 Task: Open a blank google sheet and write heading  Valor SalesZenith Sales. Add 10 people name  'William Wilson, Isabella Robinson, James Taylor, Charlotte Clark, Michael Walker, Amelia Wright, Matthew Turner, Harper Hall, Joseph Phillips, Abigail Adams'Item code in between  450-900. Product range in between  1000-10000. Add Products  Nike shoe, Adidas shoe, Gucci T-shirt, Louis Vuitton bag, Zara Shirt, H&M jeans, Chanel perfume, Versace perfume, Ralph Lauren, Prada ShirtChoose quantity  5 to 10 commission 2 percent Total Add Amount. Save page  Valor SalesZenith Sales templetes   book
Action: Mouse moved to (282, 187)
Screenshot: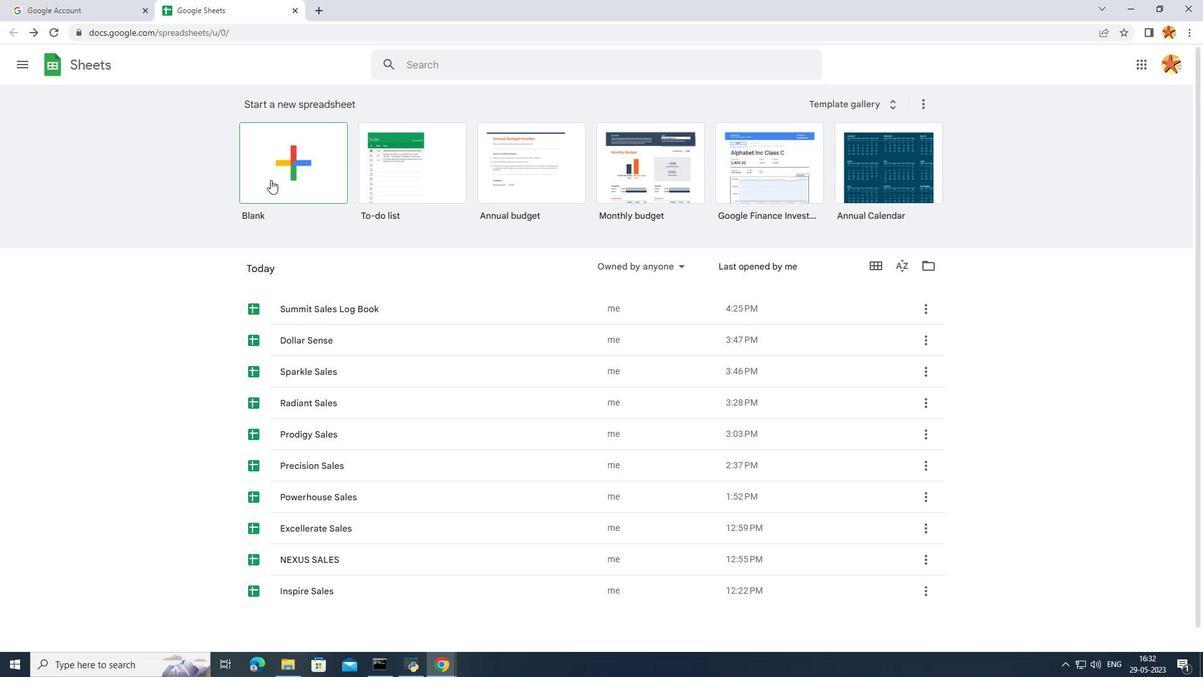 
Action: Mouse pressed left at (282, 187)
Screenshot: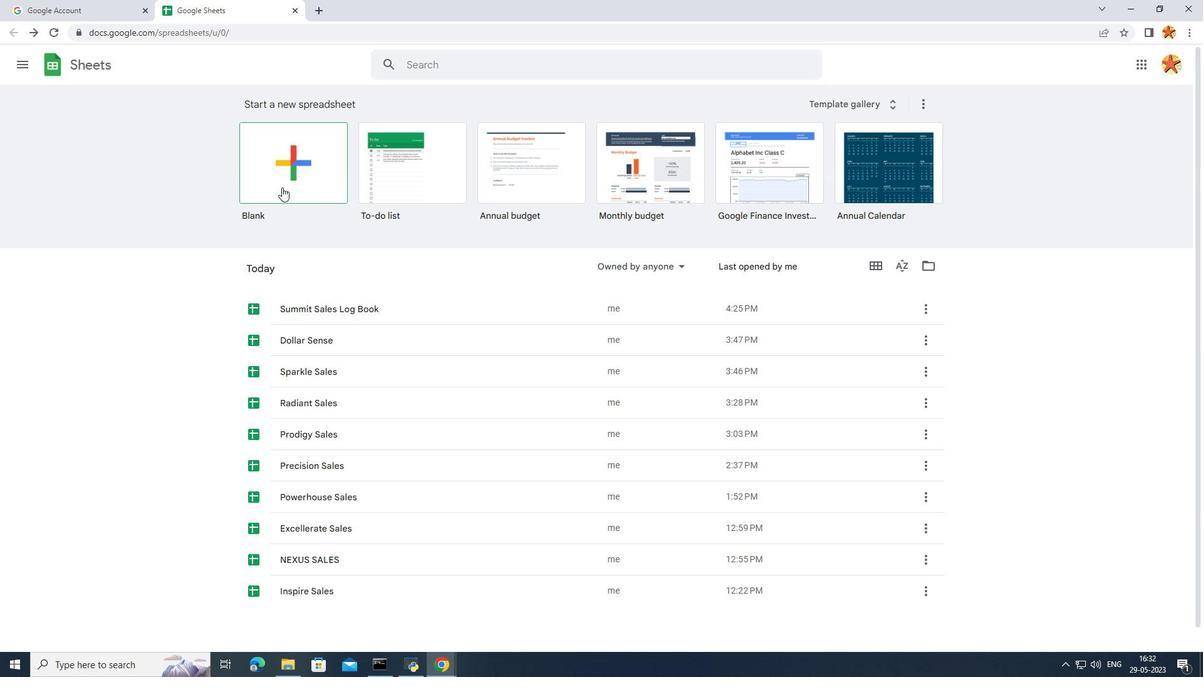 
Action: Mouse moved to (96, 52)
Screenshot: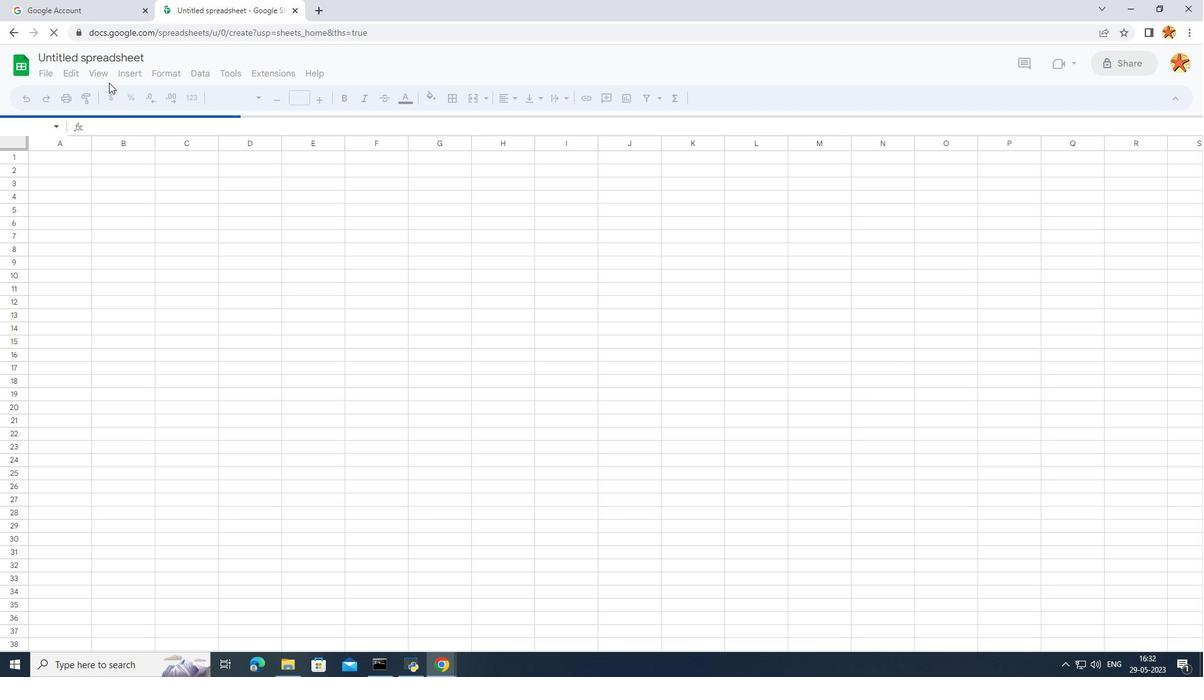 
Action: Mouse pressed left at (96, 52)
Screenshot: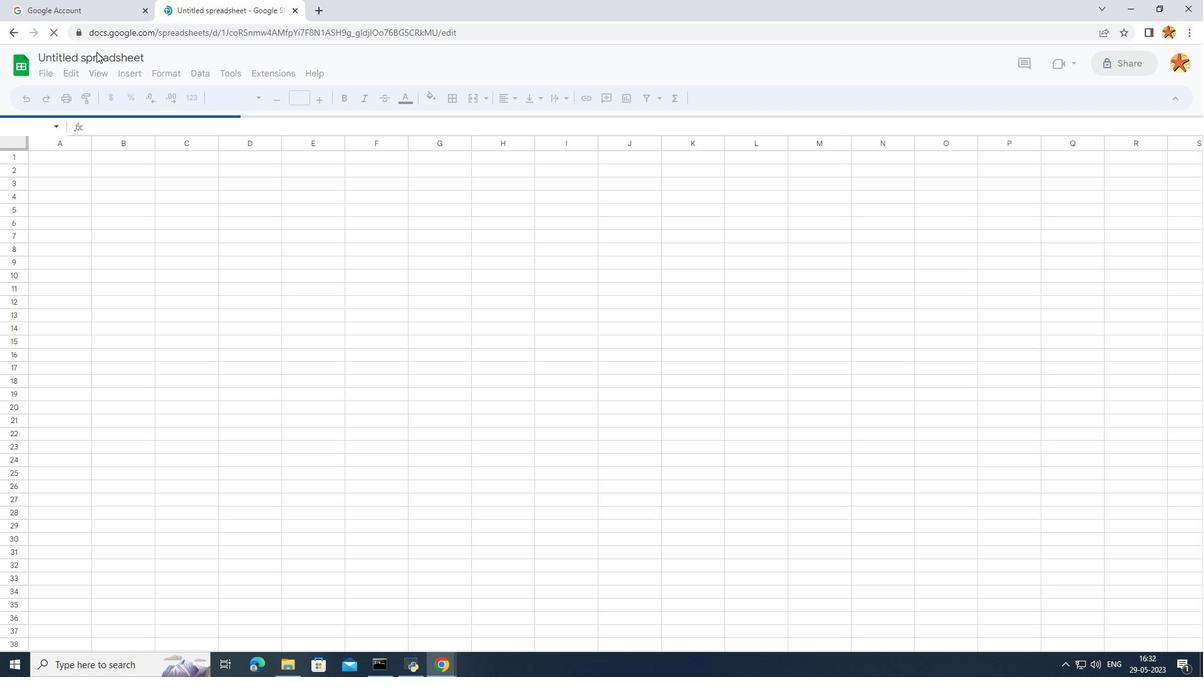 
Action: Mouse moved to (96, 51)
Screenshot: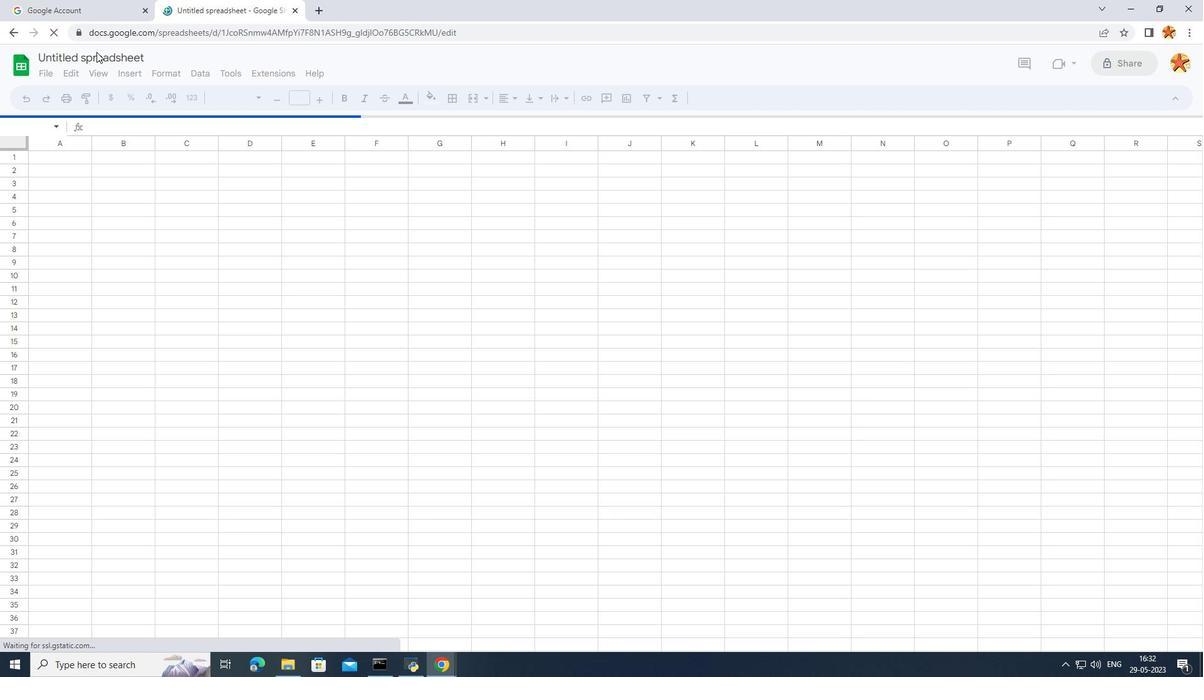 
Action: Mouse pressed left at (96, 51)
Screenshot: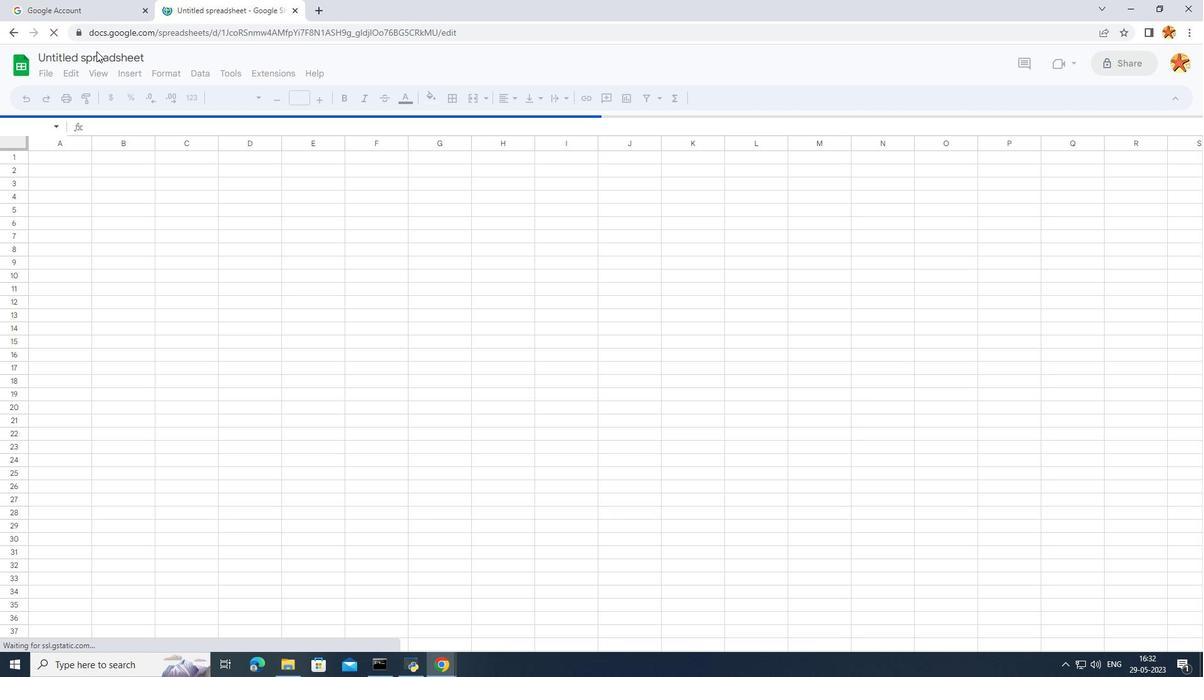 
Action: Mouse moved to (90, 71)
Screenshot: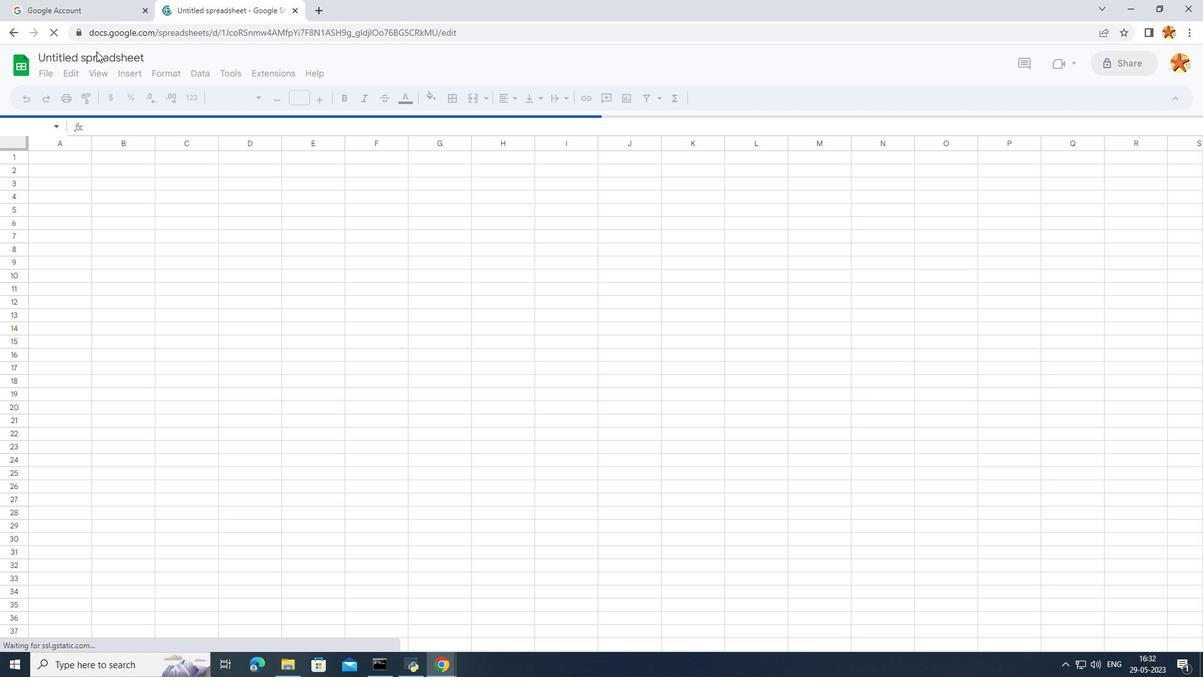 
Action: Mouse pressed left at (90, 71)
Screenshot: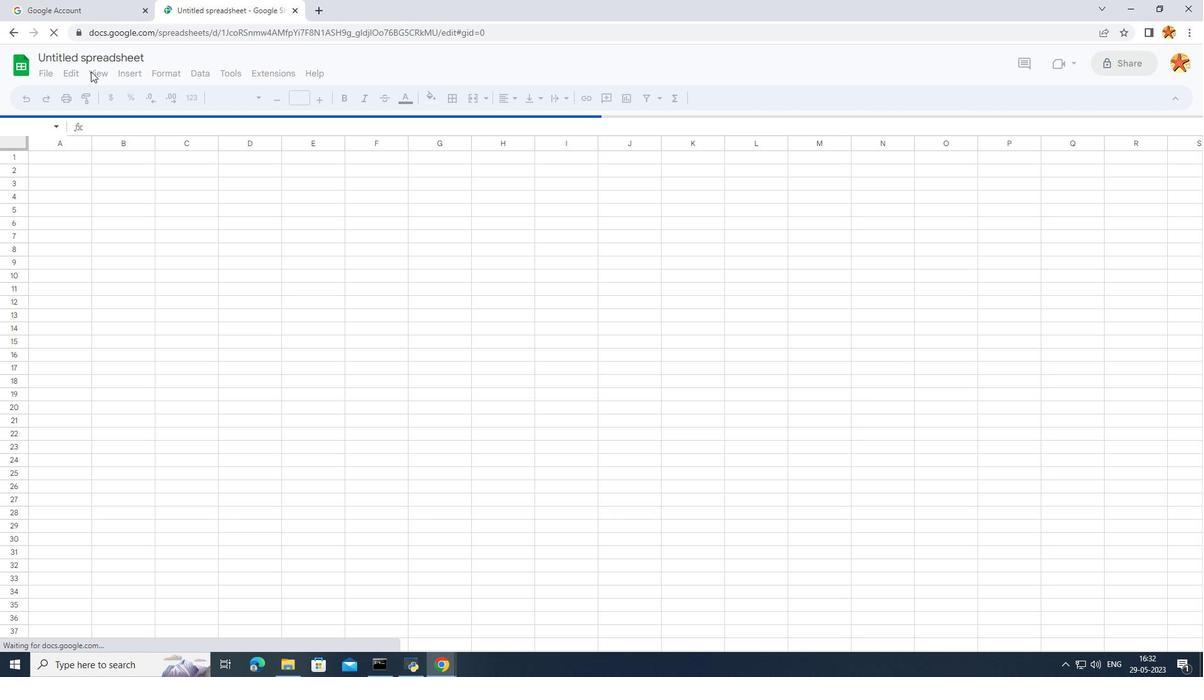 
Action: Mouse moved to (92, 53)
Screenshot: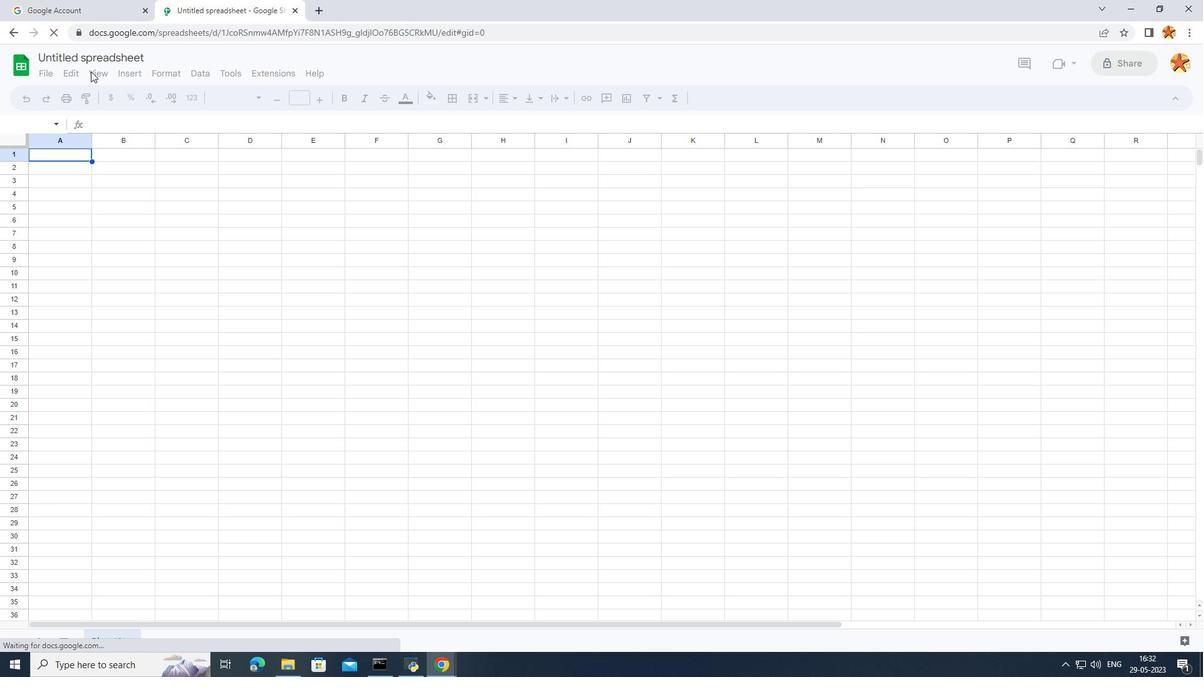 
Action: Mouse pressed left at (92, 53)
Screenshot: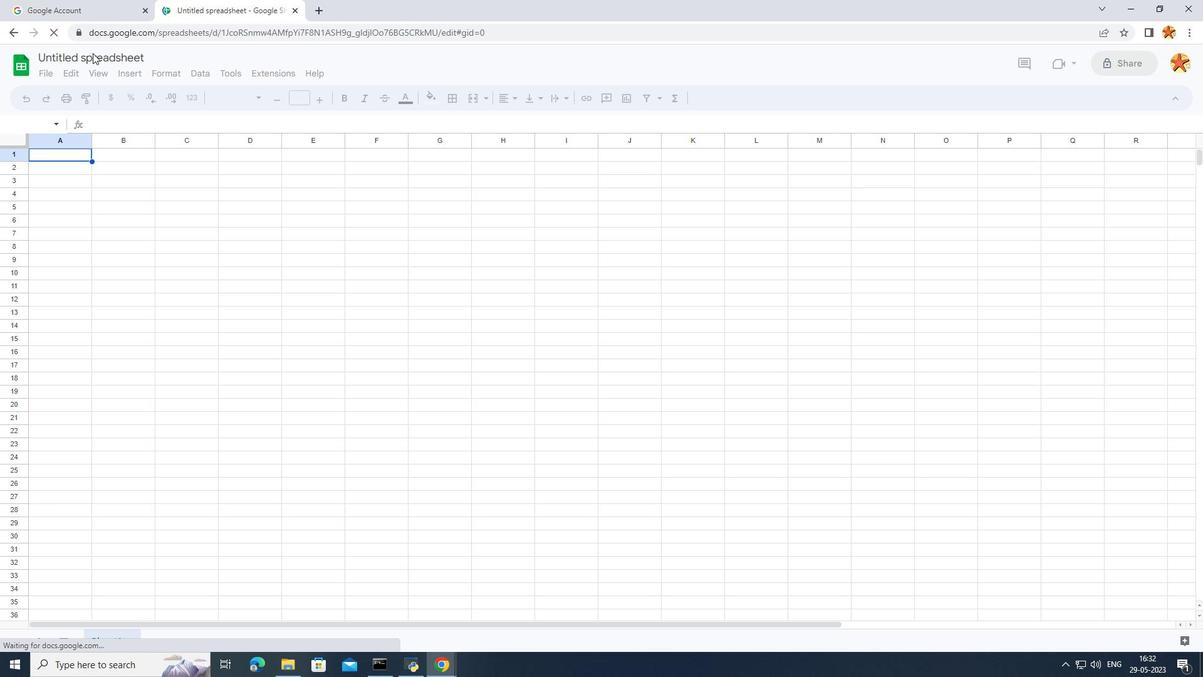 
Action: Mouse pressed left at (92, 53)
Screenshot: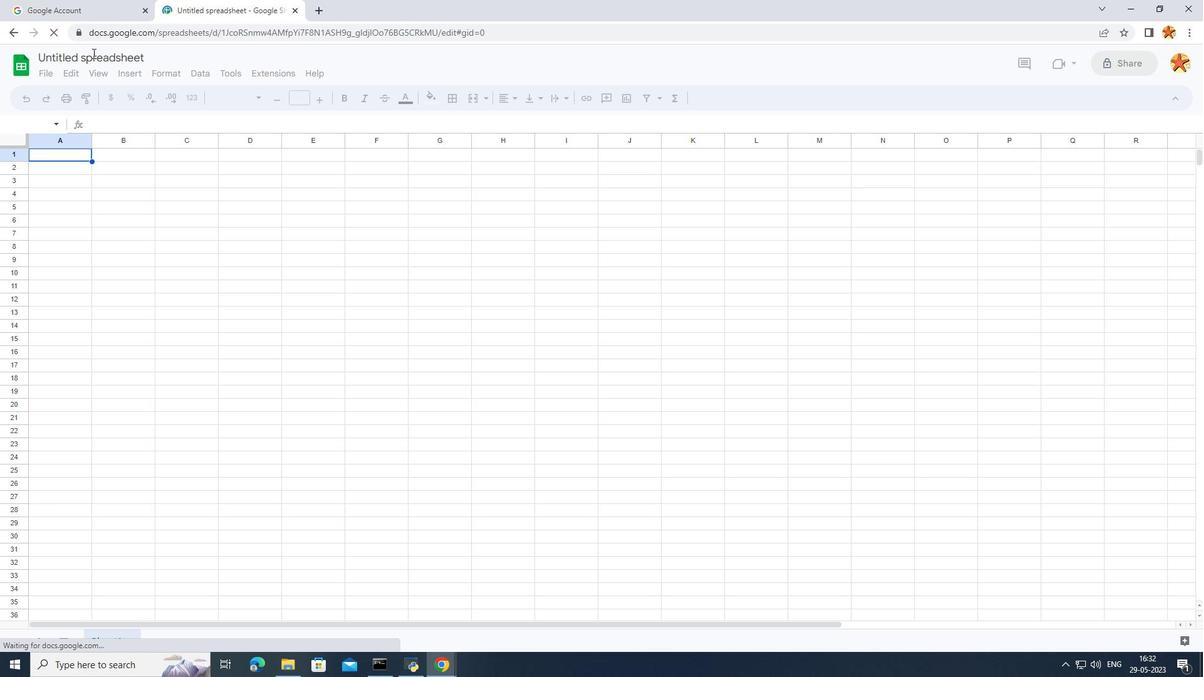 
Action: Key pressed <Key.caps_lock>V<Key.caps_lock>alo<Key.backspace>or<Key.space><Key.caps_lock>S<Key.caps_lock>ales<Key.space><Key.caps_lock>Z<Key.caps_lock>enith<Key.space><Key.caps_lock>S<Key.caps_lock>ales<Key.enter>
Screenshot: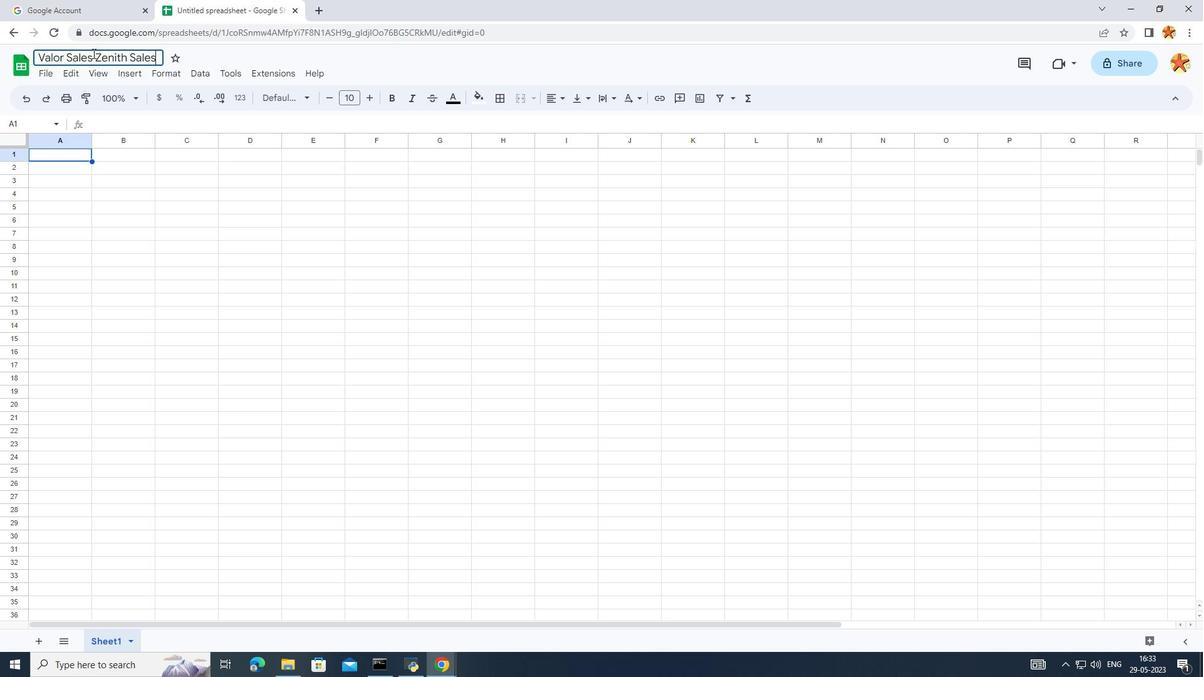 
Action: Mouse moved to (318, 189)
Screenshot: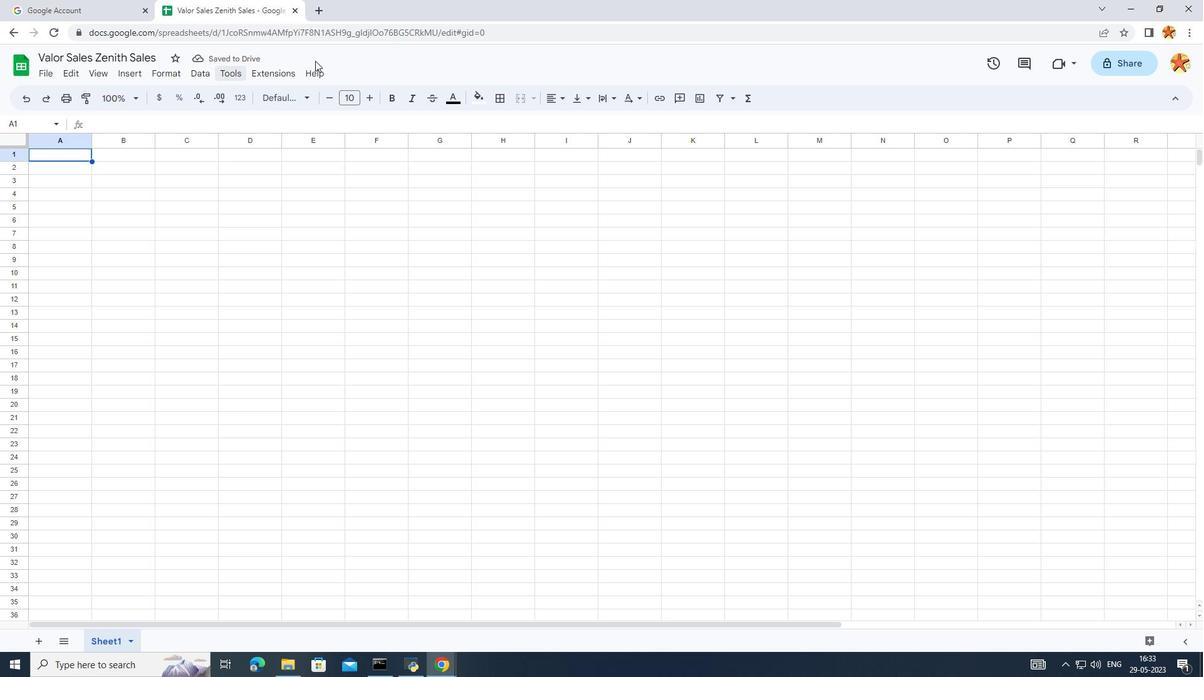 
Action: Mouse pressed left at (318, 189)
Screenshot: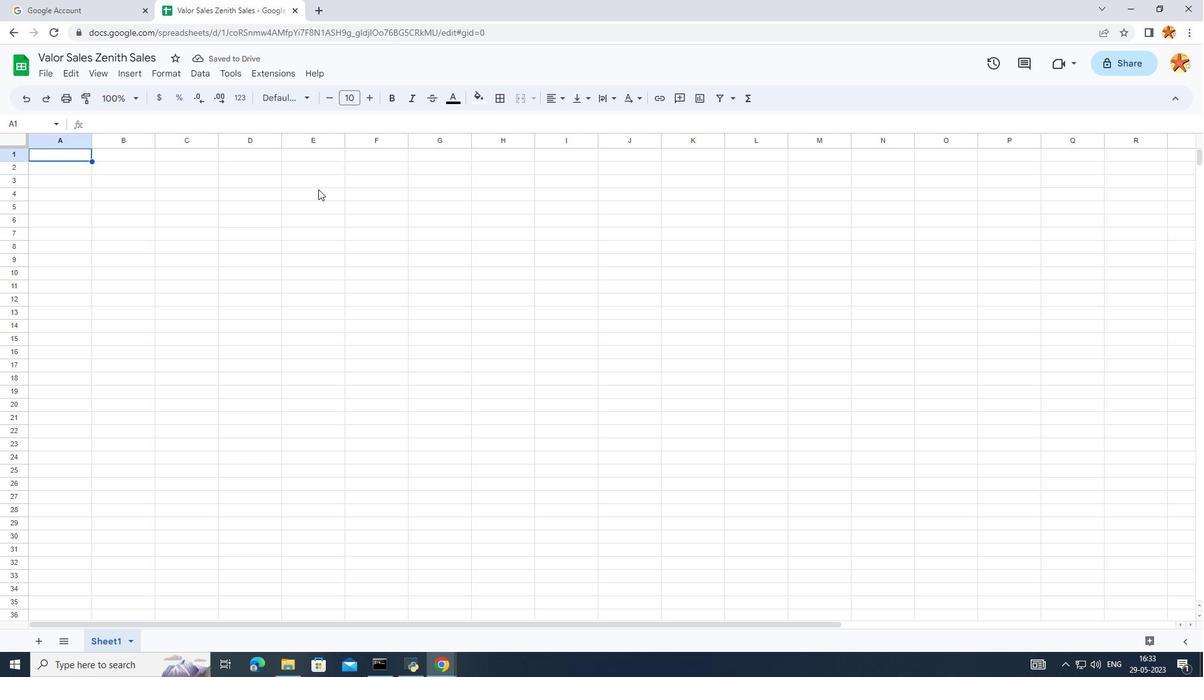 
Action: Mouse moved to (198, 152)
Screenshot: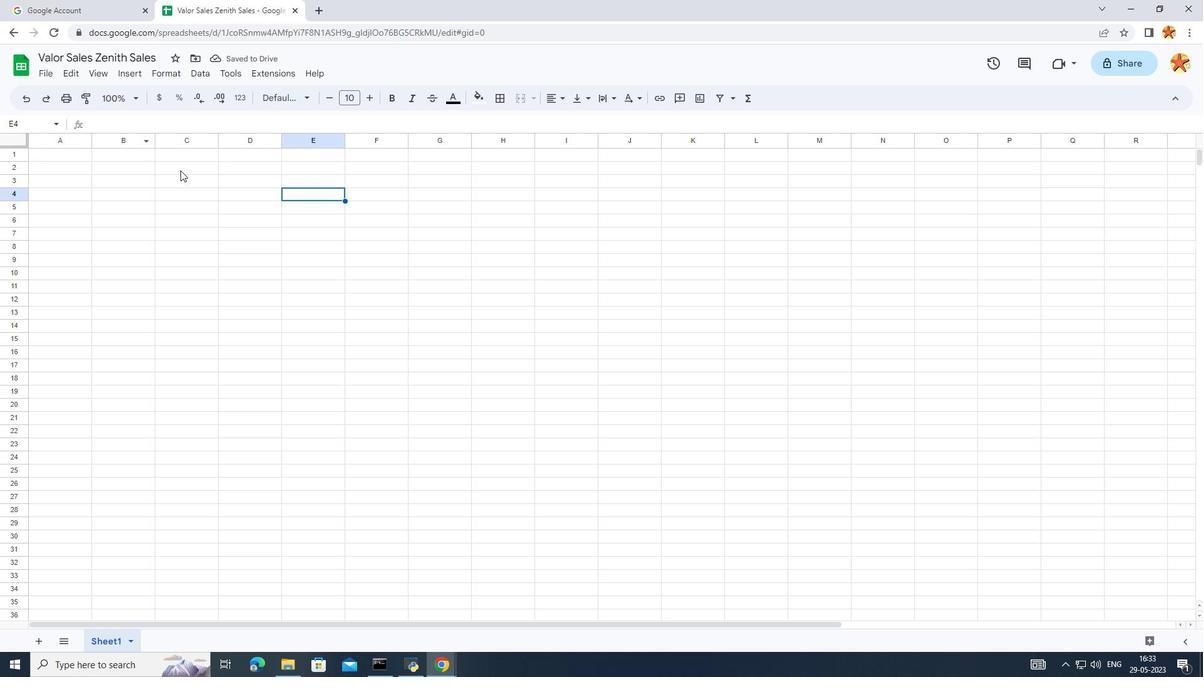 
Action: Mouse pressed left at (198, 152)
Screenshot: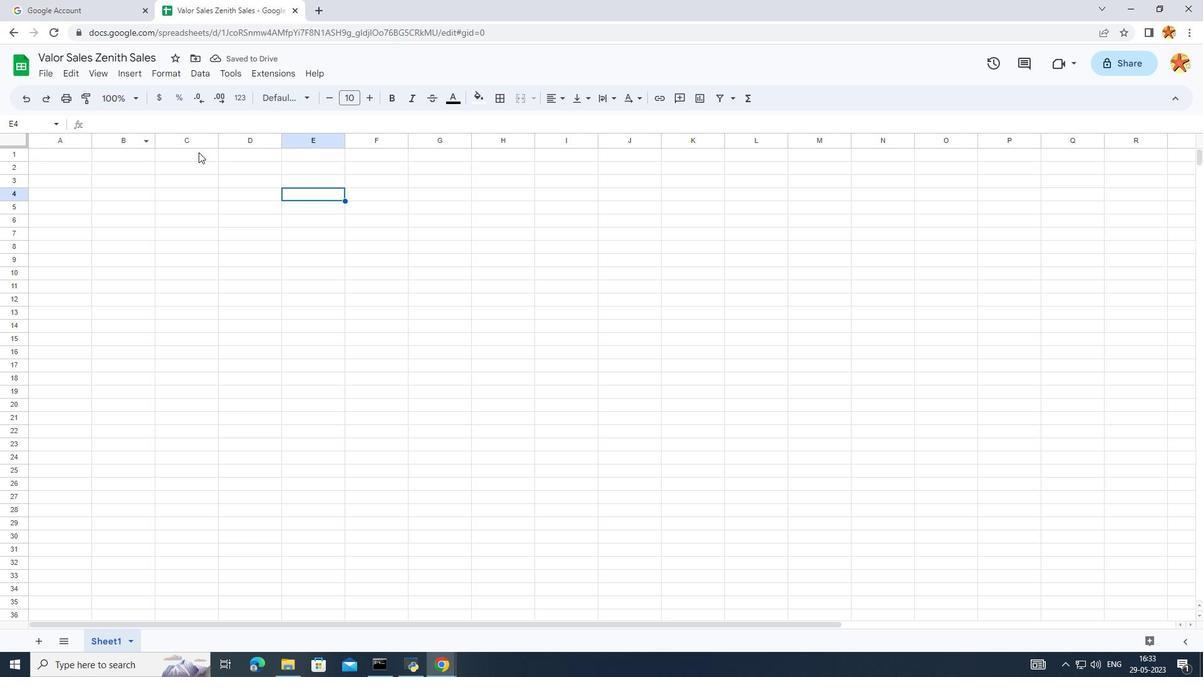 
Action: Mouse pressed left at (198, 152)
Screenshot: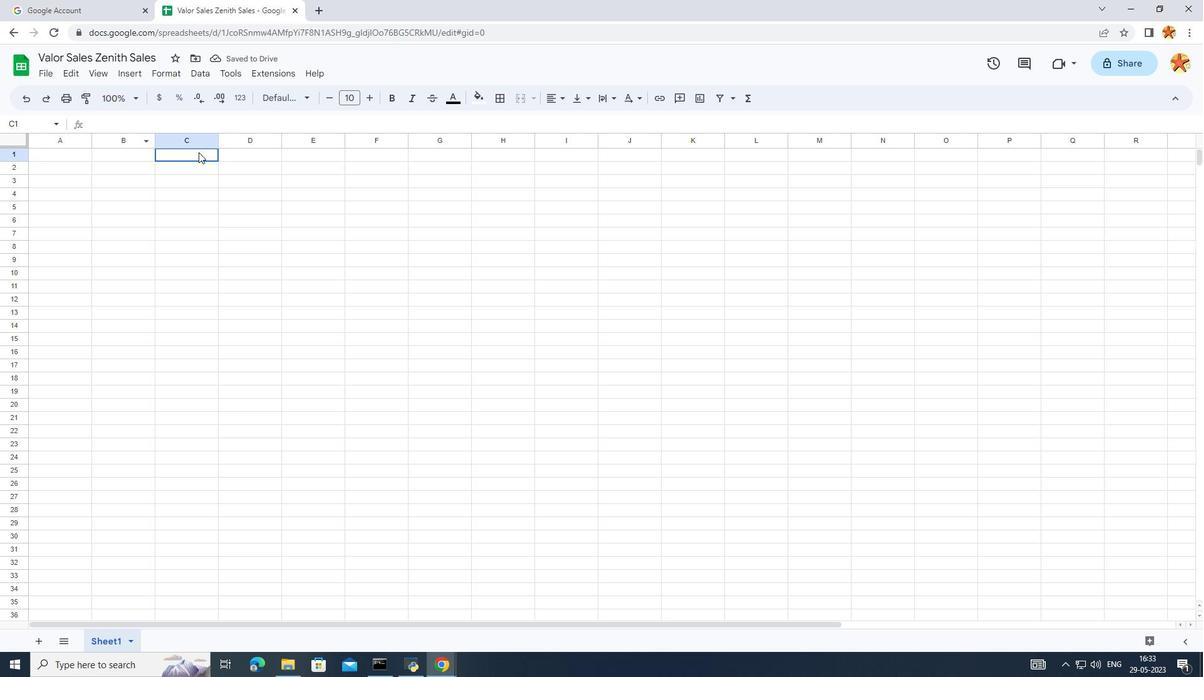 
Action: Key pressed <Key.caps_lock>VA<Key.caps_lock>a<Key.backspace><Key.backspace><Key.backspace>v<Key.backspace><Key.caps_lock>V<Key.caps_lock>ak<Key.backspace>lor<Key.space><Key.caps_lock>SA<Key.caps_lock><Key.backspace>ales<Key.space><Key.caps_lock>Z<Key.caps_lock>enithy<Key.space><Key.caps_lock>S<Key.caps_lock>ales\<Key.backspace><Key.backspace><Key.backspace><Key.backspace><Key.backspace><Key.backspace><Key.backspace><Key.backspace><Key.space><Key.caps_lock>S<Key.caps_lock>ales
Screenshot: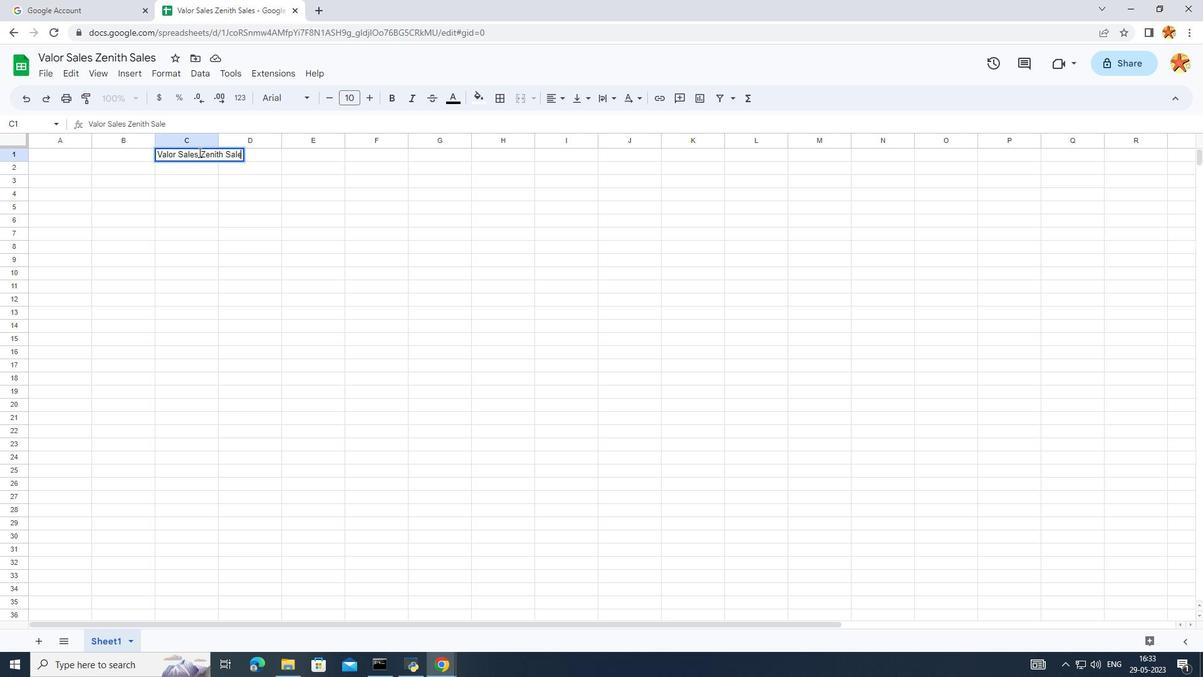 
Action: Mouse moved to (179, 262)
Screenshot: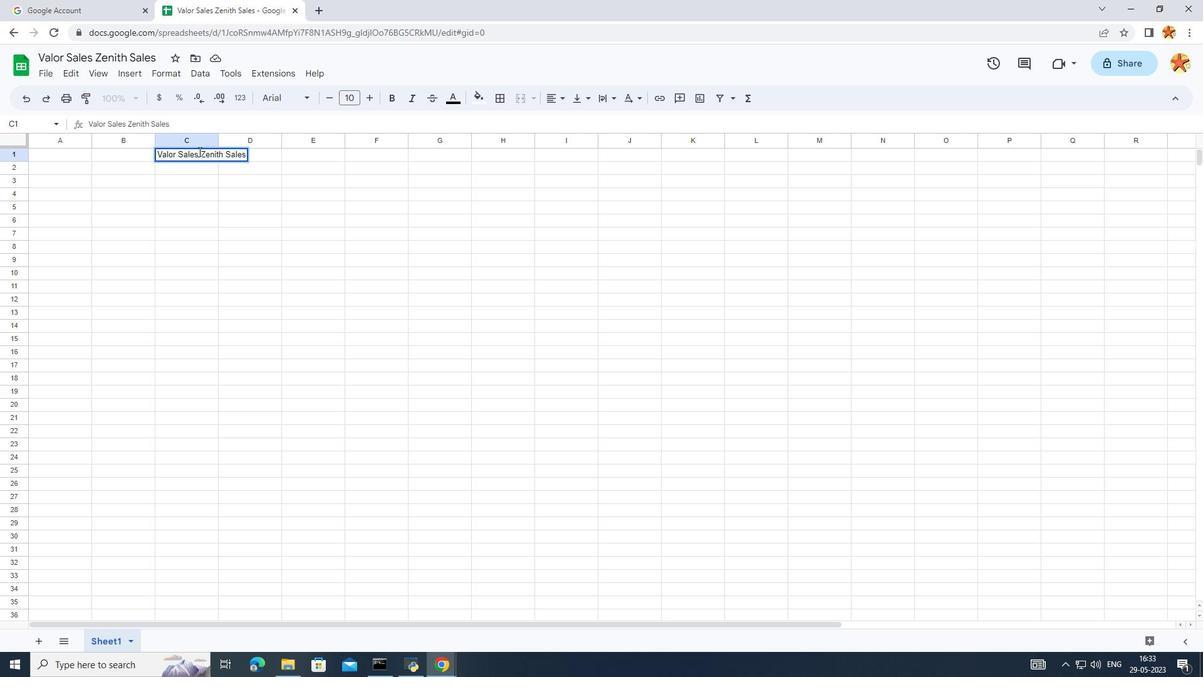 
Action: Mouse pressed left at (179, 262)
Screenshot: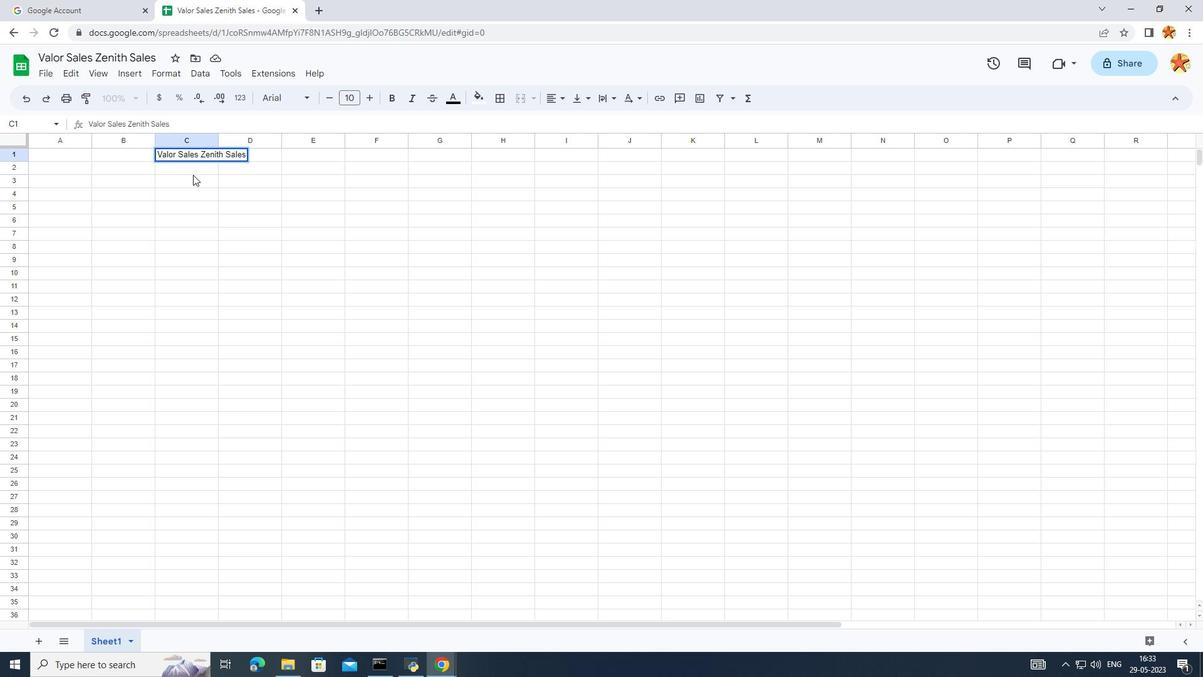 
Action: Mouse moved to (89, 166)
Screenshot: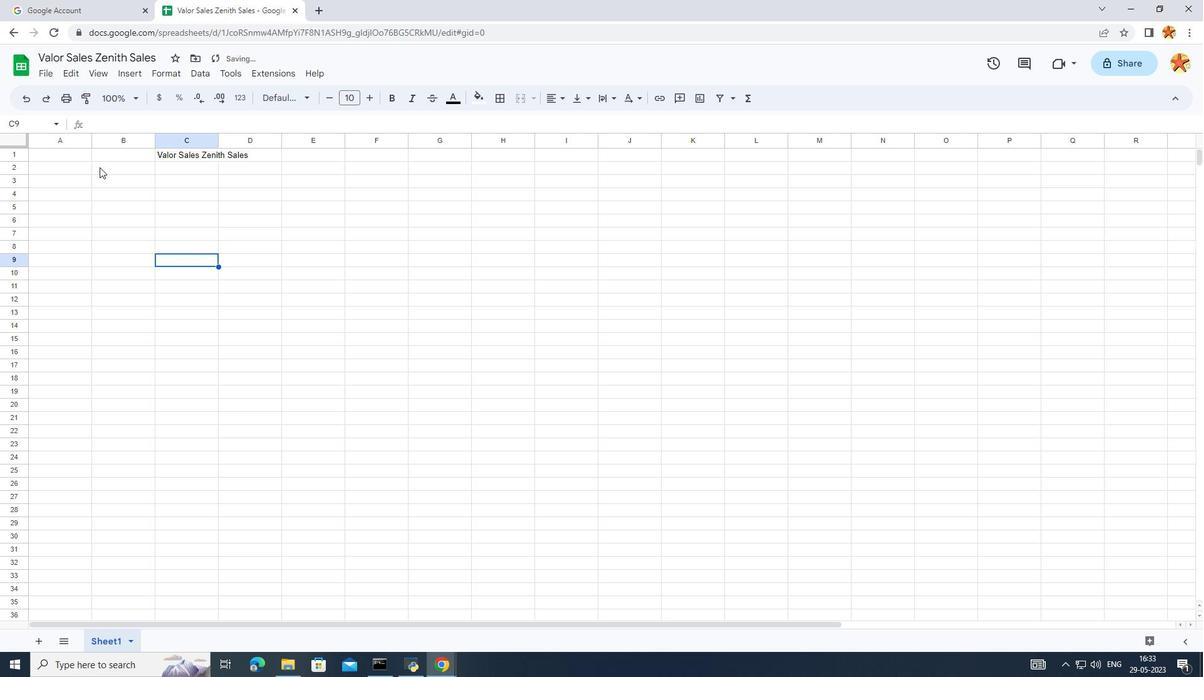 
Action: Mouse pressed left at (89, 166)
Screenshot: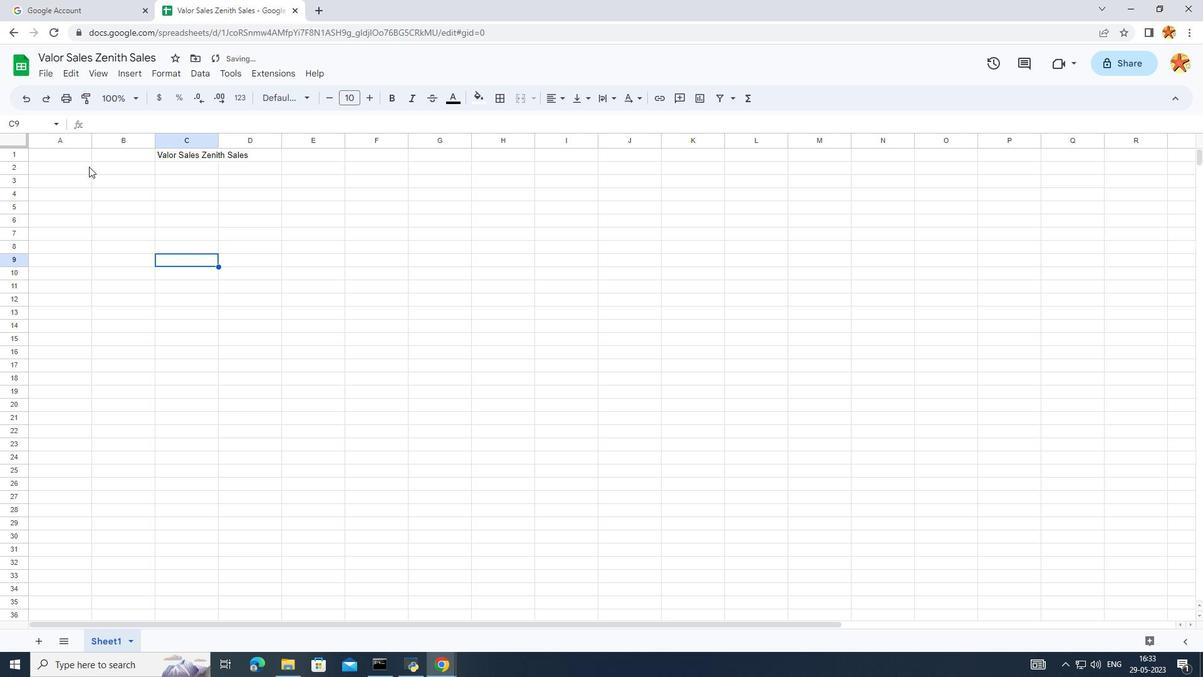 
Action: Mouse pressed left at (89, 166)
Screenshot: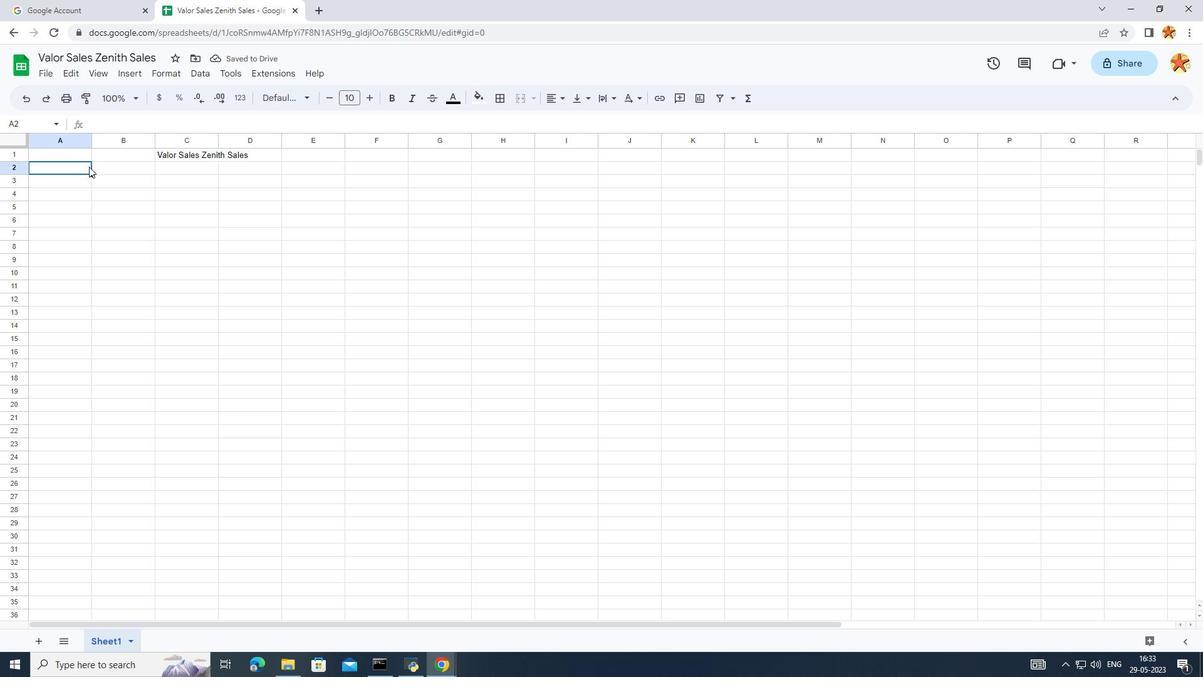 
Action: Mouse pressed left at (89, 166)
Screenshot: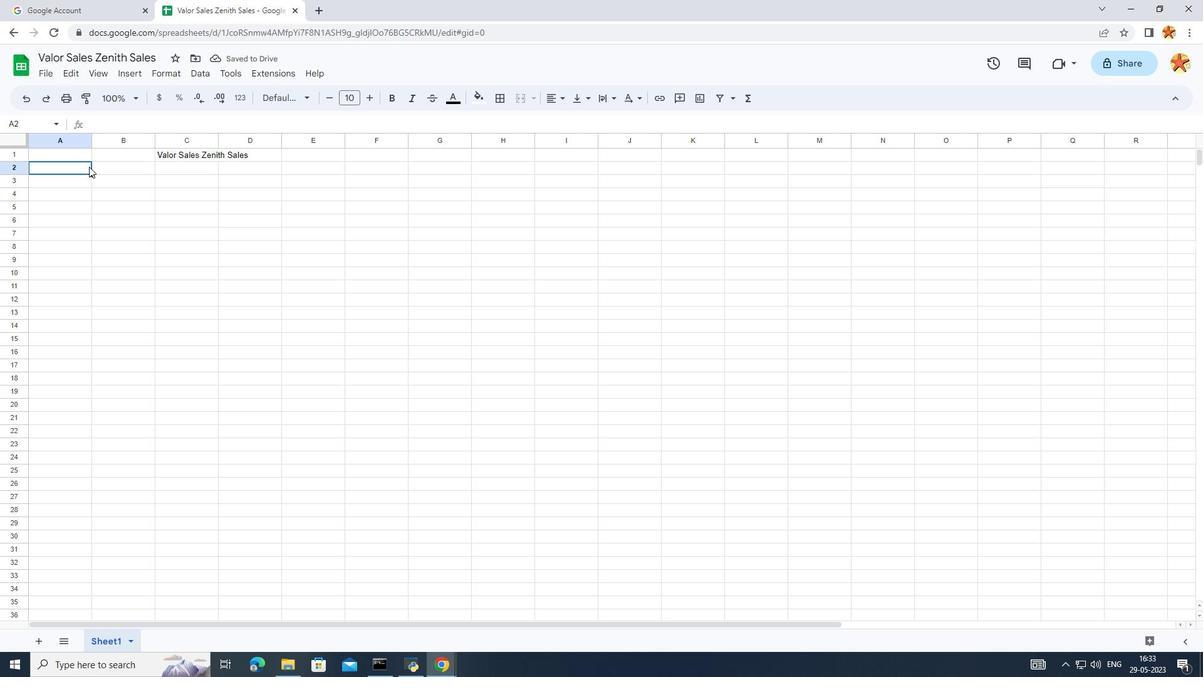 
Action: Key pressed <Key.caps_lock>N<Key.caps_lock>ame
Screenshot: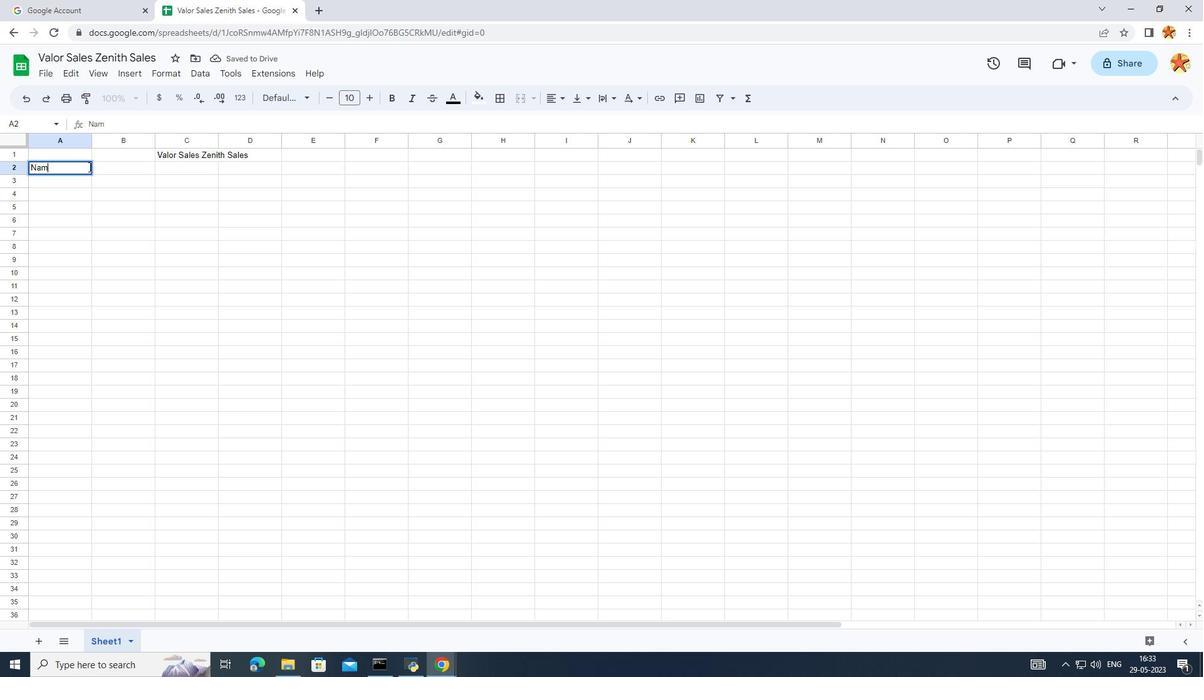 
Action: Mouse moved to (55, 245)
Screenshot: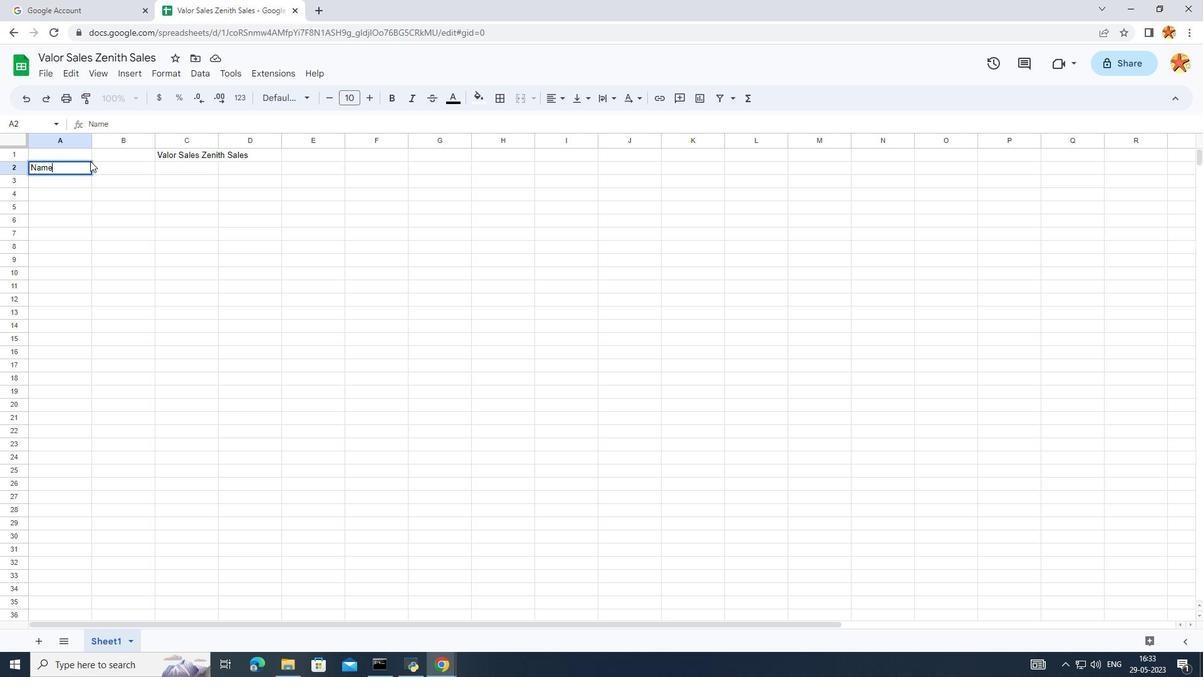 
Action: Mouse pressed left at (55, 245)
Screenshot: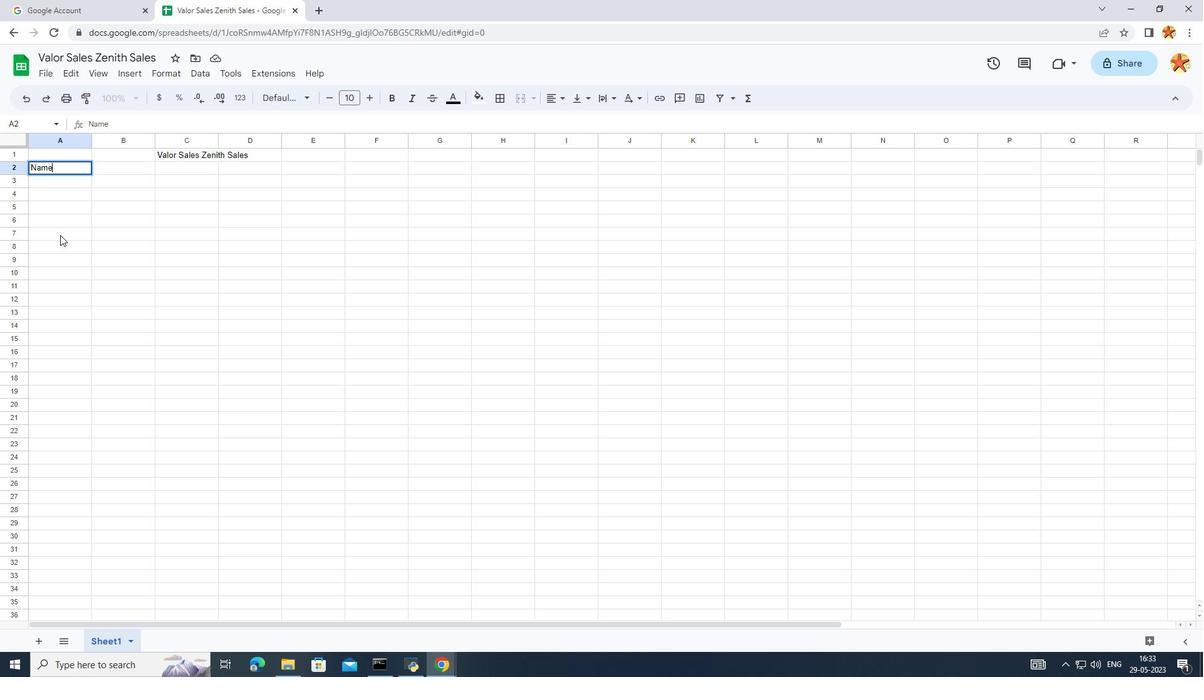 
Action: Mouse moved to (30, 183)
Screenshot: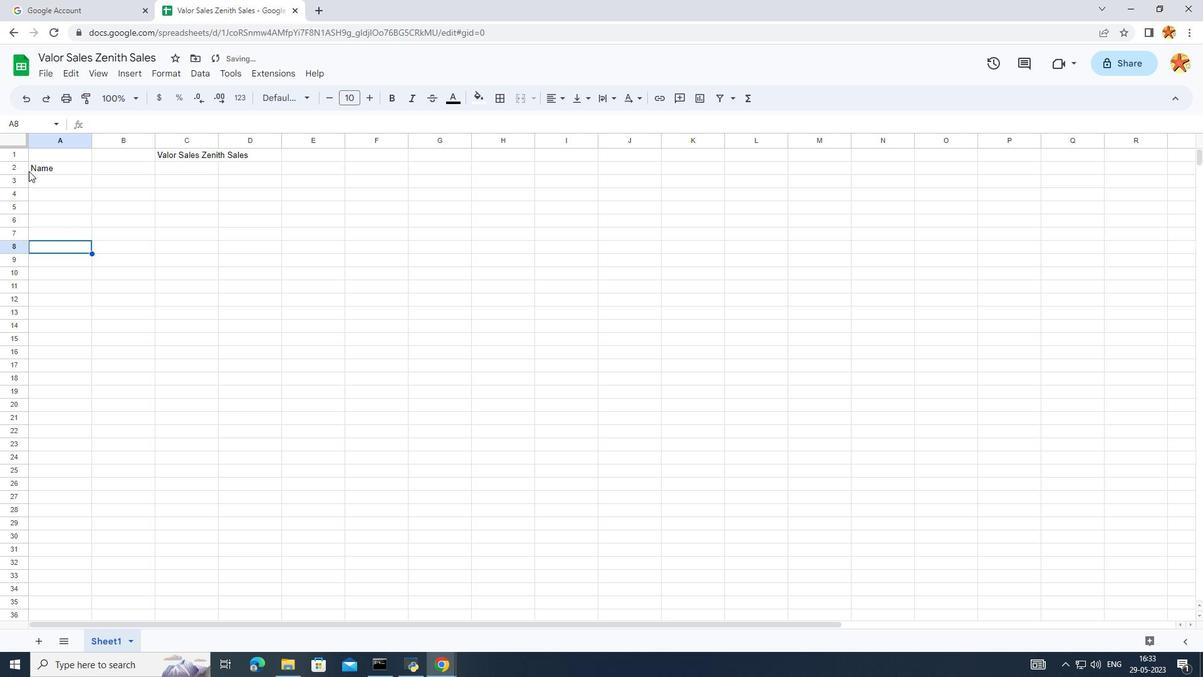 
Action: Mouse pressed left at (30, 183)
Screenshot: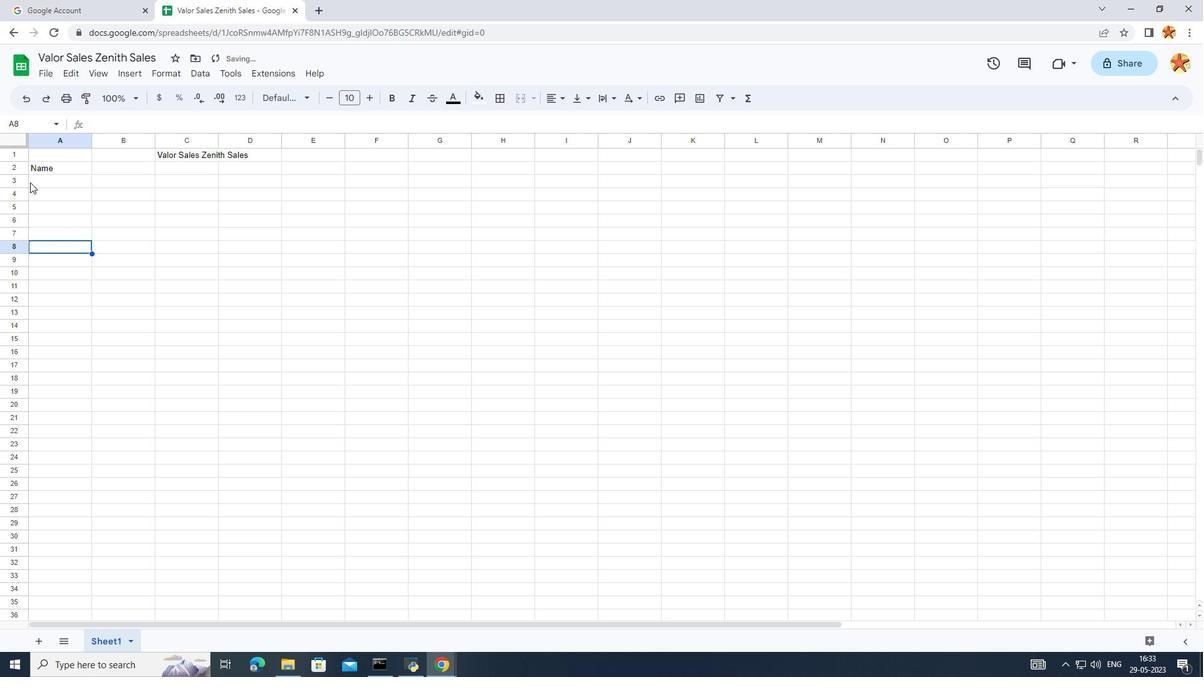 
Action: Mouse pressed left at (30, 183)
Screenshot: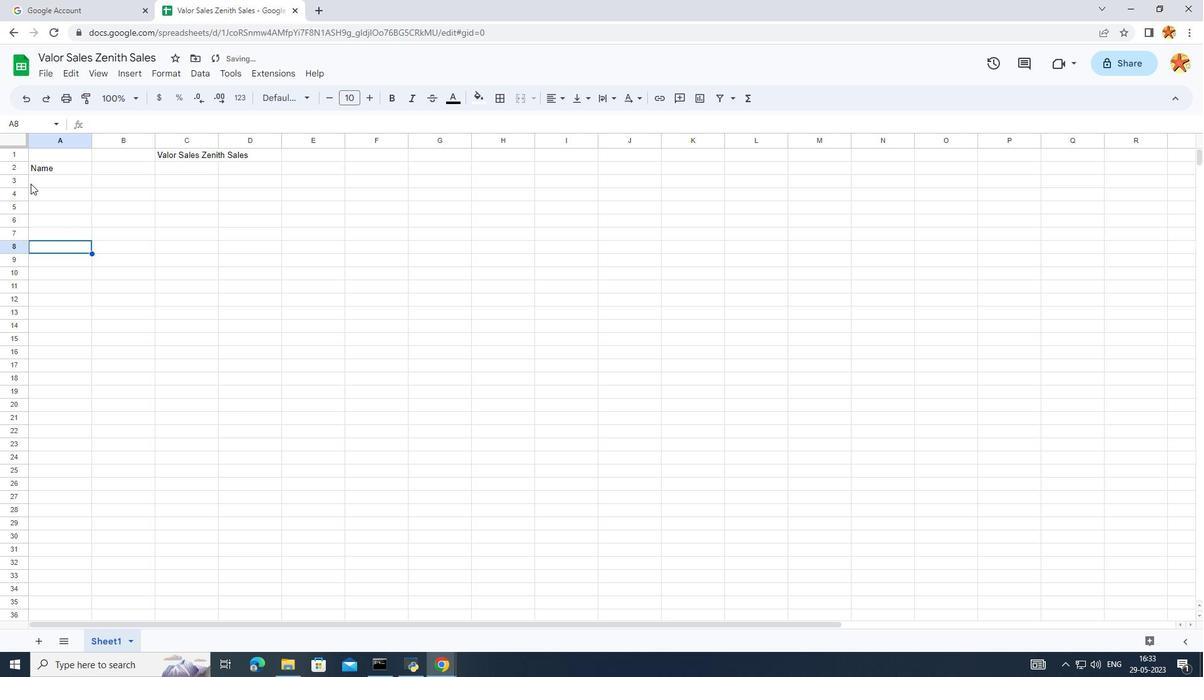 
Action: Key pressed <Key.caps_lock>W<Key.caps_lock>illiam<Key.space><Key.caps_lock>W<Key.caps_lock>ilson<Key.enter><Key.caps_lock>I<Key.caps_lock>sabella<Key.space><Key.caps_lock>ER<Key.caps_lock>obinson<Key.enter>
Screenshot: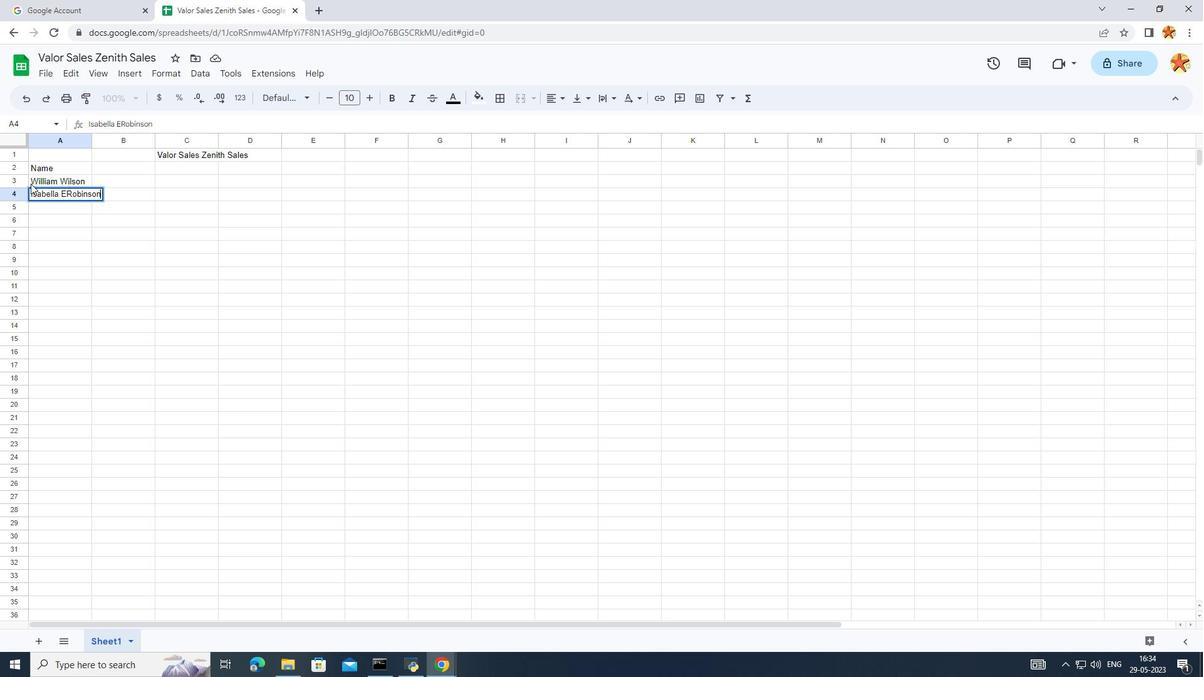 
Action: Mouse moved to (40, 189)
Screenshot: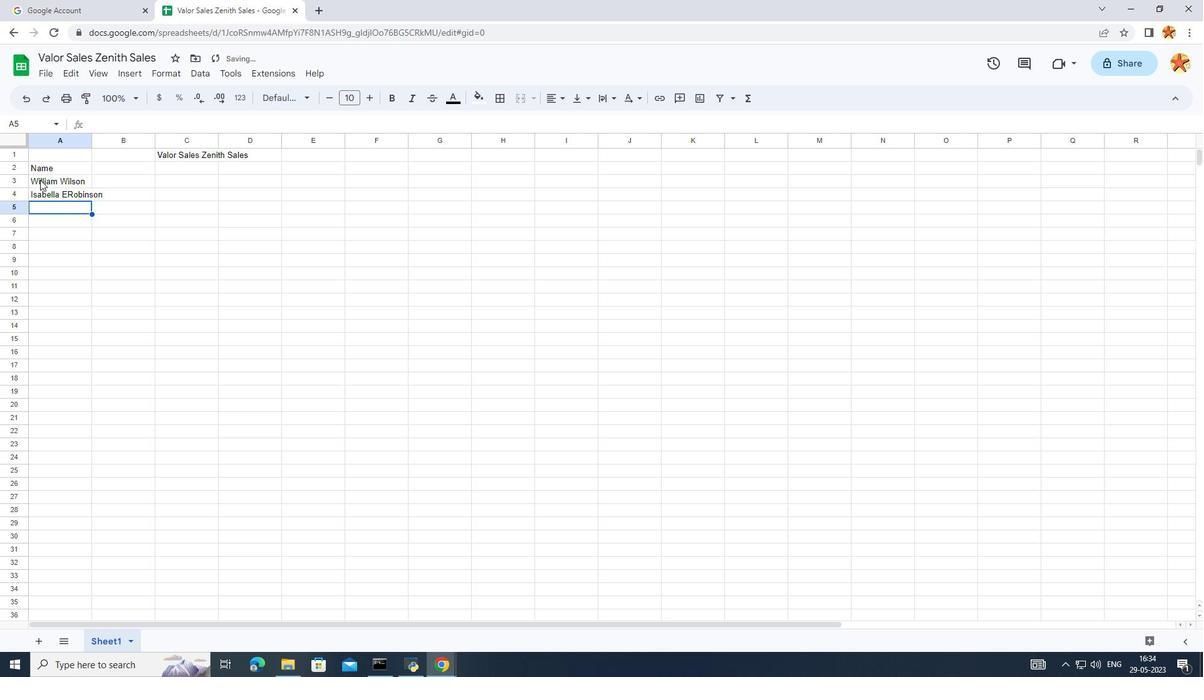 
Action: Mouse pressed left at (40, 189)
Screenshot: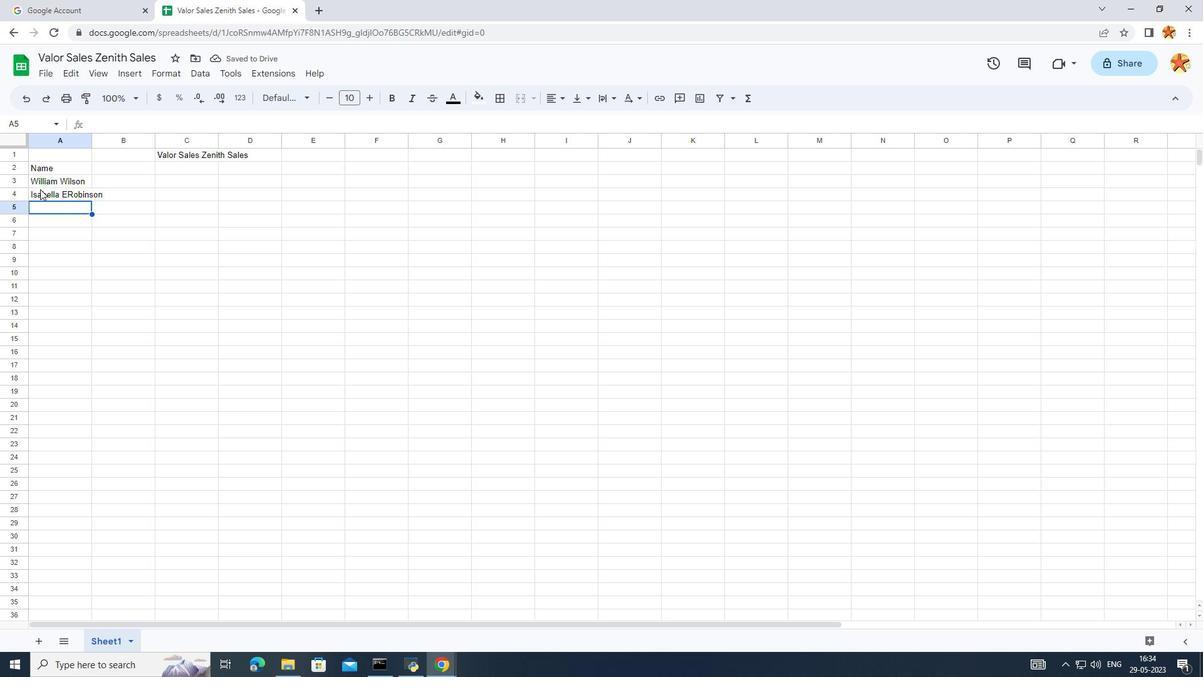 
Action: Mouse pressed left at (40, 189)
Screenshot: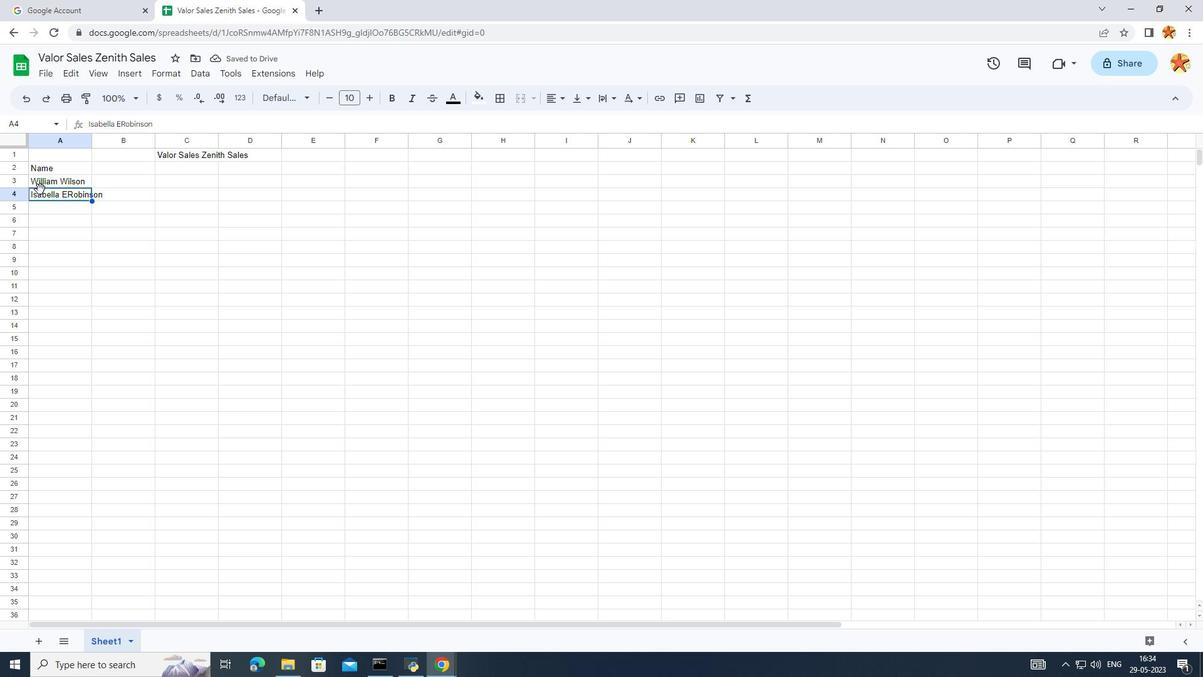 
Action: Mouse moved to (66, 194)
Screenshot: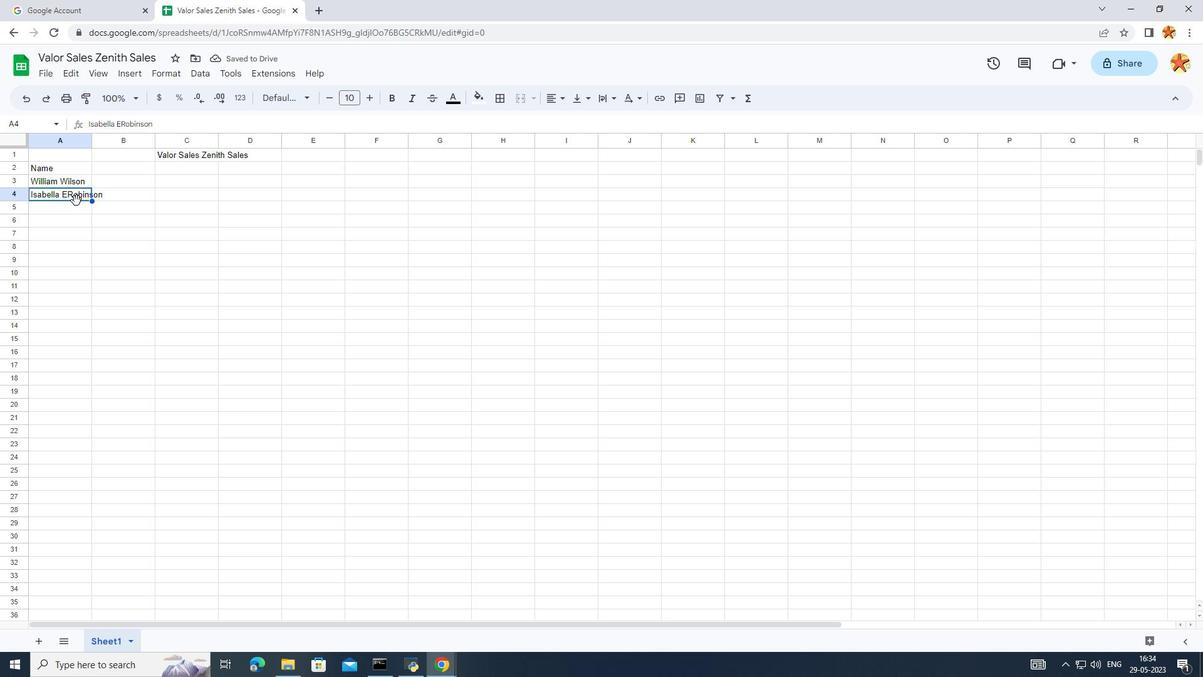 
Action: Mouse pressed left at (66, 194)
Screenshot: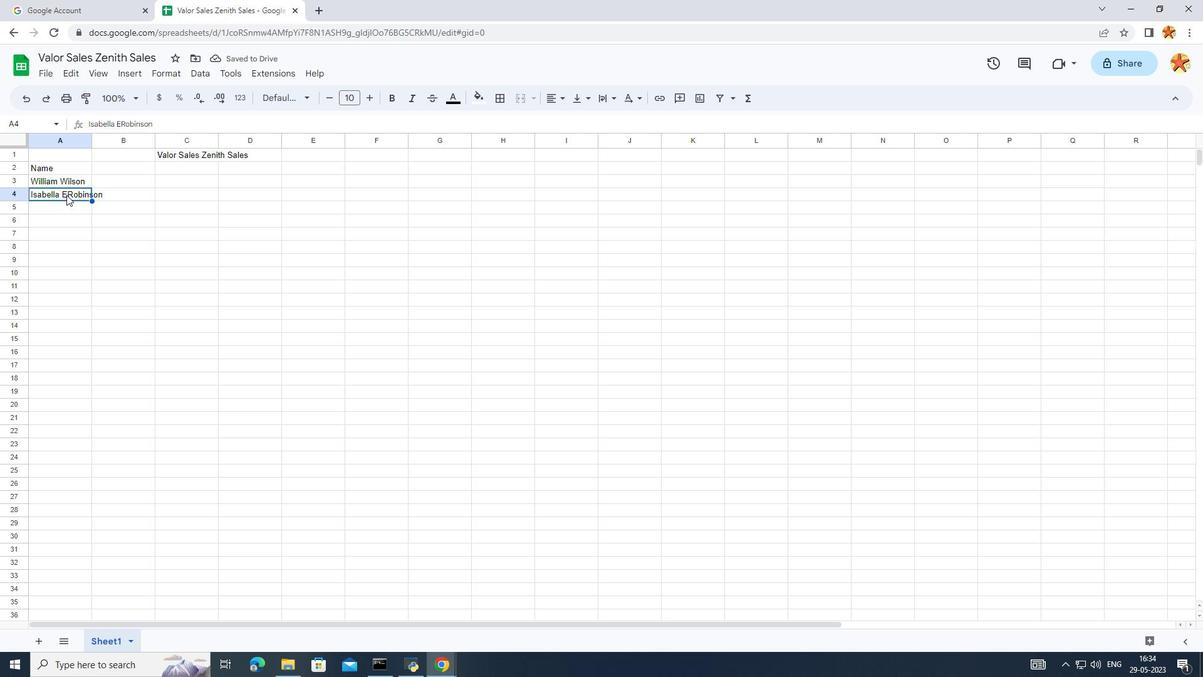 
Action: Mouse pressed left at (66, 194)
Screenshot: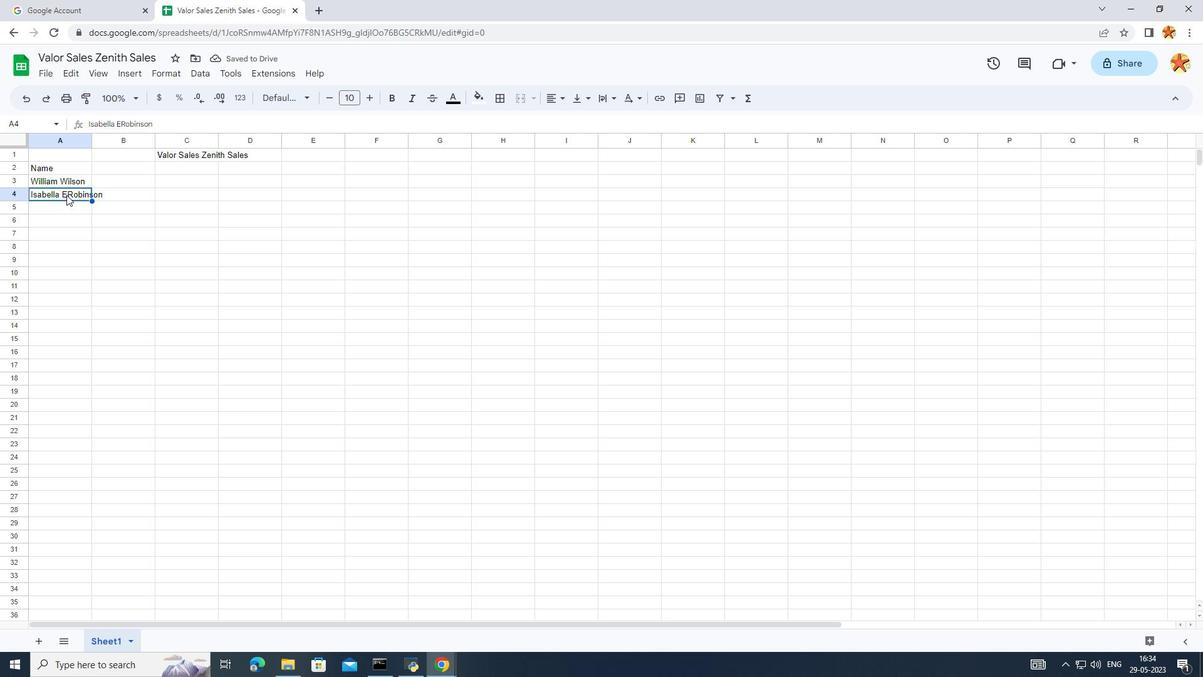 
Action: Mouse pressed left at (66, 194)
Screenshot: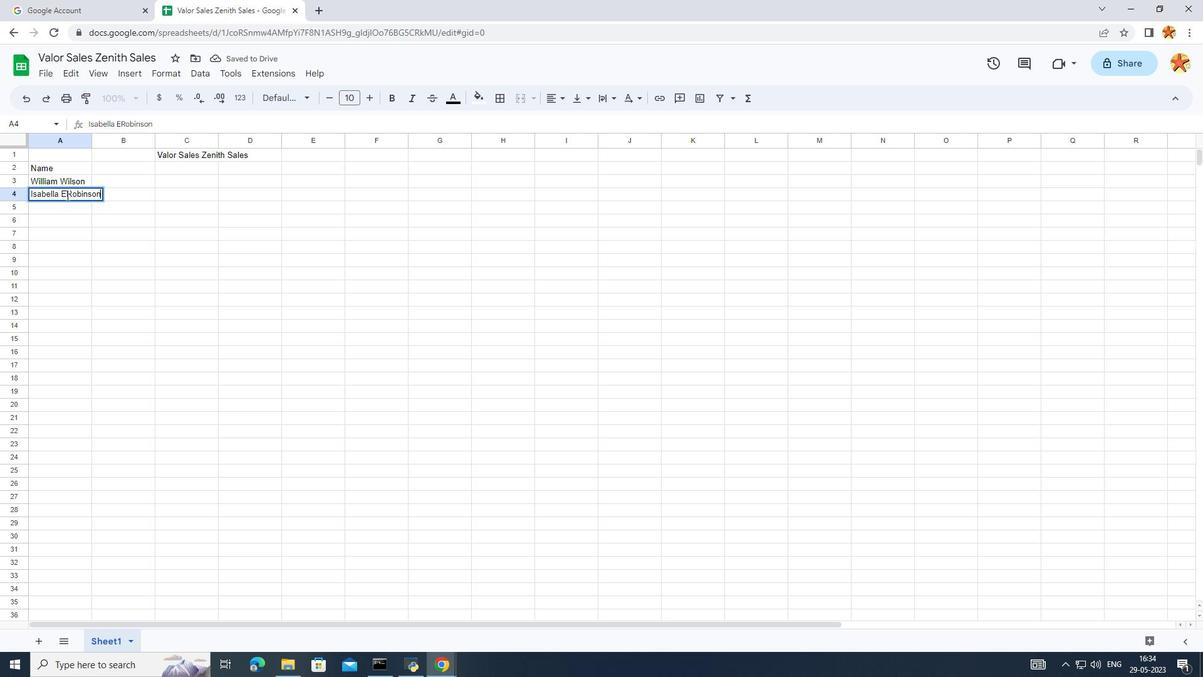 
Action: Mouse pressed left at (66, 194)
Screenshot: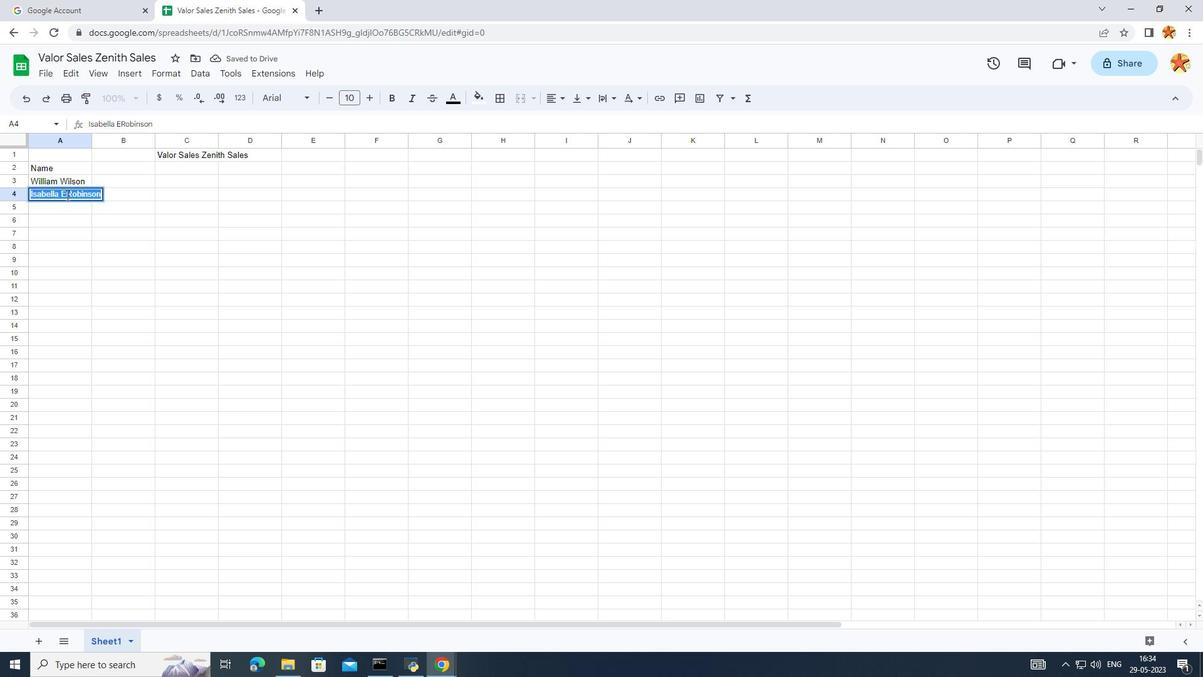 
Action: Mouse pressed left at (66, 194)
Screenshot: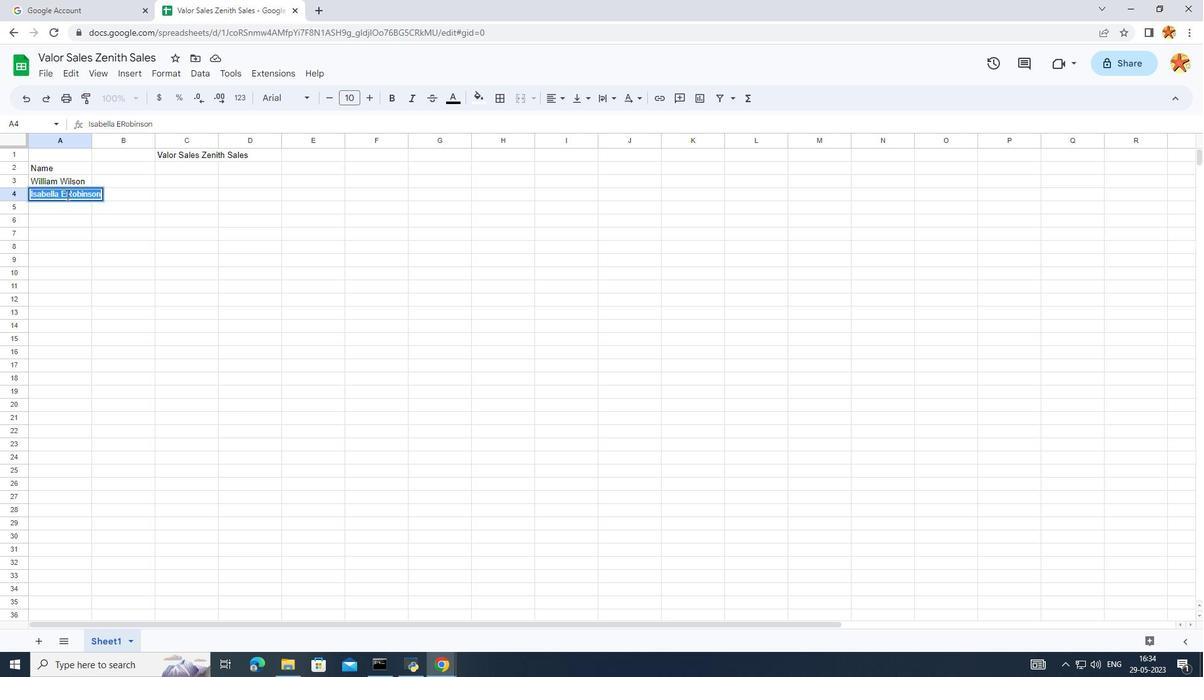 
Action: Mouse moved to (65, 194)
Screenshot: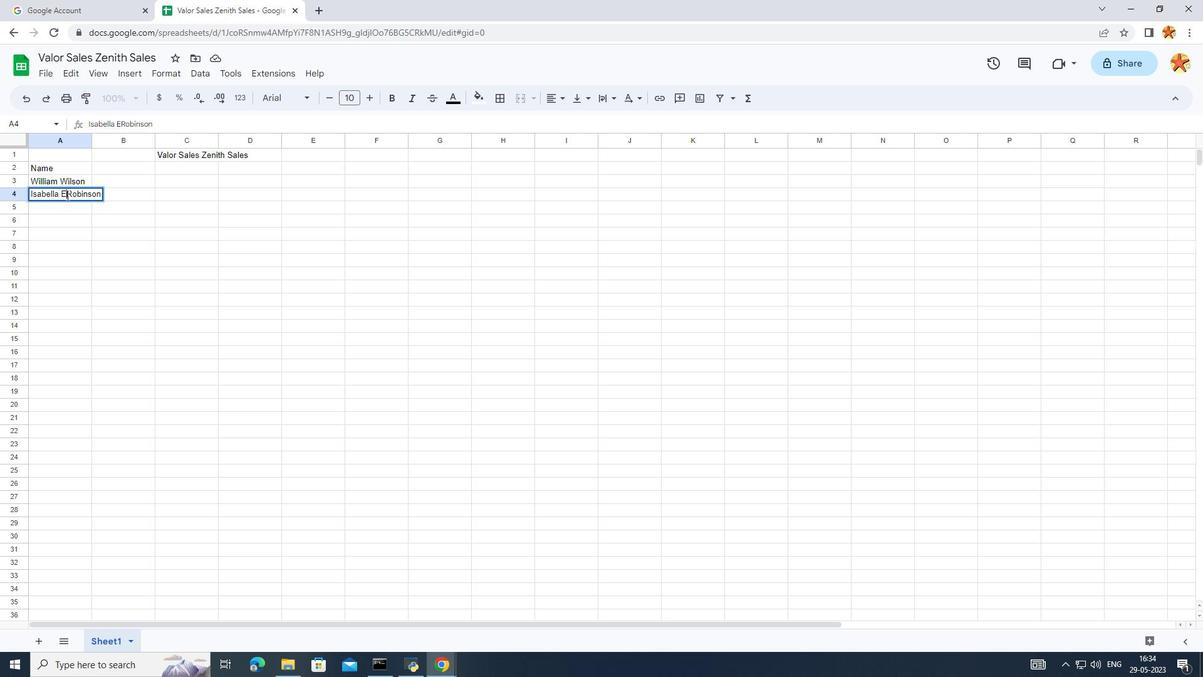 
Action: Mouse pressed left at (65, 194)
Screenshot: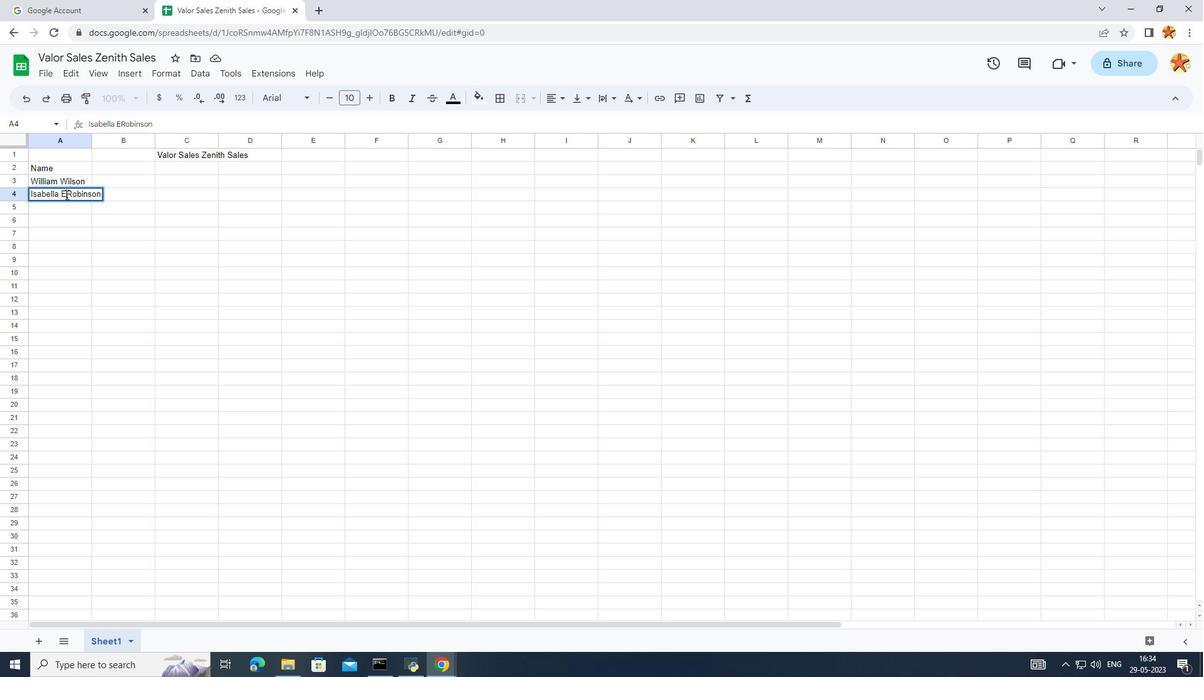 
Action: Key pressed <Key.backspace><Key.backspace><Key.space>
Screenshot: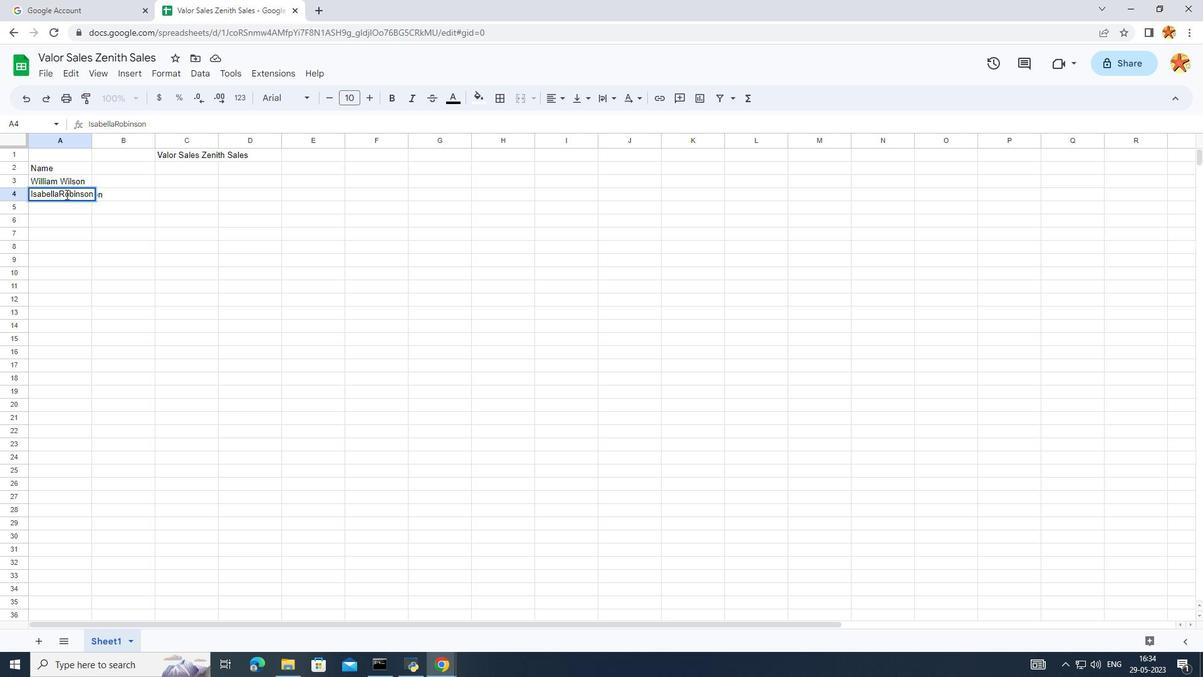 
Action: Mouse scrolled (65, 194) with delta (0, 0)
Screenshot: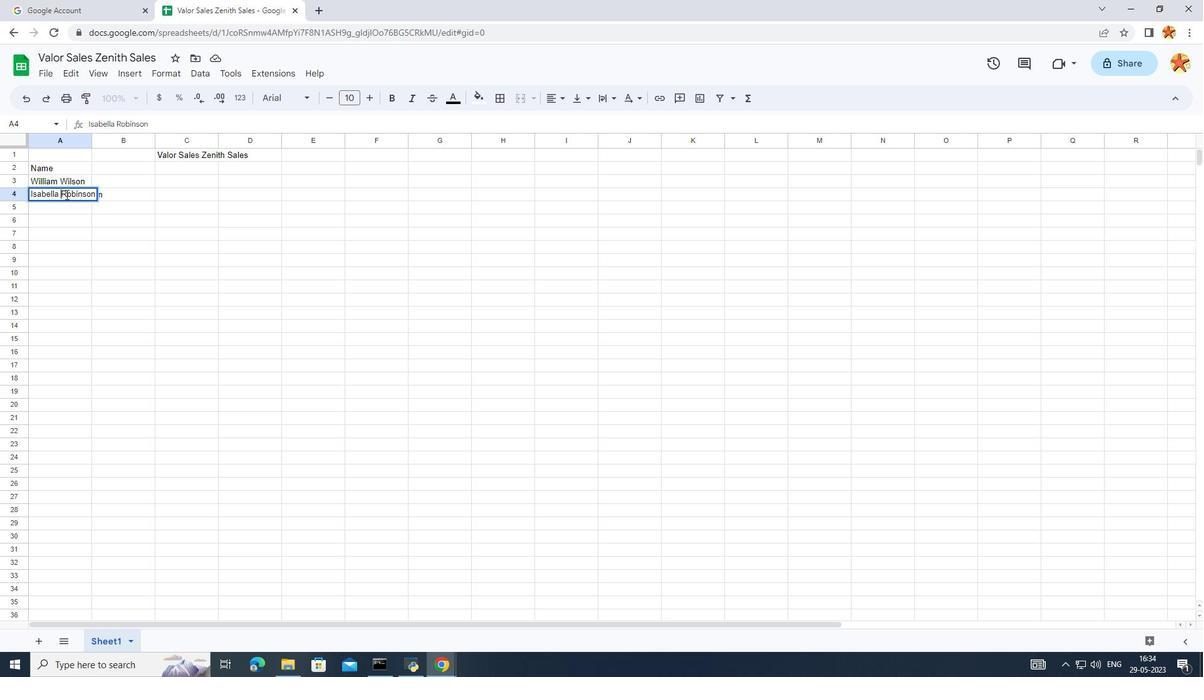 
Action: Mouse moved to (63, 211)
Screenshot: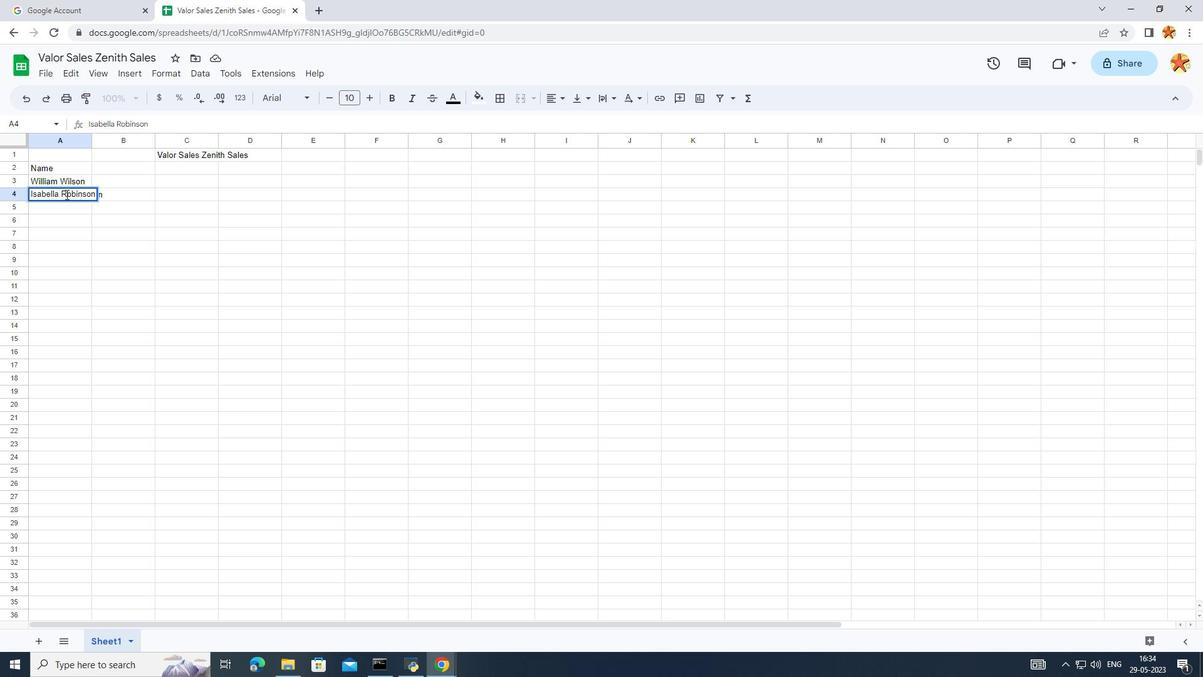 
Action: Mouse pressed left at (63, 211)
Screenshot: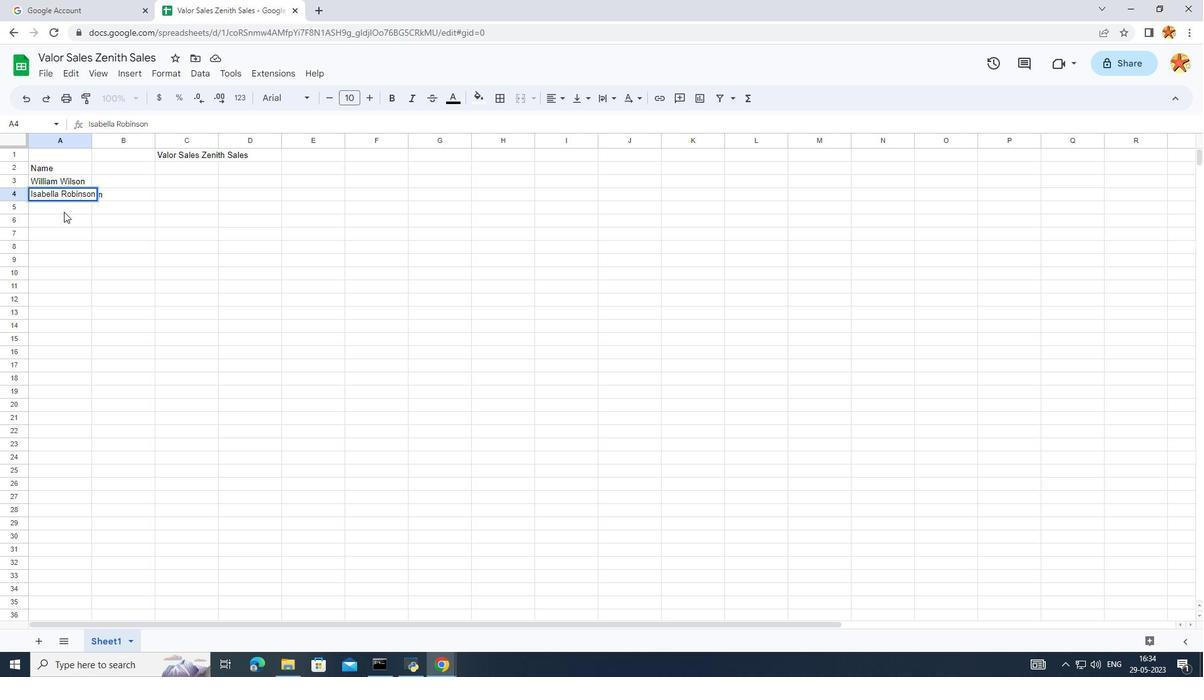 
Action: Mouse pressed left at (63, 211)
Screenshot: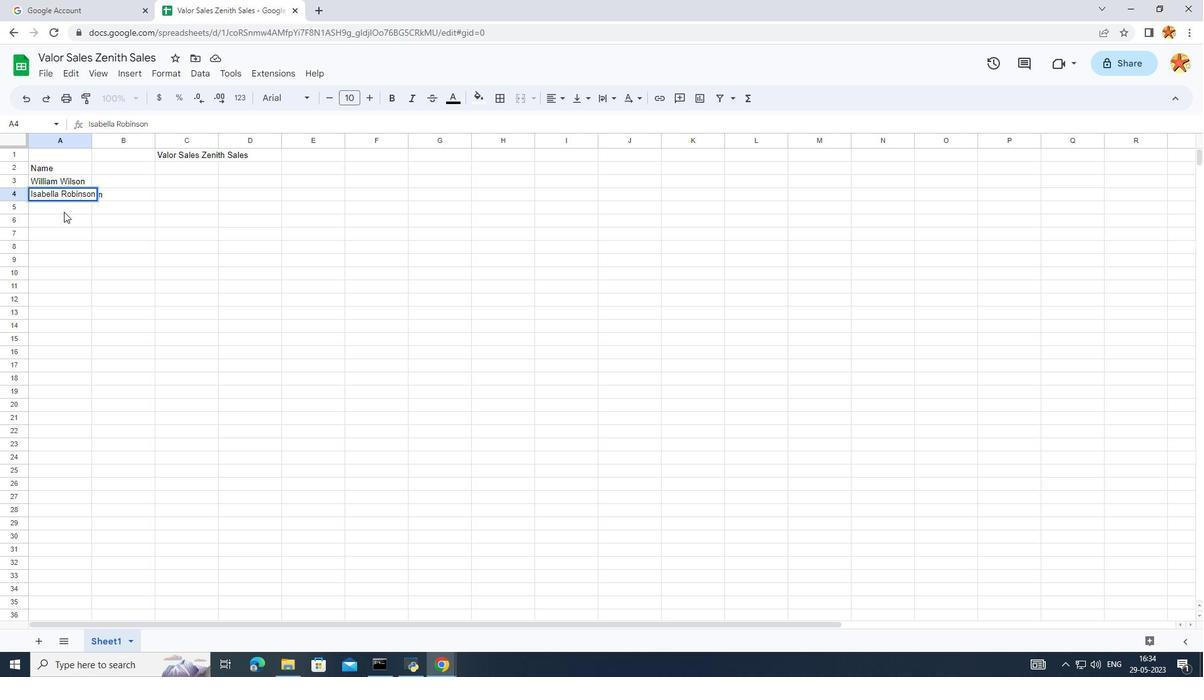 
Action: Mouse pressed left at (63, 211)
Screenshot: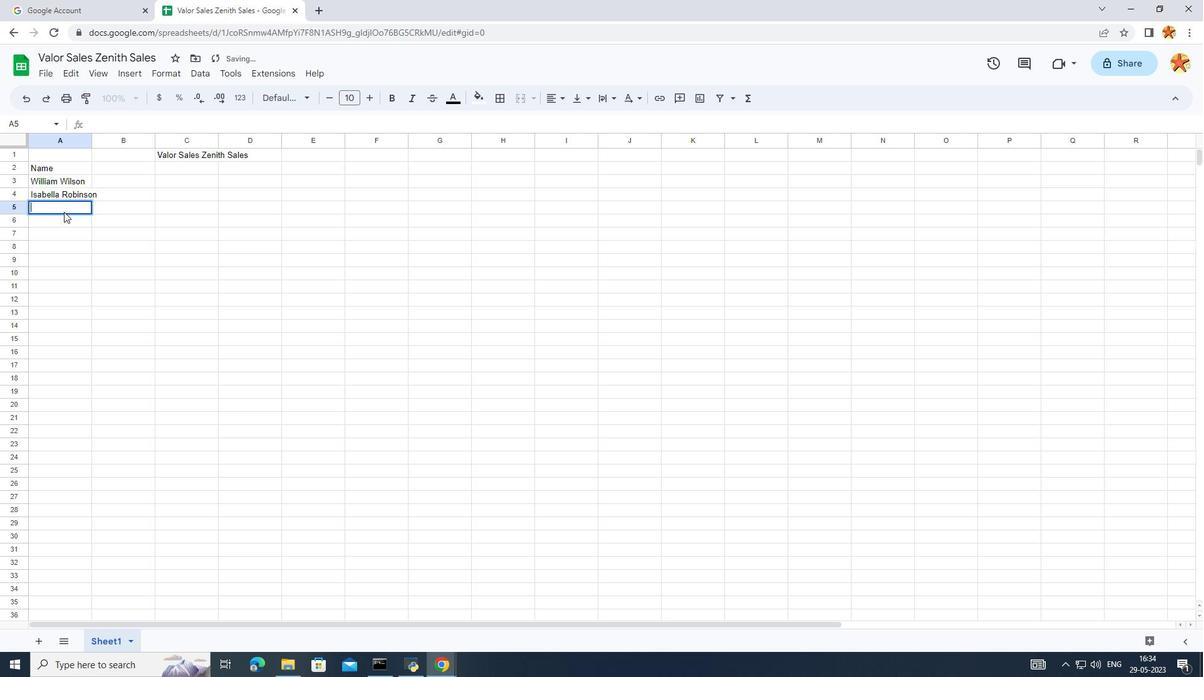 
Action: Mouse moved to (64, 205)
Screenshot: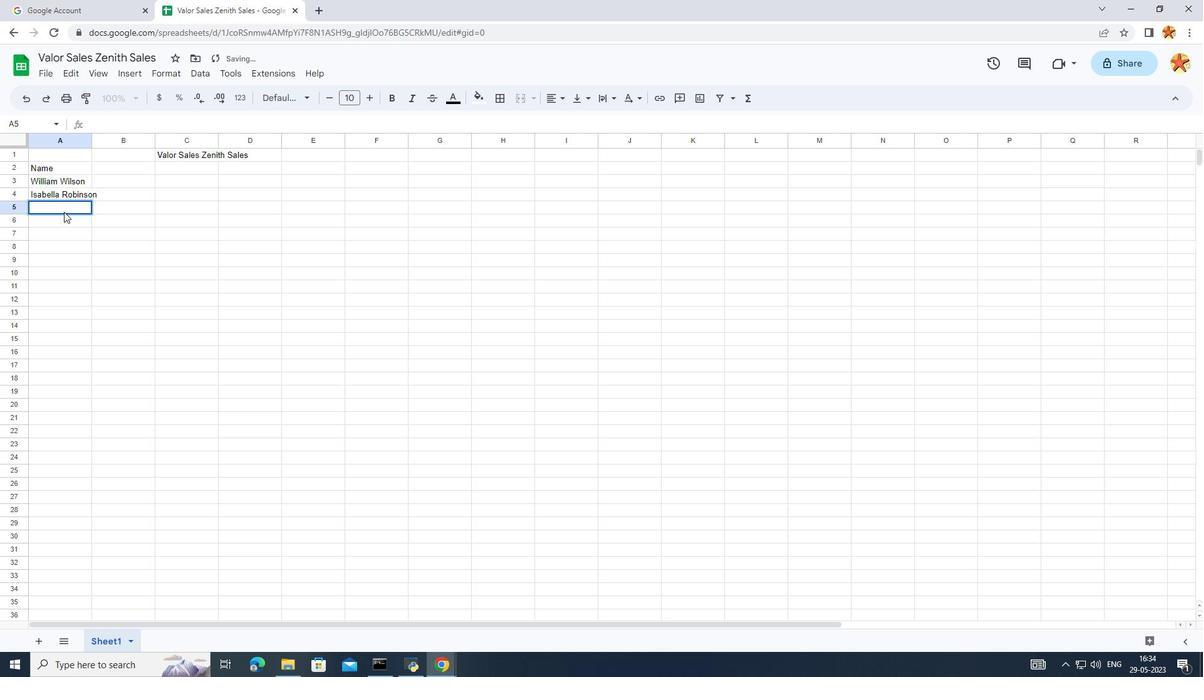 
Action: Mouse pressed left at (64, 205)
Screenshot: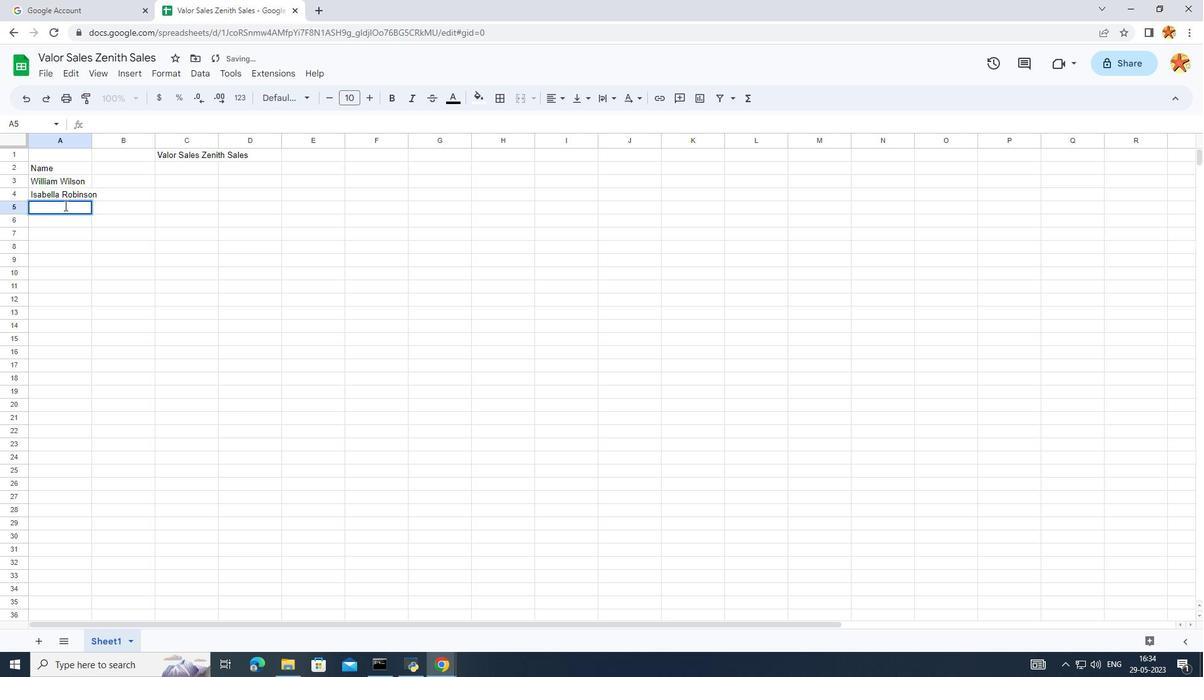 
Action: Mouse pressed left at (64, 205)
Screenshot: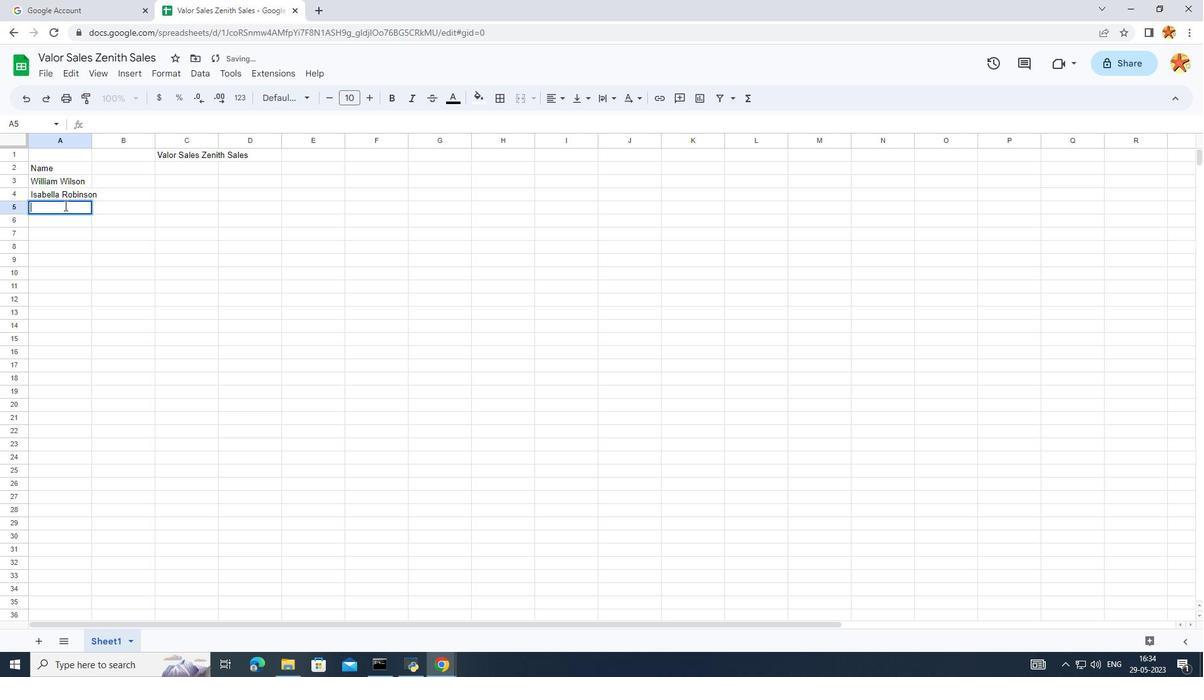 
Action: Key pressed <Key.caps_lock>J<Key.caps_lock>ames<Key.space><Key.caps_lock>TA<Key.backspace><Key.caps_lock>aylor\<Key.enter>
Screenshot: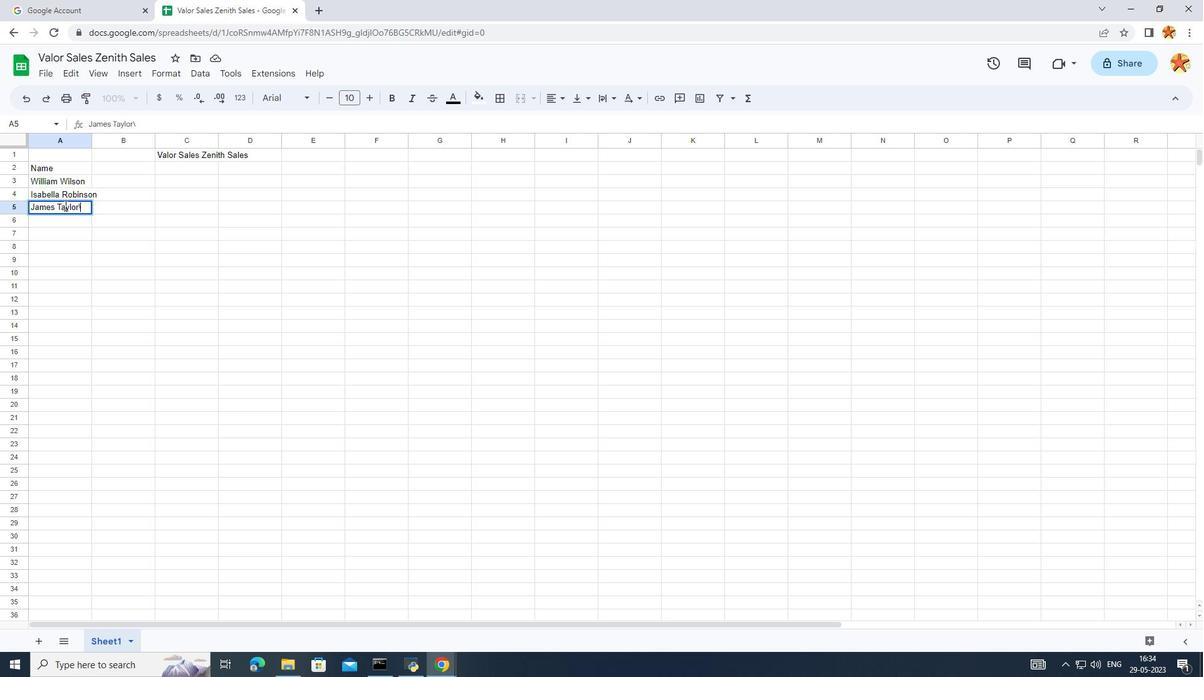 
Action: Mouse scrolled (64, 206) with delta (0, 0)
Screenshot: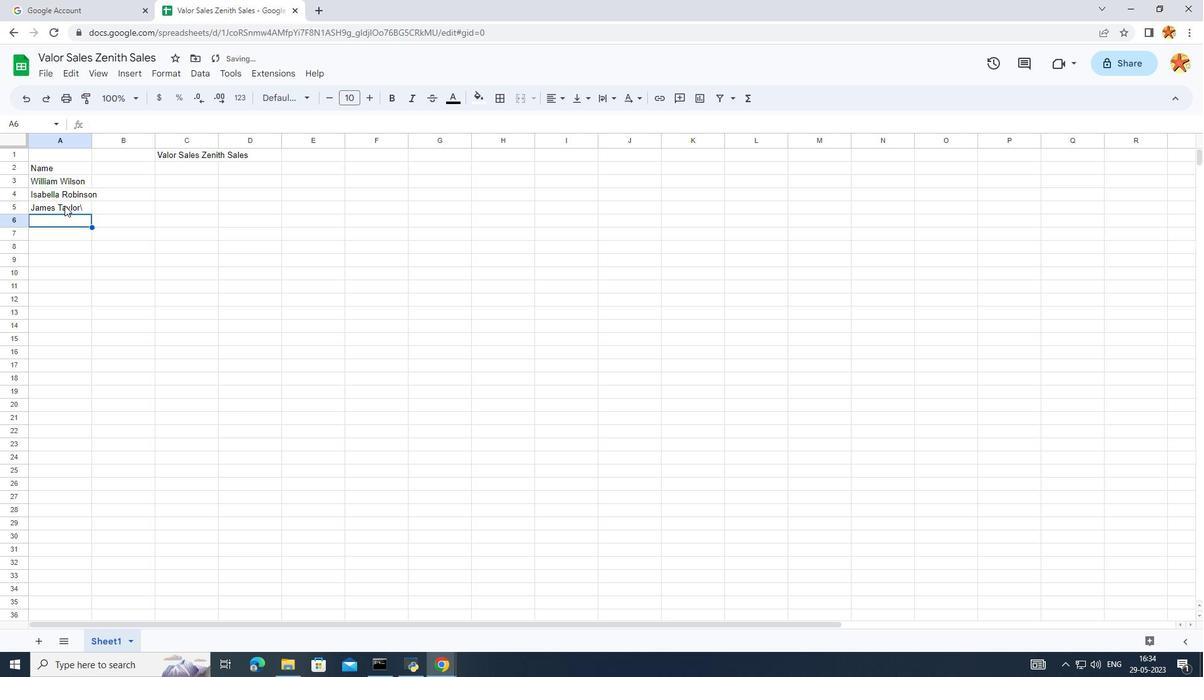 
Action: Mouse pressed left at (64, 205)
Screenshot: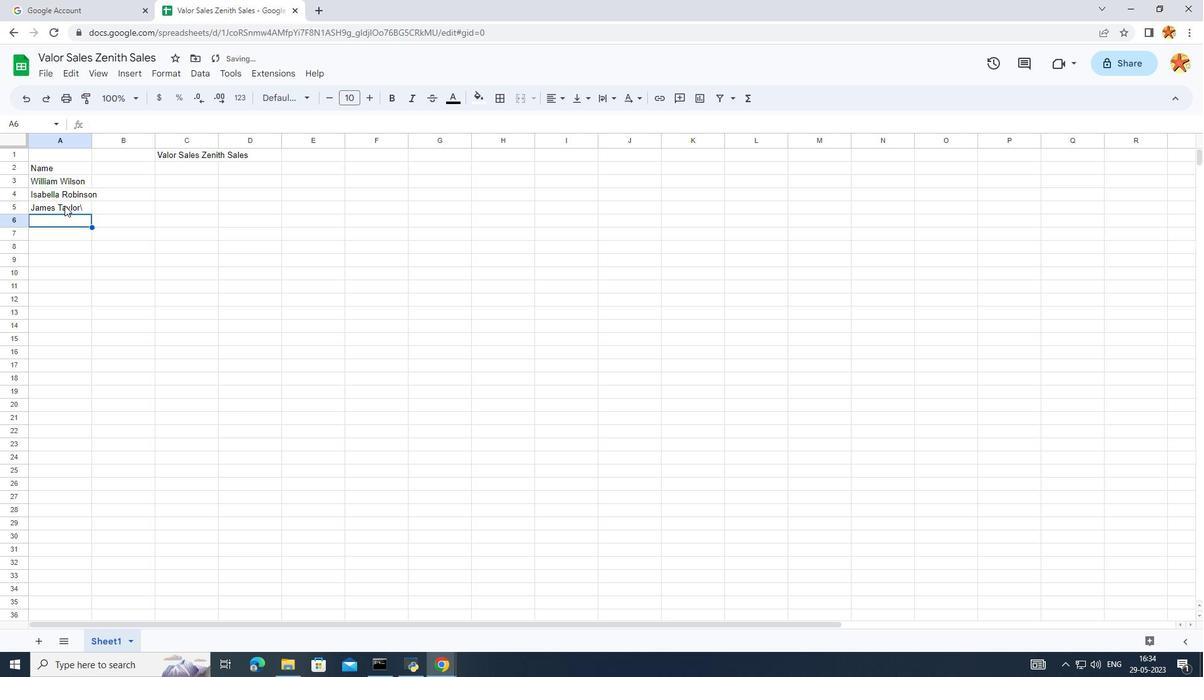 
Action: Mouse pressed left at (64, 205)
Screenshot: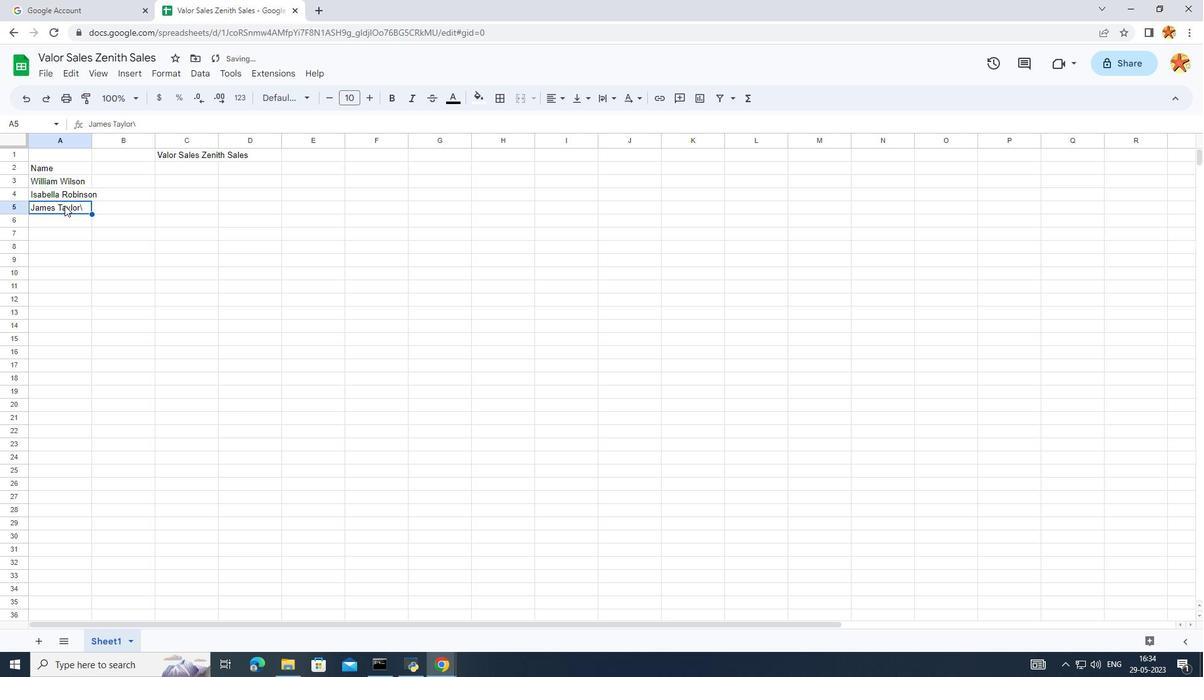 
Action: Mouse moved to (87, 205)
Screenshot: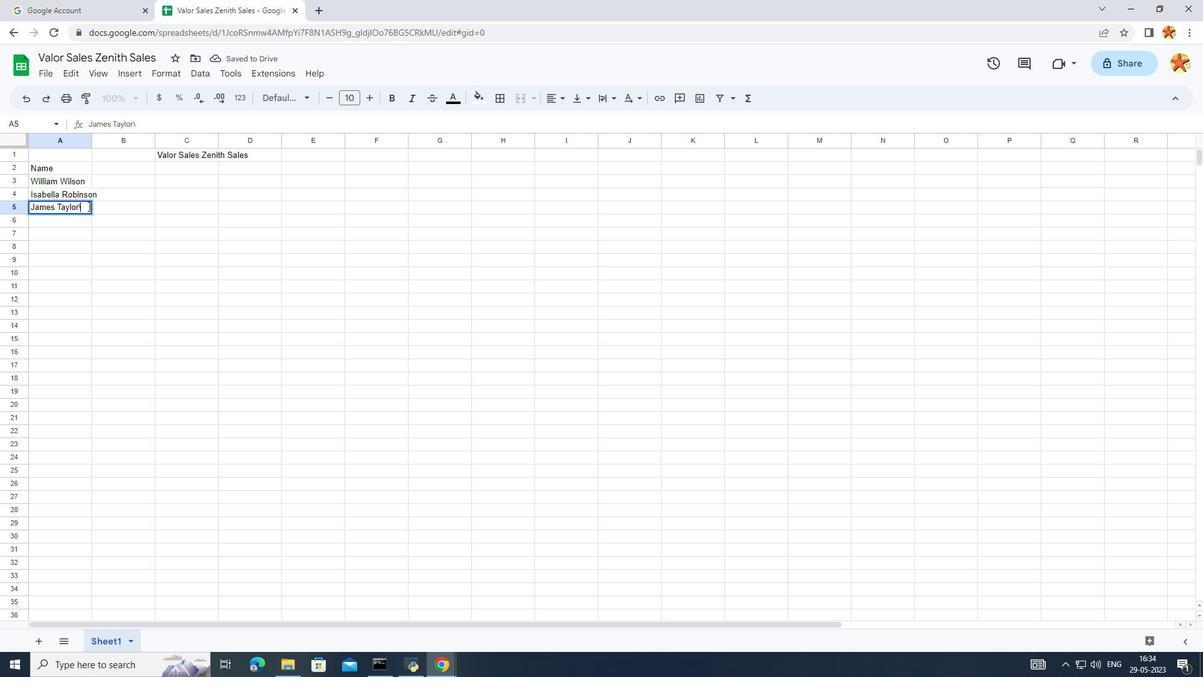 
Action: Mouse pressed left at (87, 205)
Screenshot: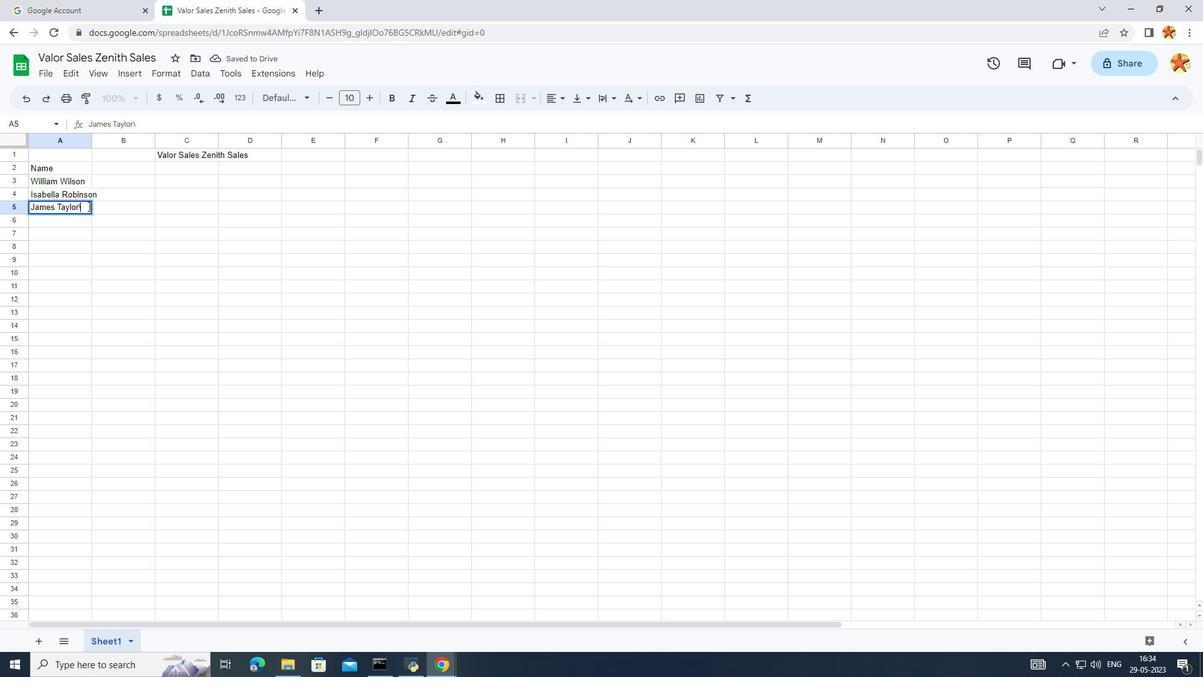 
Action: Mouse moved to (88, 203)
Screenshot: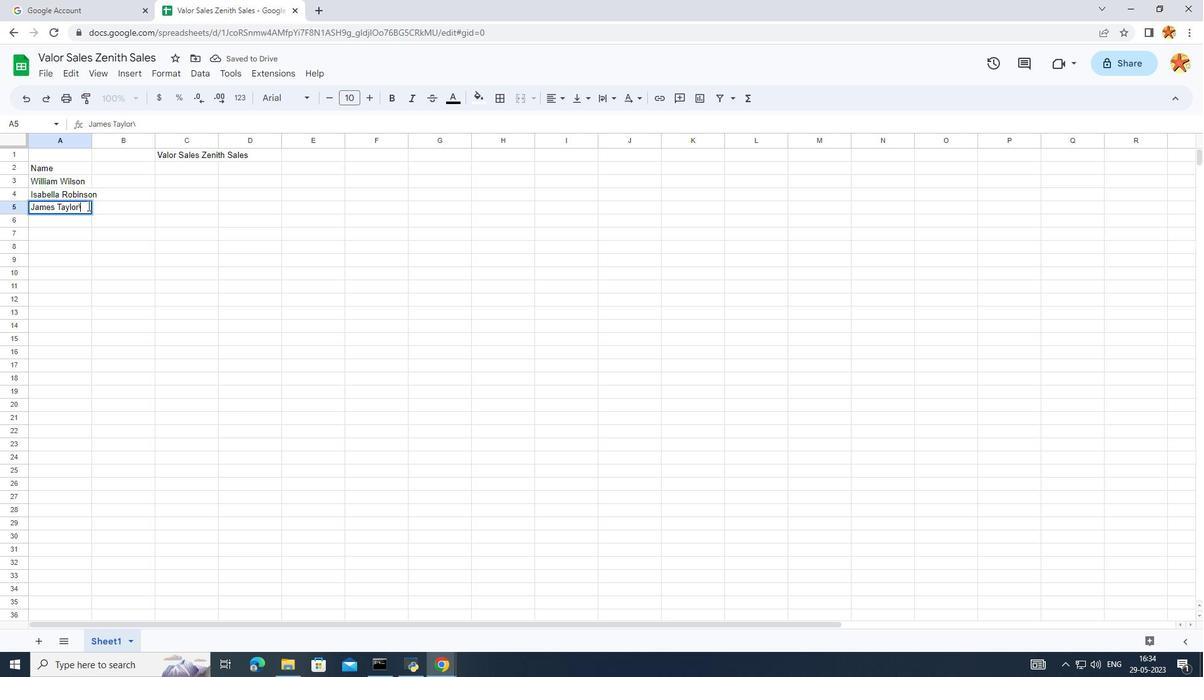 
Action: Key pressed <Key.backspace>
Screenshot: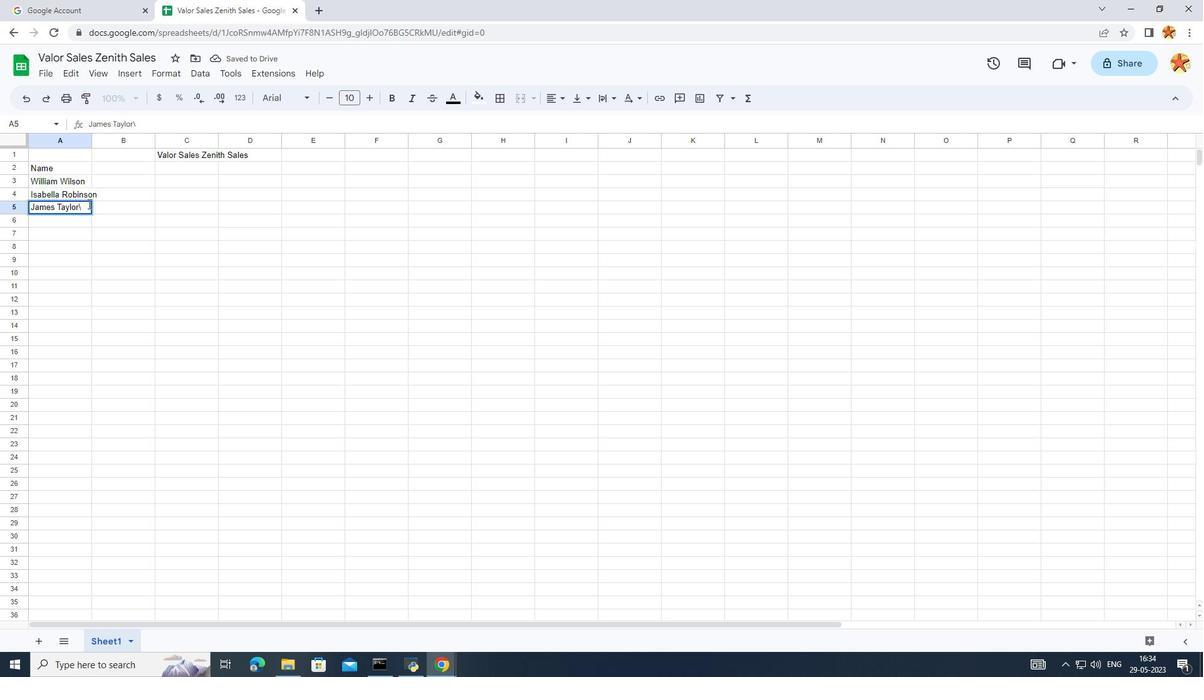 
Action: Mouse moved to (74, 219)
Screenshot: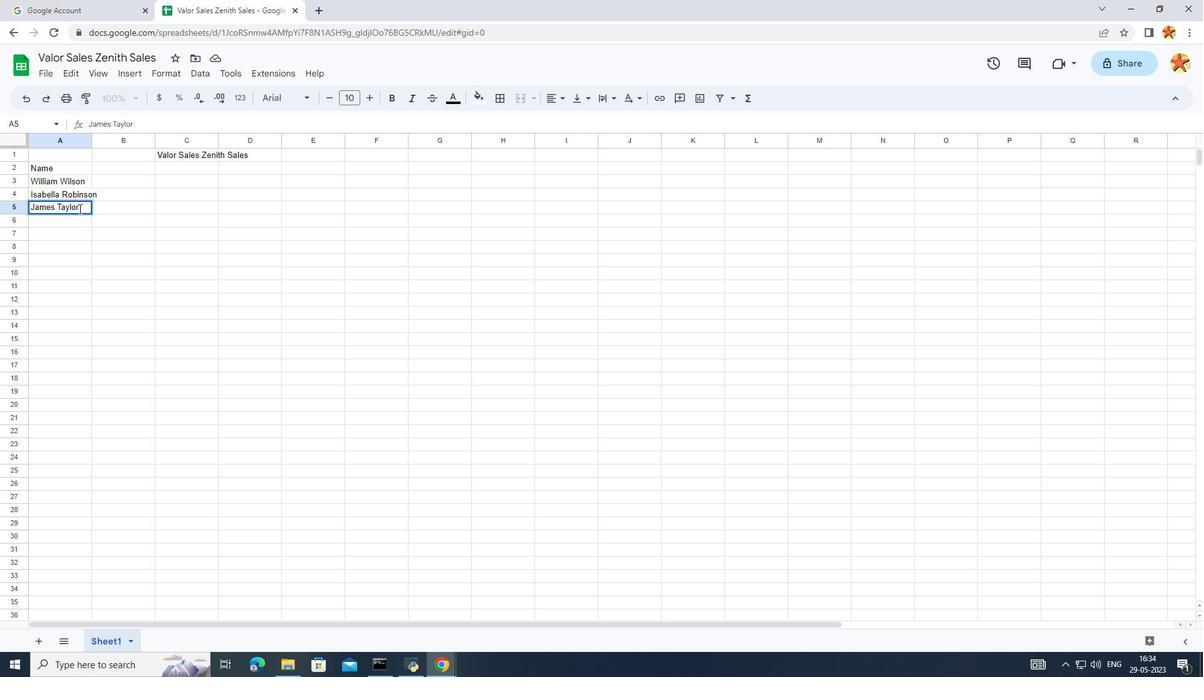 
Action: Mouse pressed left at (74, 219)
Screenshot: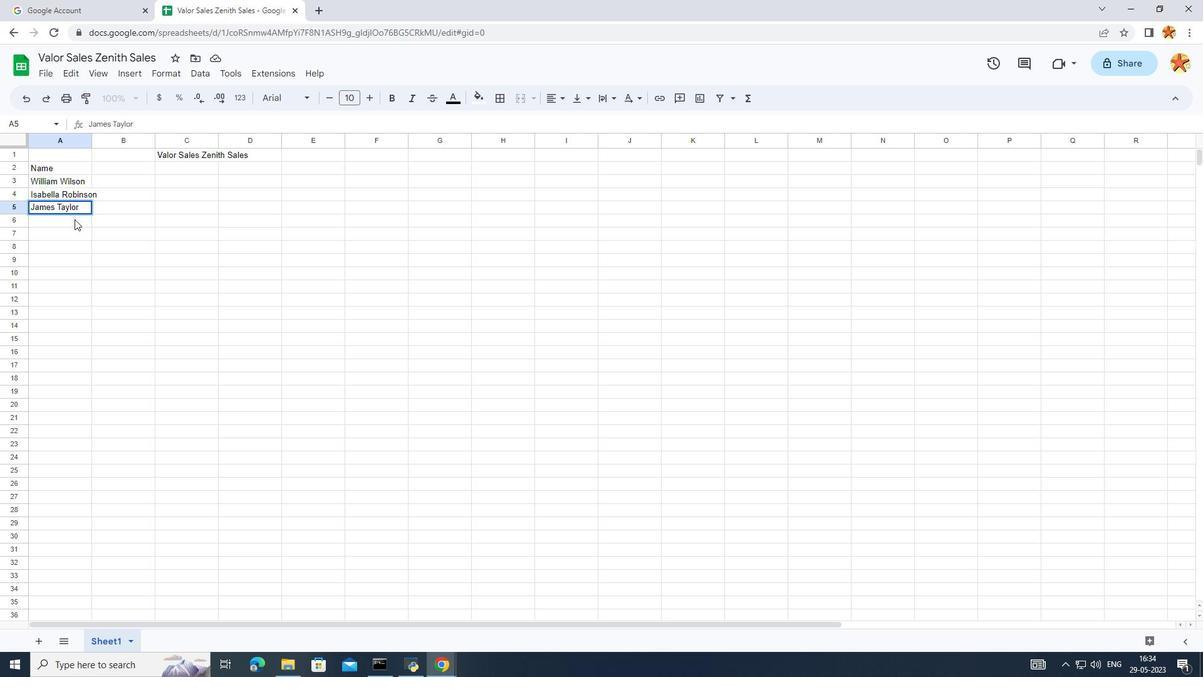 
Action: Mouse pressed left at (74, 219)
Screenshot: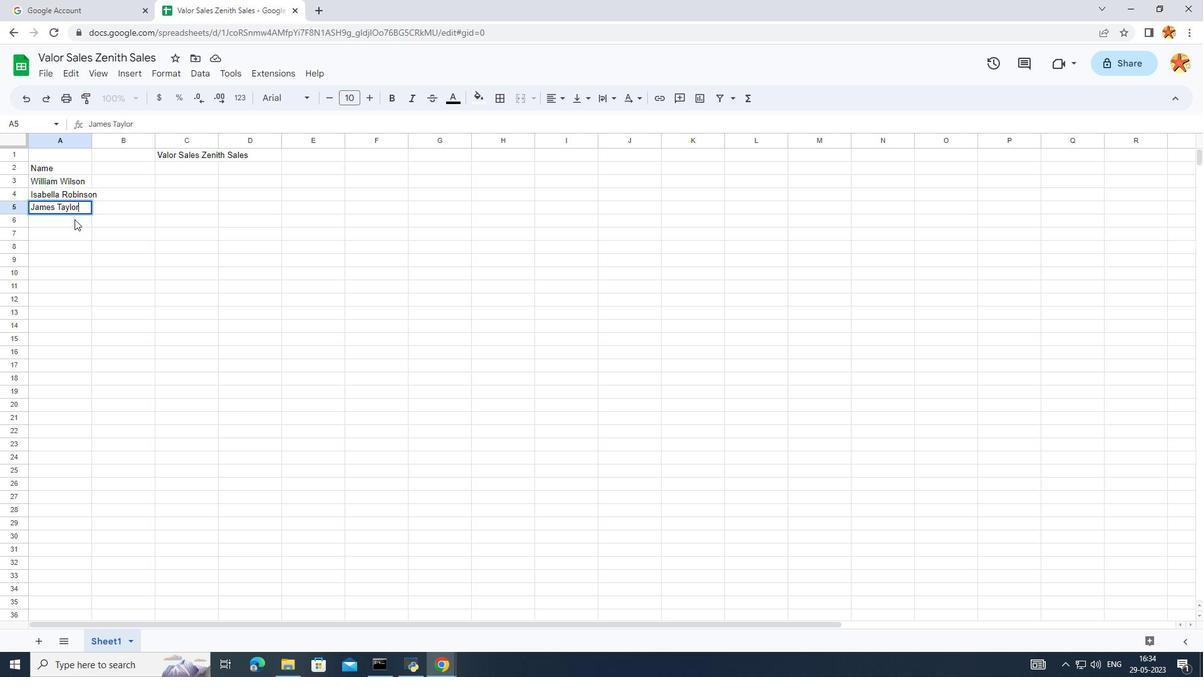 
Action: Mouse pressed left at (74, 219)
Screenshot: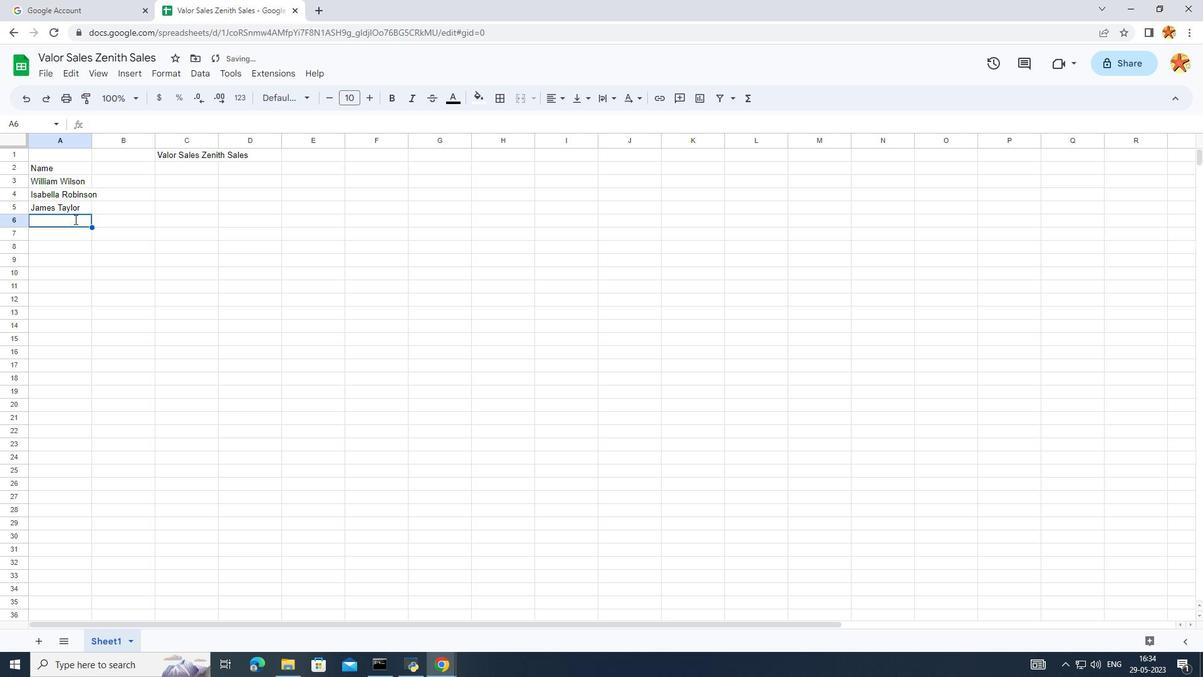 
Action: Key pressed <Key.caps_lock>C<Key.caps_lock>harlote<Key.space><Key.caps_lock>C<Key.caps_lock>lark<Key.enter><Key.caps_lock>M<Key.caps_lock>iche<Key.backspace>ael<Key.space><Key.caps_lock>W<Key.caps_lock>alker<Key.enter><Key.caps_lock>AMELIA<Key.space><Key.caps_lock>w<Key.caps_lock>RIGHT<Key.backspace><Key.backspace><Key.backspace><Key.backspace><Key.backspace><Key.backspace><Key.backspace><Key.backspace><Key.backspace><Key.backspace><Key.backspace><Key.backspace><Key.caps_lock>meliaa<Key.backspace><Key.space><Key.caps_lock>W<Key.caps_lock>right<Key.enter><Key.caps_lock>M<Key.caps_lock>atthew<Key.space><Key.caps_lock>T<Key.caps_lock>urner<Key.enter><Key.caps_lock>H<Key.caps_lock>arper<Key.space><Key.caps_lock>H<Key.caps_lock>all<Key.enter><Key.caps_lock>J<Key.caps_lock>p=<Key.backspace><Key.backspace>i<Key.backspace>oseph<Key.space><Key.caps_lock>P<Key.caps_lock>hillips<Key.enter><Key.caps_lock>A<Key.caps_lock>bigaio<Key.backspace><Key.backspace>il<Key.space><Key.caps_lock>A<Key.caps_lock>das=<Key.backspace><Key.backspace>ms
Screenshot: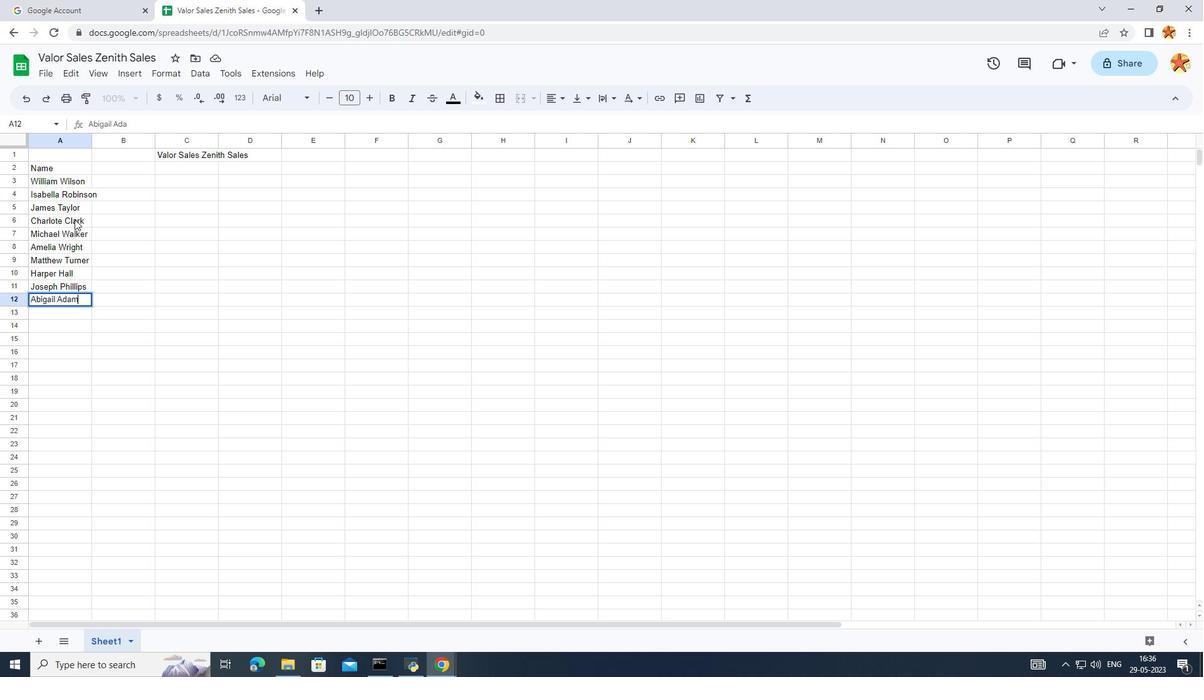 
Action: Mouse moved to (433, 414)
Screenshot: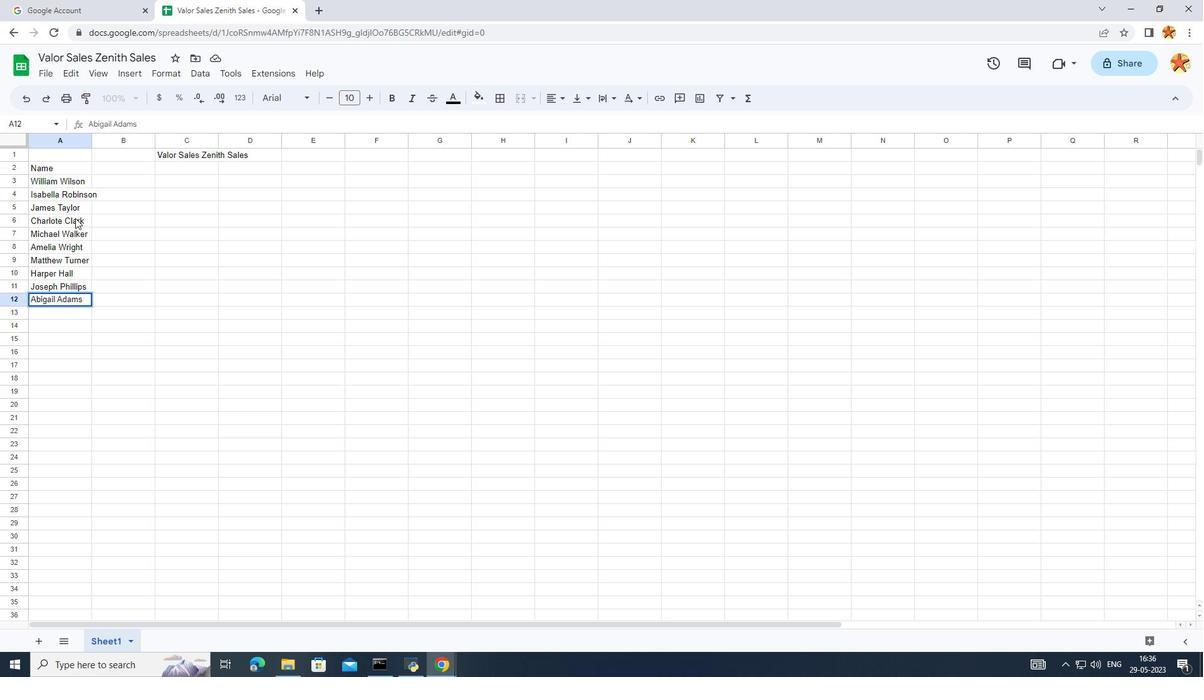 
Action: Mouse pressed left at (433, 414)
Screenshot: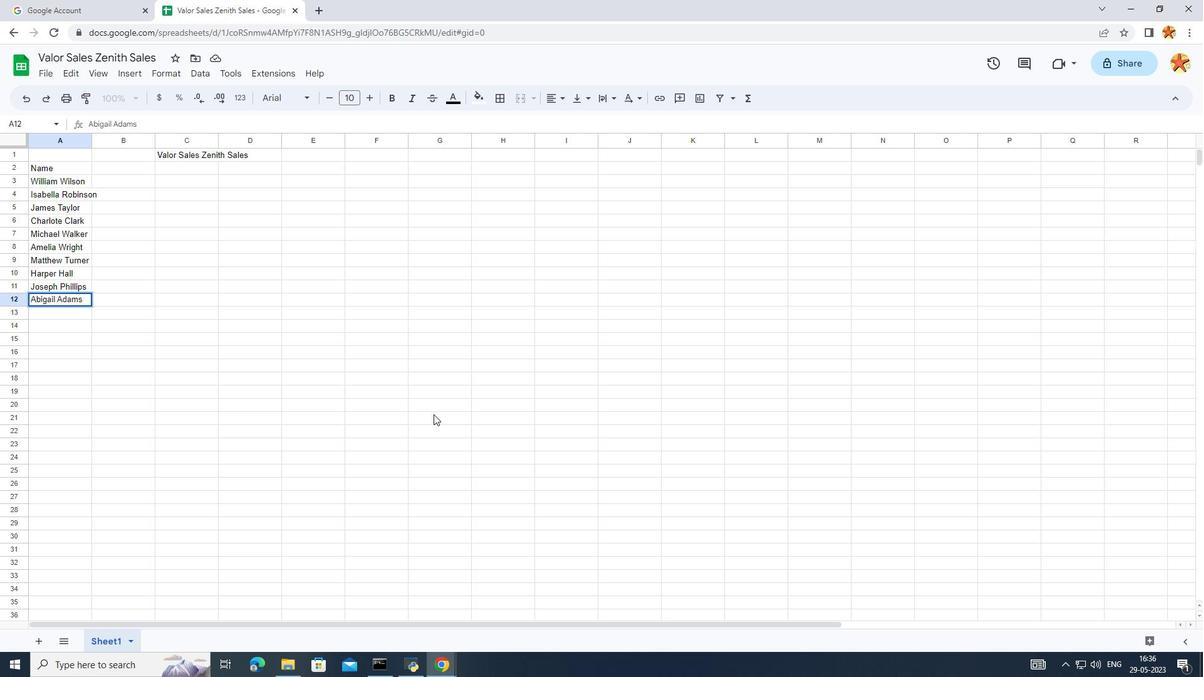 
Action: Mouse moved to (176, 169)
Screenshot: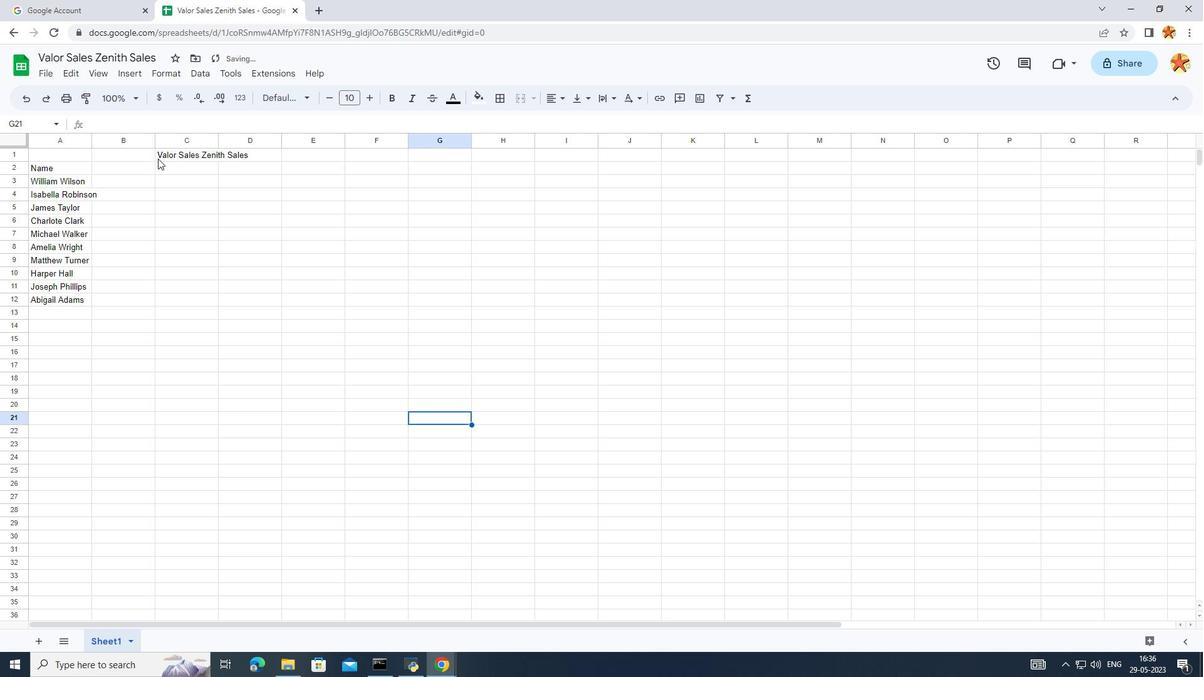 
Action: Mouse pressed left at (176, 169)
Screenshot: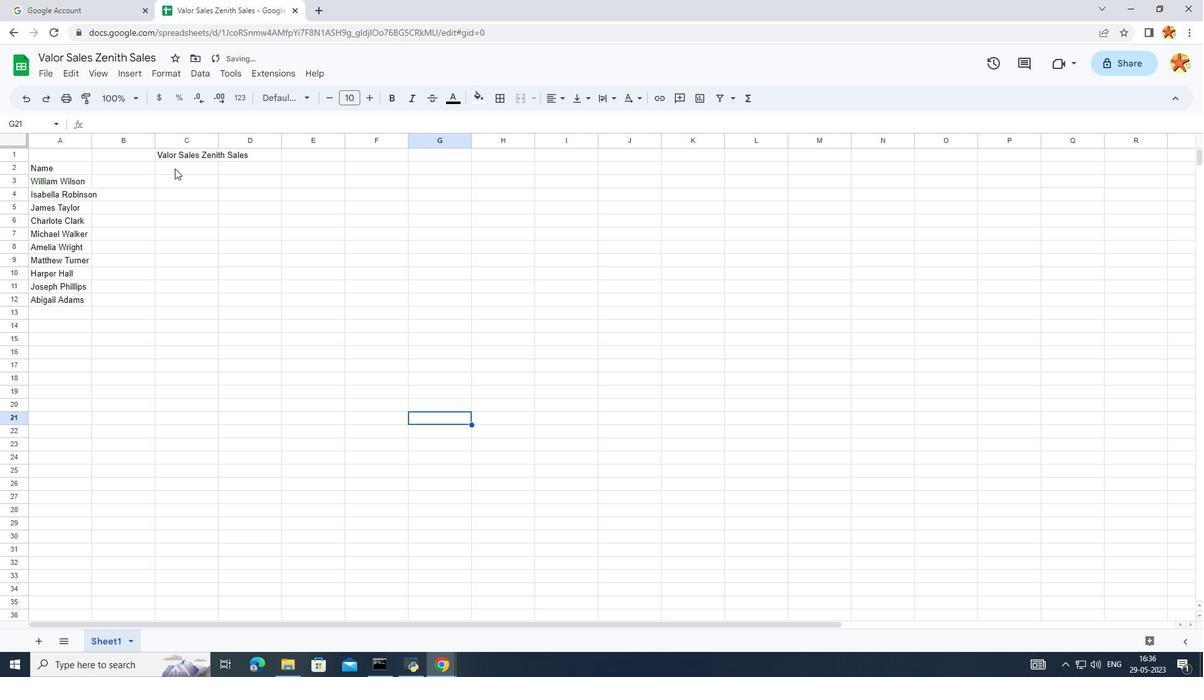 
Action: Mouse pressed left at (176, 169)
Screenshot: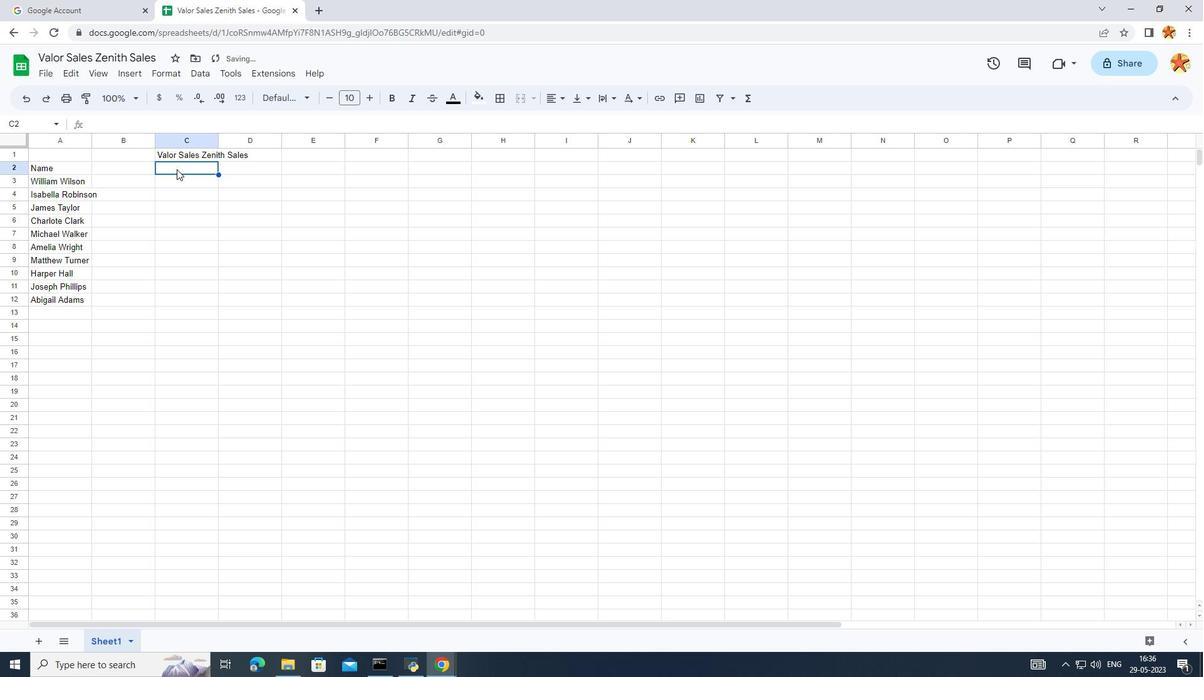 
Action: Key pressed <Key.caps_lock>I<Key.caps_lock>tem<Key.space><Key.caps_lock>C<Key.caps_lock>ode
Screenshot: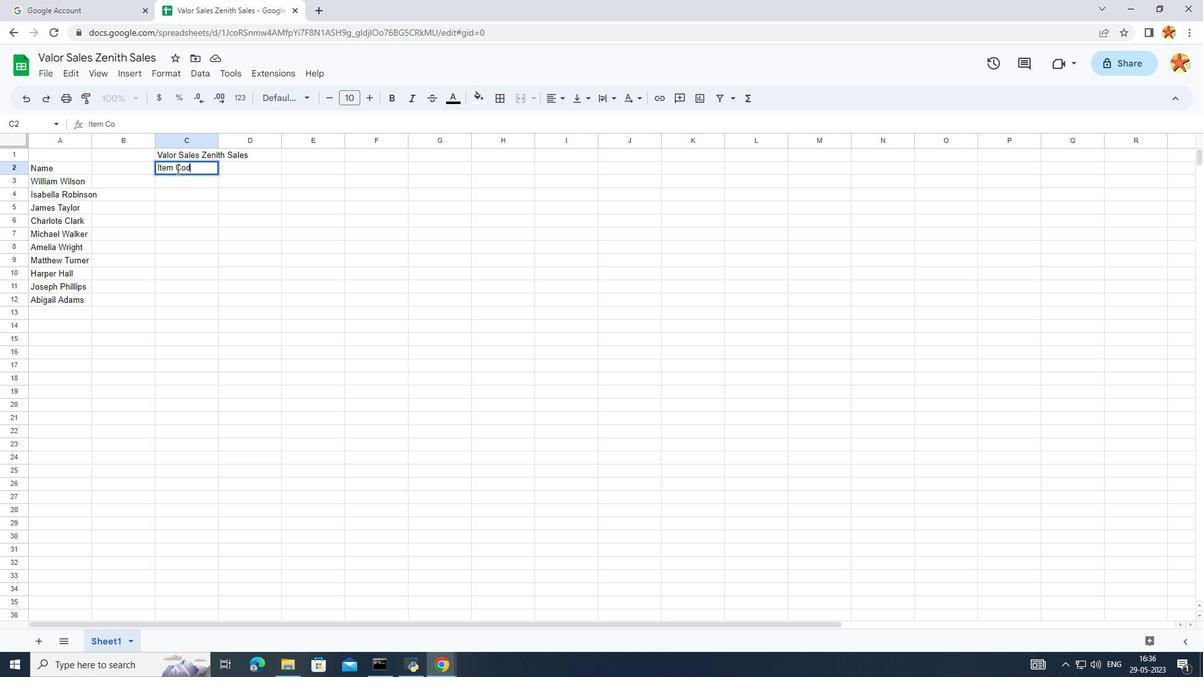
Action: Mouse moved to (201, 159)
Screenshot: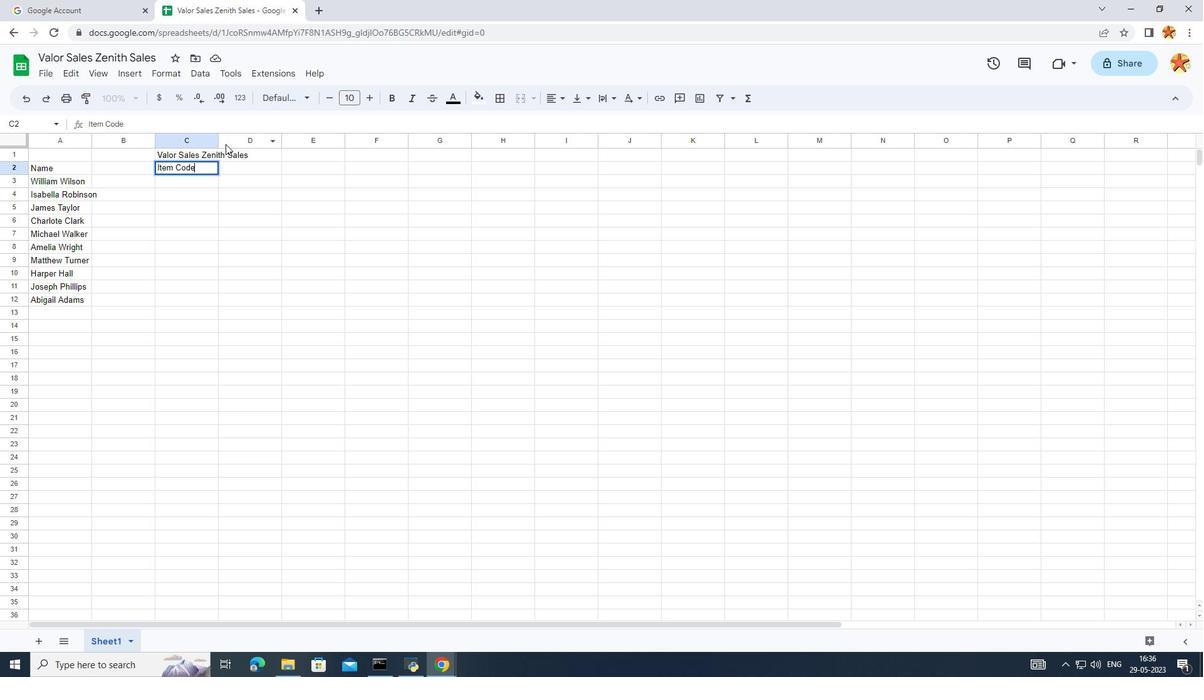 
Action: Mouse pressed left at (201, 159)
Screenshot: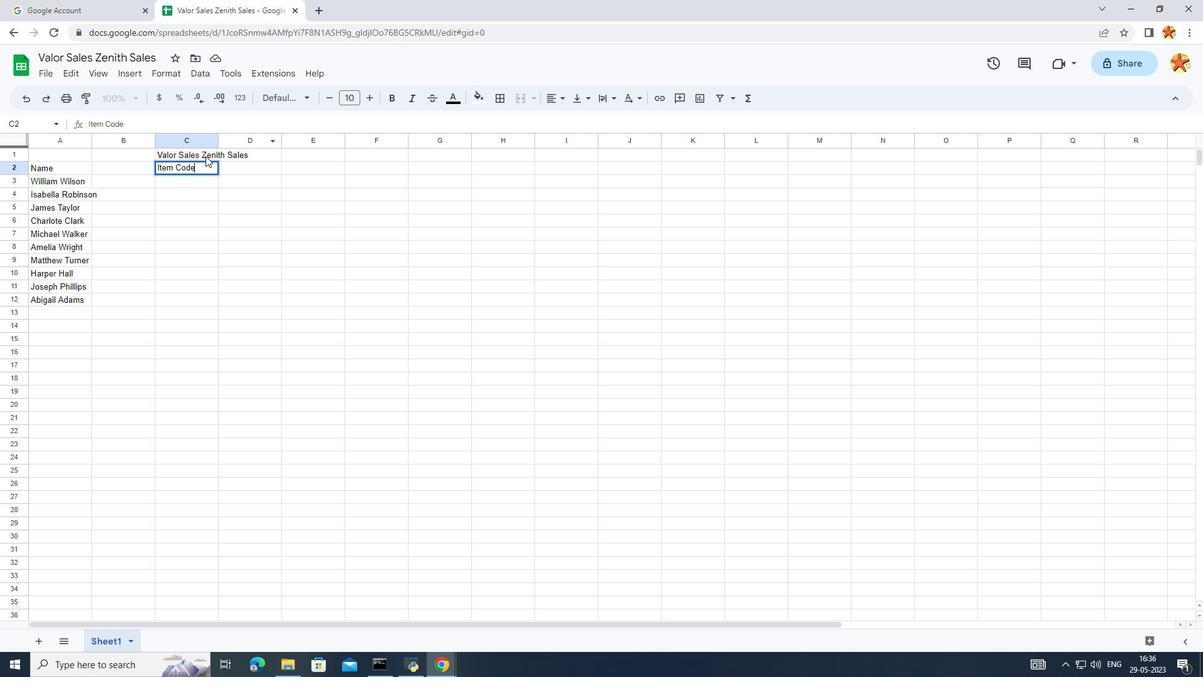 
Action: Mouse moved to (161, 161)
Screenshot: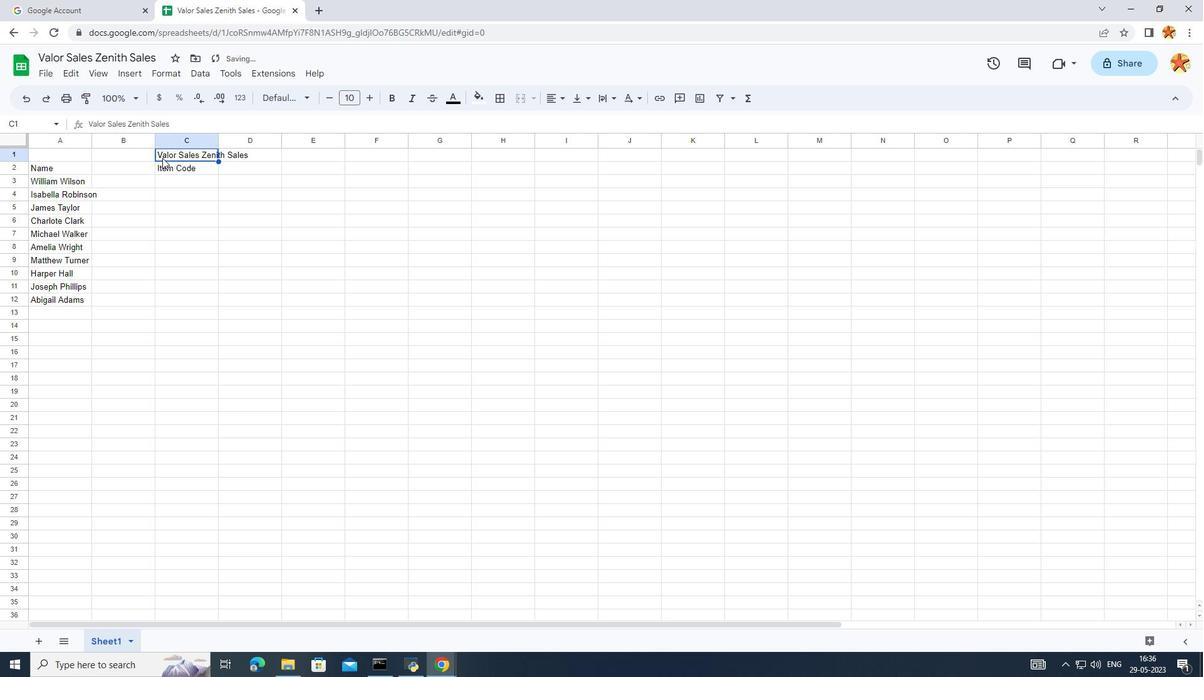 
Action: Mouse pressed left at (161, 161)
Screenshot: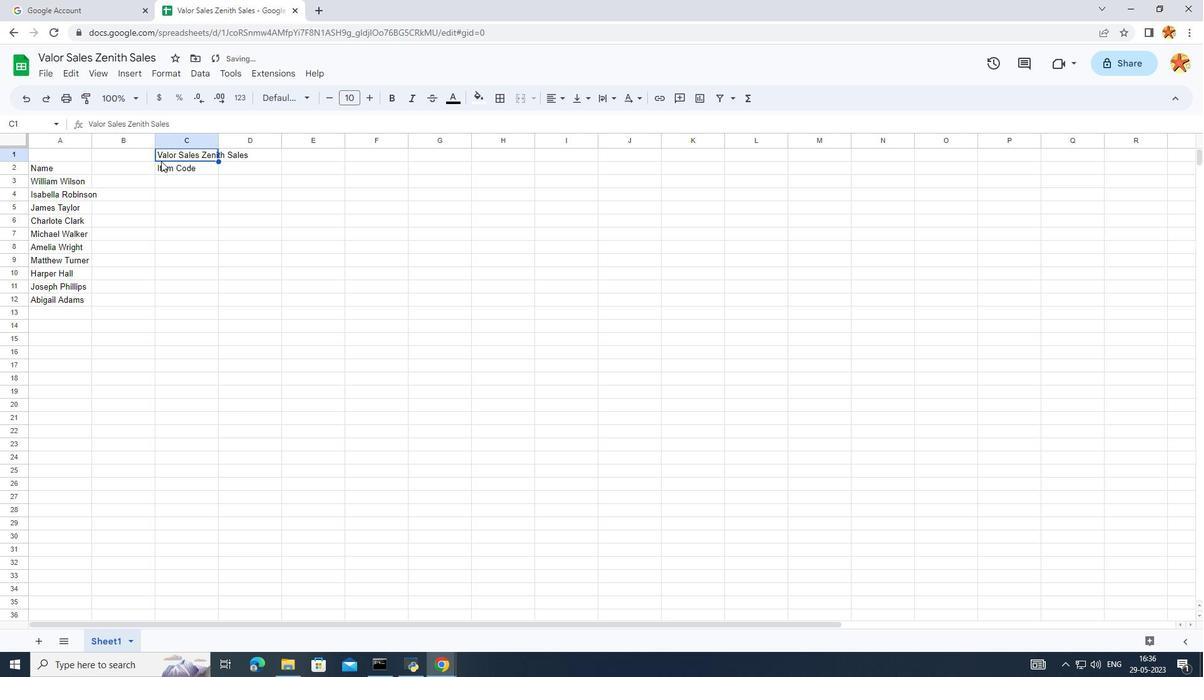 
Action: Mouse moved to (157, 170)
Screenshot: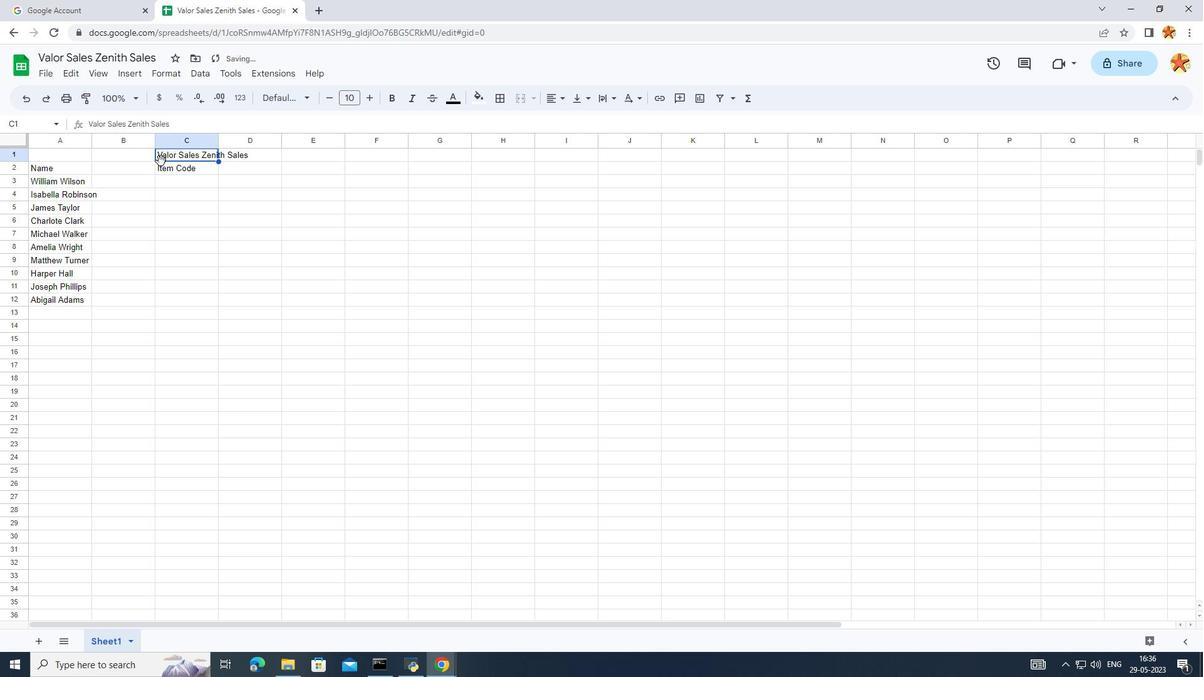 
Action: Mouse pressed left at (157, 170)
Screenshot: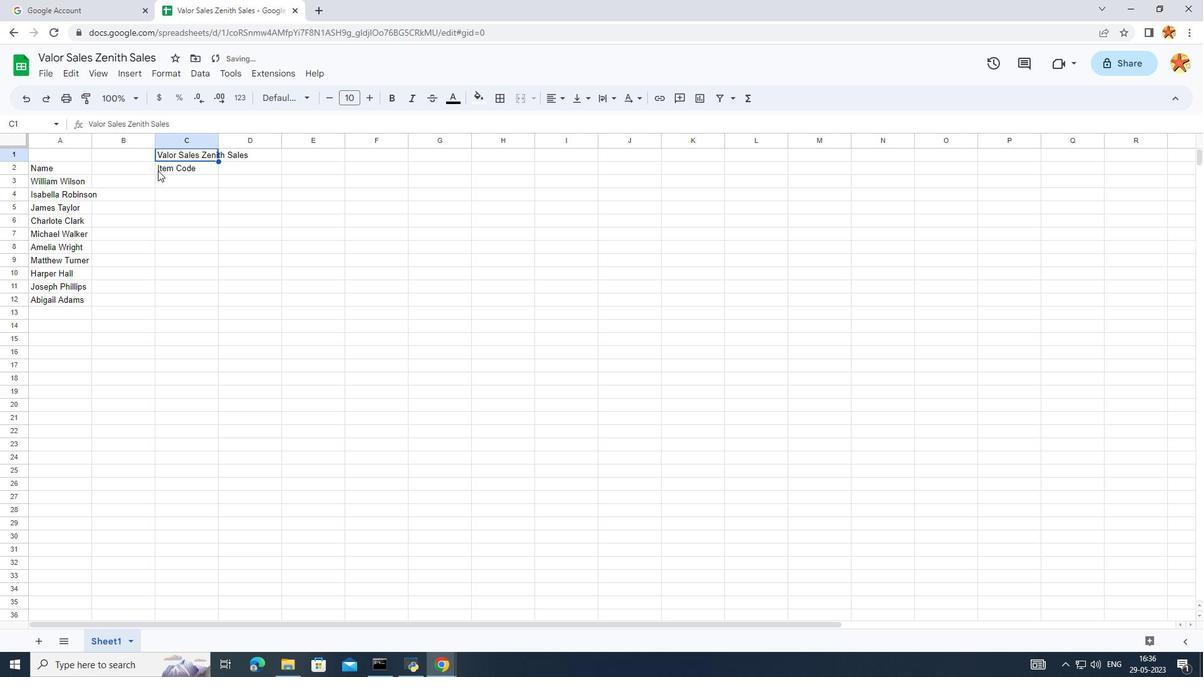 
Action: Mouse moved to (162, 168)
Screenshot: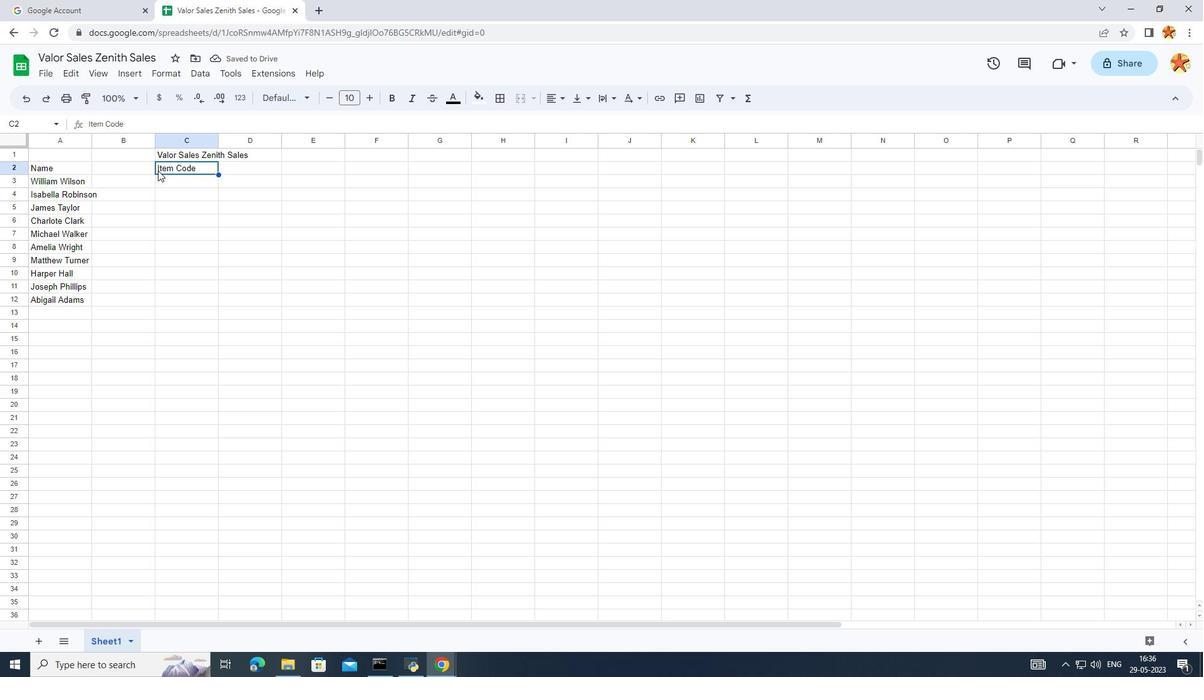 
Action: Mouse pressed left at (162, 168)
Screenshot: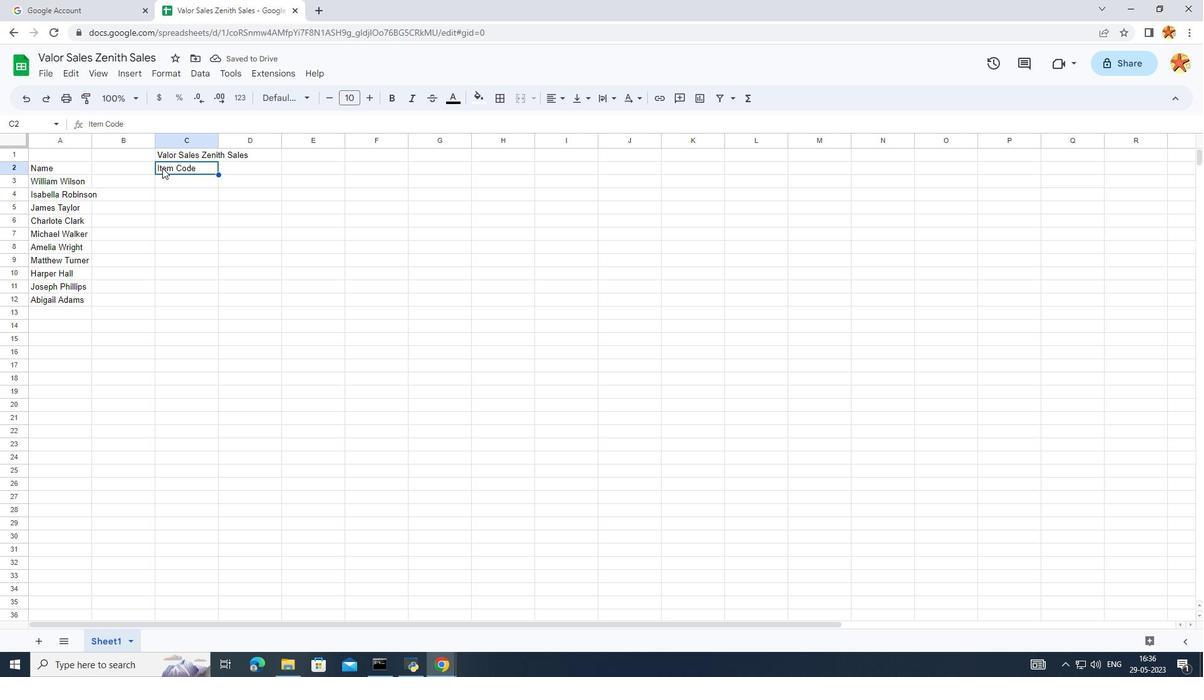 
Action: Mouse pressed right at (162, 168)
Screenshot: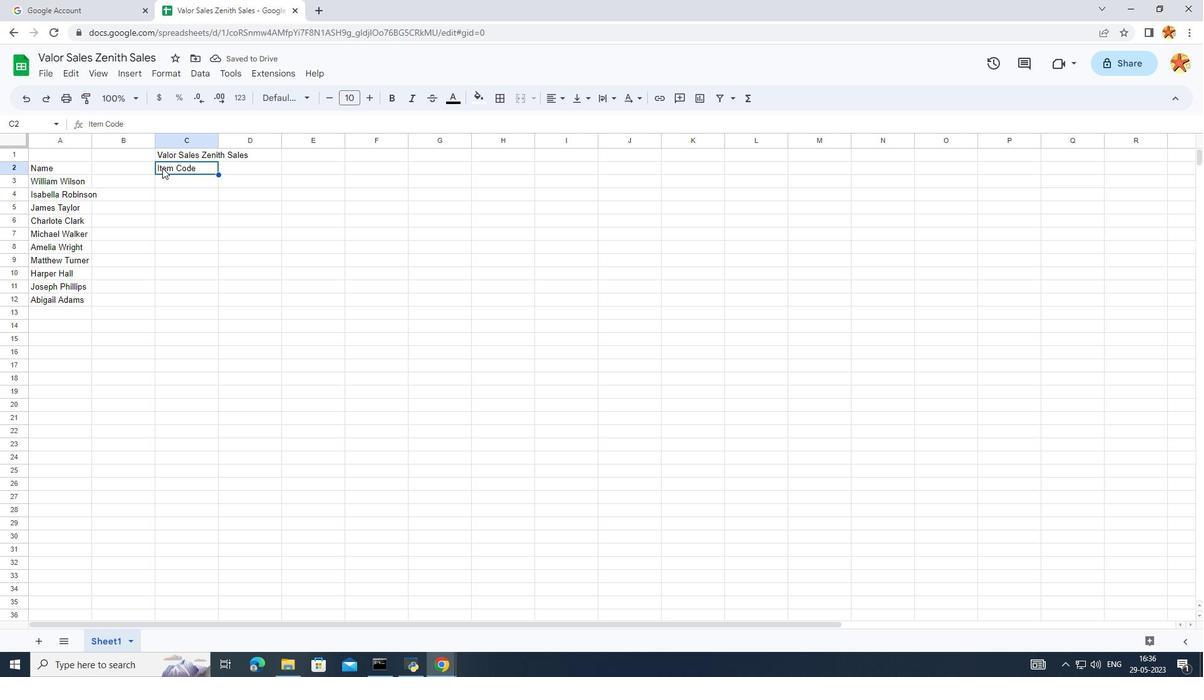 
Action: Mouse moved to (176, 183)
Screenshot: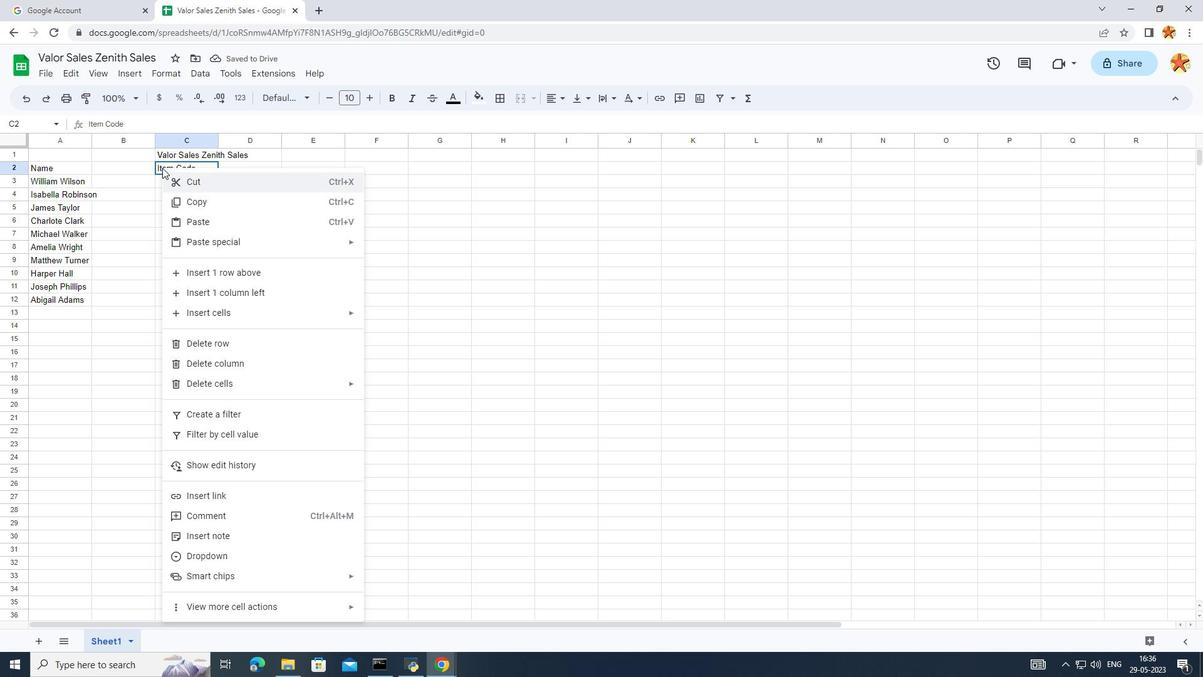 
Action: Mouse pressed left at (176, 183)
Screenshot: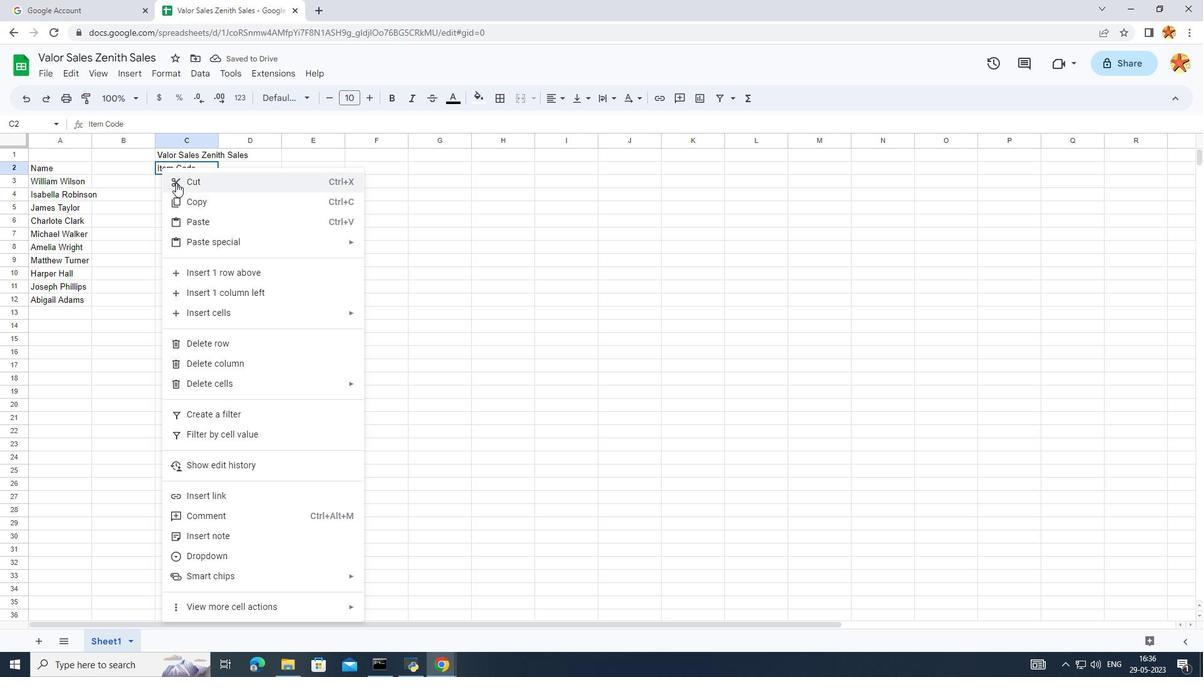 
Action: Mouse moved to (109, 161)
Screenshot: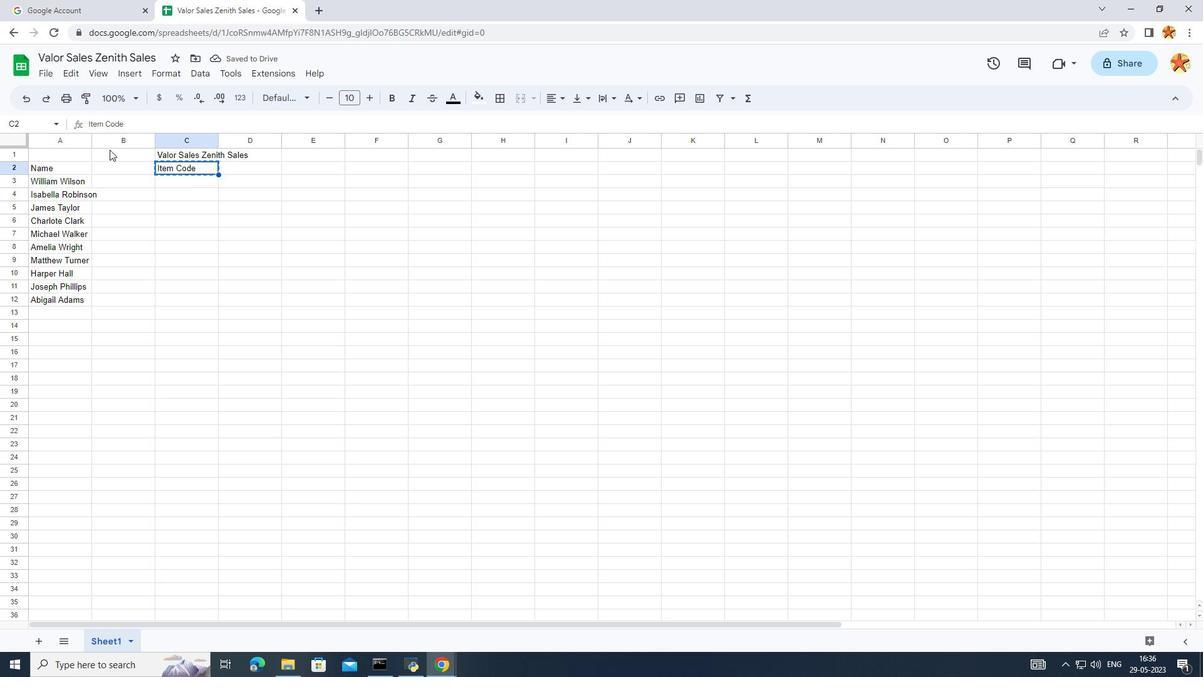 
Action: Mouse pressed left at (109, 161)
Screenshot: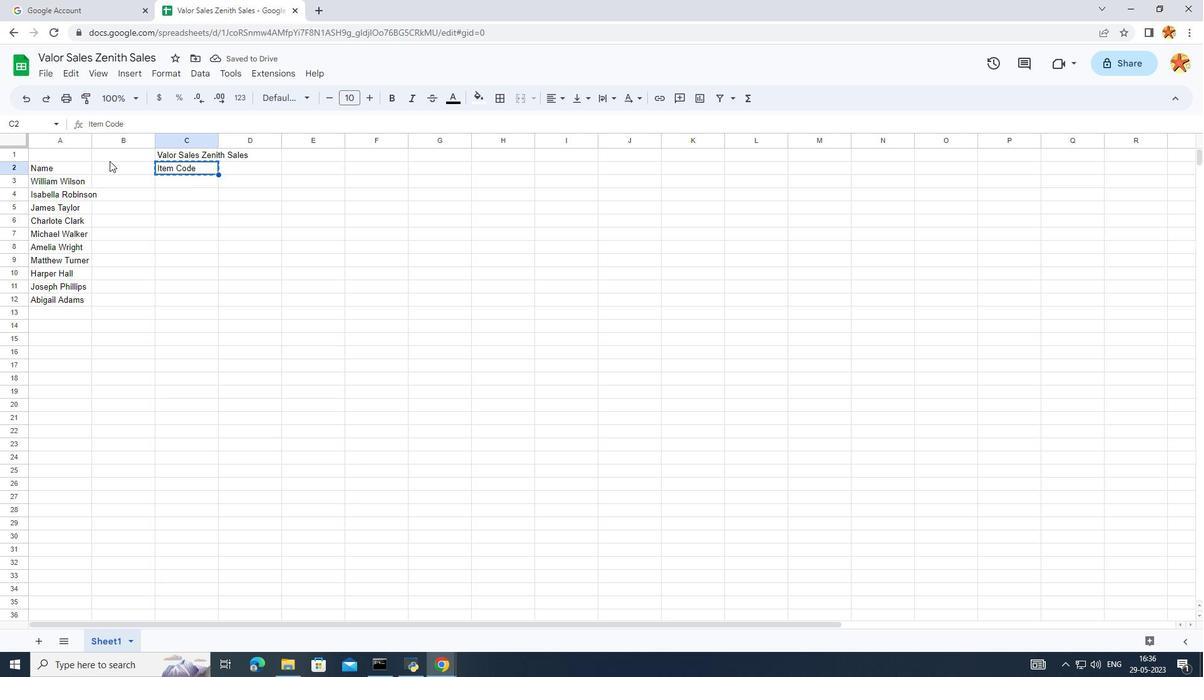 
Action: Mouse moved to (107, 174)
Screenshot: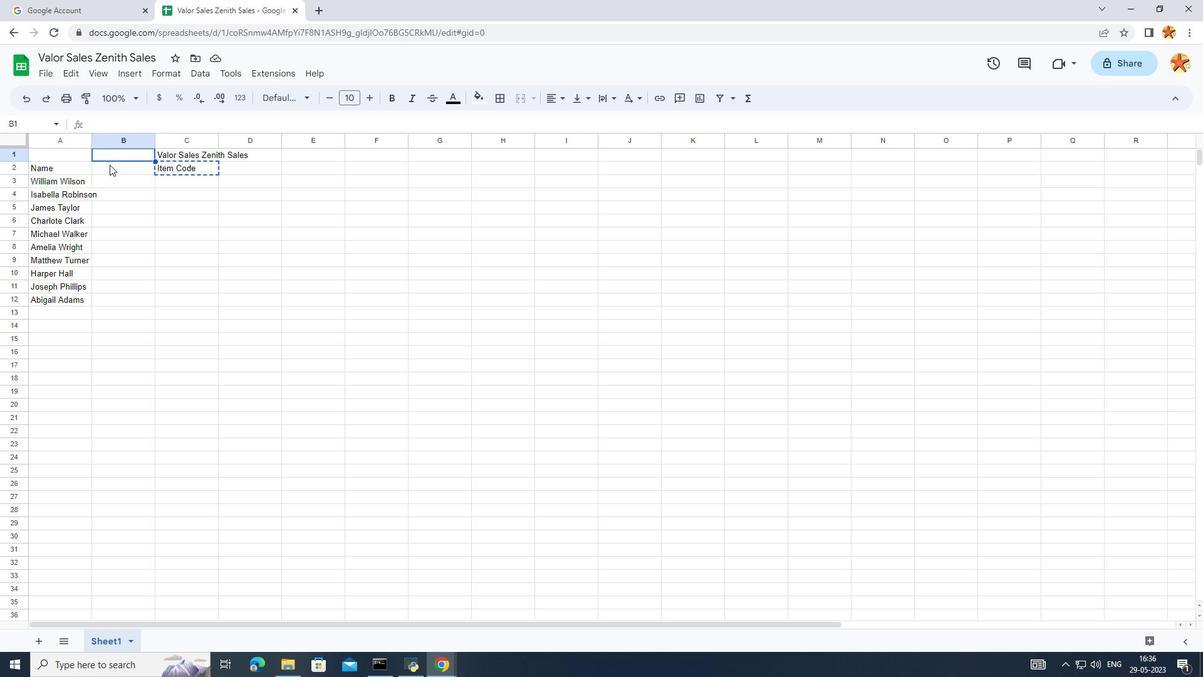 
Action: Mouse pressed left at (107, 174)
Screenshot: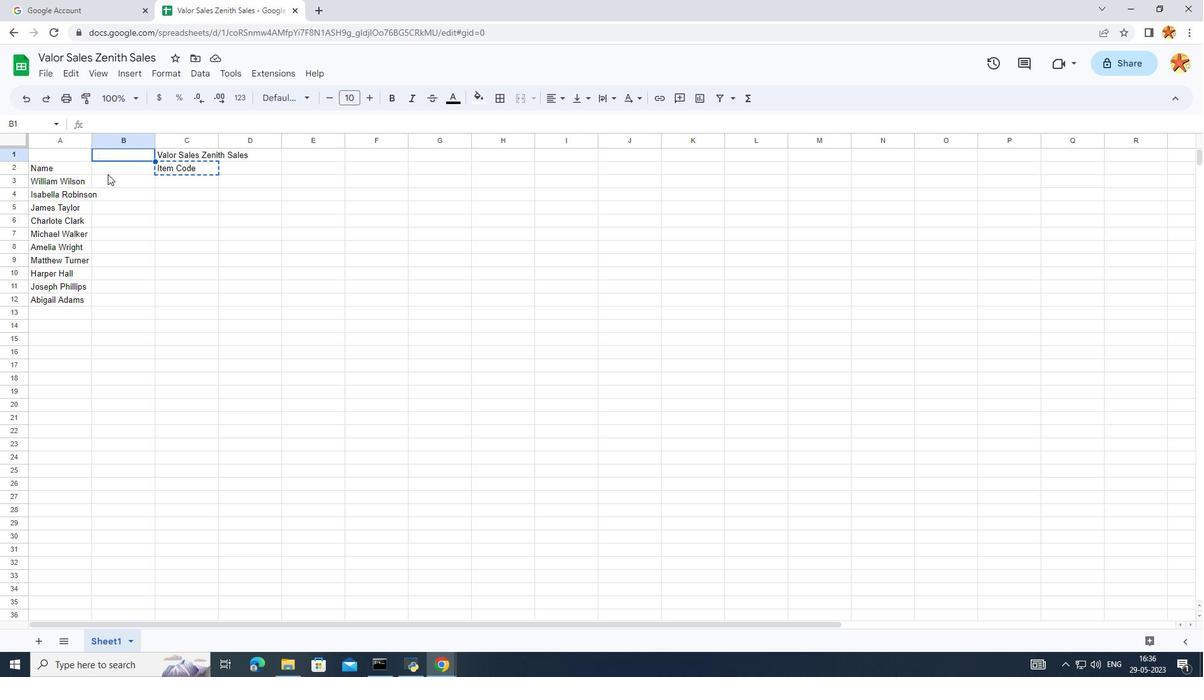 
Action: Mouse moved to (107, 174)
Screenshot: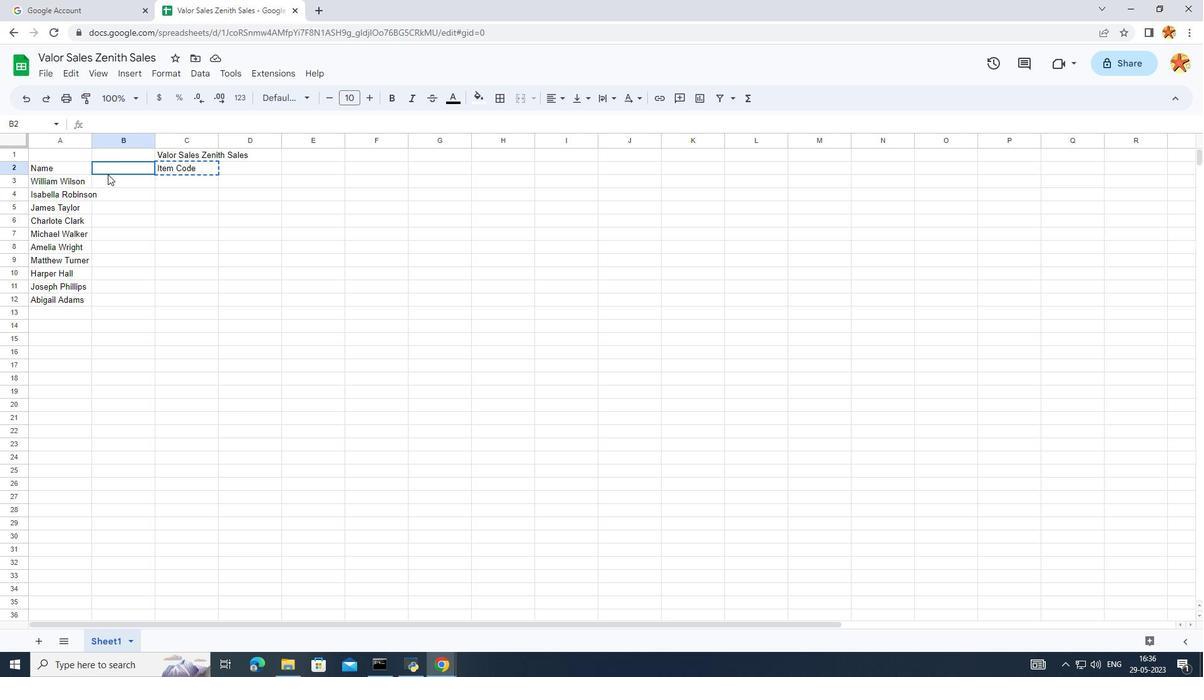 
Action: Mouse pressed right at (107, 174)
Screenshot: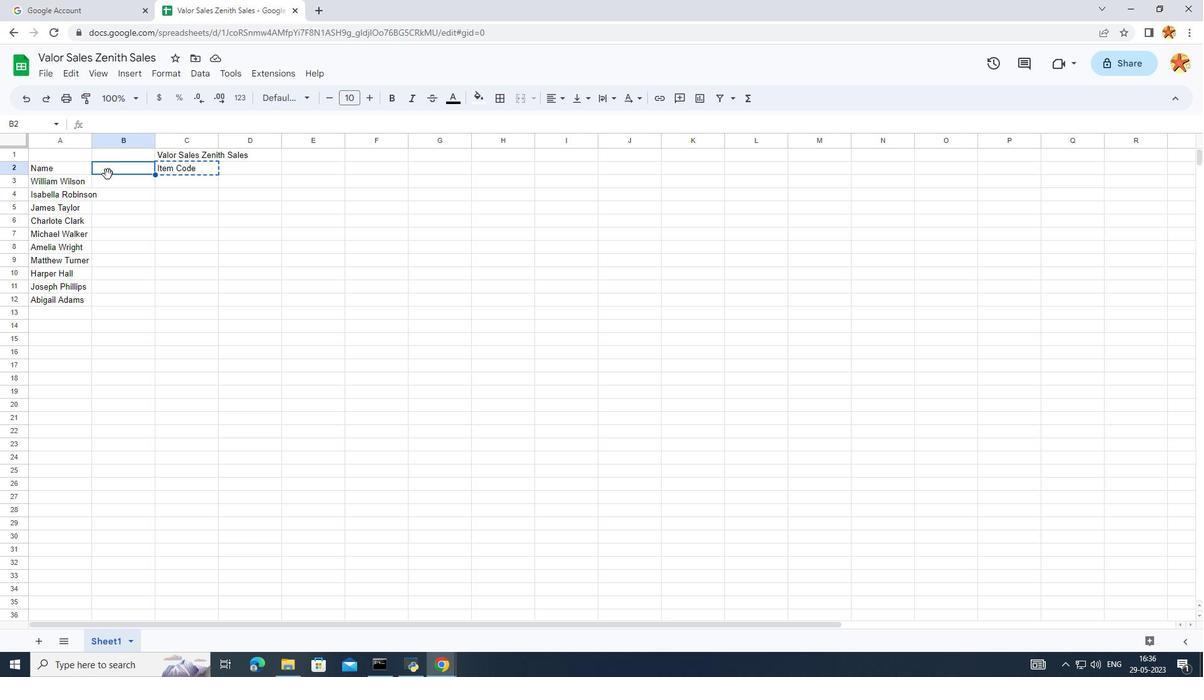 
Action: Mouse moved to (133, 220)
Screenshot: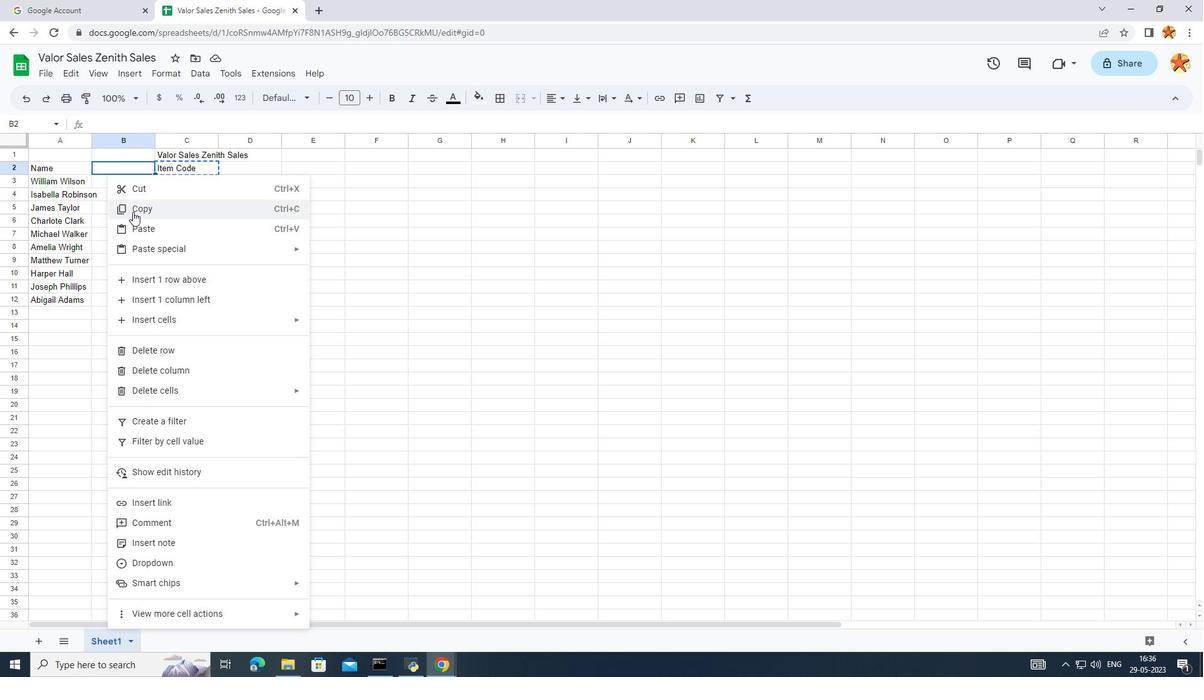 
Action: Mouse pressed left at (133, 220)
Screenshot: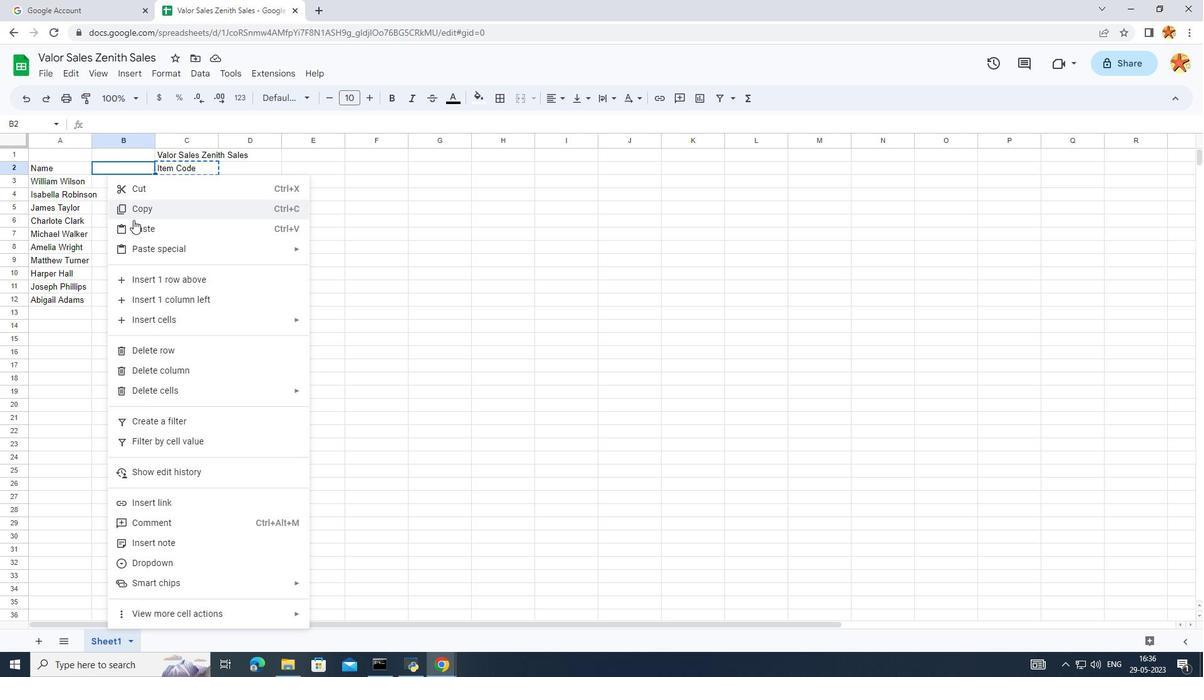 
Action: Mouse moved to (181, 199)
Screenshot: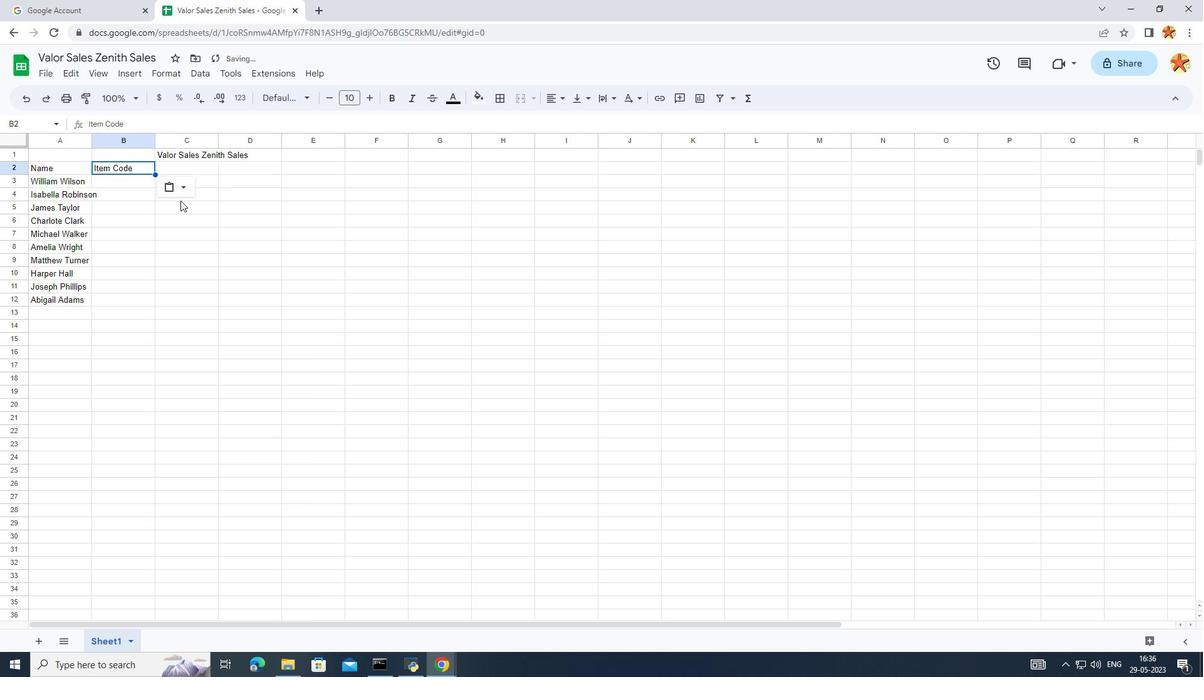 
Action: Mouse pressed left at (181, 199)
Screenshot: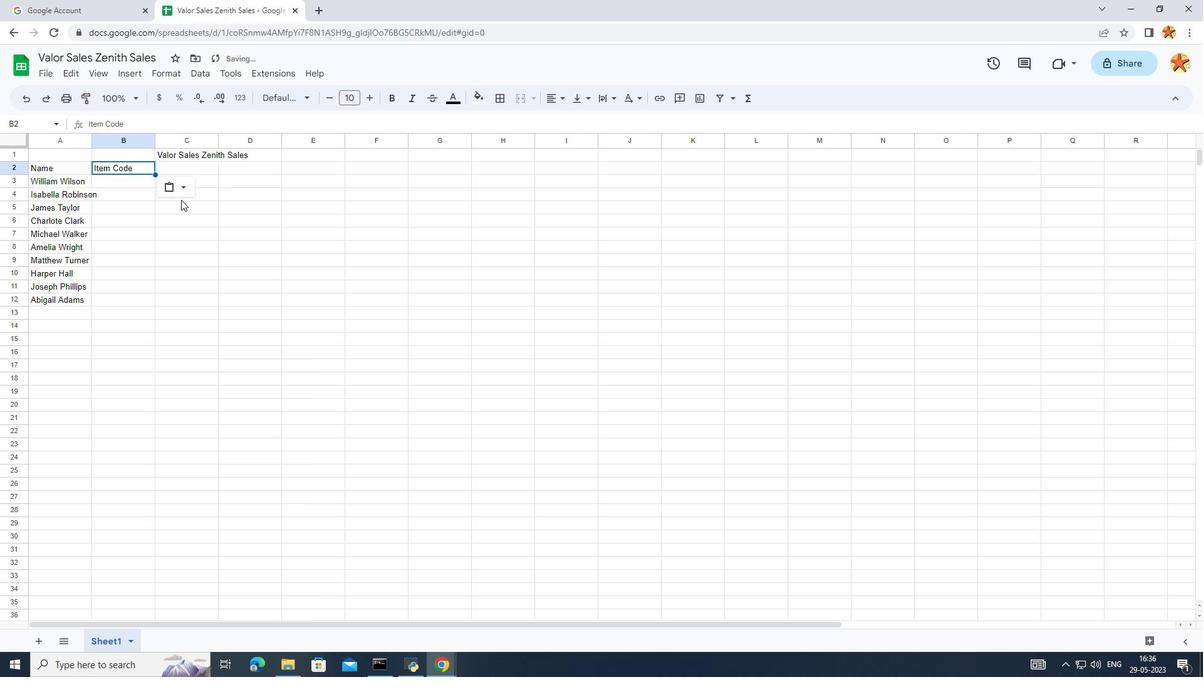 
Action: Mouse moved to (187, 172)
Screenshot: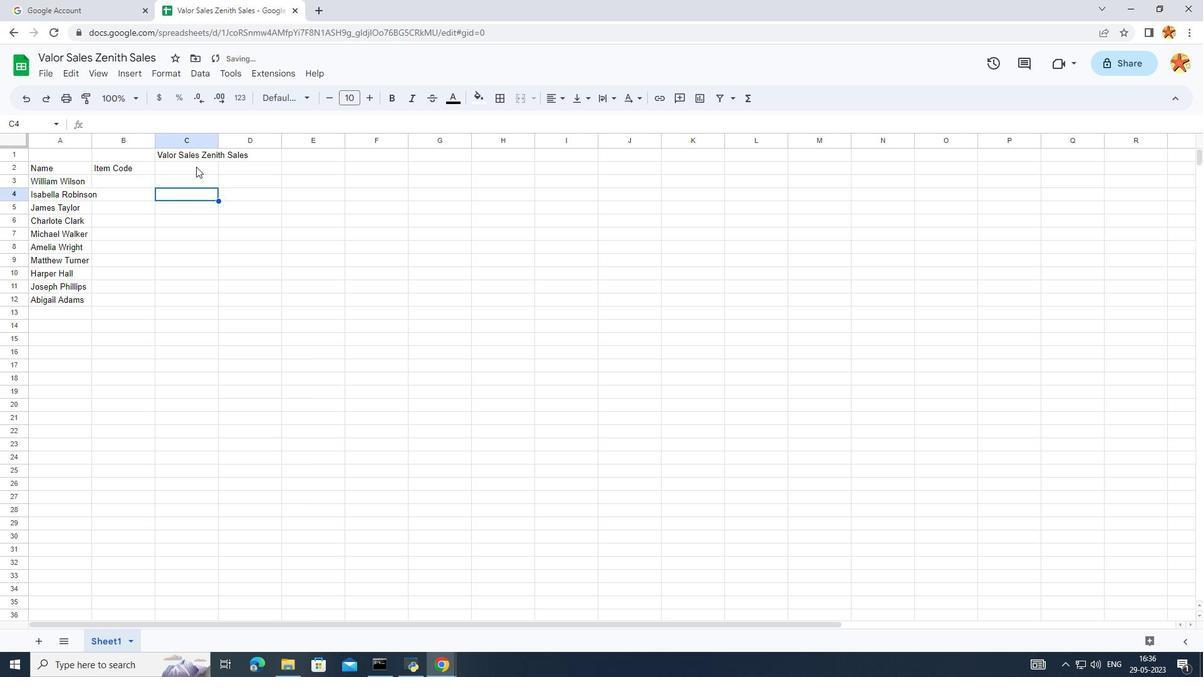 
Action: Mouse pressed left at (187, 172)
Screenshot: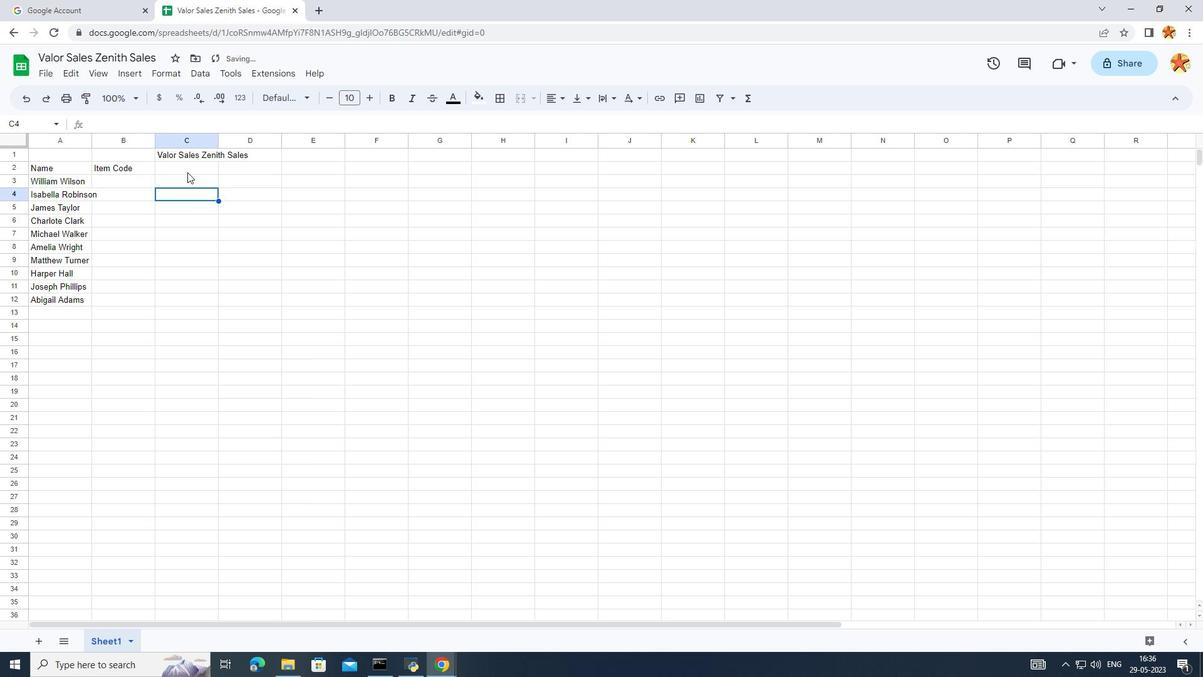 
Action: Mouse moved to (193, 169)
Screenshot: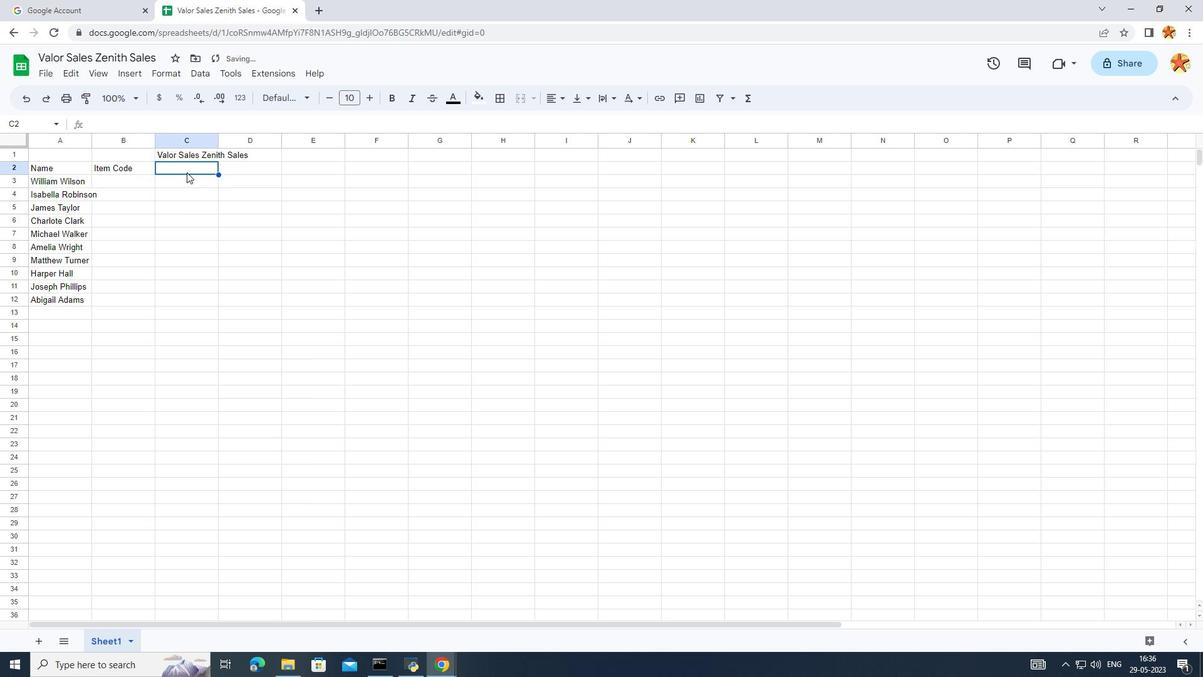 
Action: Mouse pressed left at (193, 169)
Screenshot: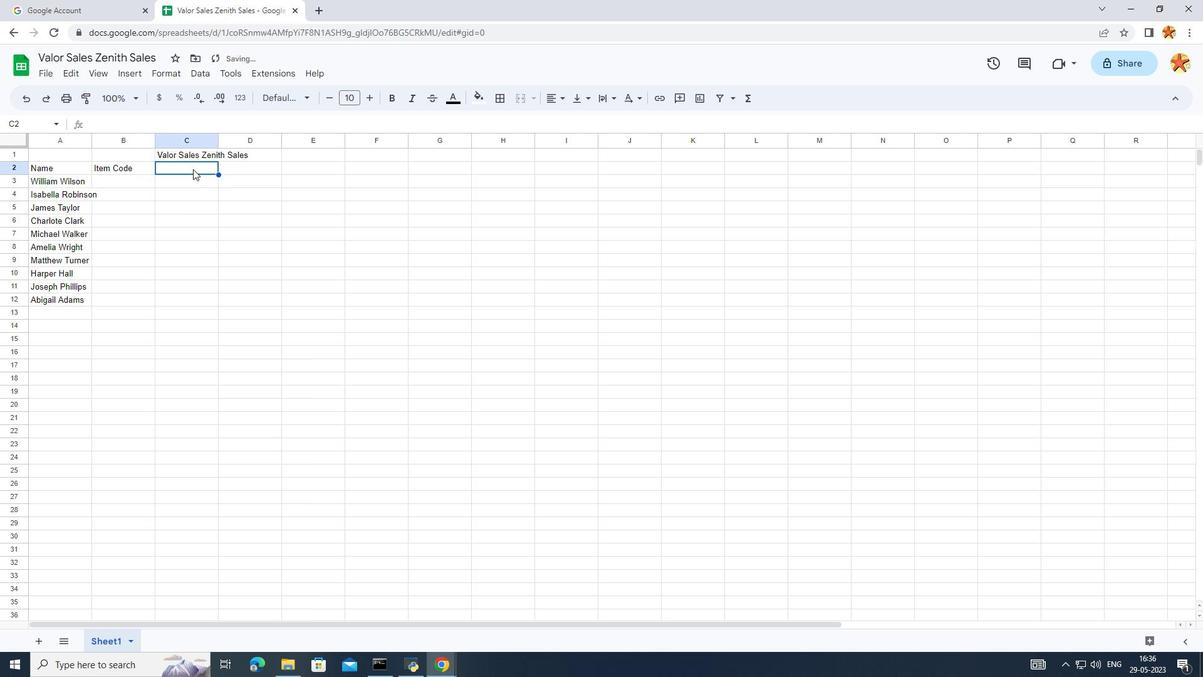 
Action: Mouse pressed left at (193, 169)
Screenshot: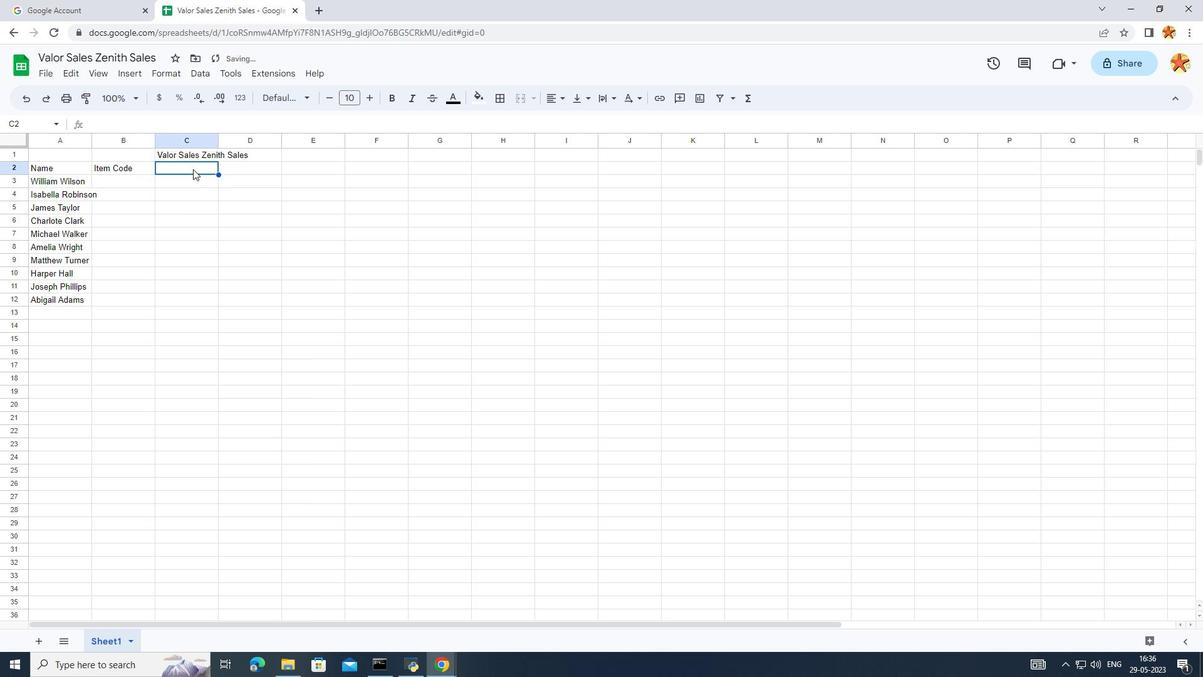 
Action: Mouse moved to (198, 166)
Screenshot: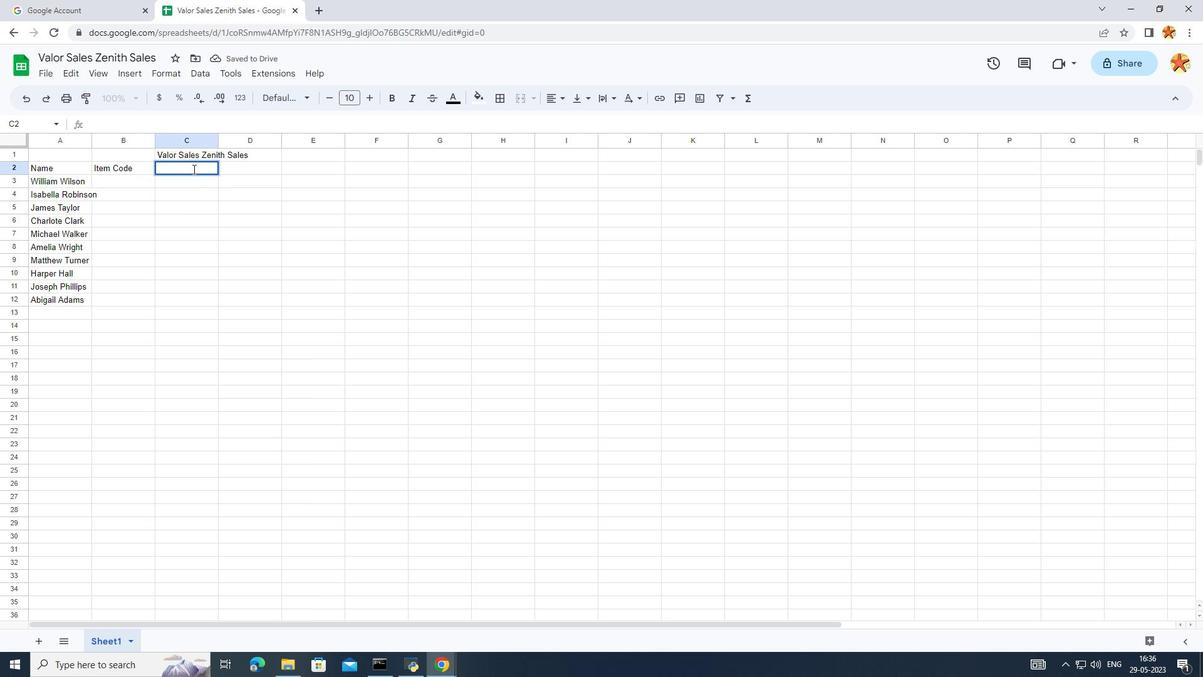 
Action: Key pressed <Key.caps_lock>P<Key.caps_lock>roduct<Key.space><Key.caps_lock>R<Key.caps_lock>ange
Screenshot: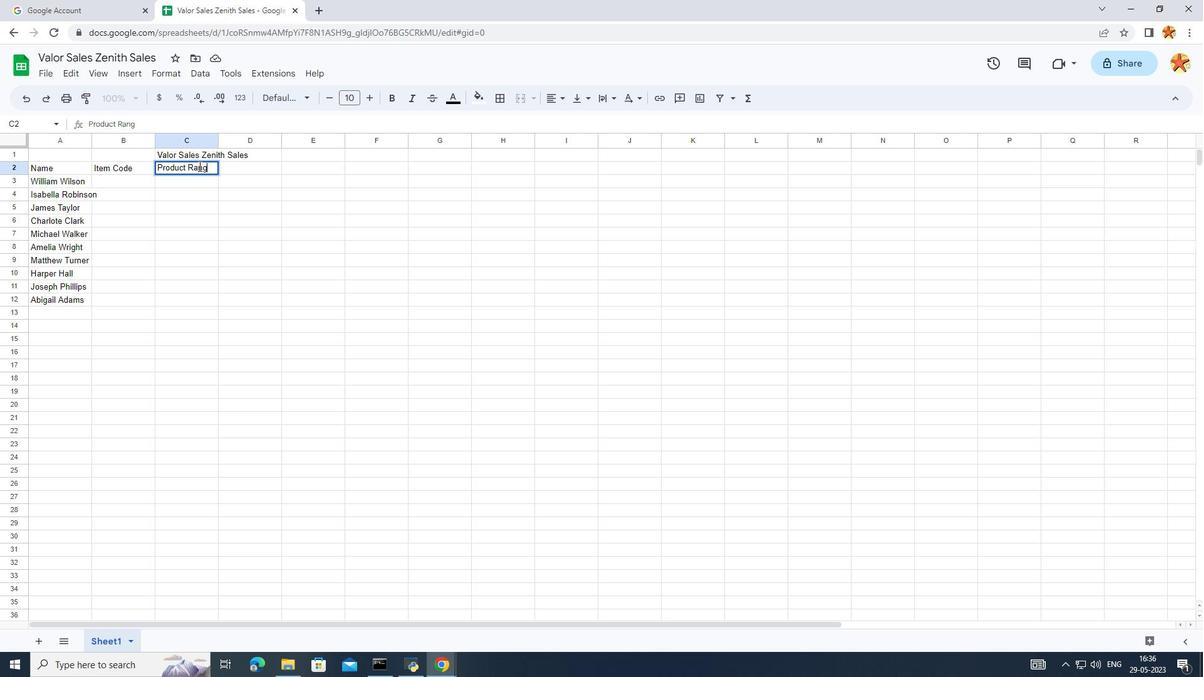 
Action: Mouse moved to (229, 162)
Screenshot: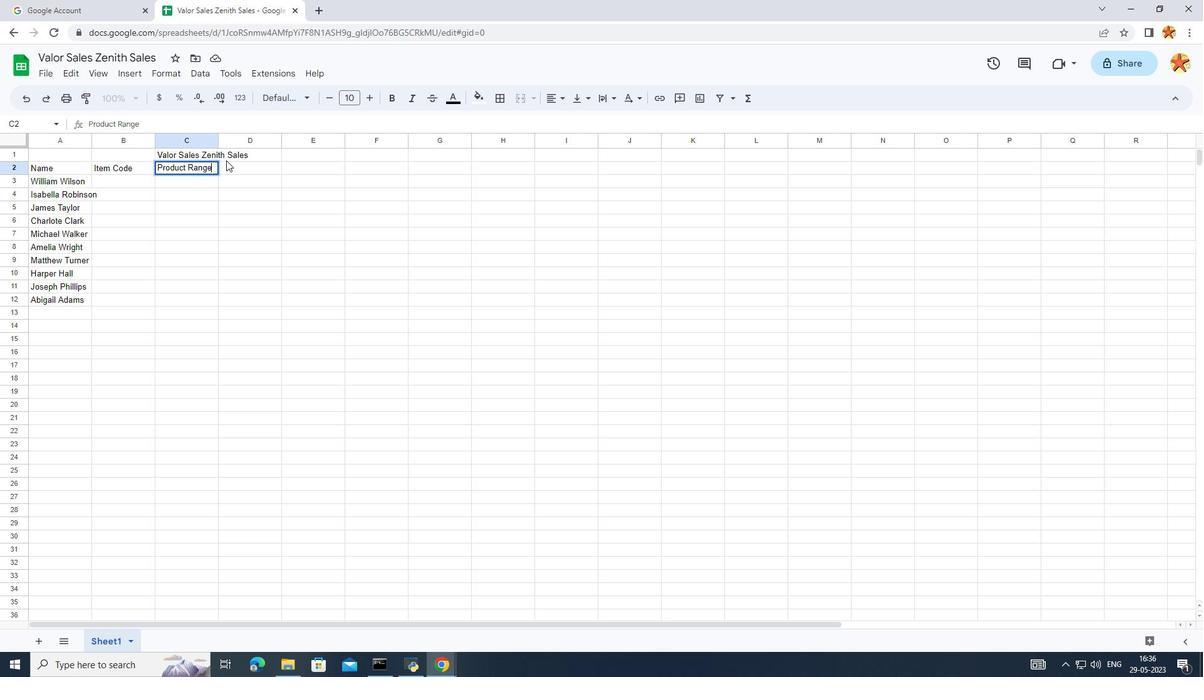 
Action: Mouse pressed left at (229, 162)
Screenshot: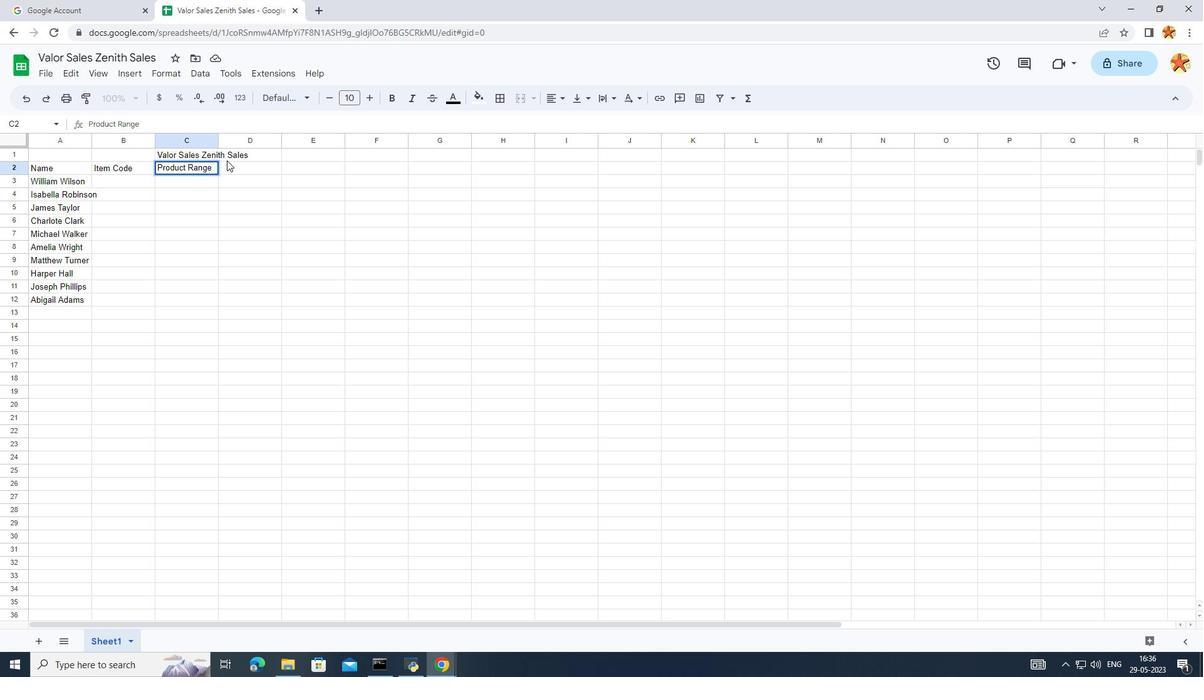 
Action: Mouse moved to (236, 166)
Screenshot: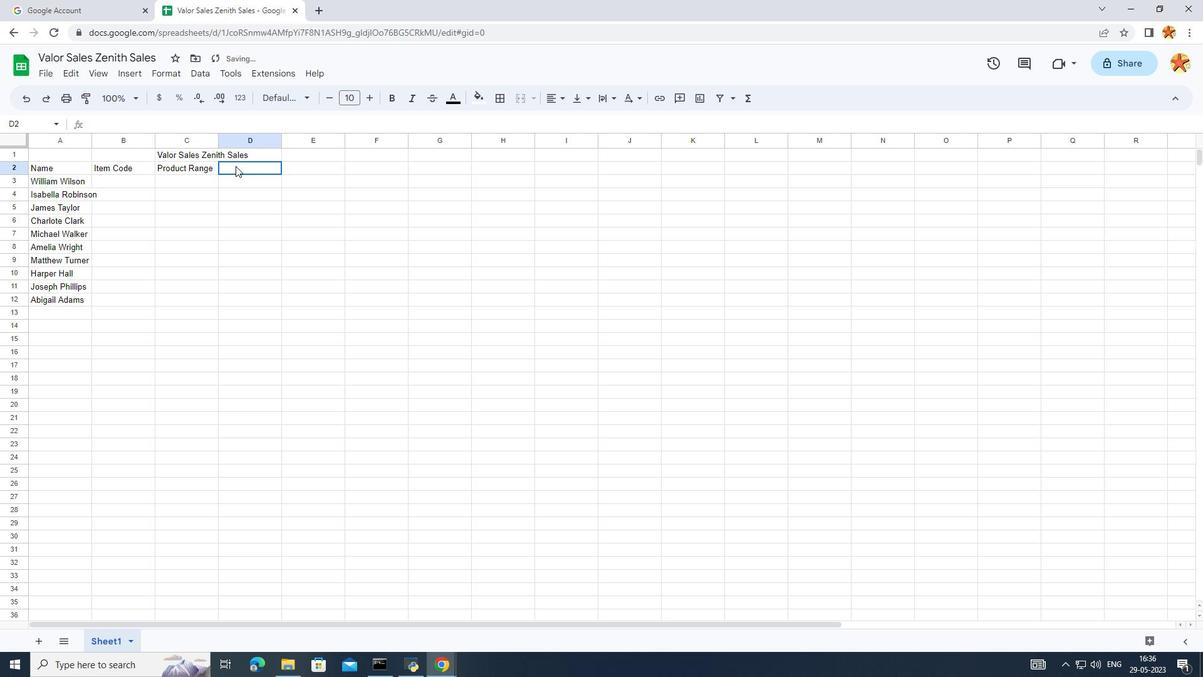 
Action: Mouse pressed left at (236, 166)
Screenshot: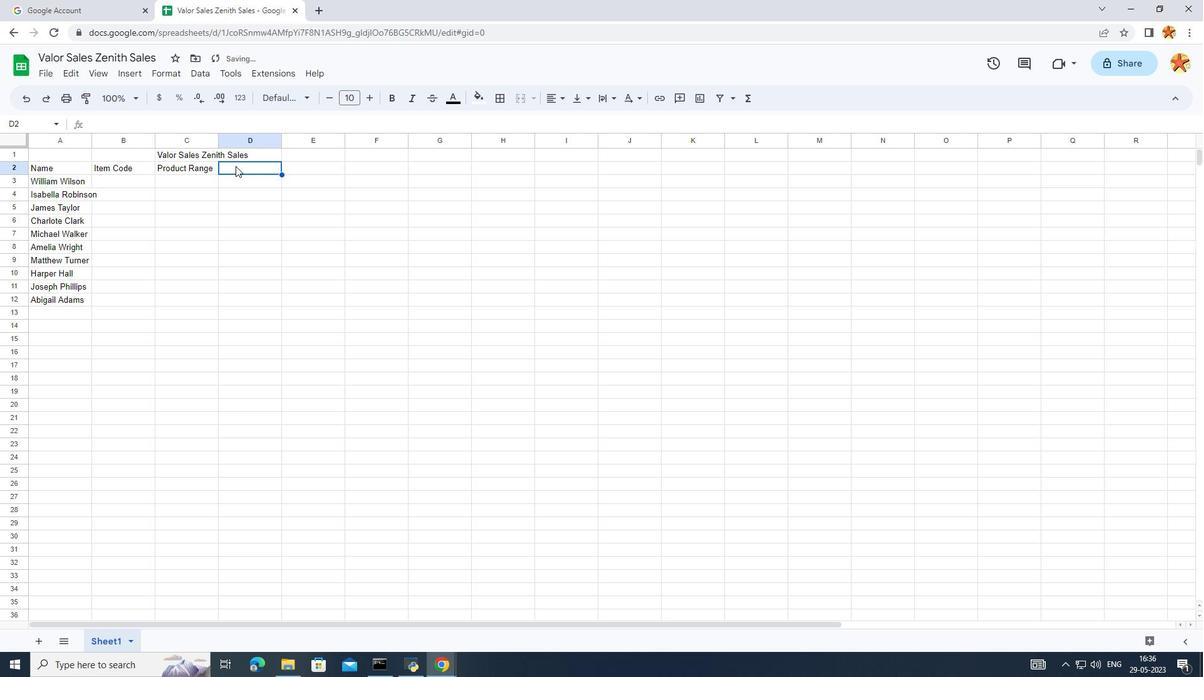 
Action: Mouse pressed left at (236, 166)
Screenshot: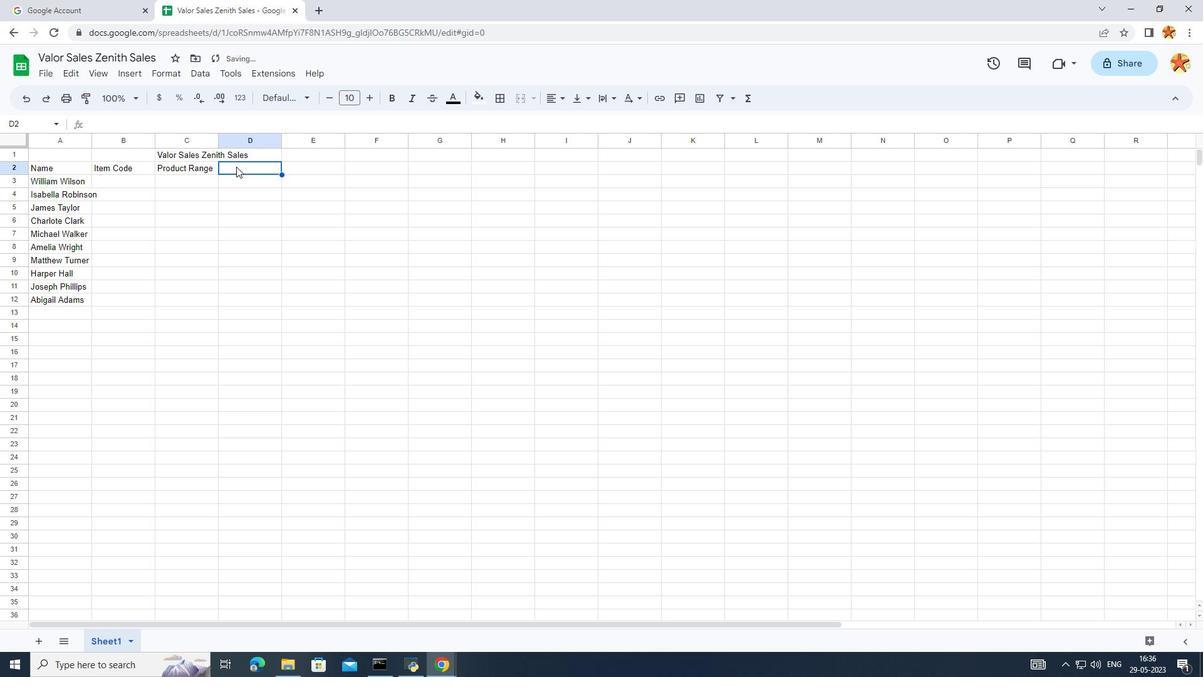 
Action: Mouse pressed left at (236, 166)
Screenshot: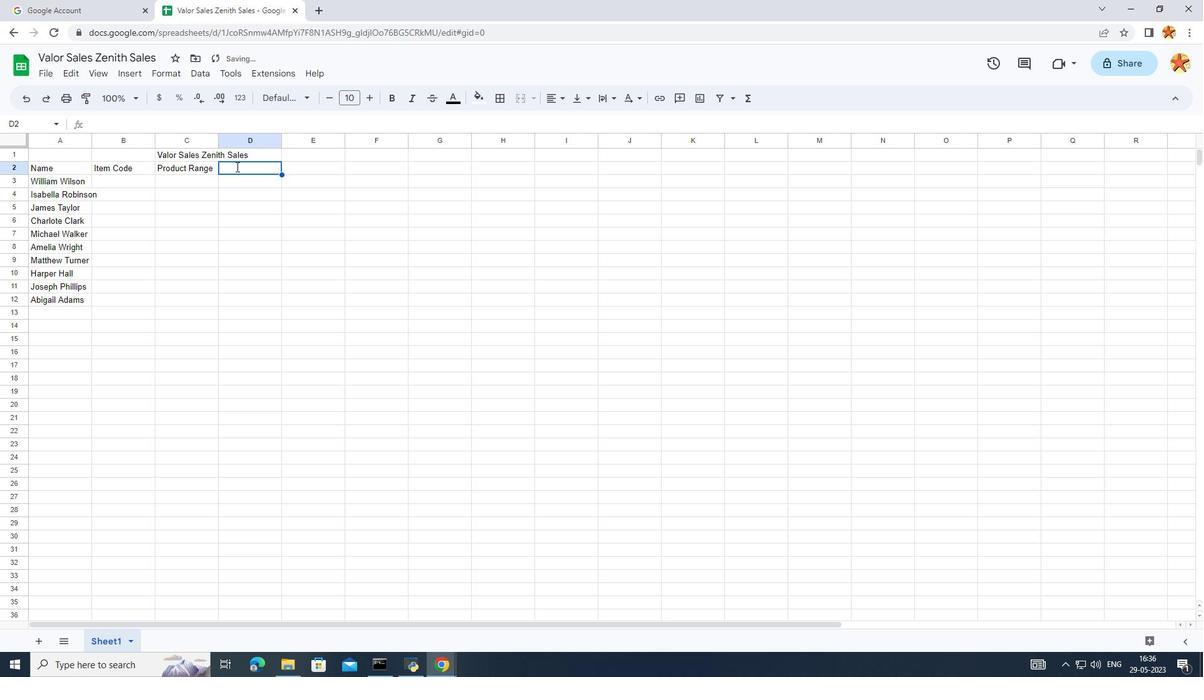 
Action: Key pressed <Key.caps_lock>P<Key.caps_lock>roducts
Screenshot: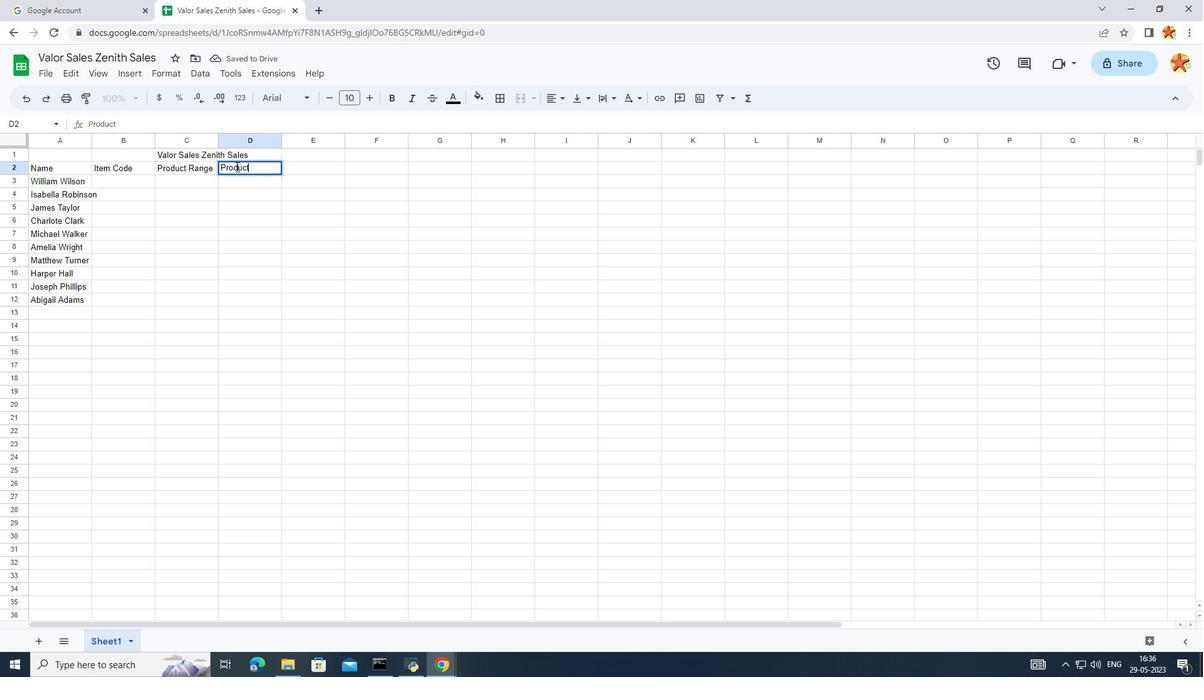 
Action: Mouse moved to (309, 177)
Screenshot: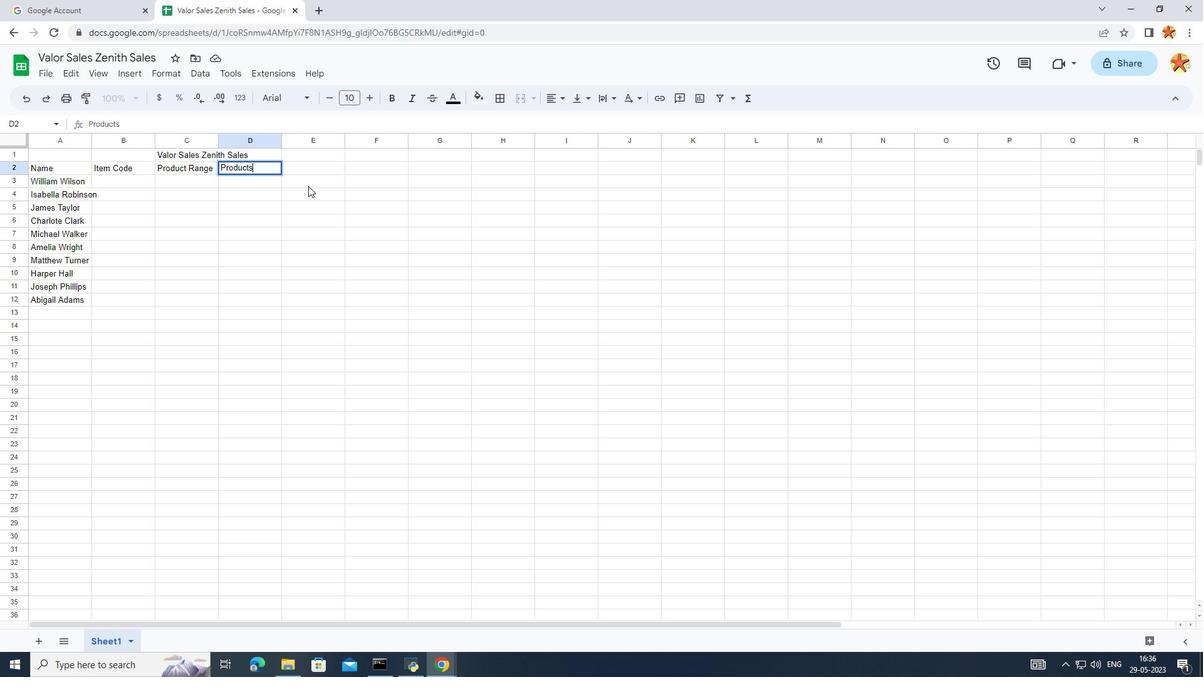
Action: Mouse pressed left at (309, 177)
Screenshot: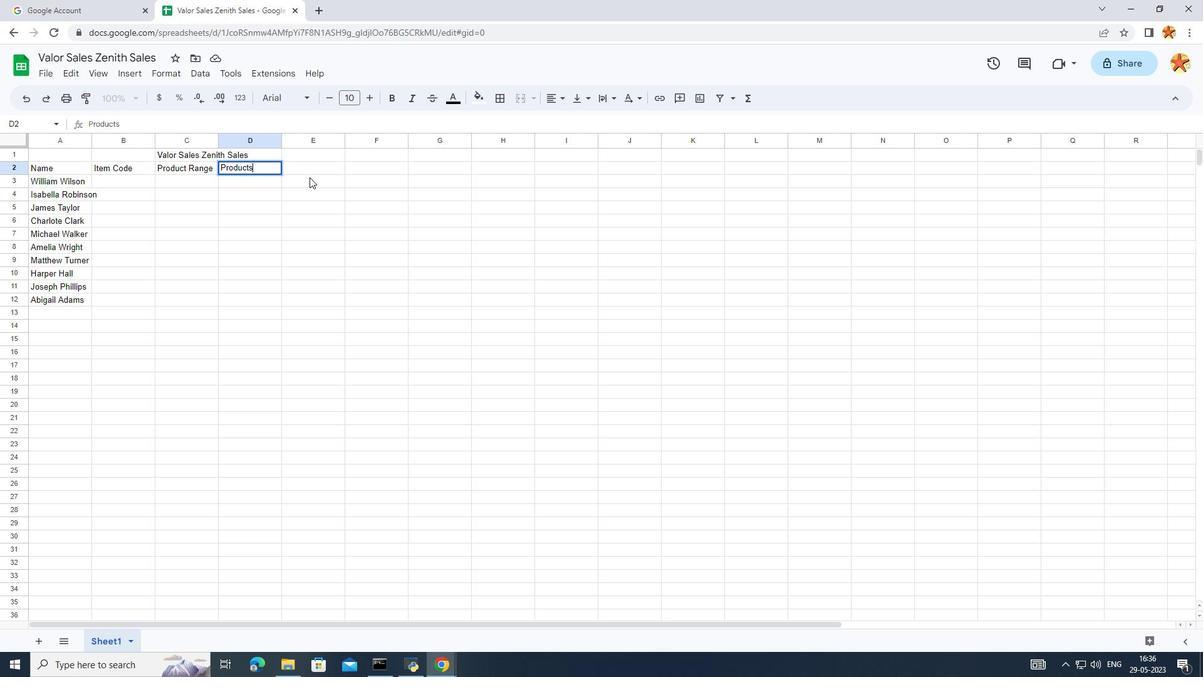 
Action: Mouse moved to (310, 168)
Screenshot: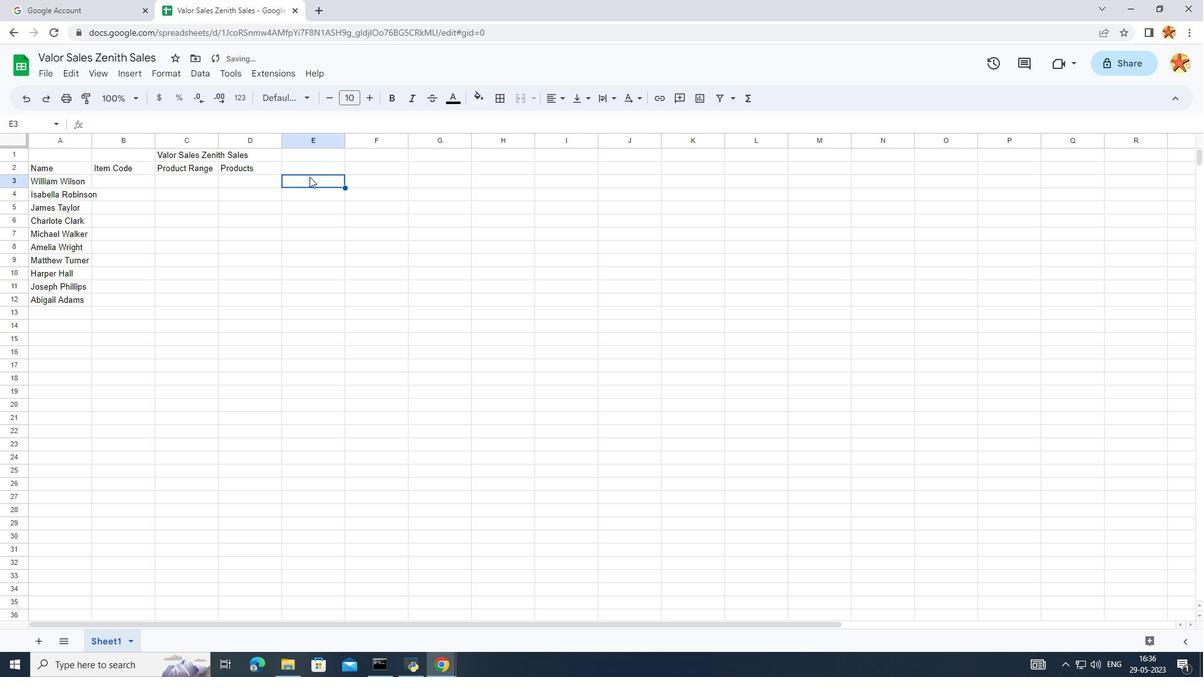 
Action: Mouse pressed left at (310, 168)
Screenshot: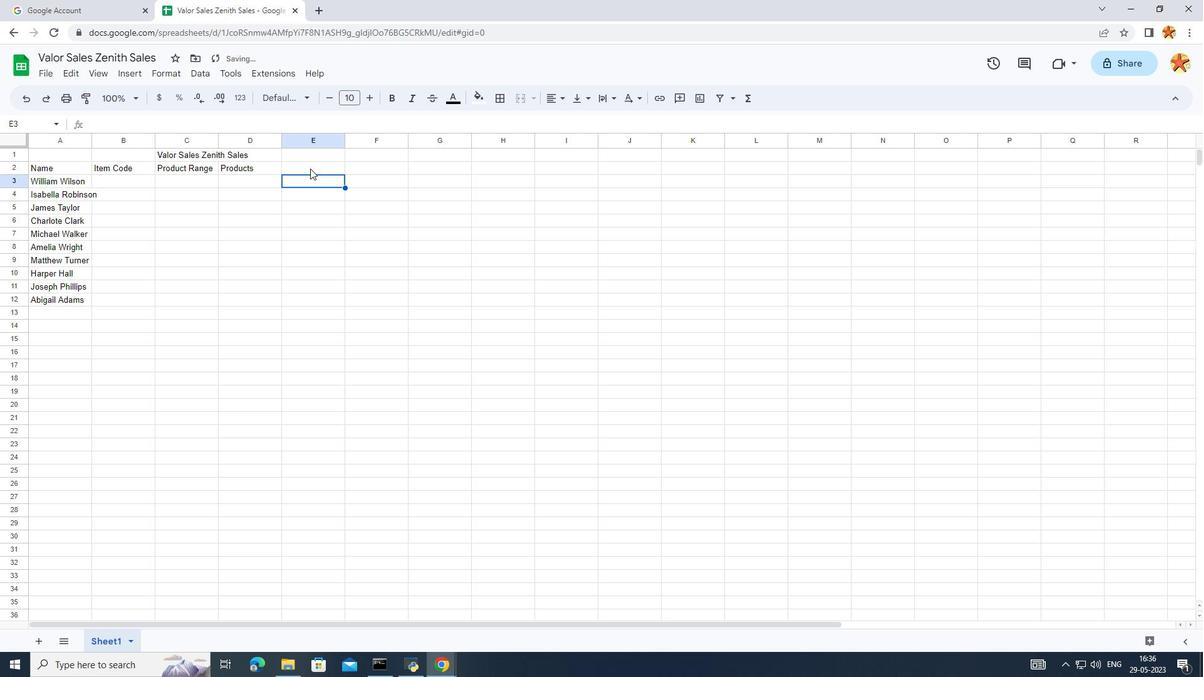 
Action: Mouse pressed left at (310, 168)
Screenshot: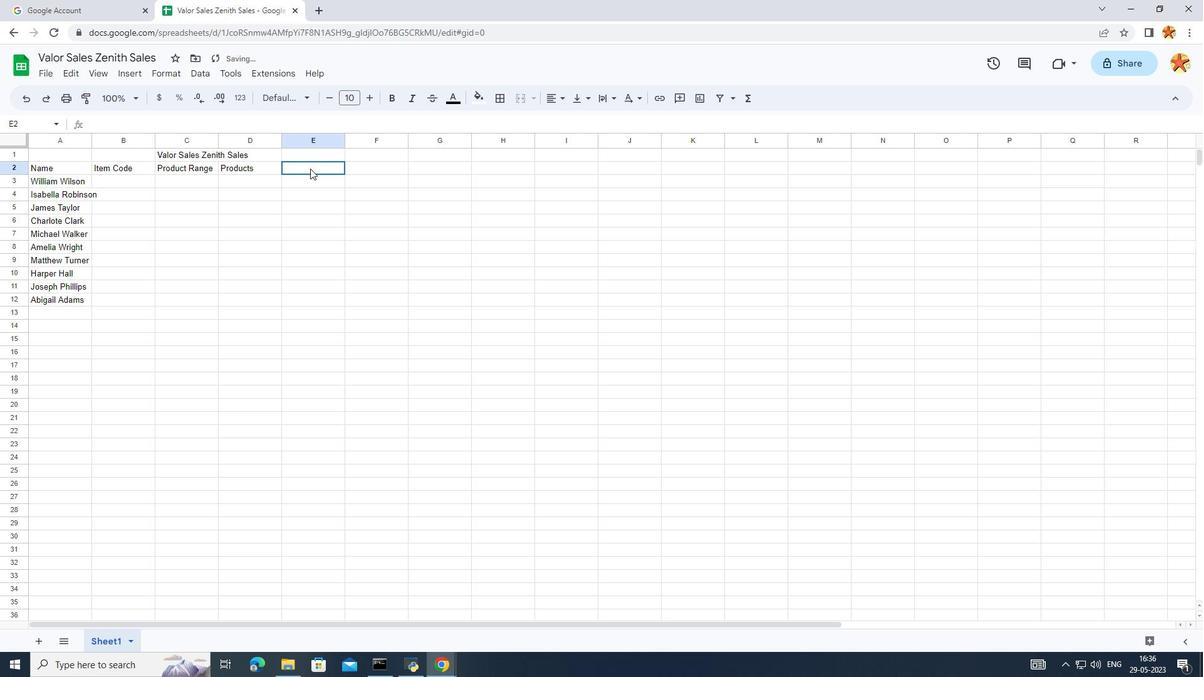 
Action: Key pressed <Key.tab><Key.caps_lock>
Screenshot: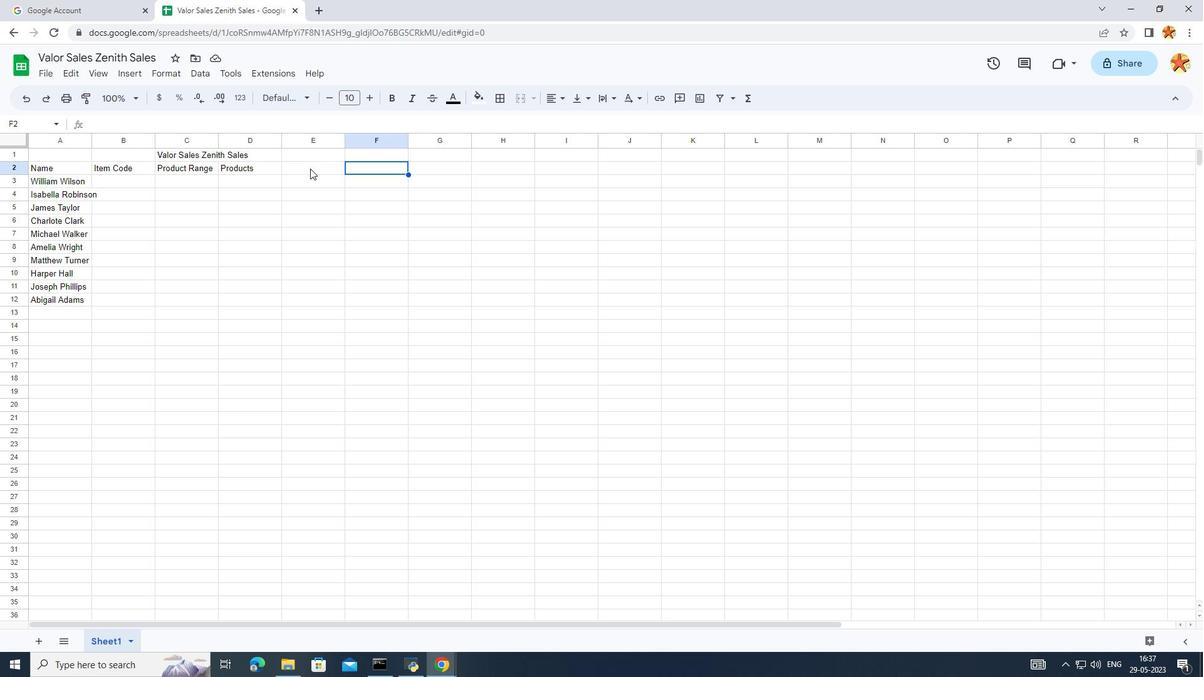 
Action: Mouse pressed left at (310, 168)
Screenshot: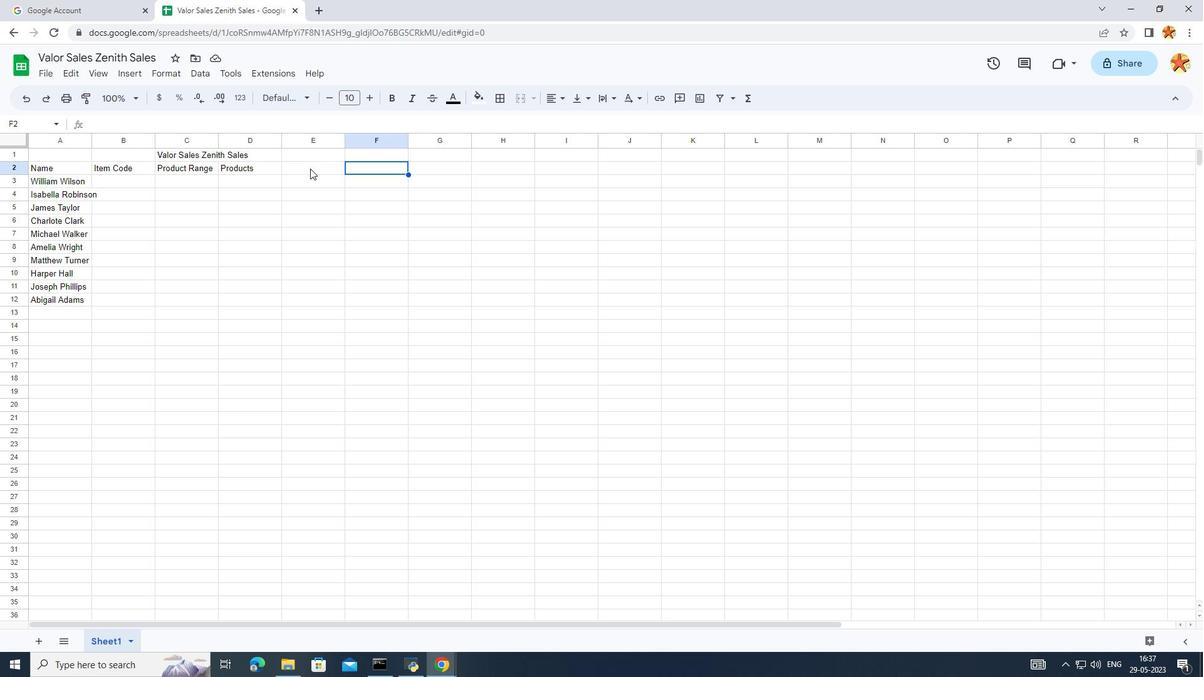 
Action: Mouse pressed left at (310, 168)
Screenshot: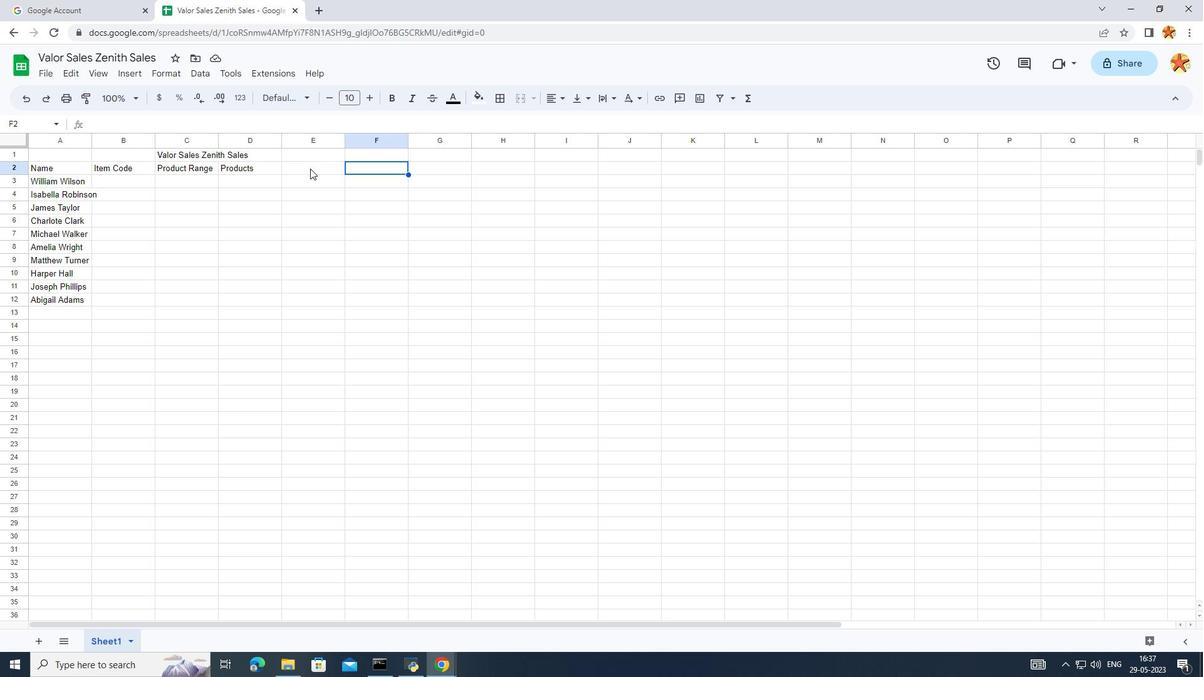 
Action: Mouse pressed left at (310, 168)
Screenshot: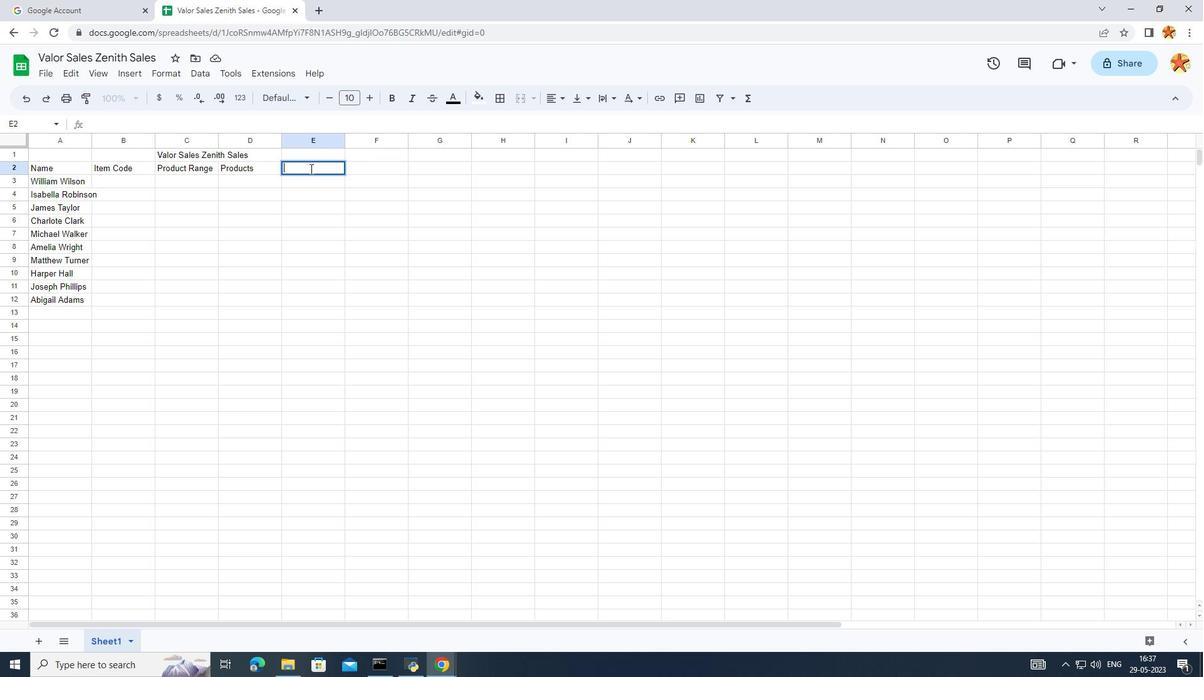 
Action: Key pressed <Key.caps_lock>q<Key.caps_lock>TY.
Screenshot: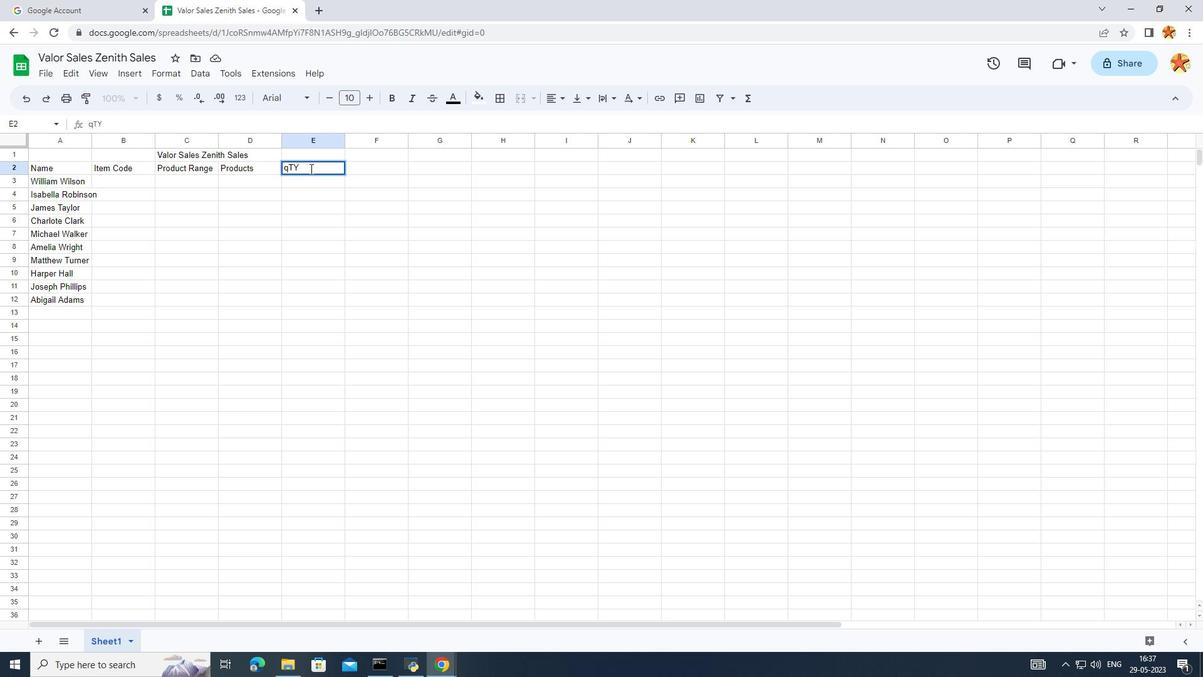 
Action: Mouse pressed left at (310, 168)
Screenshot: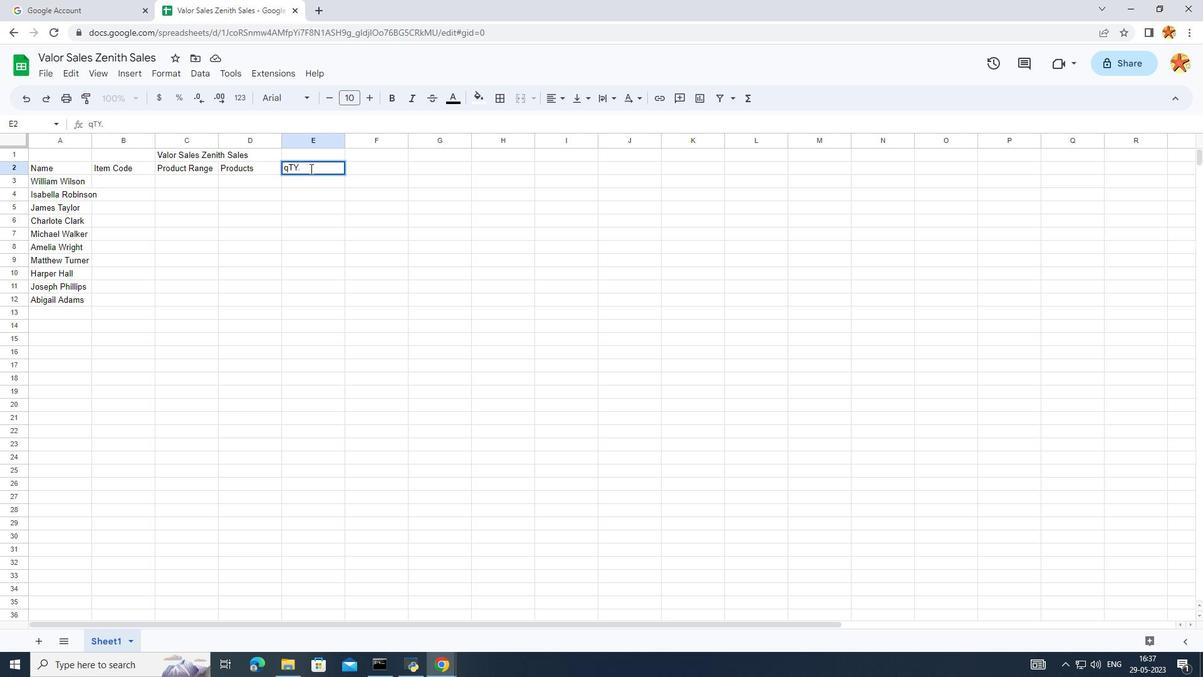 
Action: Mouse moved to (247, 196)
Screenshot: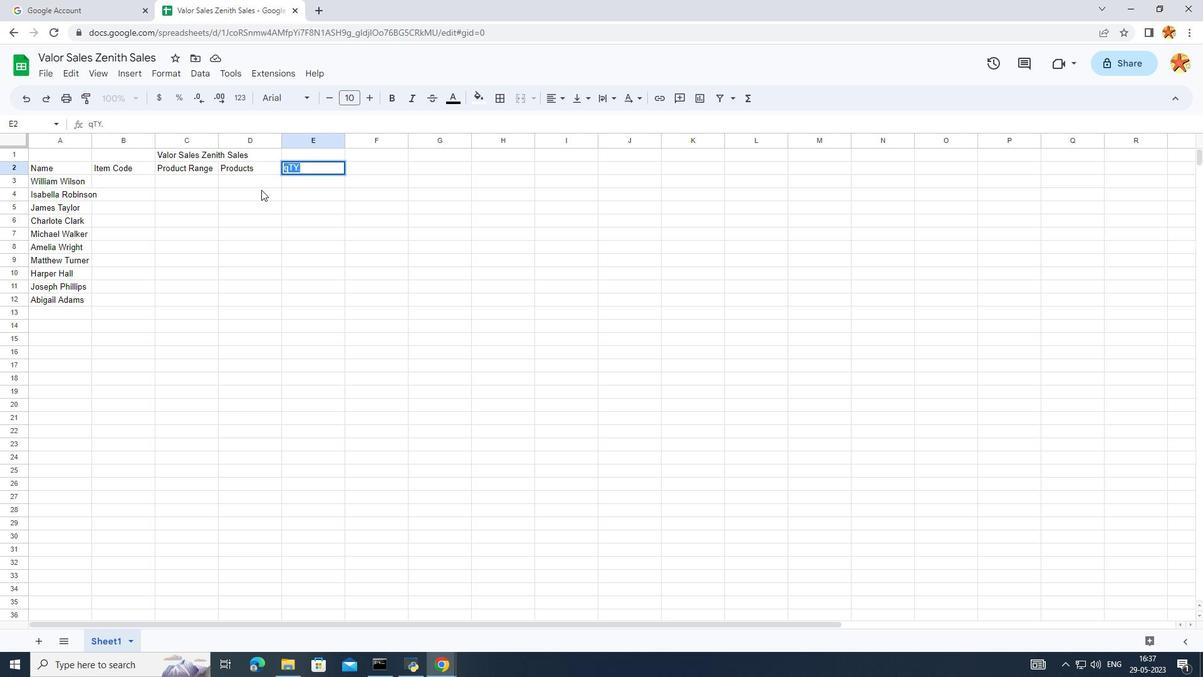 
Action: Key pressed Q<Key.caps_lock>
Screenshot: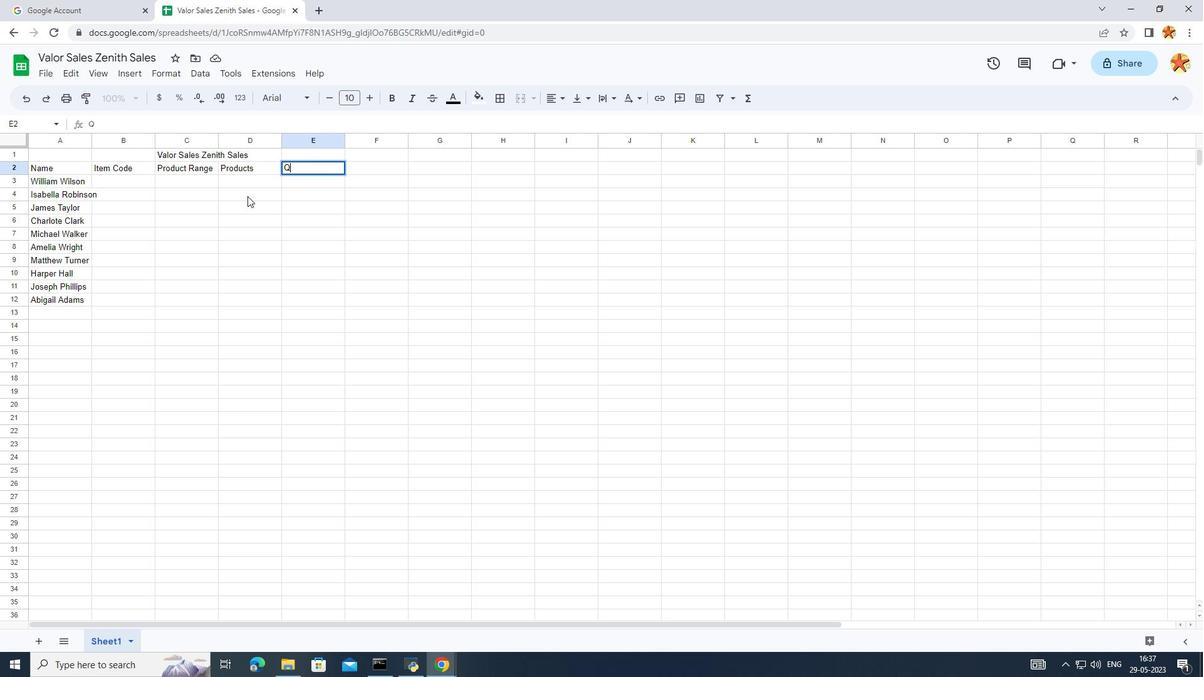 
Action: Mouse moved to (246, 196)
Screenshot: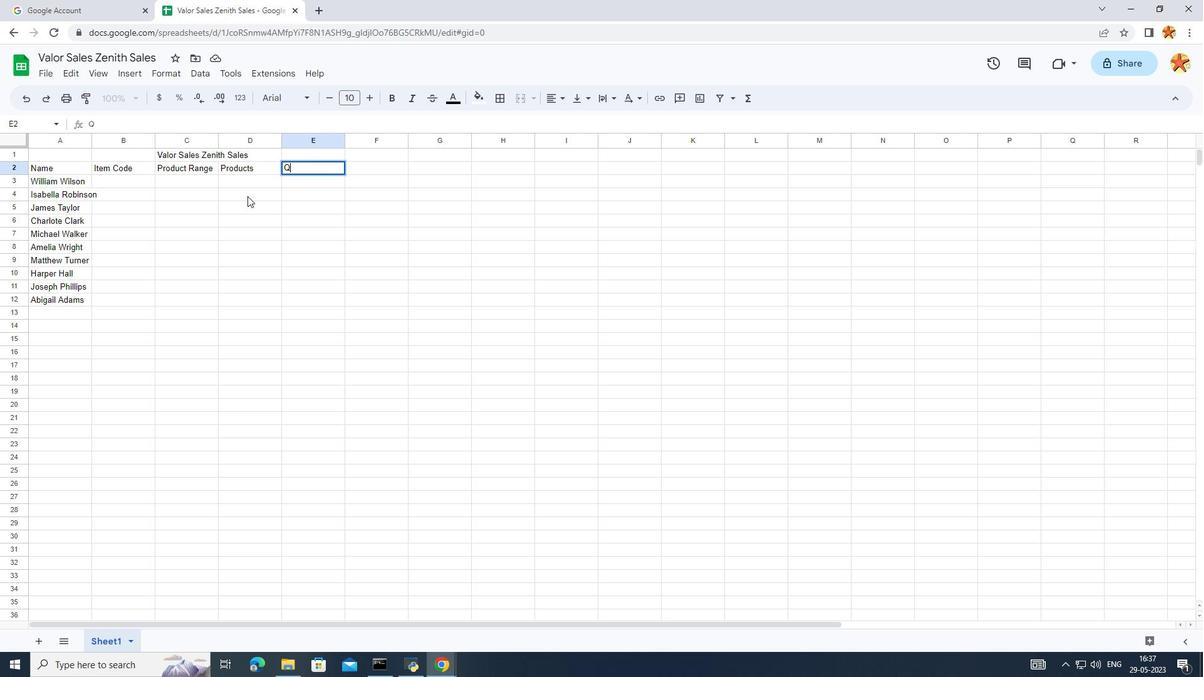 
Action: Key pressed ty.
Screenshot: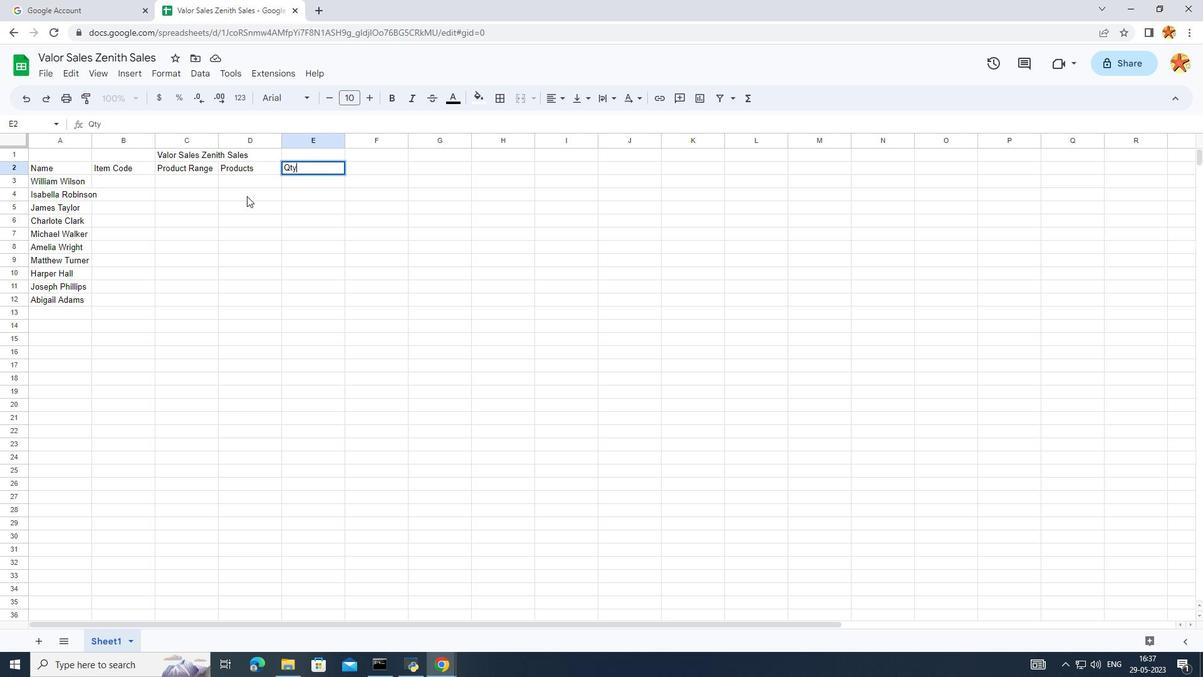 
Action: Mouse moved to (378, 168)
Screenshot: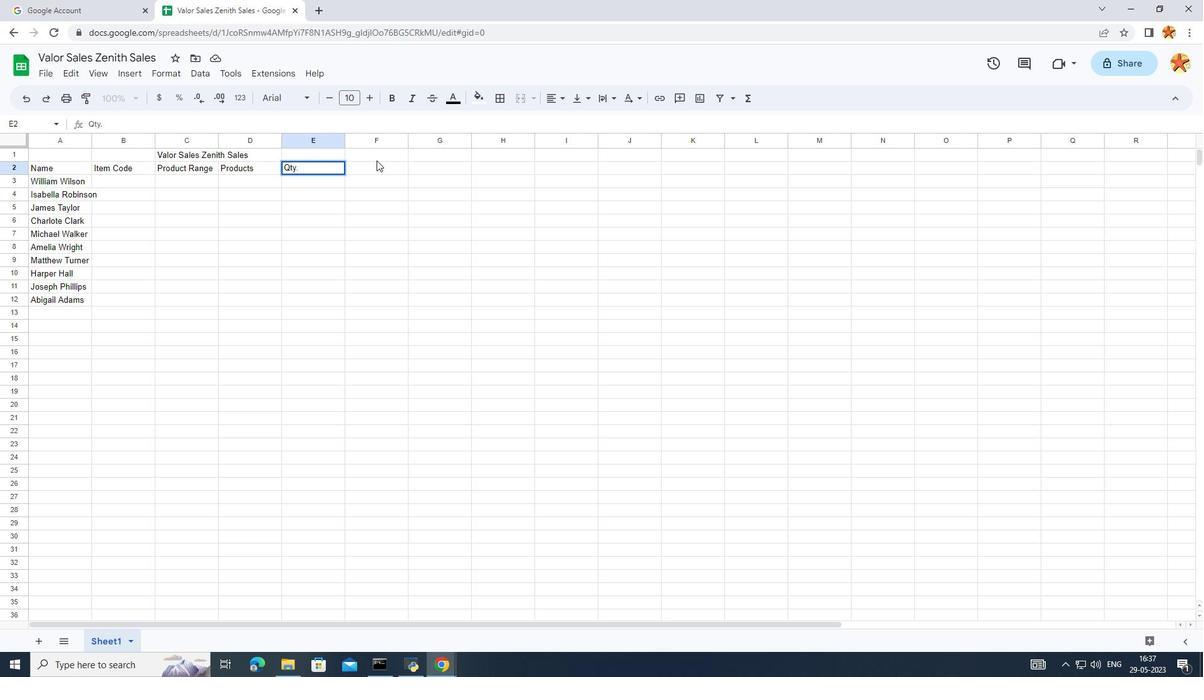 
Action: Mouse pressed left at (378, 168)
Screenshot: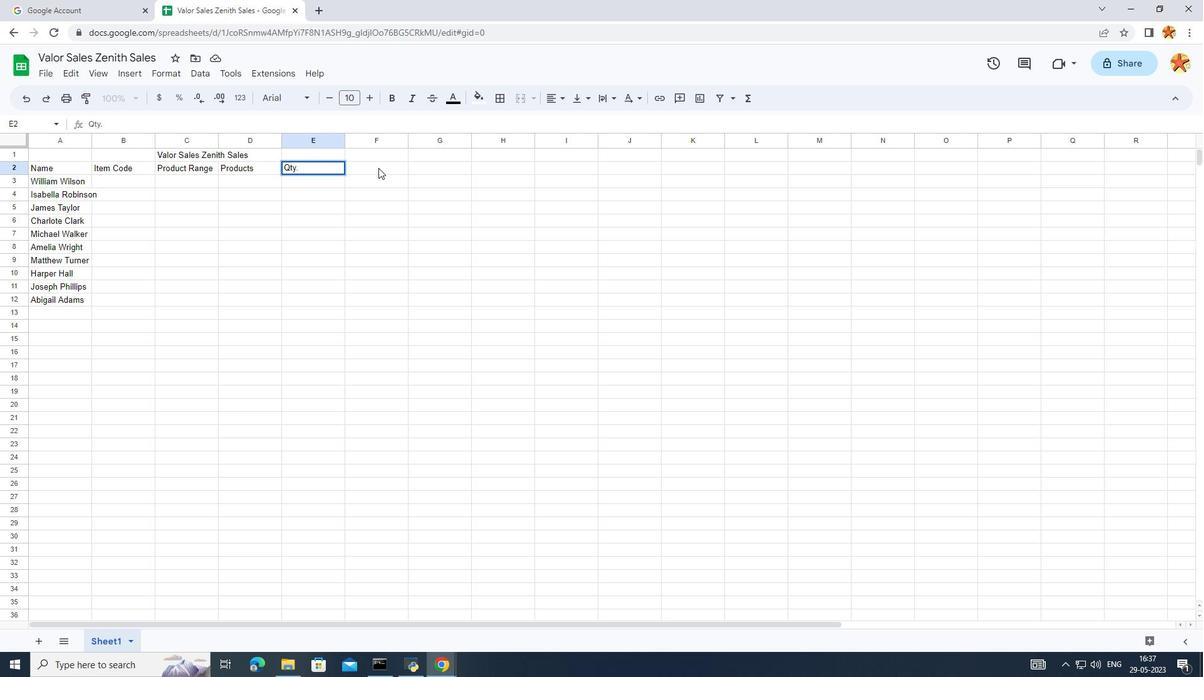 
Action: Mouse moved to (381, 171)
Screenshot: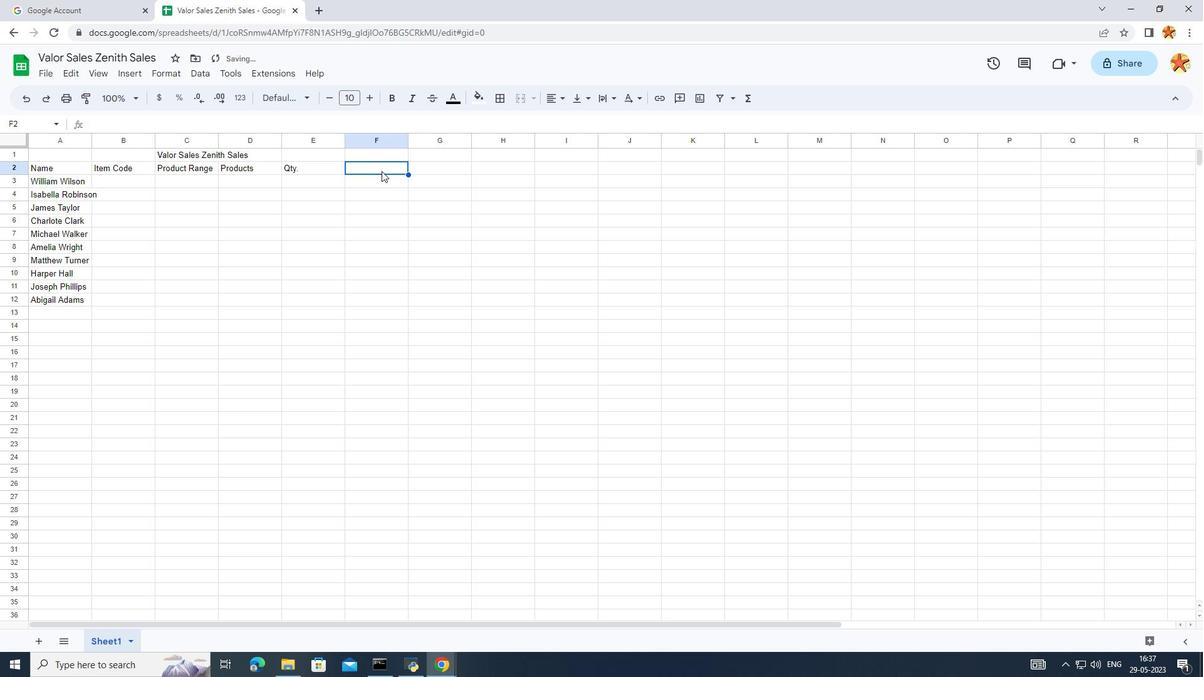 
Action: Key pressed <Key.caps_lock>C<Key.caps_lock>ommision<Key.space>
Screenshot: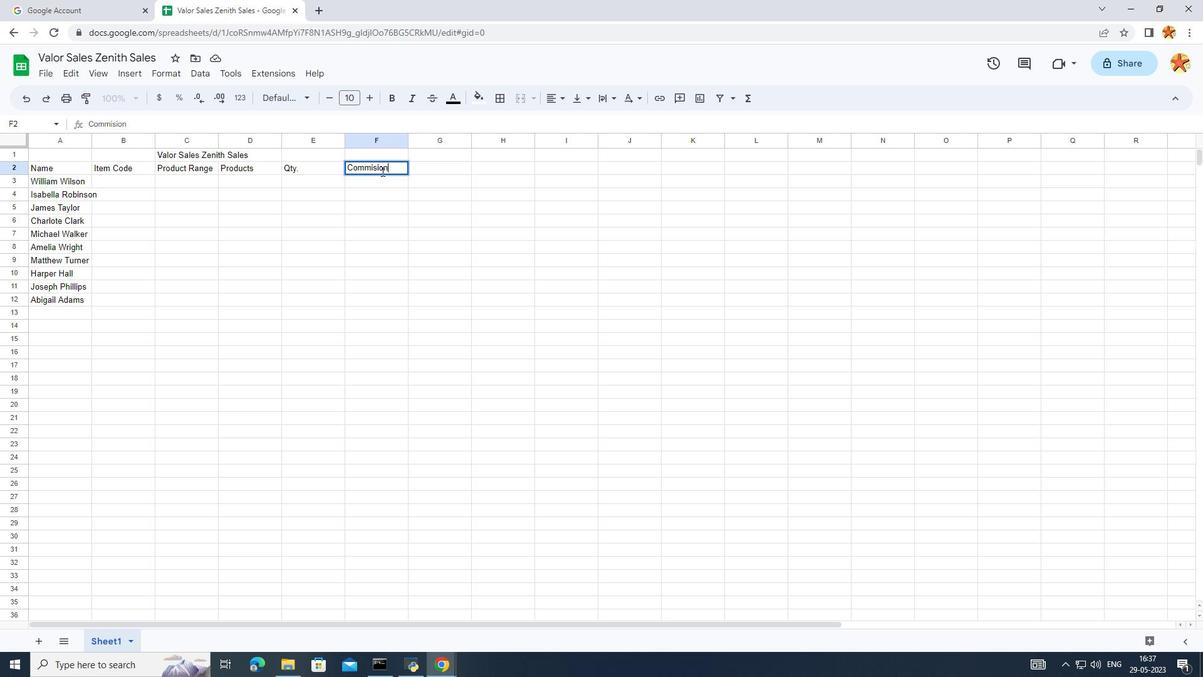 
Action: Mouse moved to (450, 167)
Screenshot: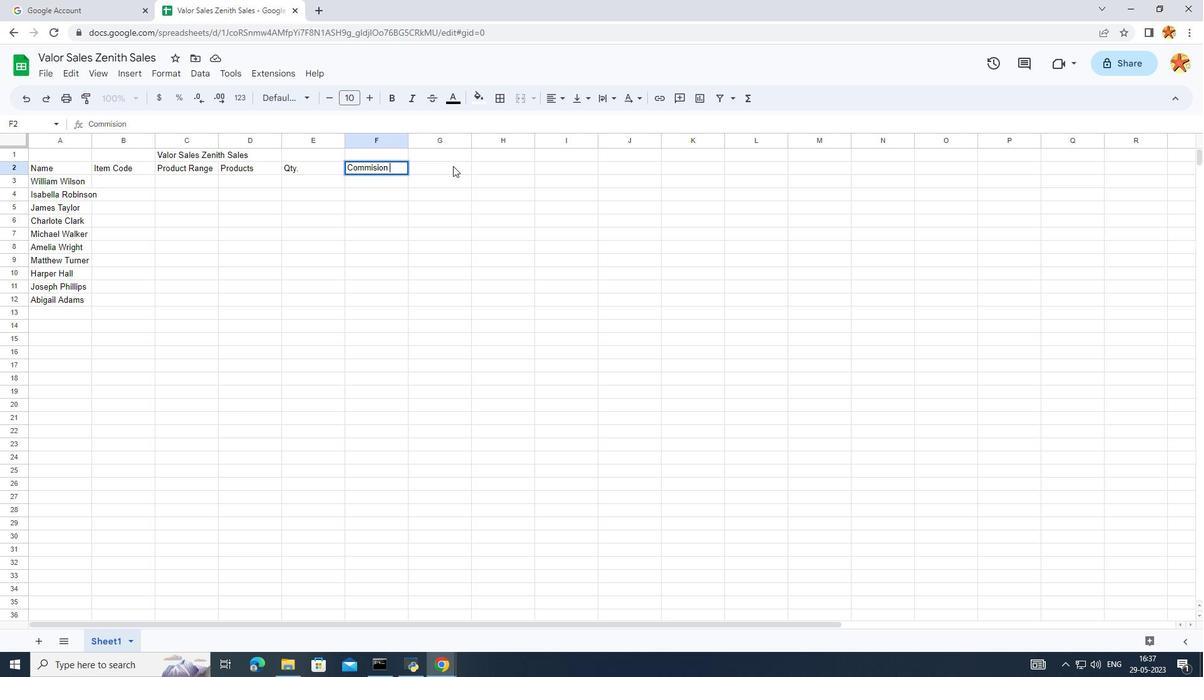 
Action: Mouse pressed left at (451, 166)
Screenshot: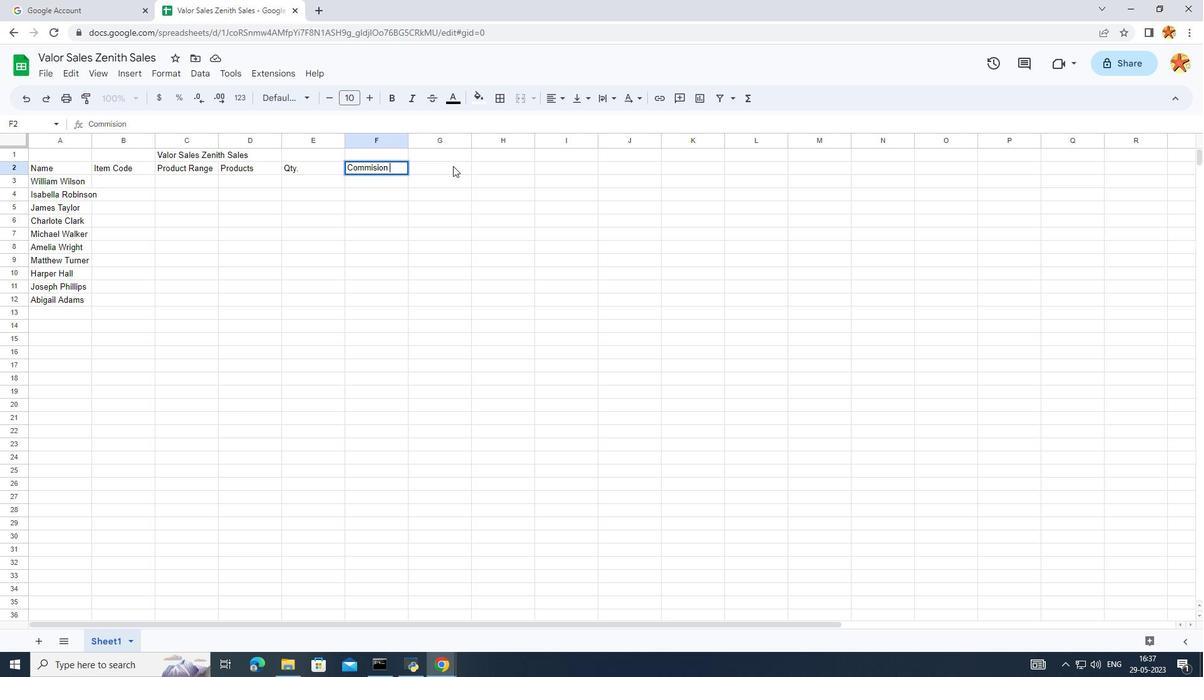 
Action: Mouse pressed left at (450, 167)
Screenshot: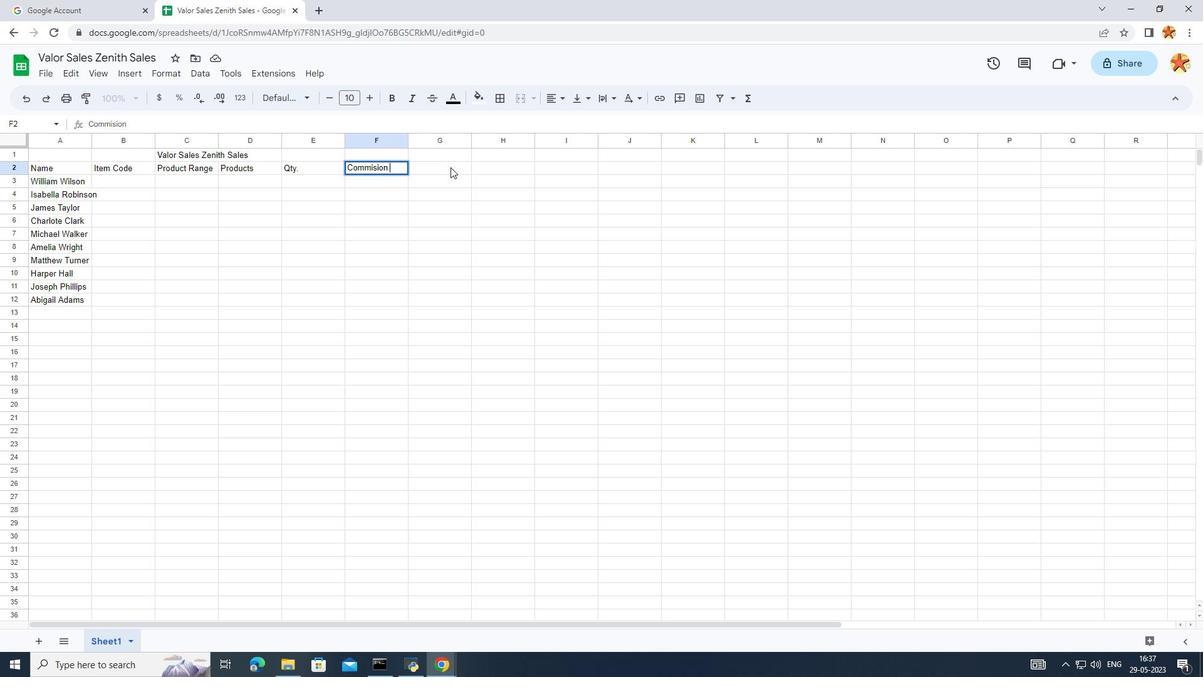 
Action: Mouse moved to (378, 170)
Screenshot: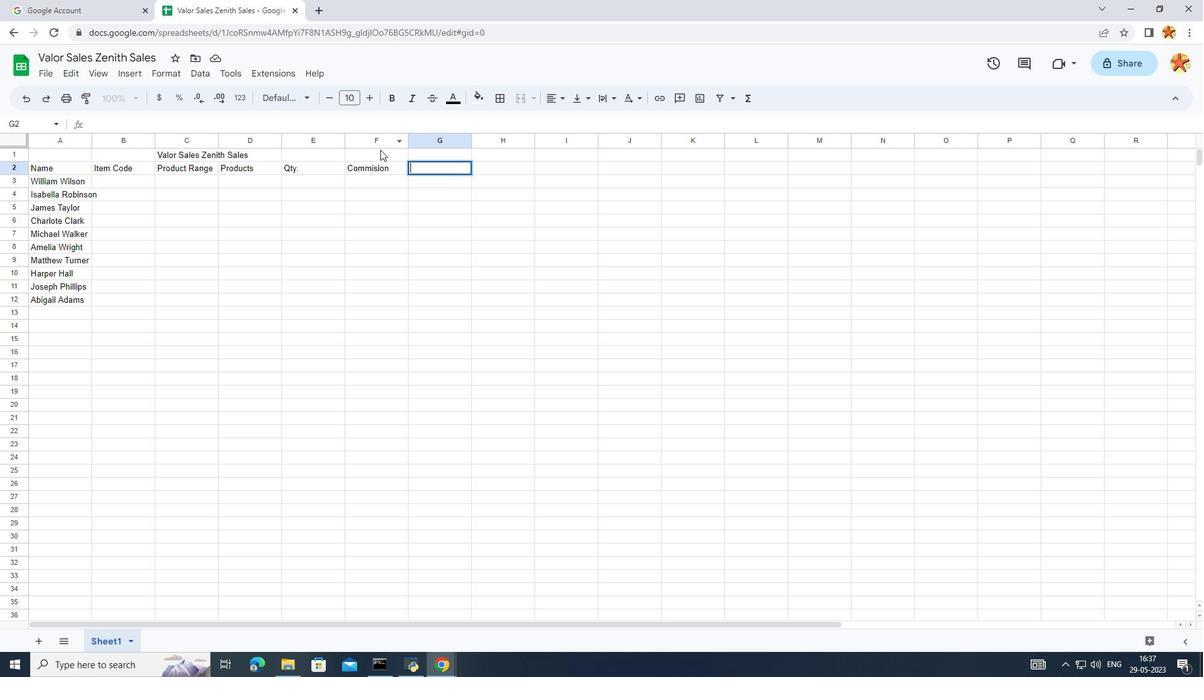 
Action: Mouse pressed left at (378, 170)
Screenshot: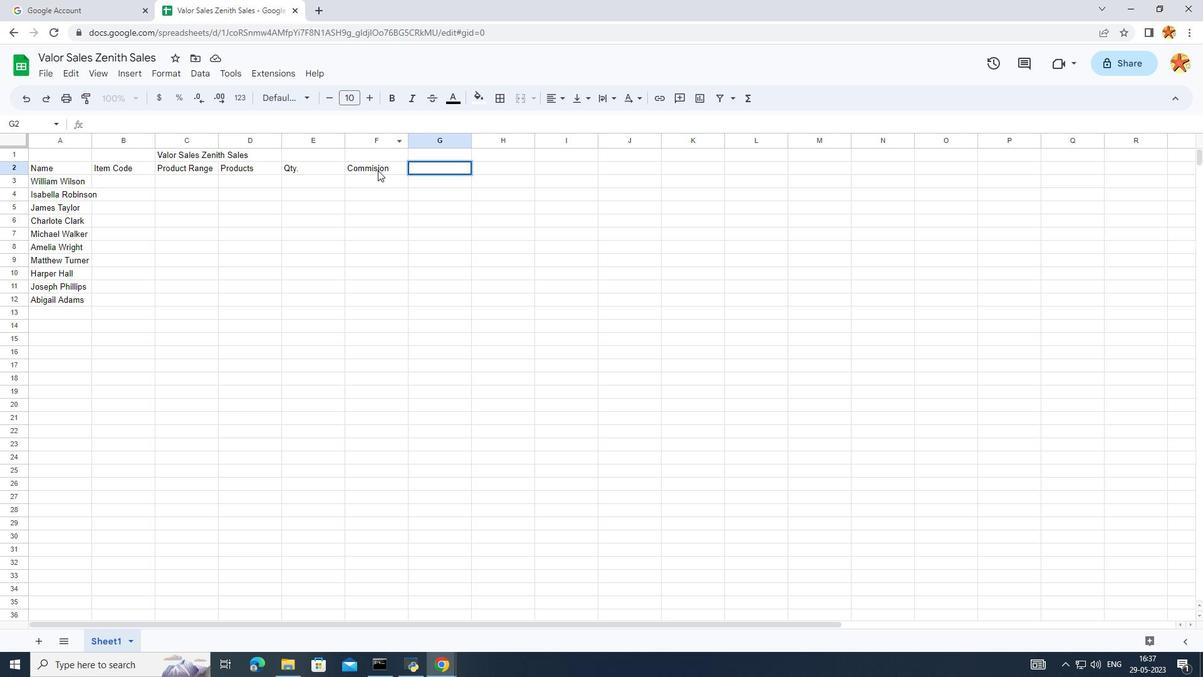 
Action: Key pressed <Key.backspace><Key.caps_lock>A<Key.caps_lock>mount
Screenshot: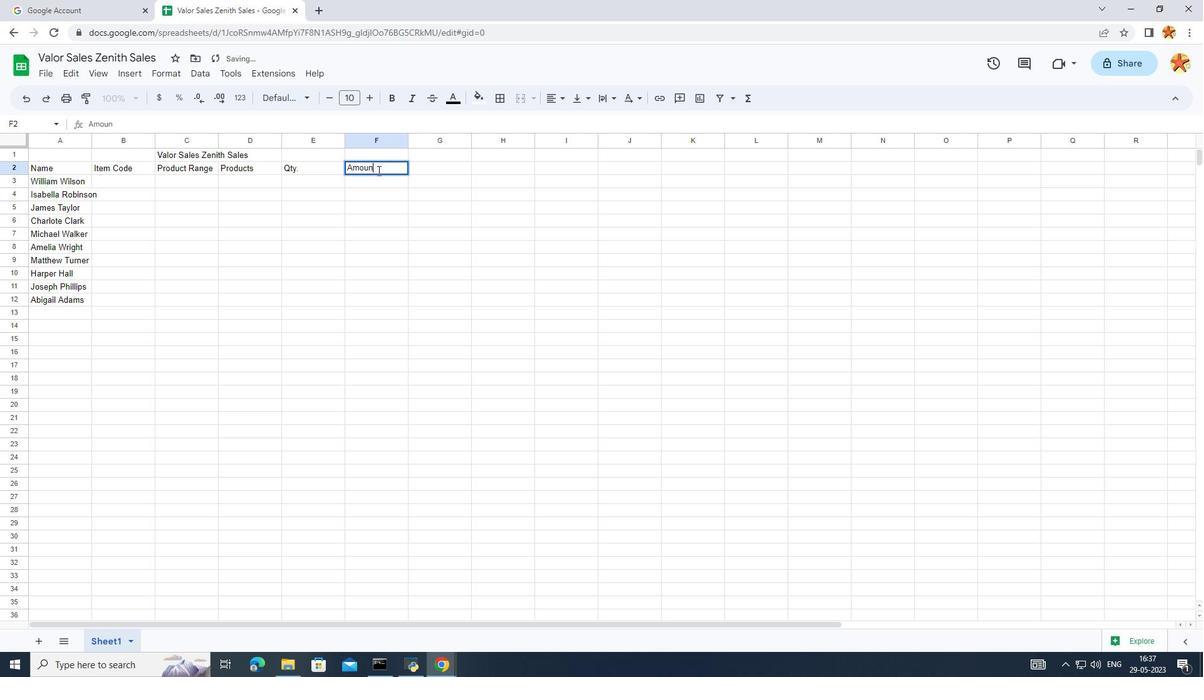 
Action: Mouse moved to (419, 169)
Screenshot: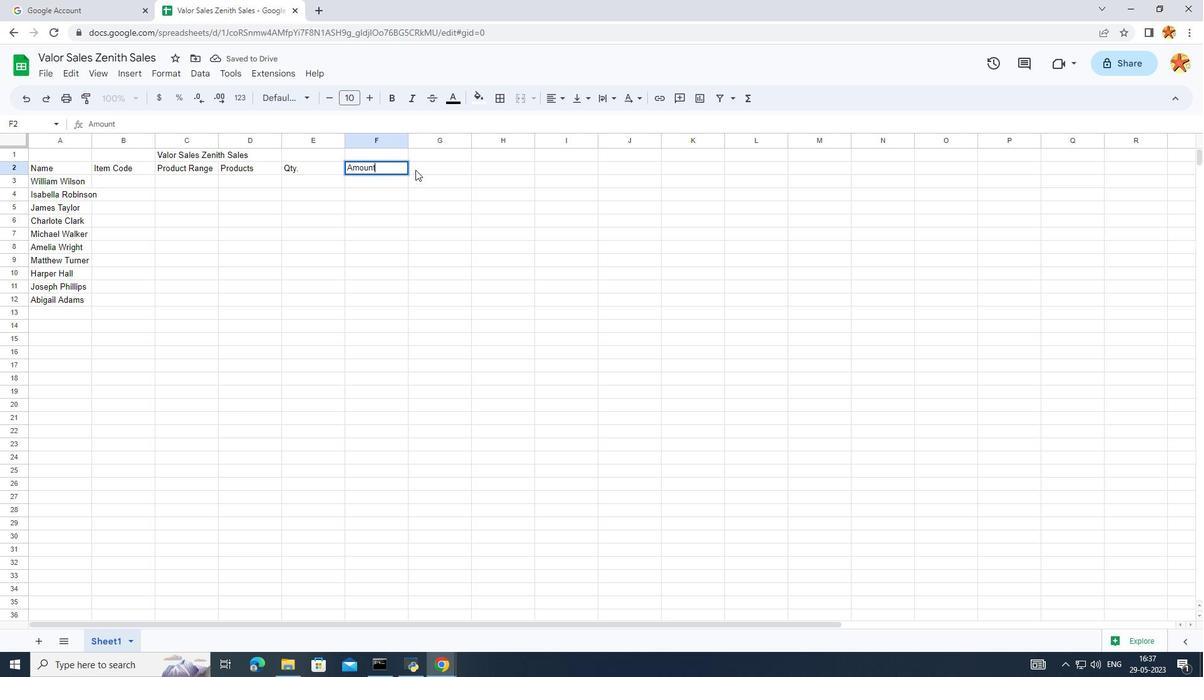 
Action: Mouse pressed left at (419, 169)
Screenshot: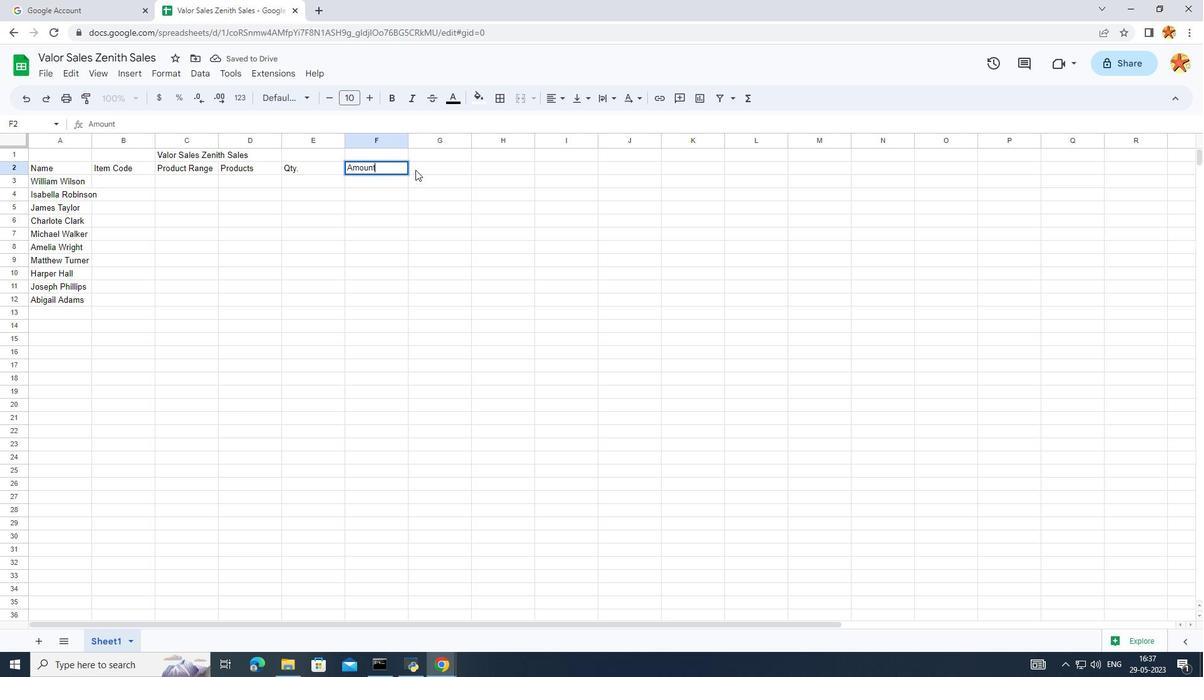
Action: Mouse pressed left at (419, 169)
Screenshot: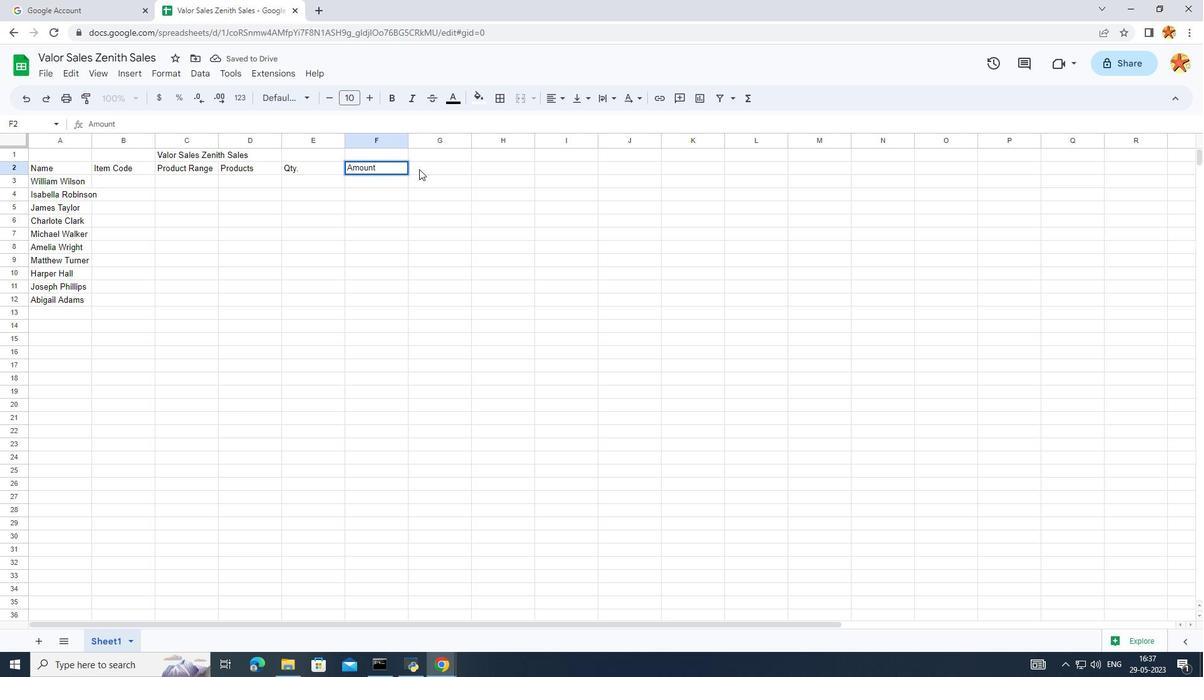 
Action: Mouse moved to (423, 166)
Screenshot: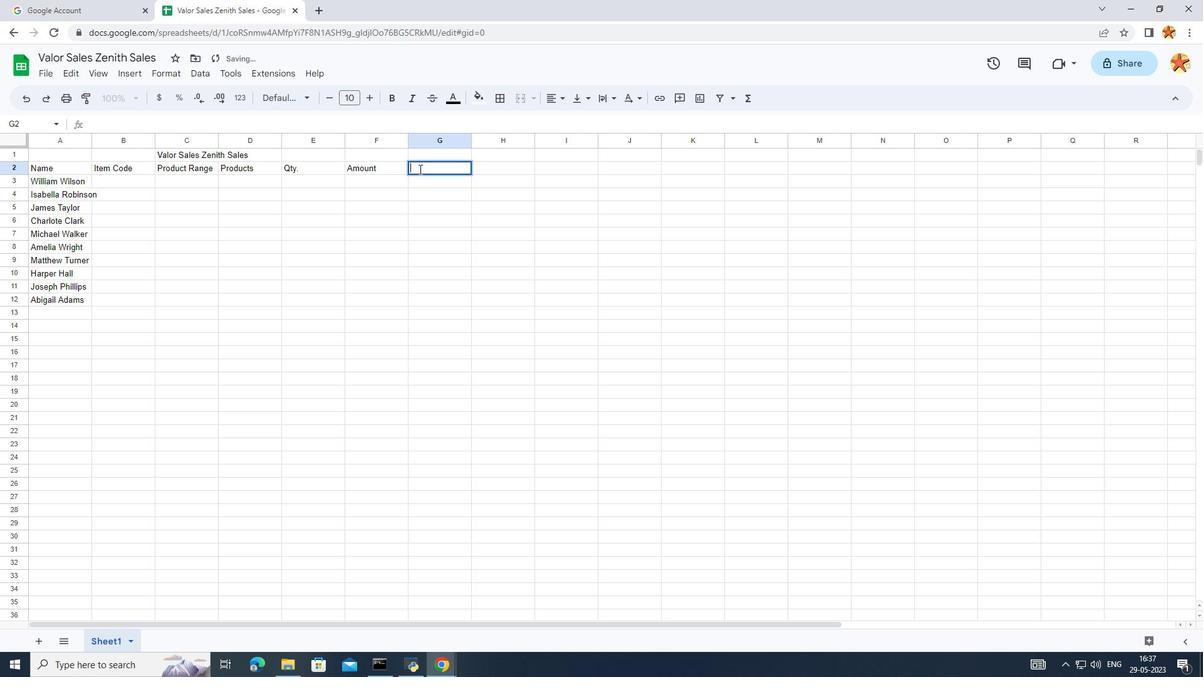 
Action: Key pressed <Key.caps_lock>C<Key.caps_lock>ommision
Screenshot: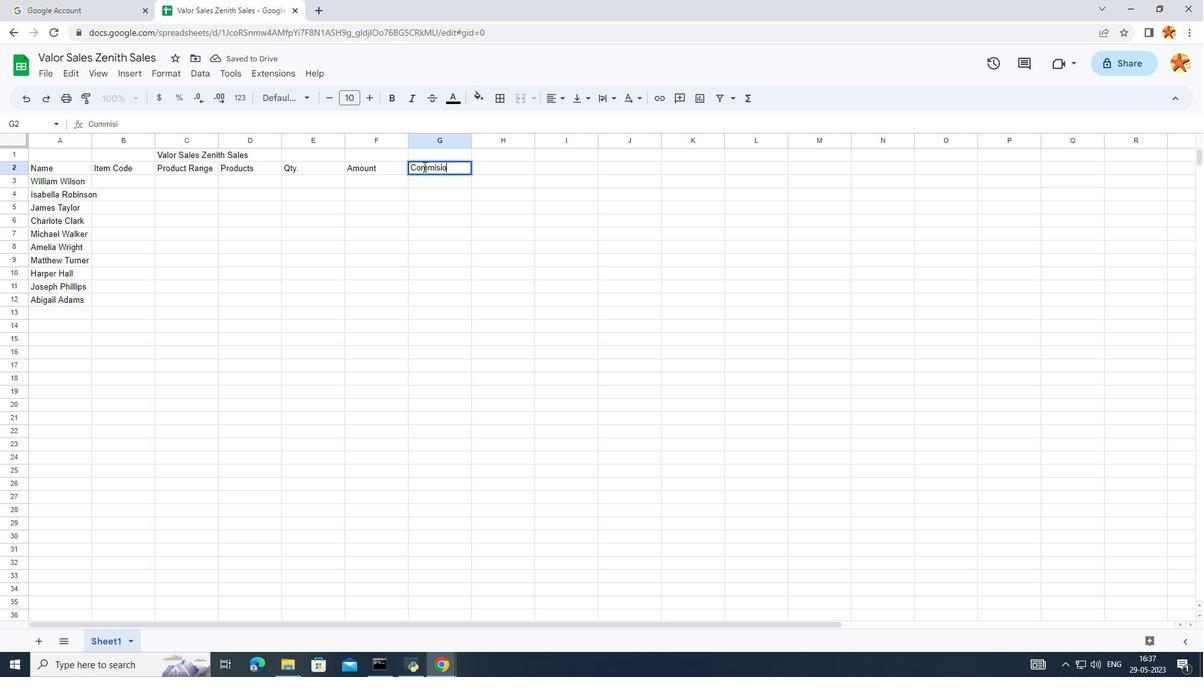 
Action: Mouse moved to (503, 163)
Screenshot: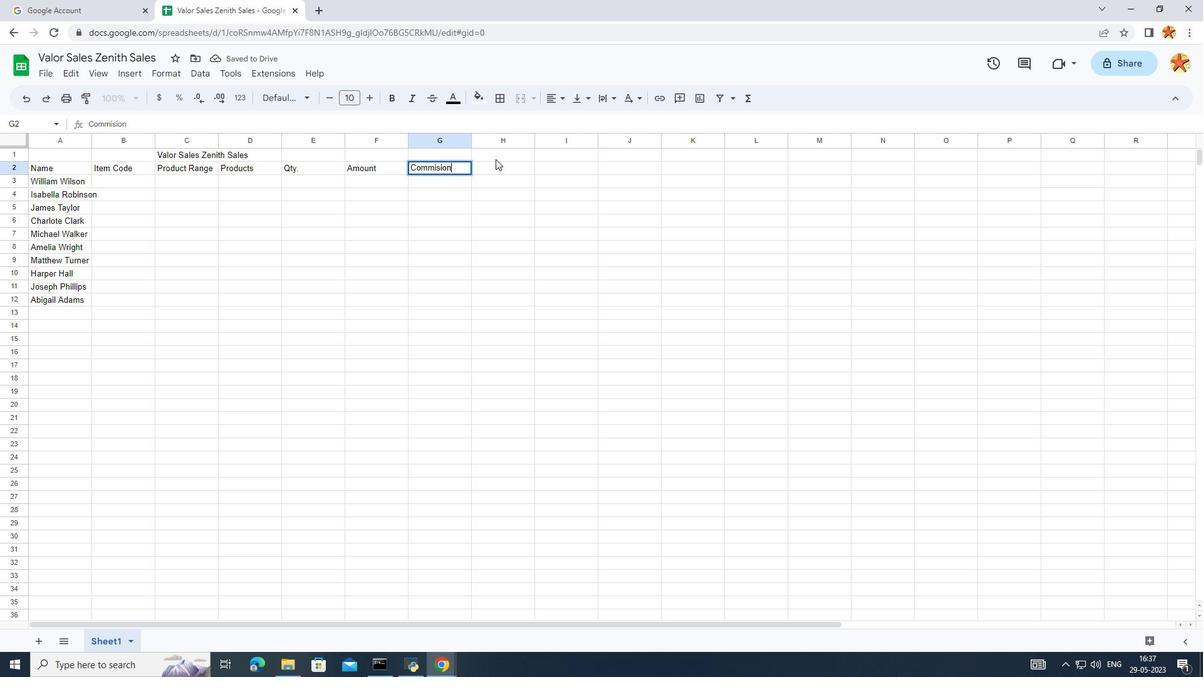 
Action: Mouse pressed left at (503, 163)
Screenshot: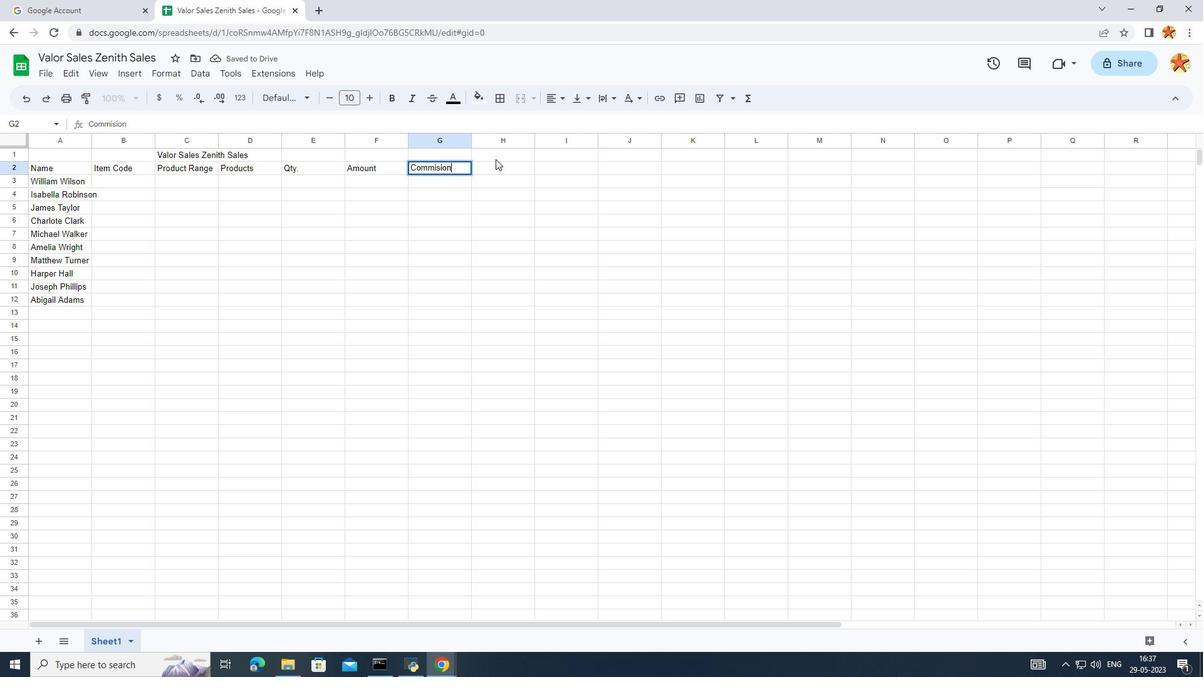 
Action: Mouse pressed left at (503, 163)
Screenshot: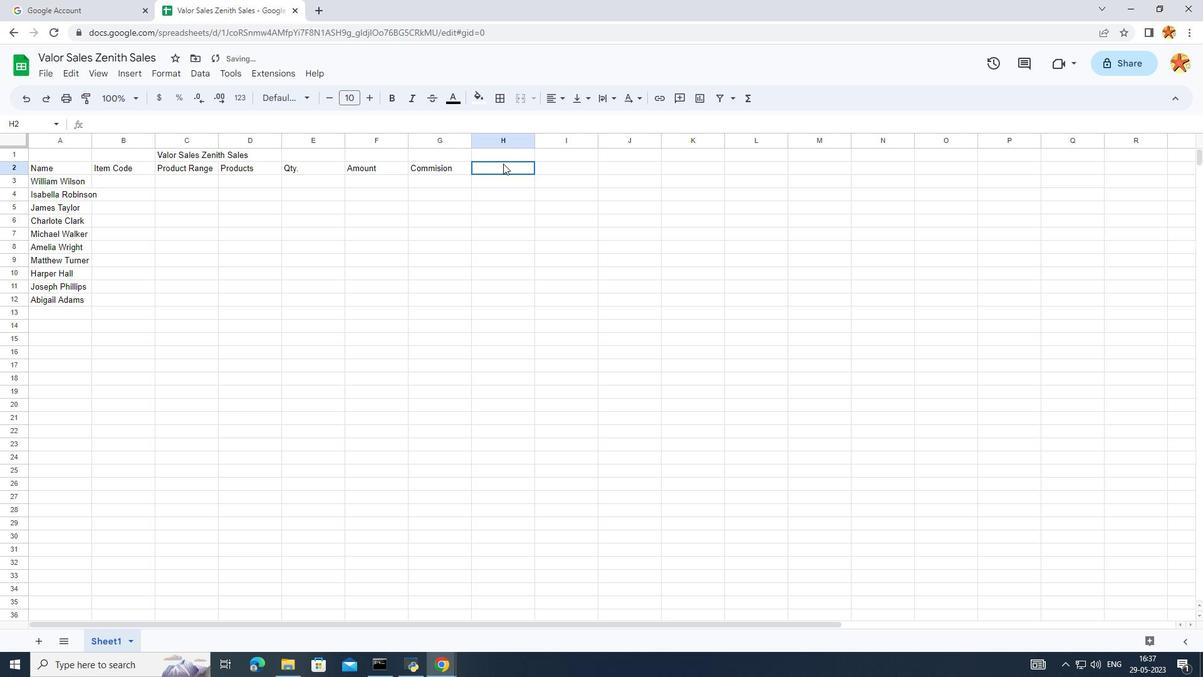 
Action: Key pressed <Key.caps_lock>TR<Key.caps_lock>otal
Screenshot: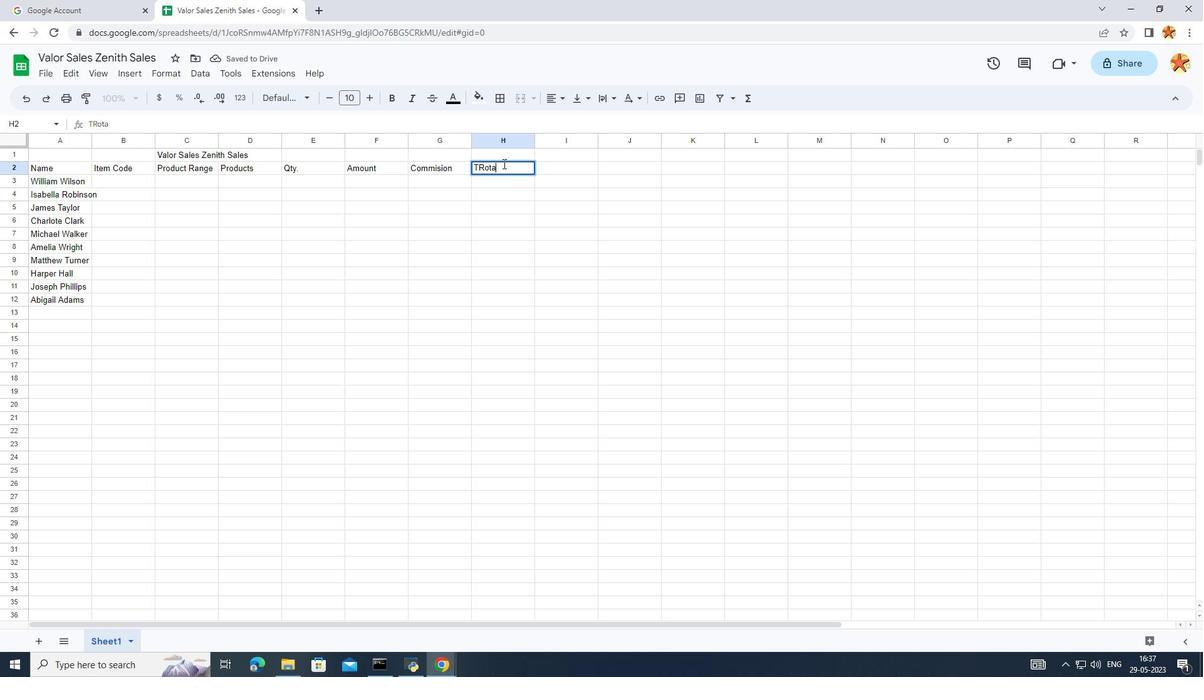 
Action: Mouse moved to (466, 286)
Screenshot: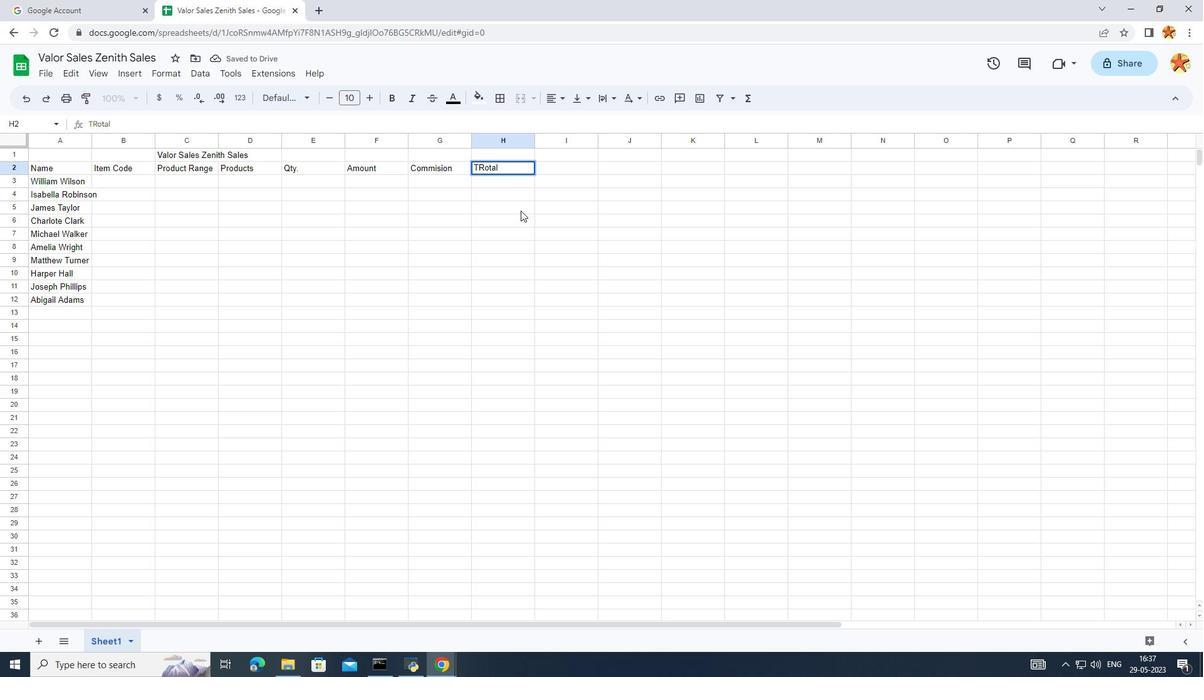 
Action: Mouse pressed left at (466, 286)
Screenshot: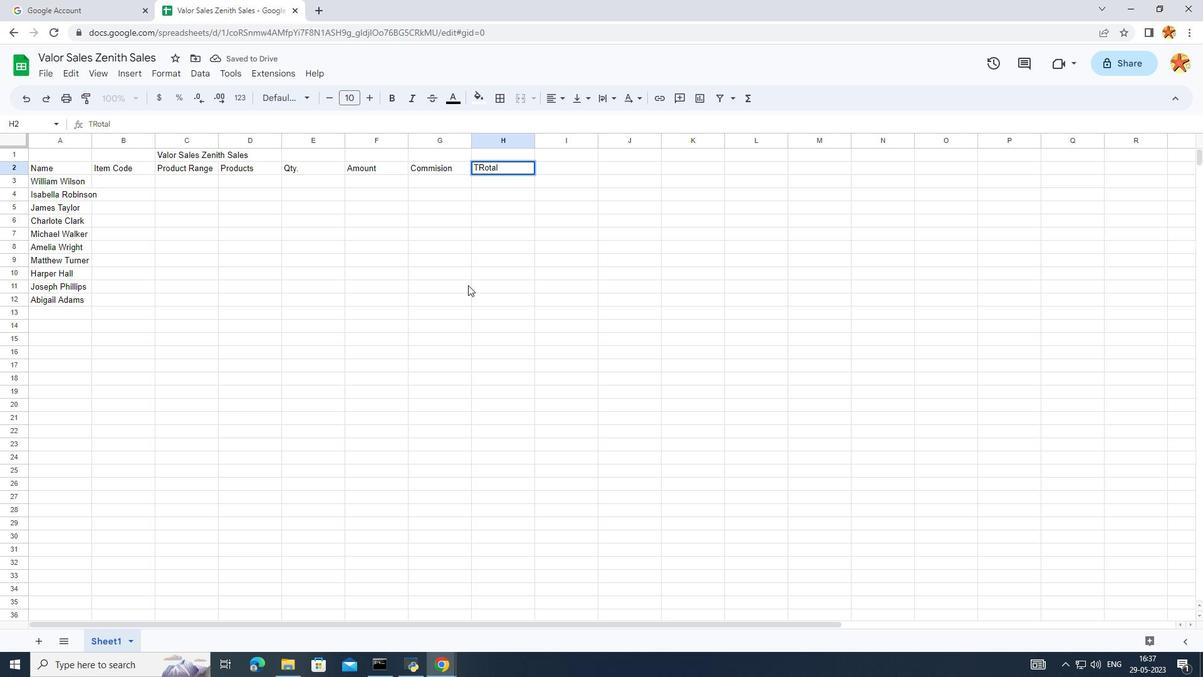 
Action: Mouse moved to (453, 143)
Screenshot: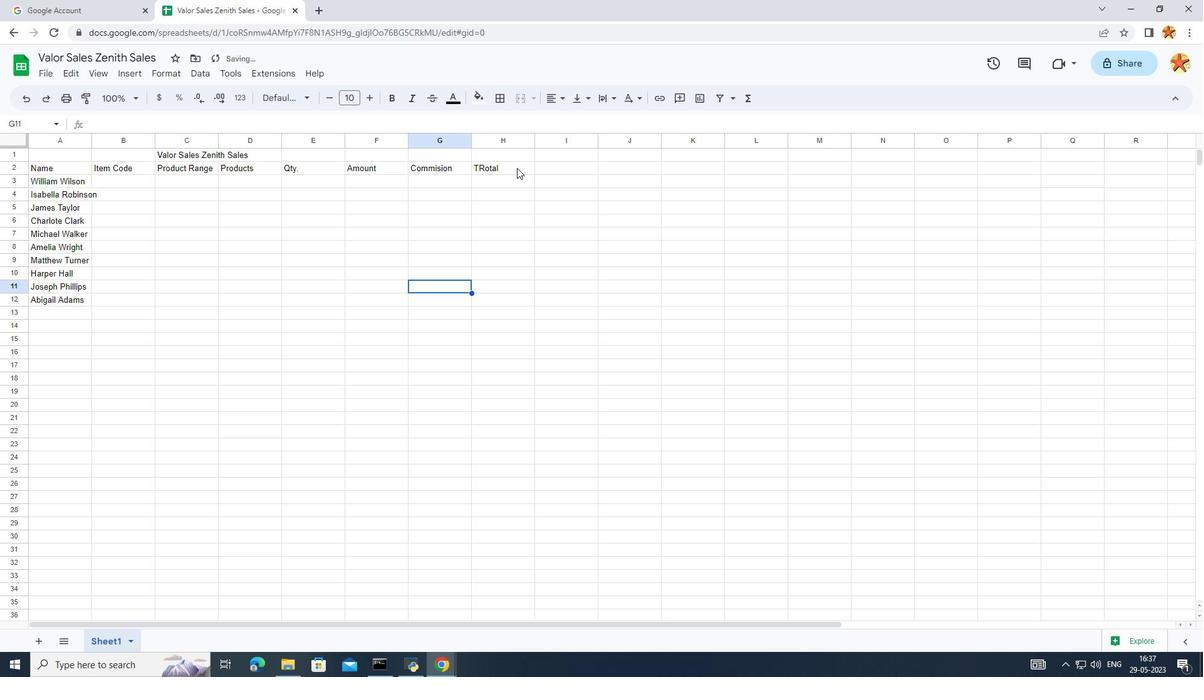
Action: Mouse pressed left at (453, 143)
Screenshot: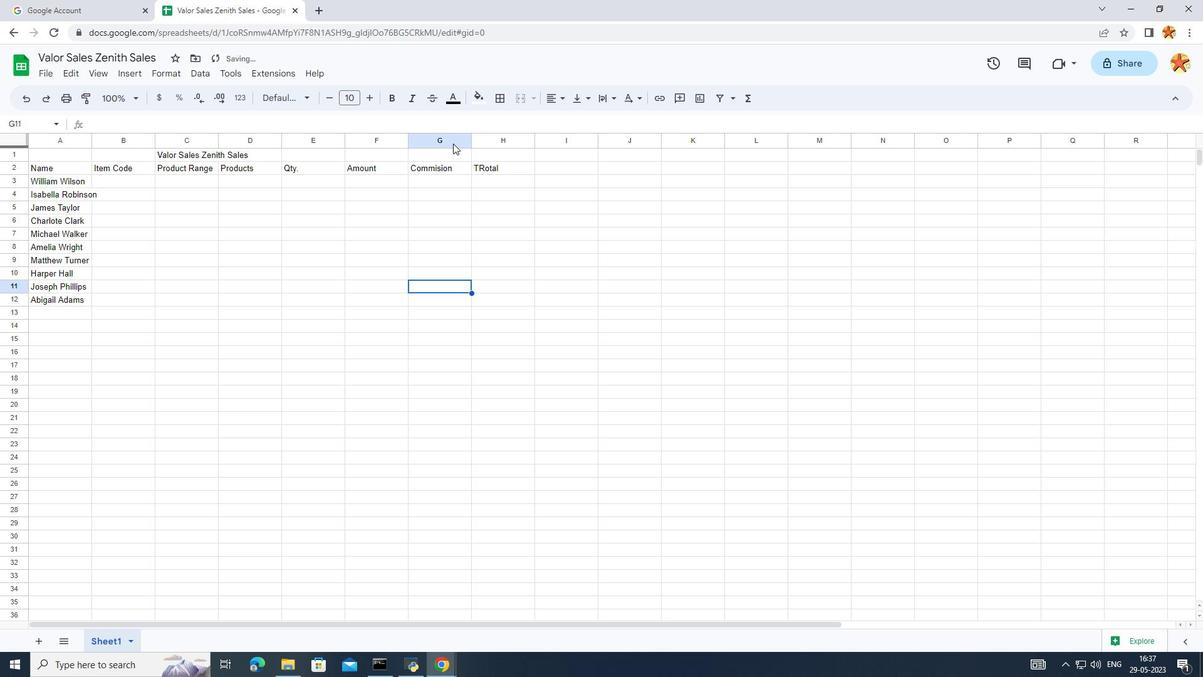 
Action: Mouse moved to (485, 164)
Screenshot: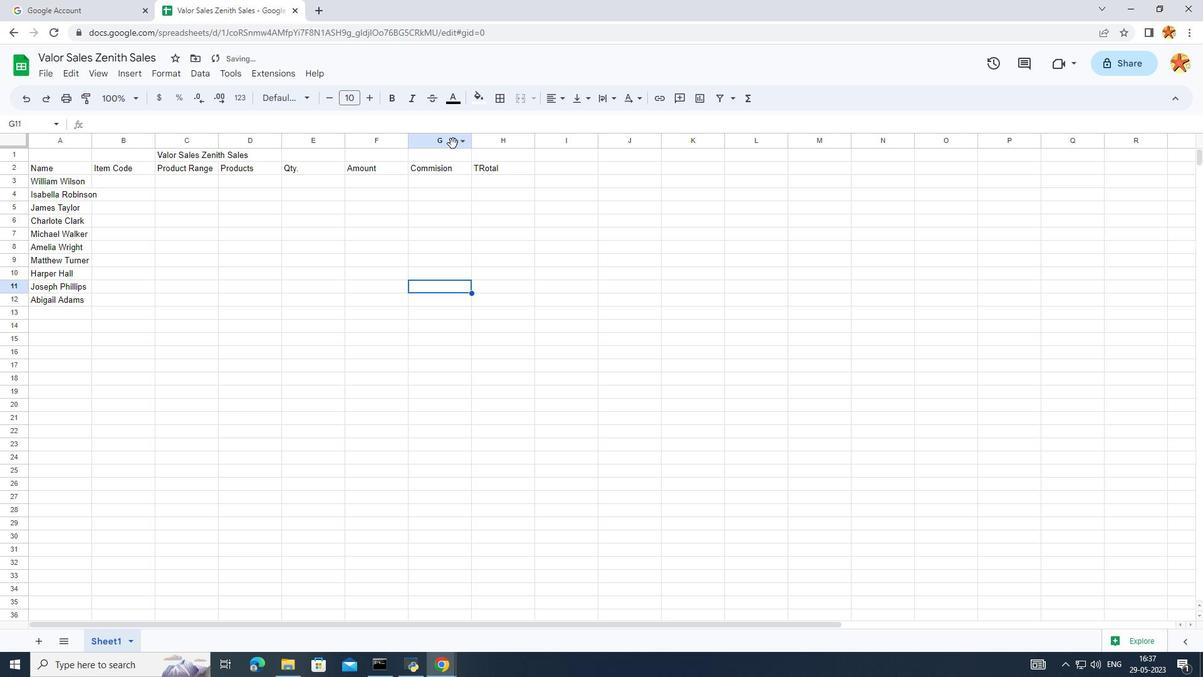 
Action: Mouse pressed left at (485, 164)
Screenshot: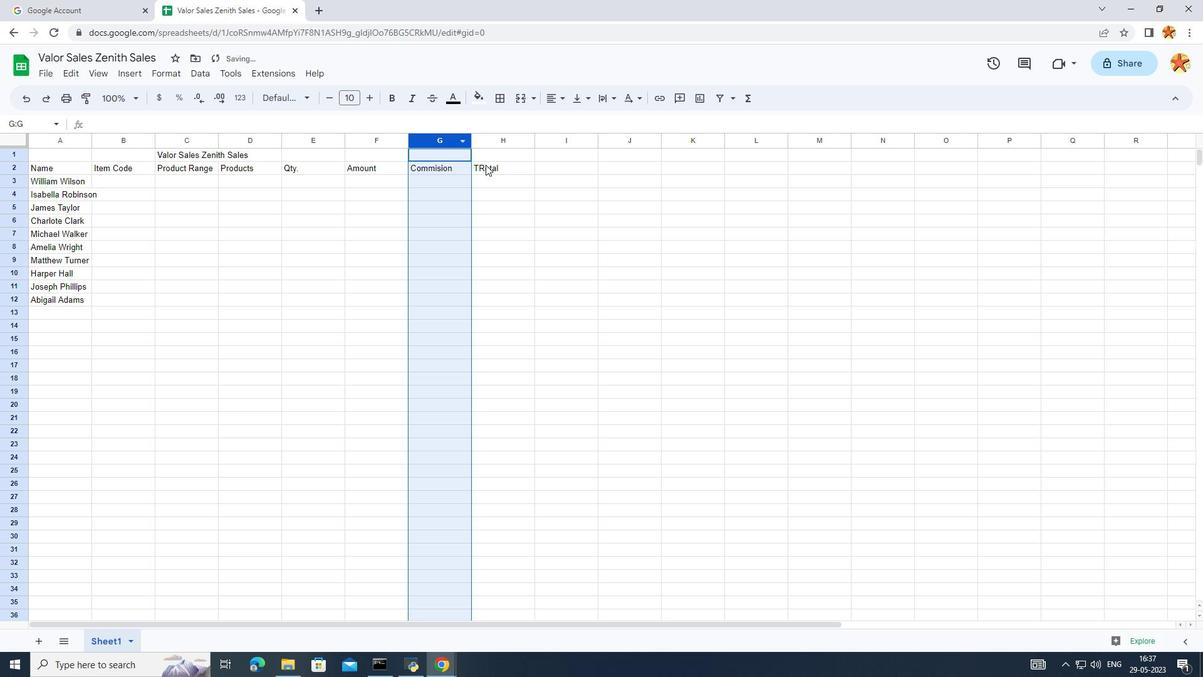 
Action: Mouse pressed left at (485, 164)
Screenshot: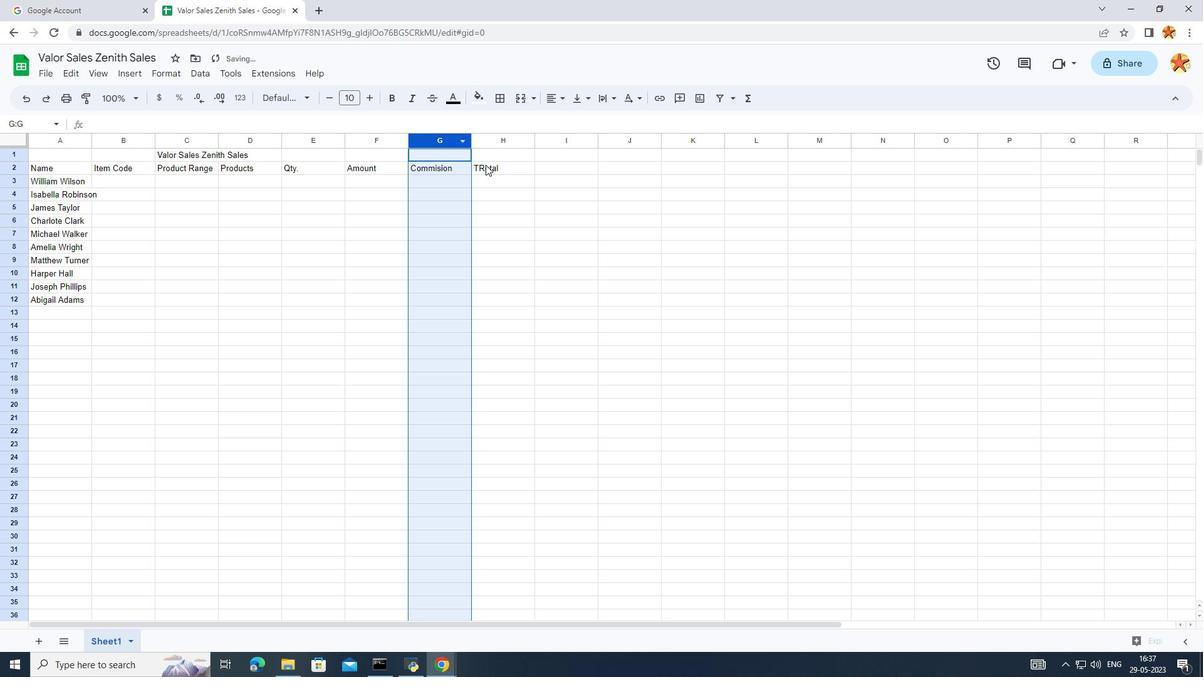 
Action: Mouse pressed left at (485, 164)
Screenshot: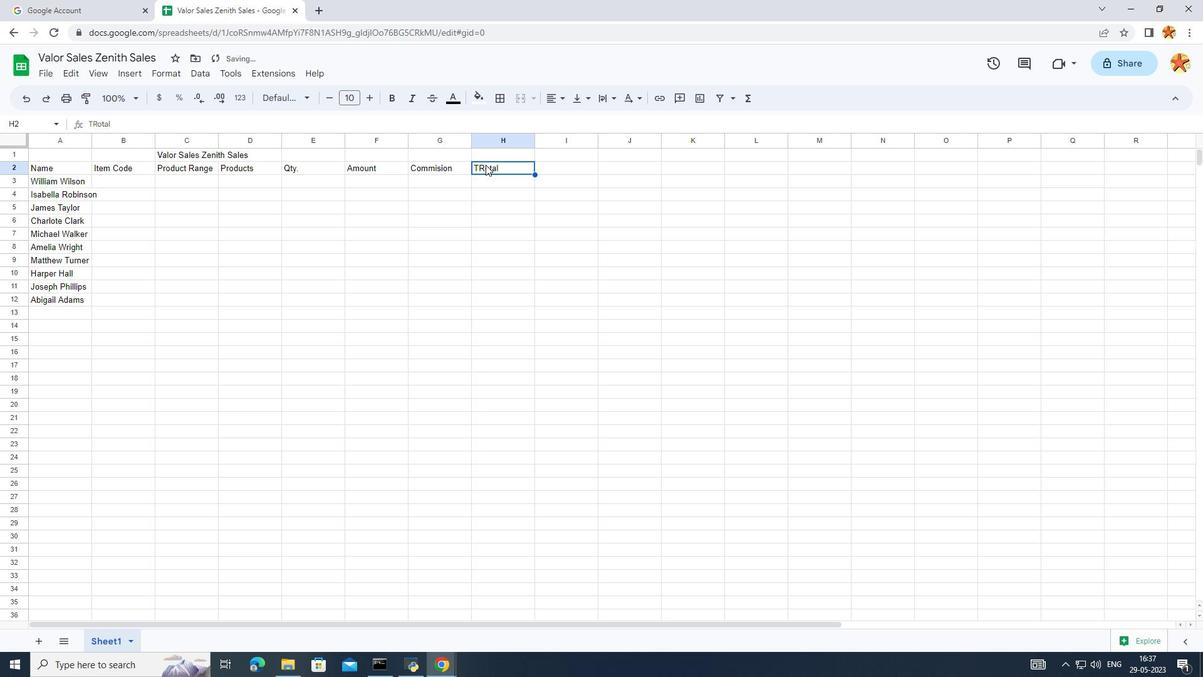 
Action: Mouse pressed left at (485, 164)
Screenshot: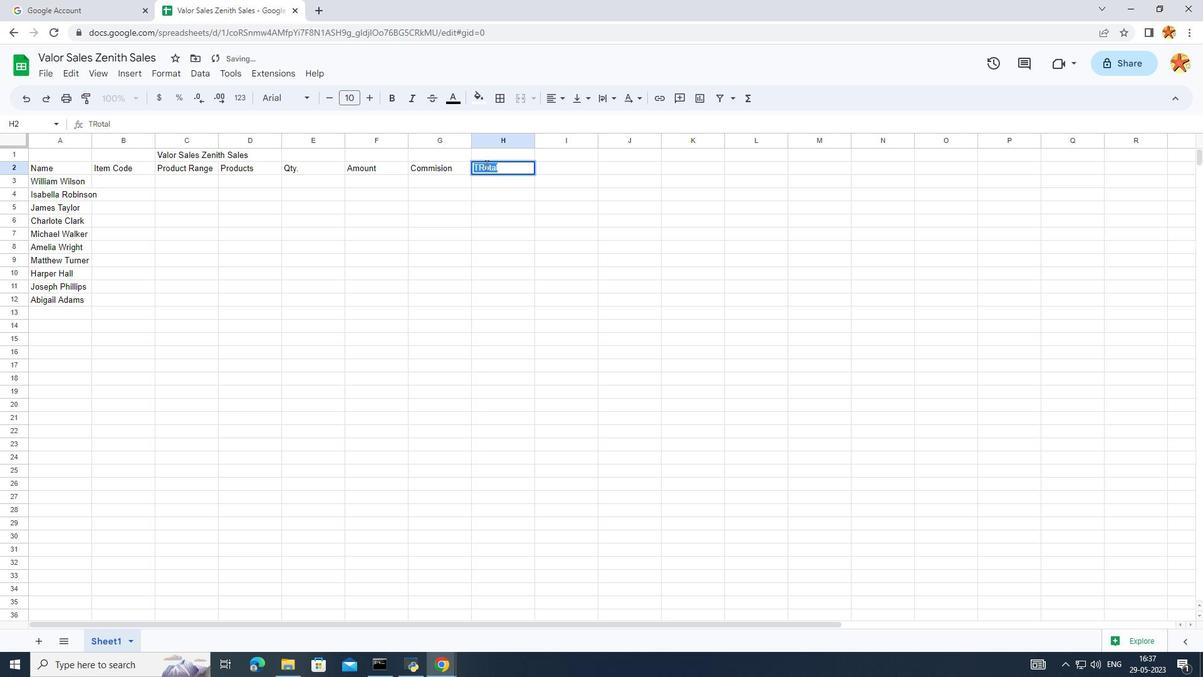 
Action: Mouse moved to (480, 176)
Screenshot: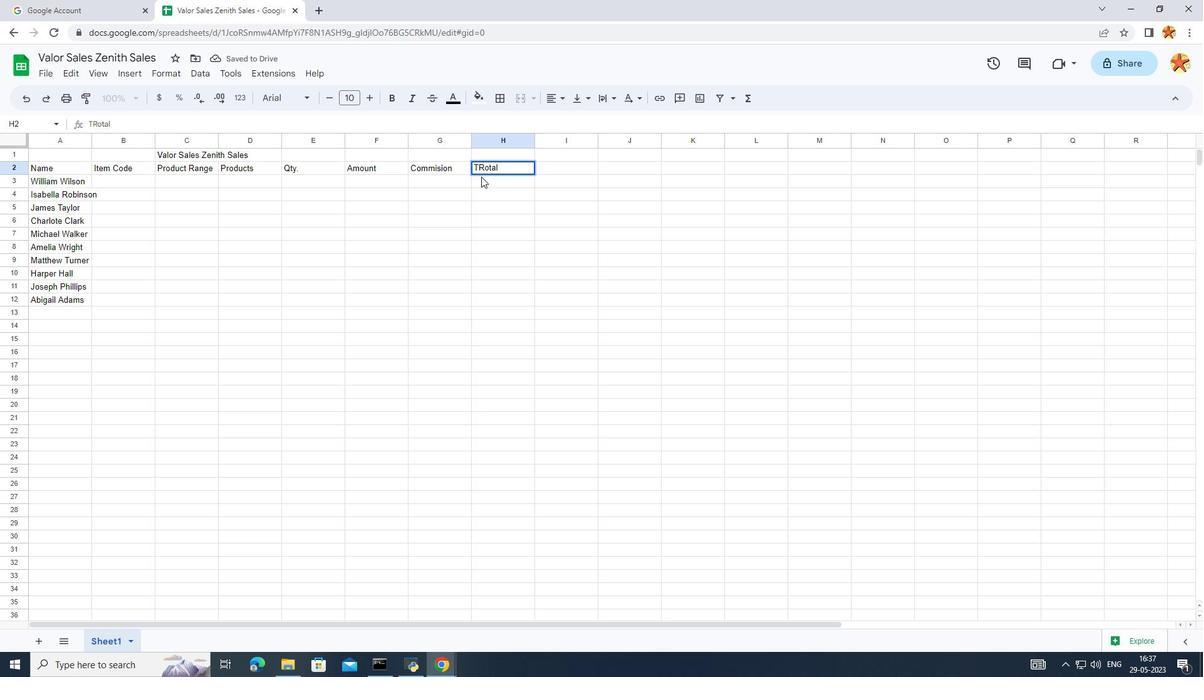 
Action: Key pressed <Key.backspace><Key.backspace><Key.caps_lock>T
Screenshot: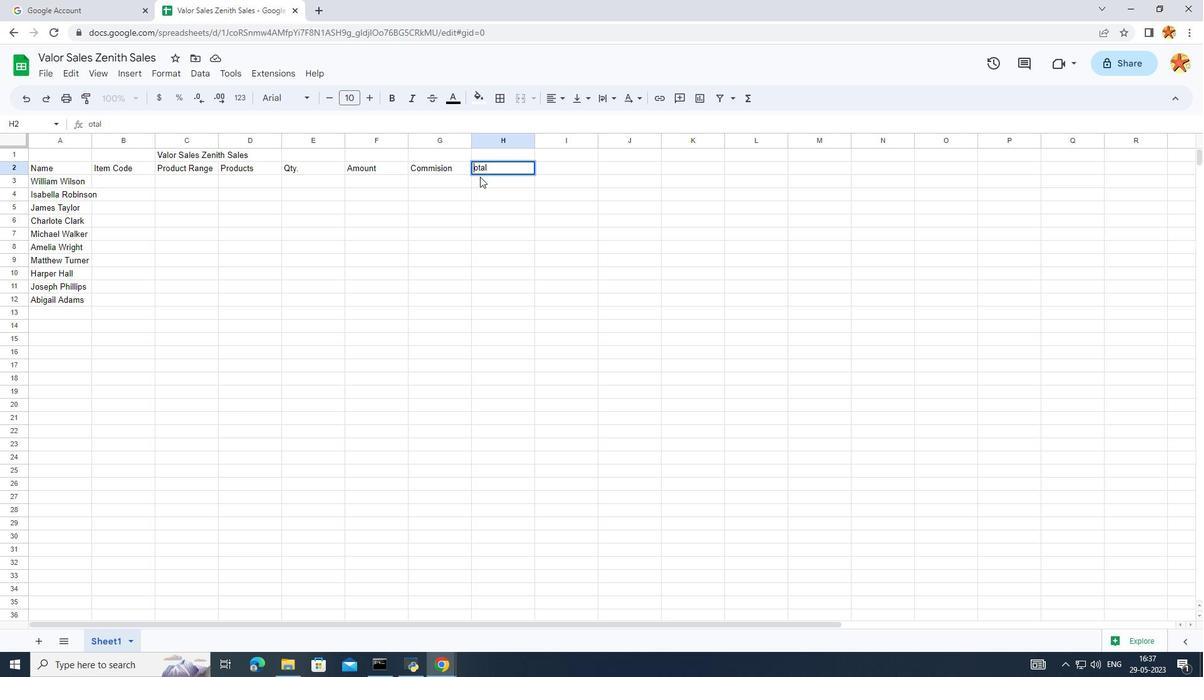 
Action: Mouse moved to (455, 230)
Screenshot: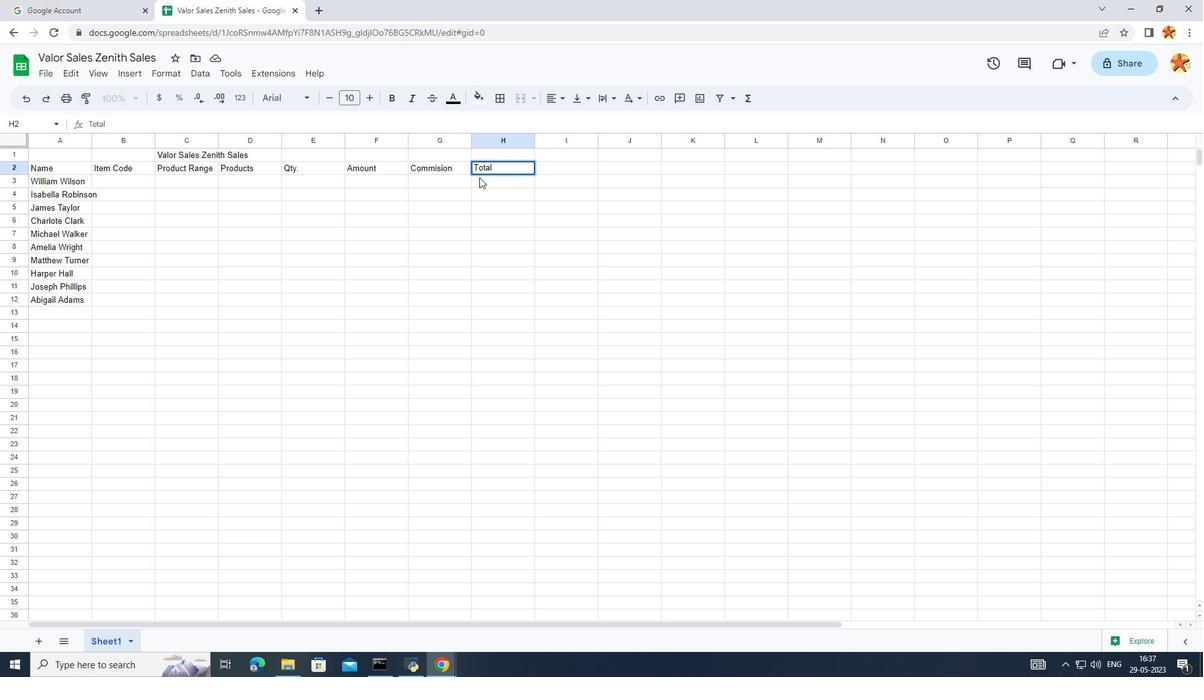 
Action: Mouse pressed left at (455, 230)
Screenshot: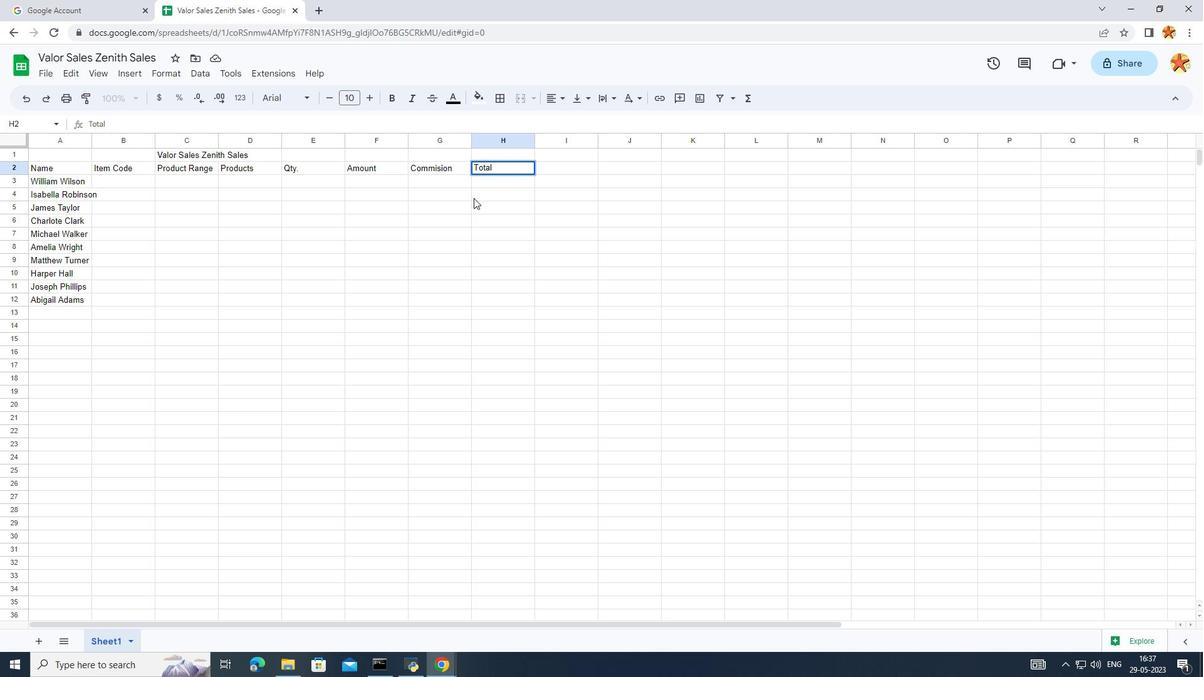 
Action: Mouse moved to (116, 178)
Screenshot: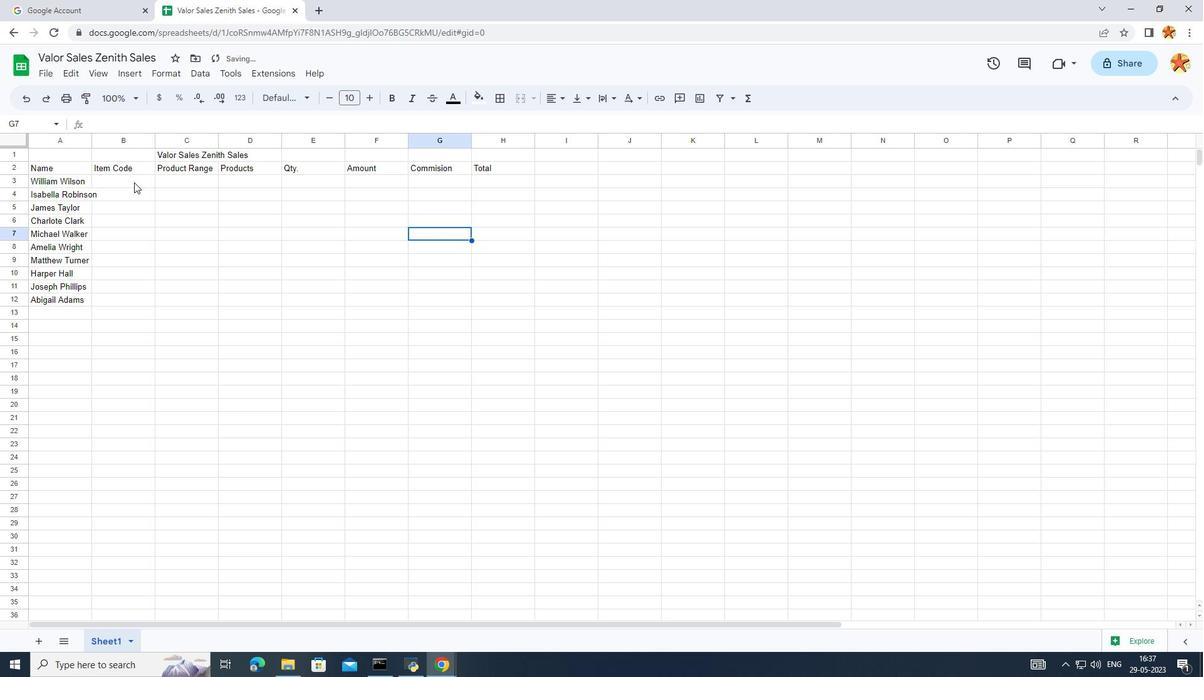 
Action: Mouse pressed left at (116, 178)
Screenshot: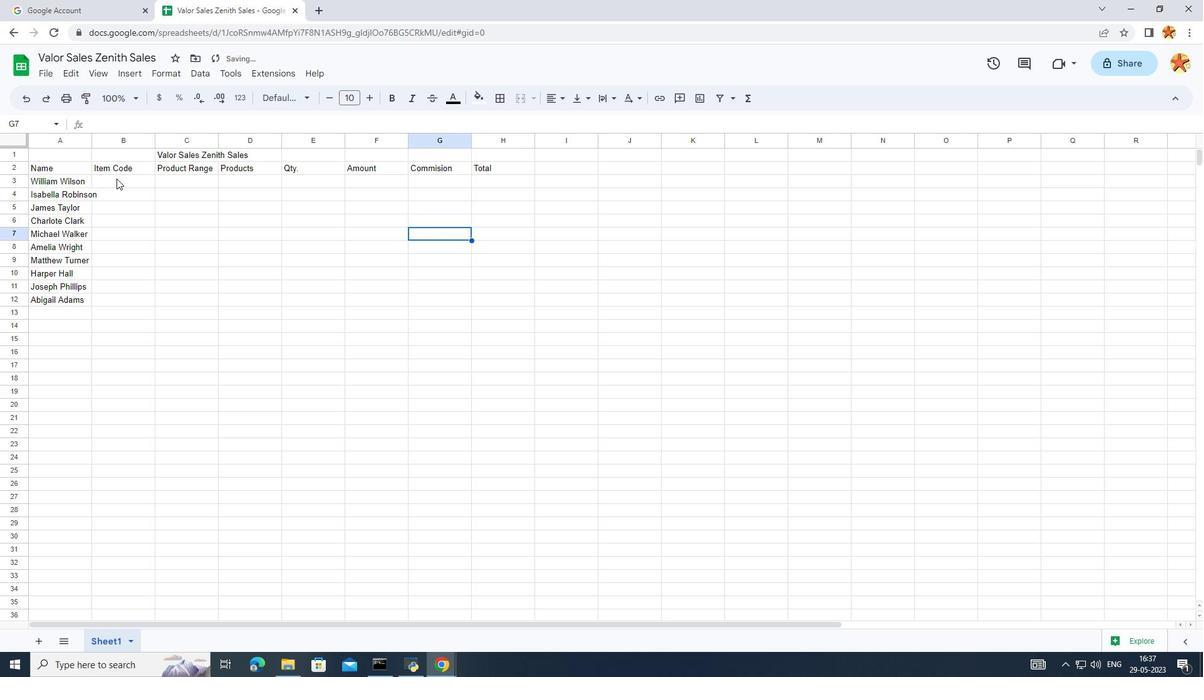 
Action: Mouse pressed left at (116, 178)
Screenshot: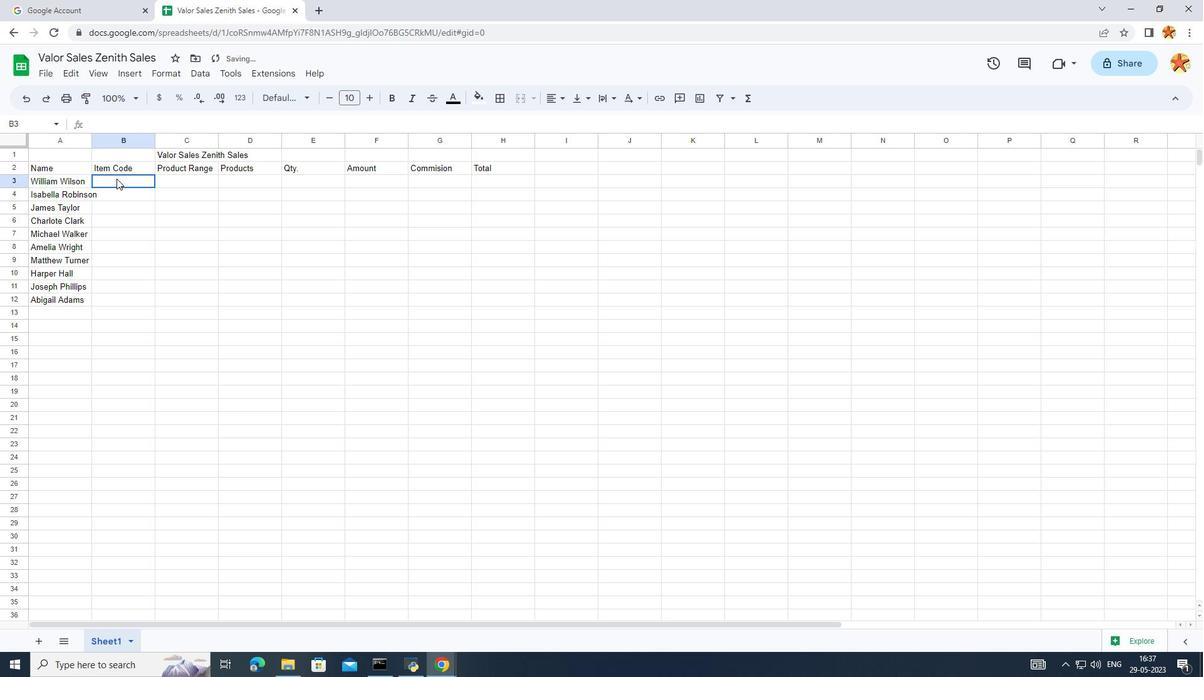 
Action: Key pressed 450
Screenshot: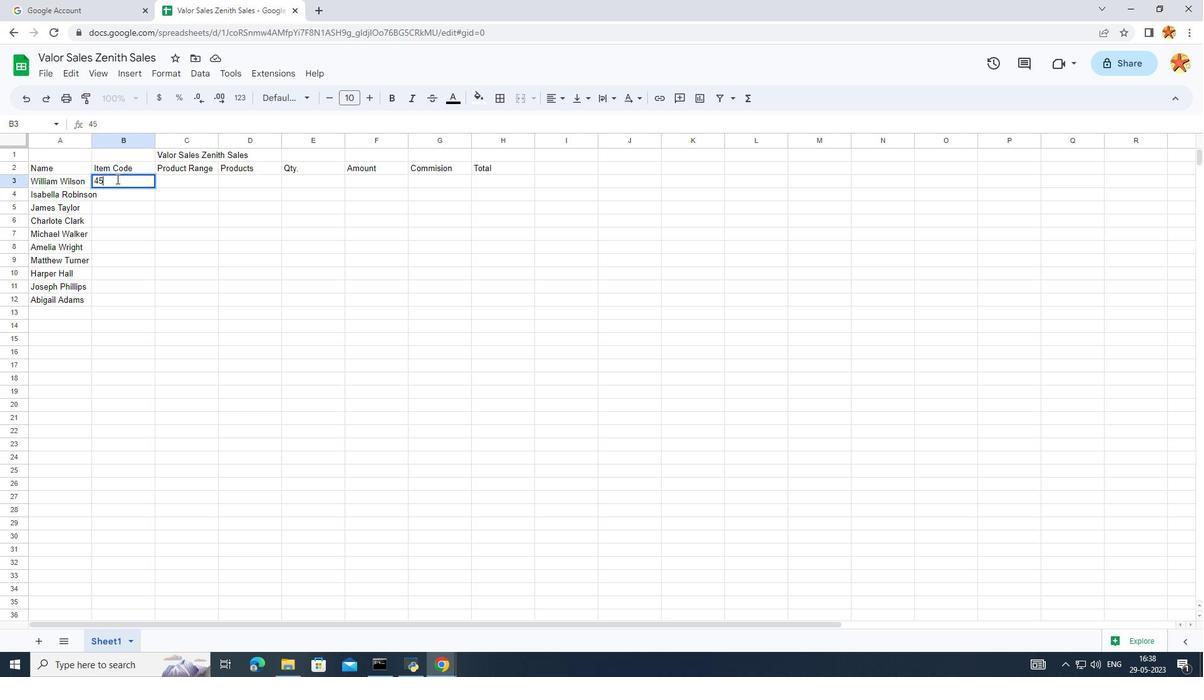 
Action: Mouse scrolled (116, 179) with delta (0, 0)
Screenshot: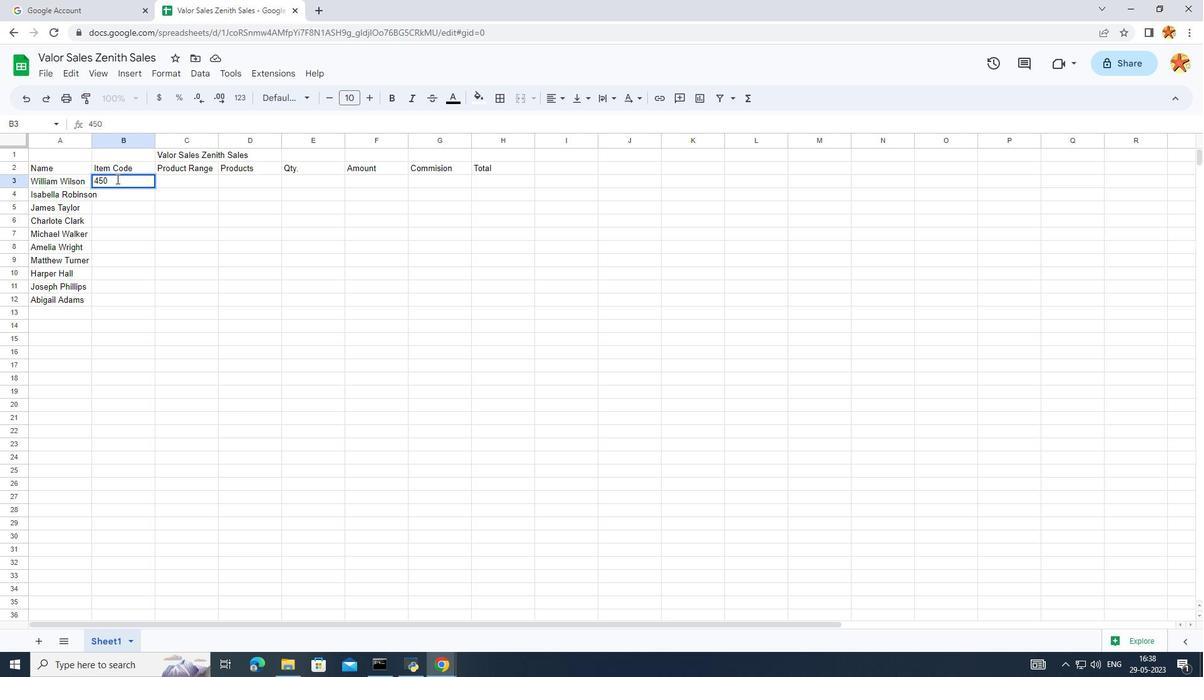 
Action: Mouse moved to (112, 266)
Screenshot: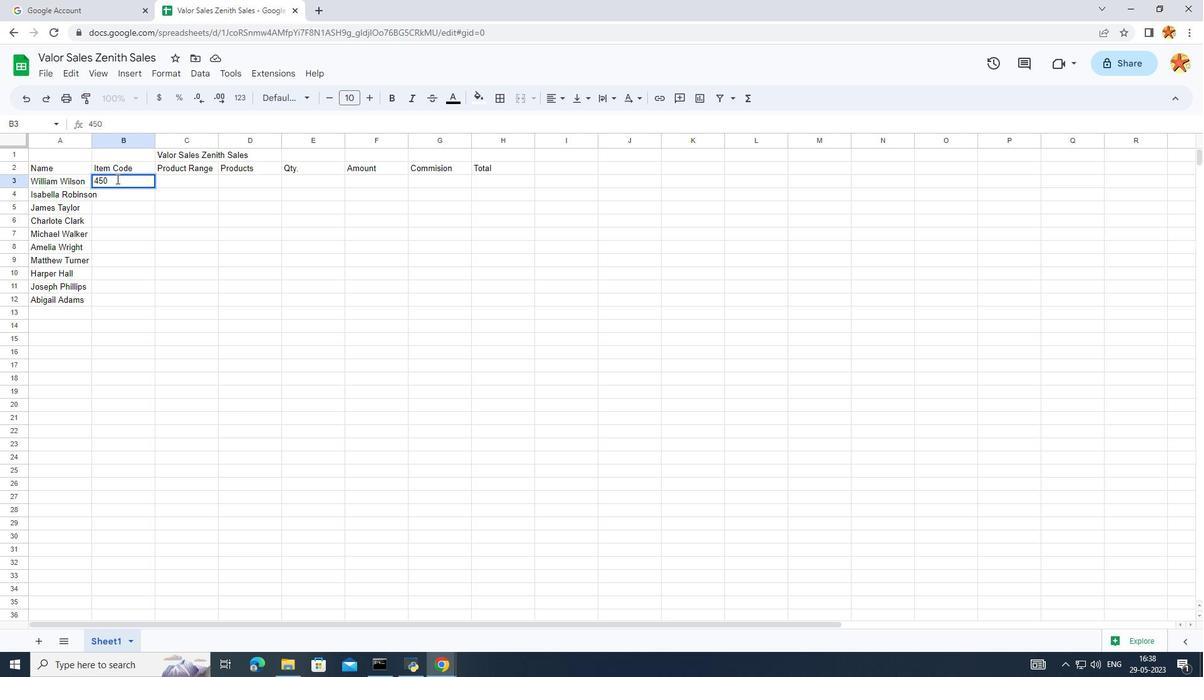
Action: Mouse pressed left at (112, 266)
Screenshot: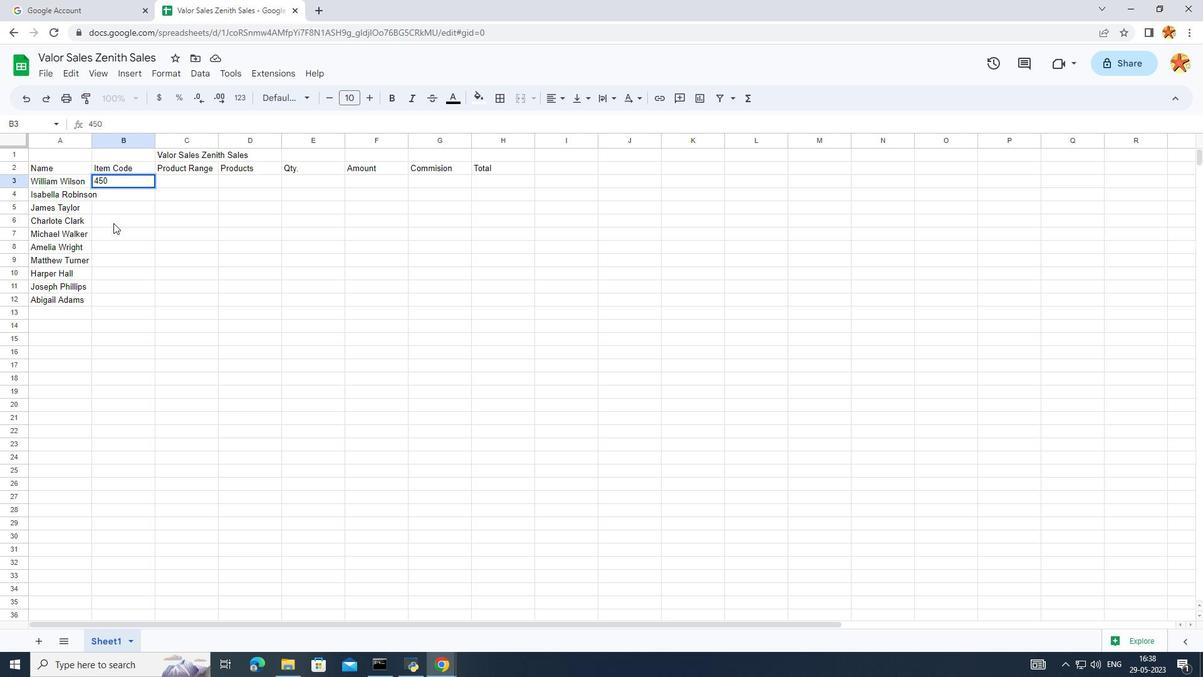 
Action: Mouse moved to (124, 174)
Screenshot: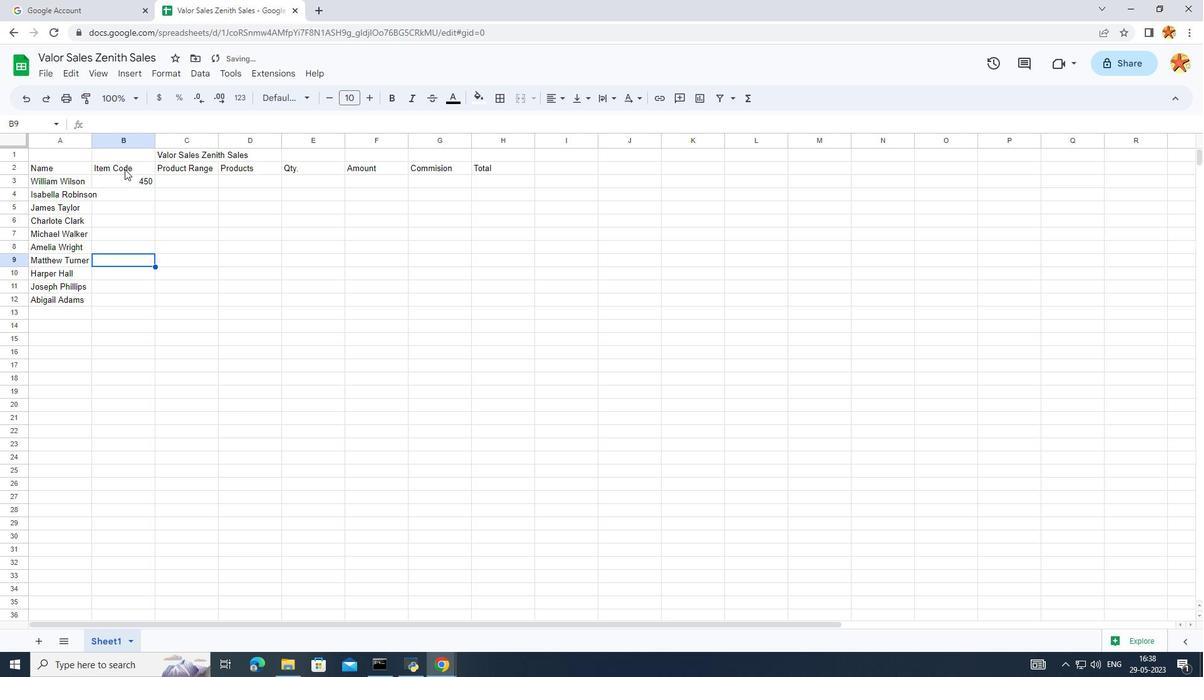
Action: Mouse pressed left at (124, 174)
Screenshot: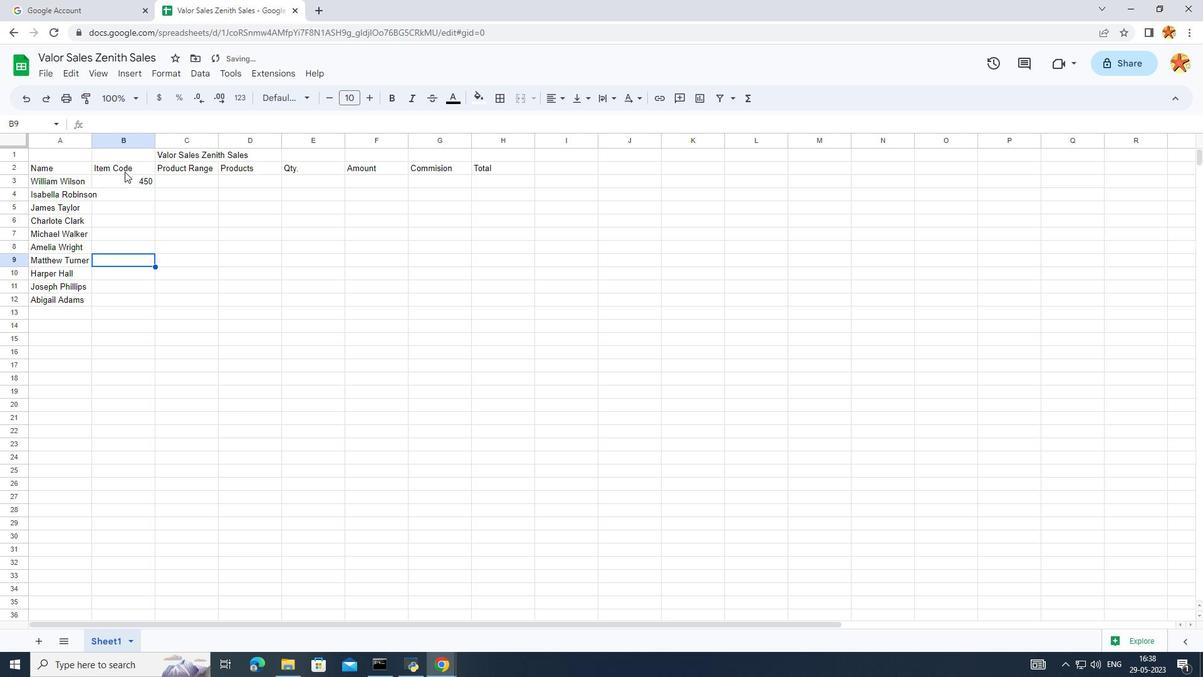 
Action: Mouse moved to (154, 178)
Screenshot: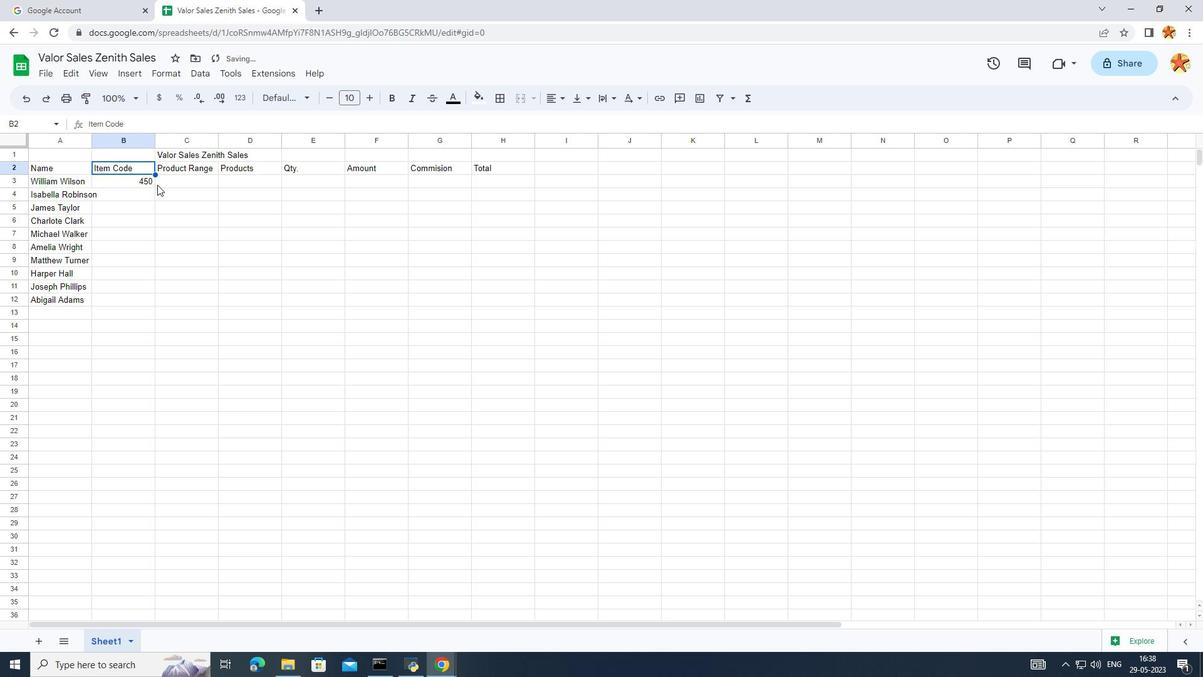 
Action: Mouse pressed left at (154, 178)
Screenshot: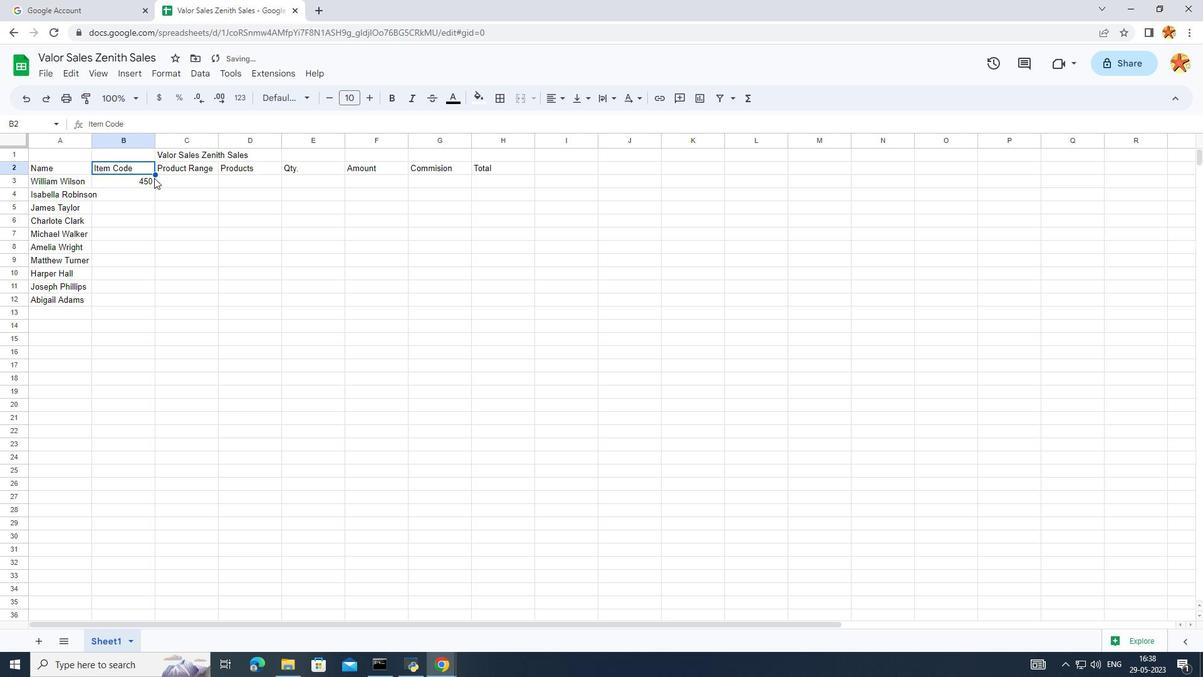 
Action: Mouse moved to (152, 188)
Screenshot: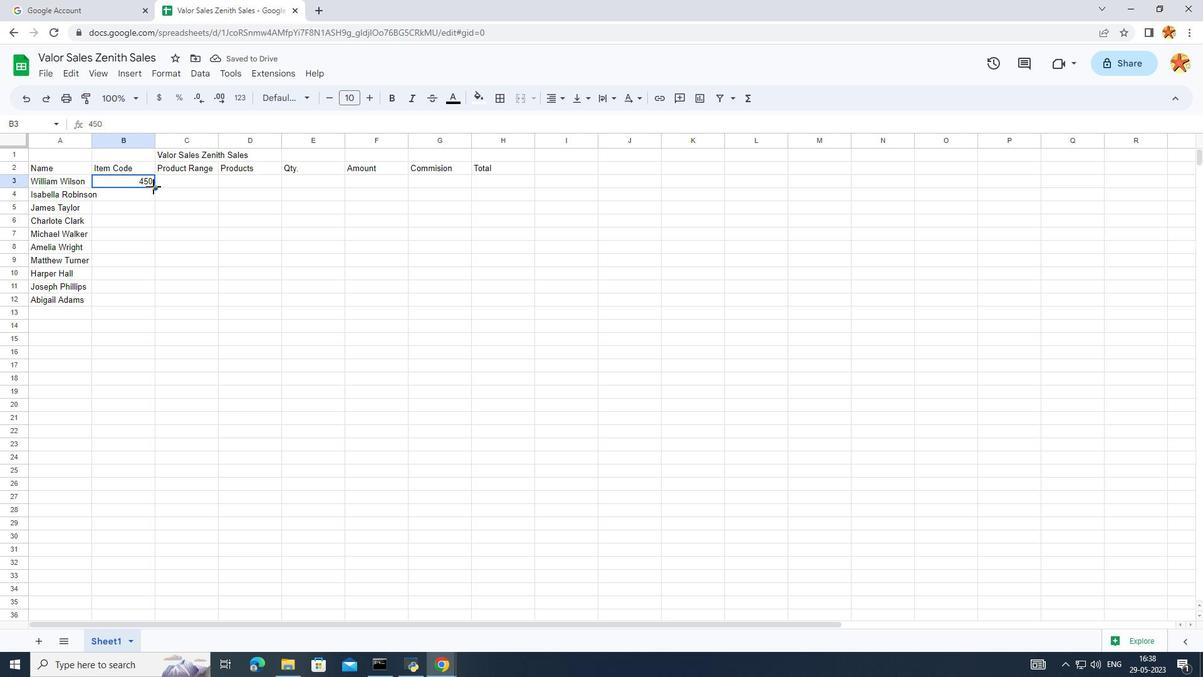 
Action: Mouse pressed left at (152, 188)
Screenshot: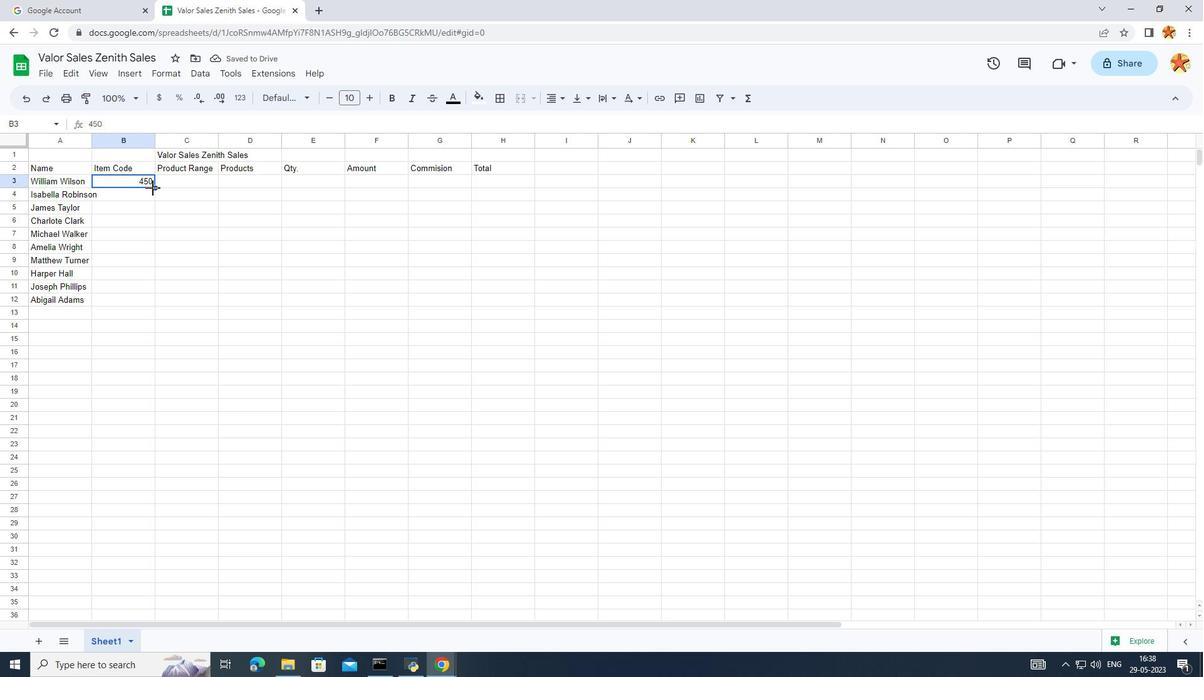 
Action: Mouse moved to (186, 279)
Screenshot: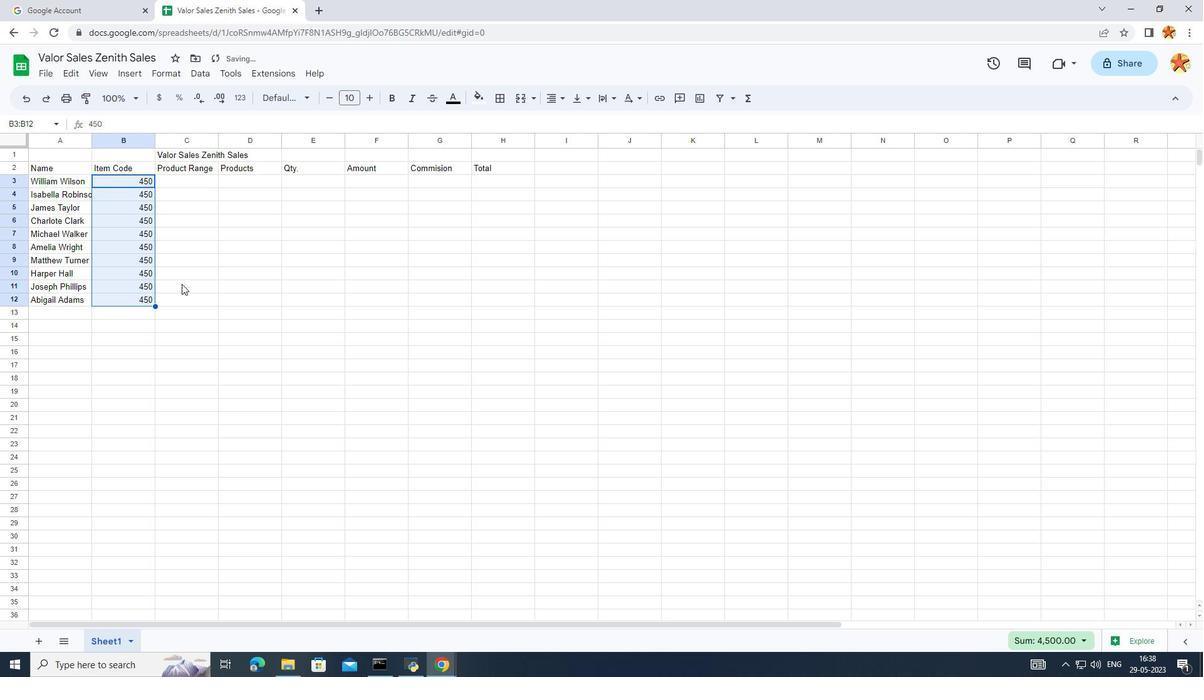 
Action: Mouse pressed left at (186, 279)
Screenshot: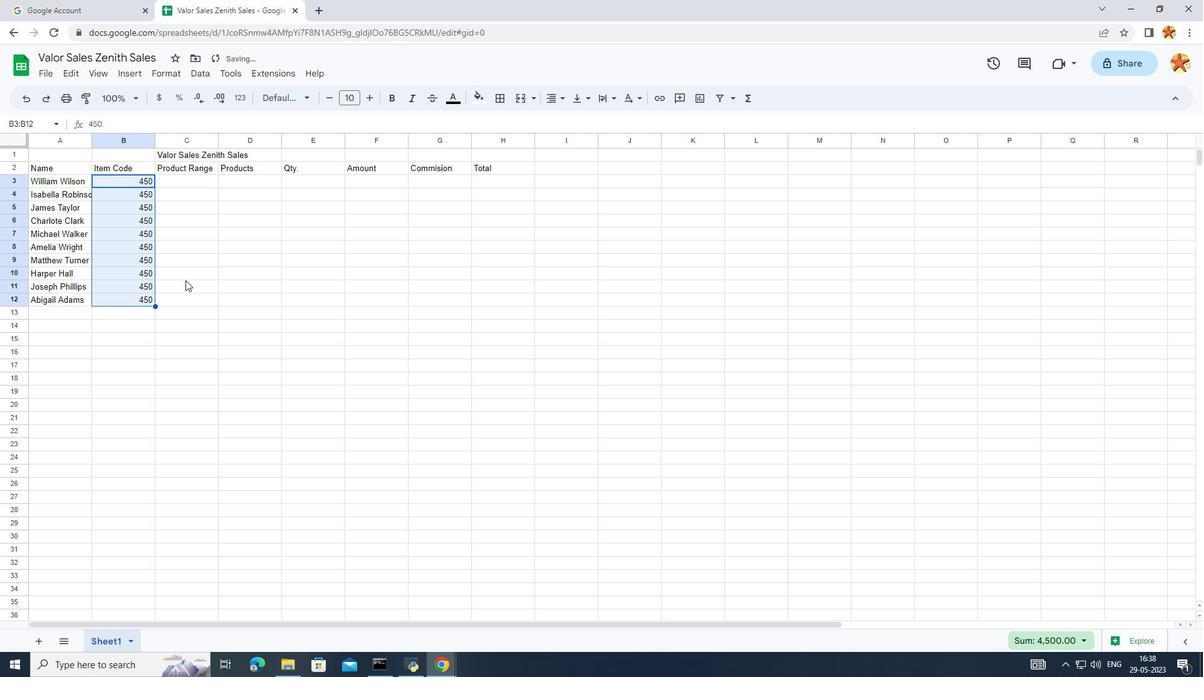 
Action: Mouse moved to (147, 193)
Screenshot: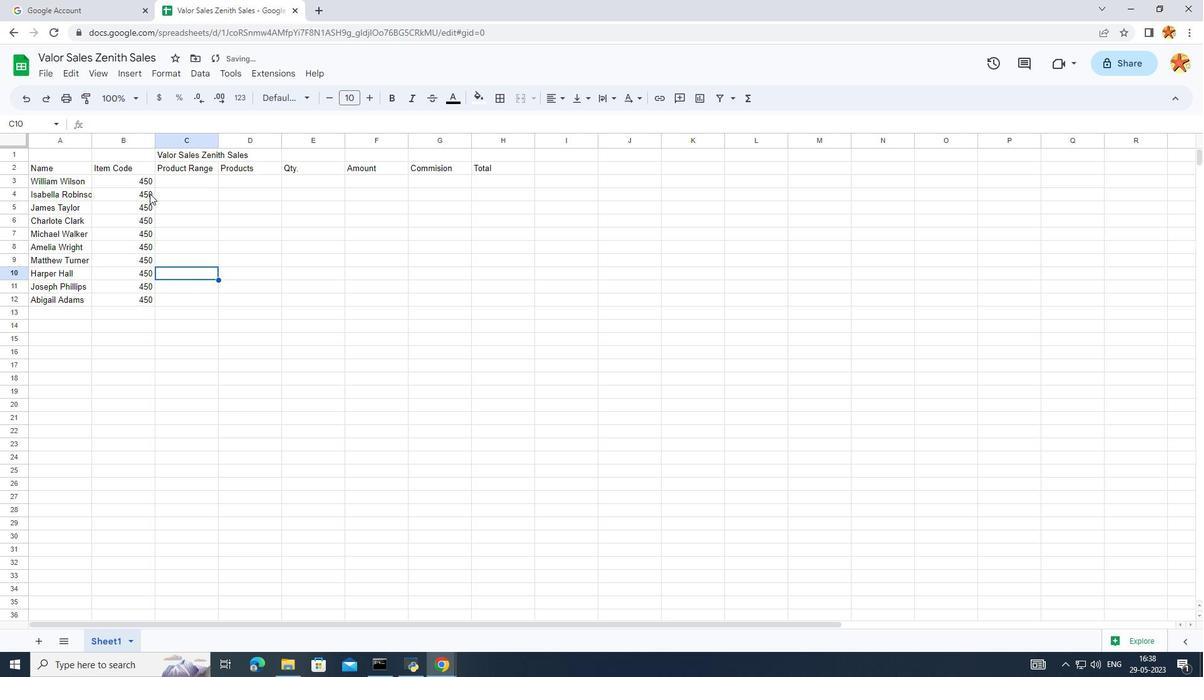 
Action: Mouse pressed left at (147, 193)
Screenshot: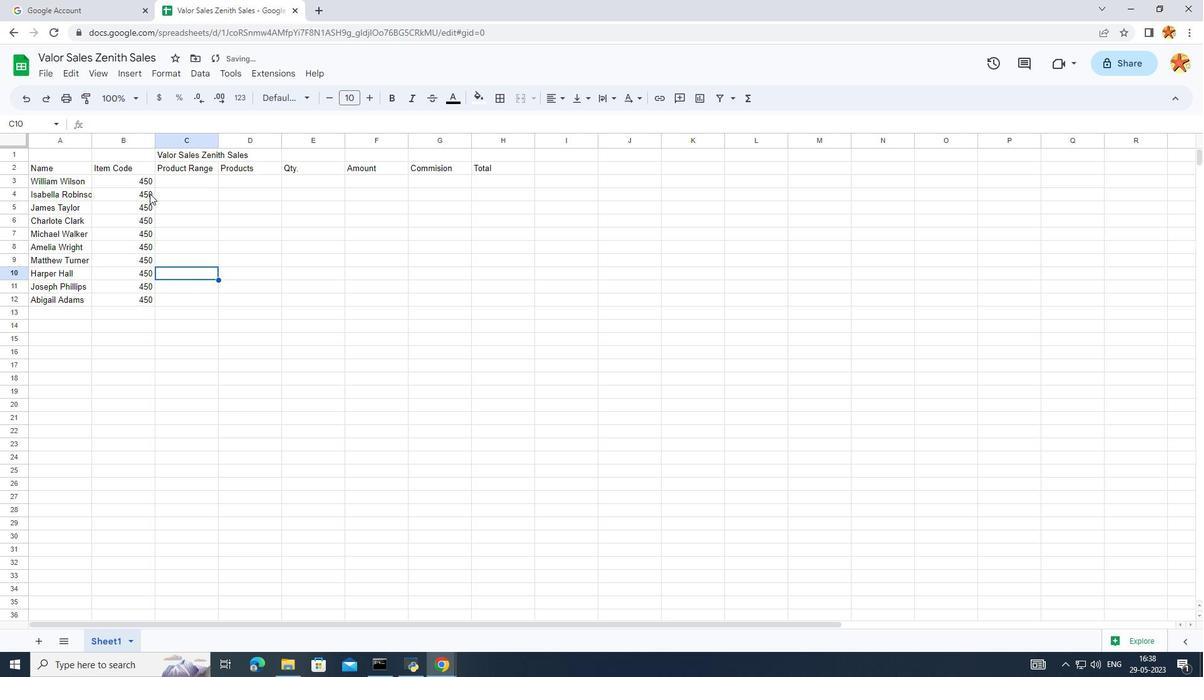 
Action: Mouse moved to (196, 305)
Screenshot: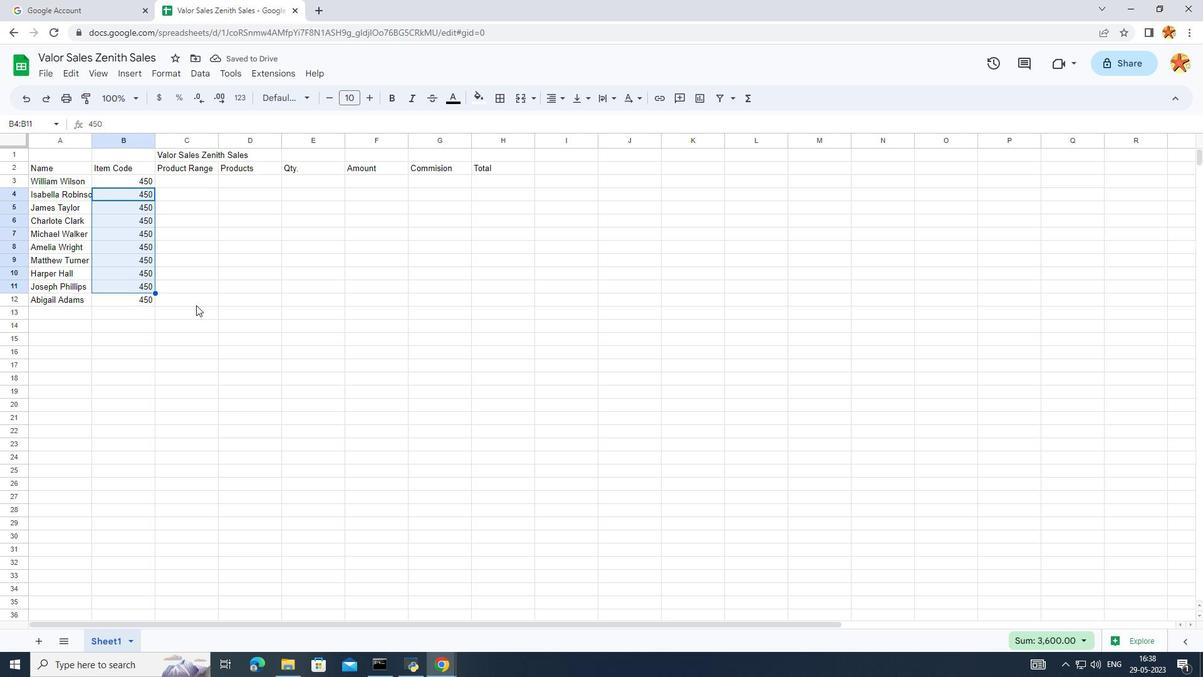 
Action: Key pressed <Key.backspace>
Screenshot: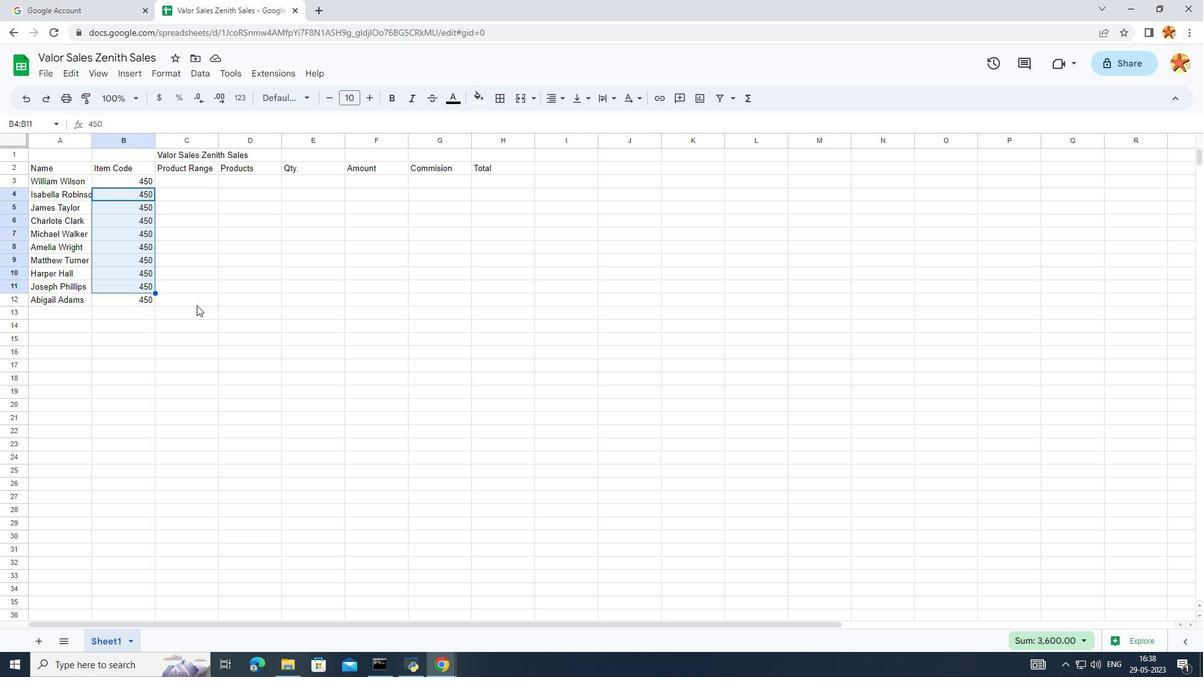 
Action: Mouse moved to (126, 299)
Screenshot: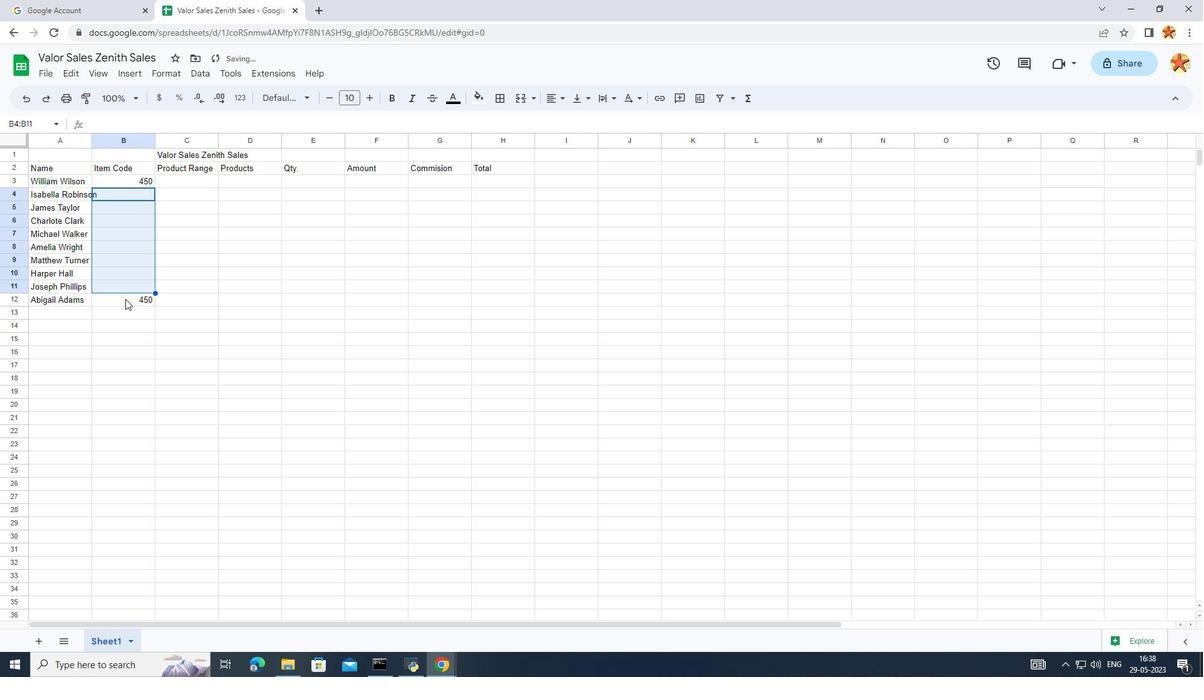 
Action: Mouse pressed left at (126, 299)
Screenshot: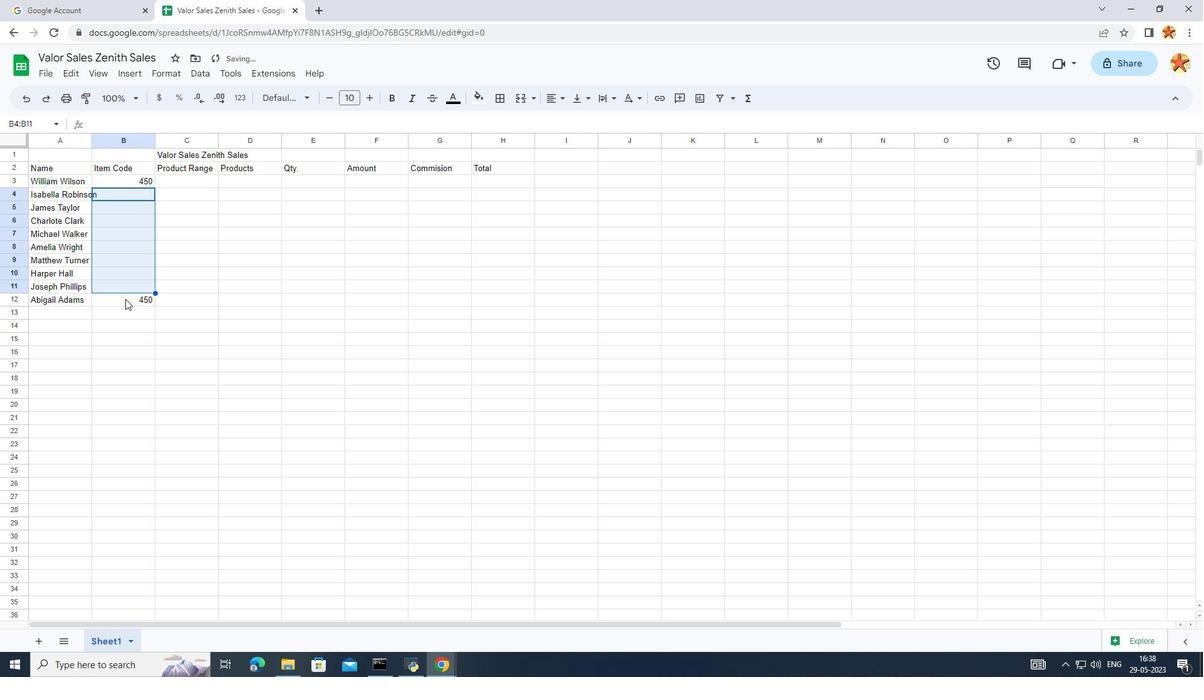 
Action: Key pressed =<Key.backspace>
Screenshot: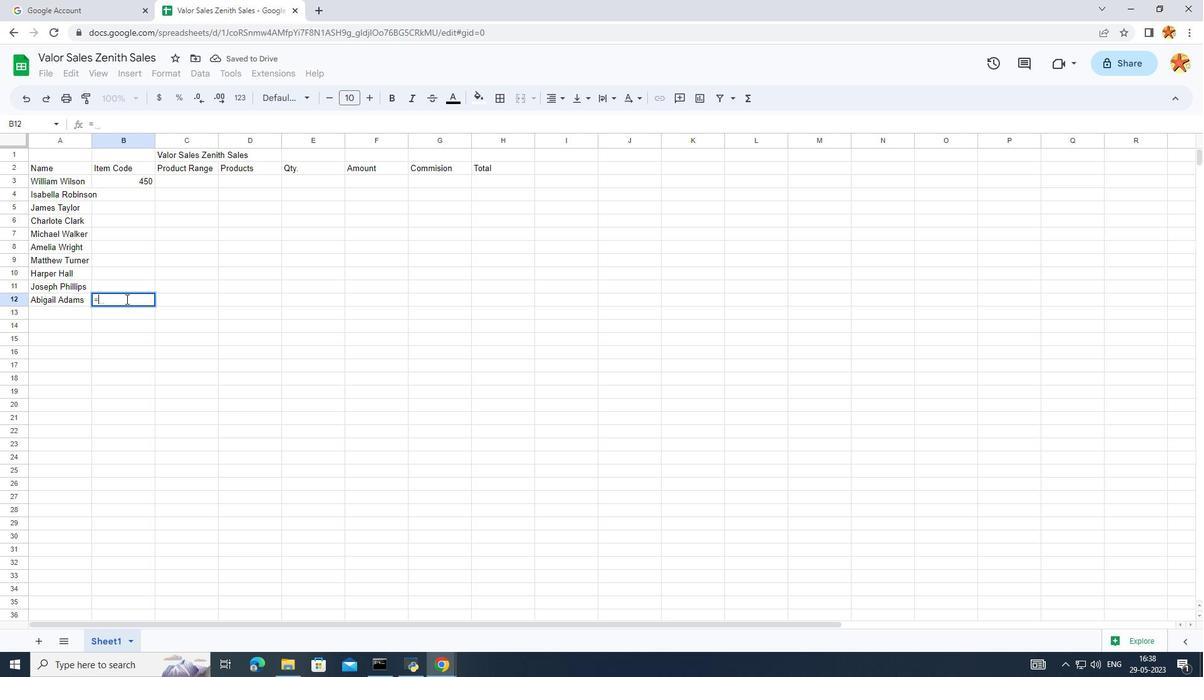 
Action: Mouse scrolled (126, 299) with delta (0, 0)
Screenshot: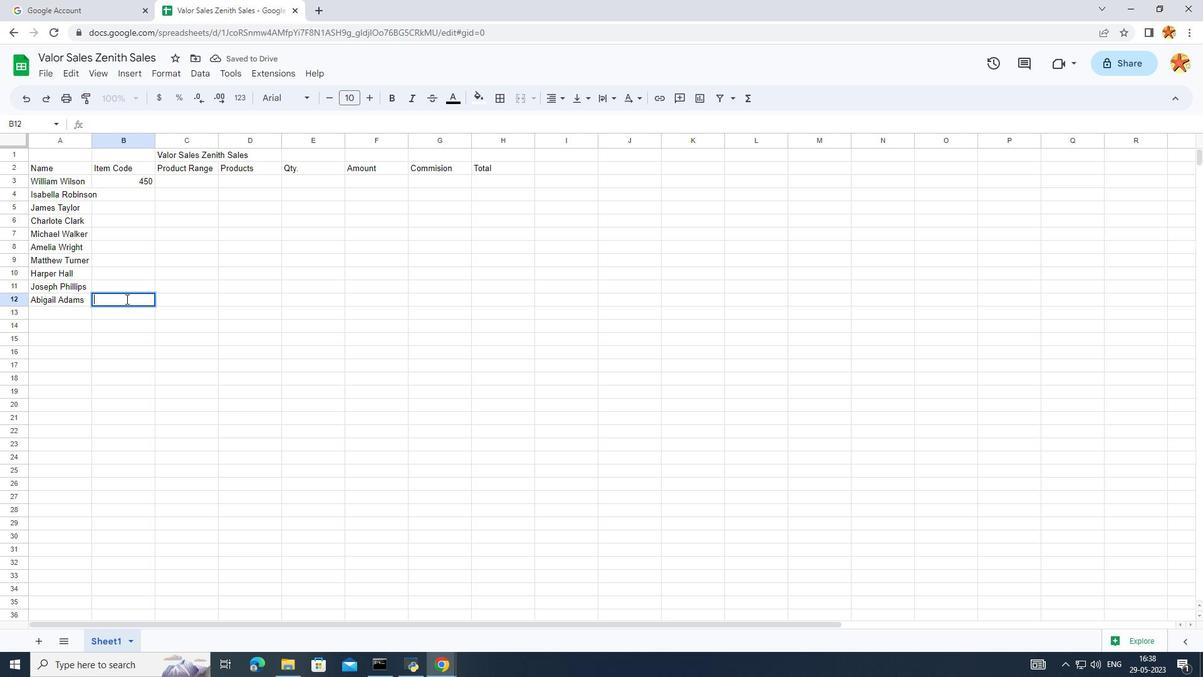 
Action: Mouse moved to (146, 196)
Screenshot: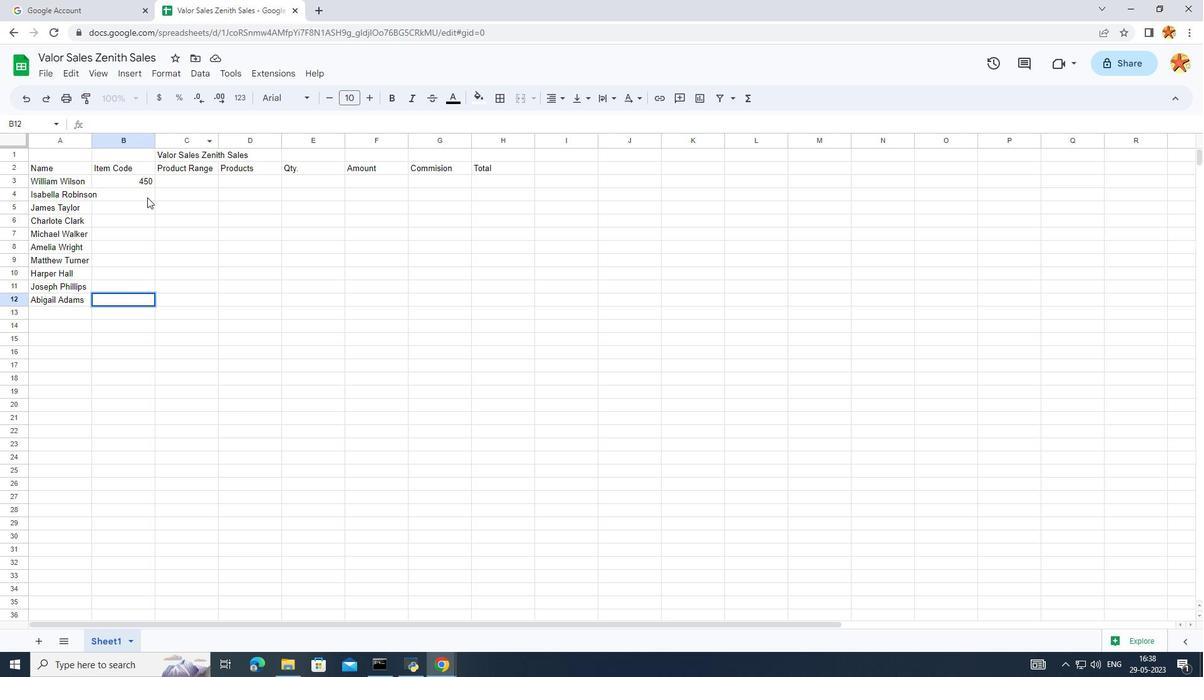 
Action: Mouse pressed left at (146, 196)
Screenshot: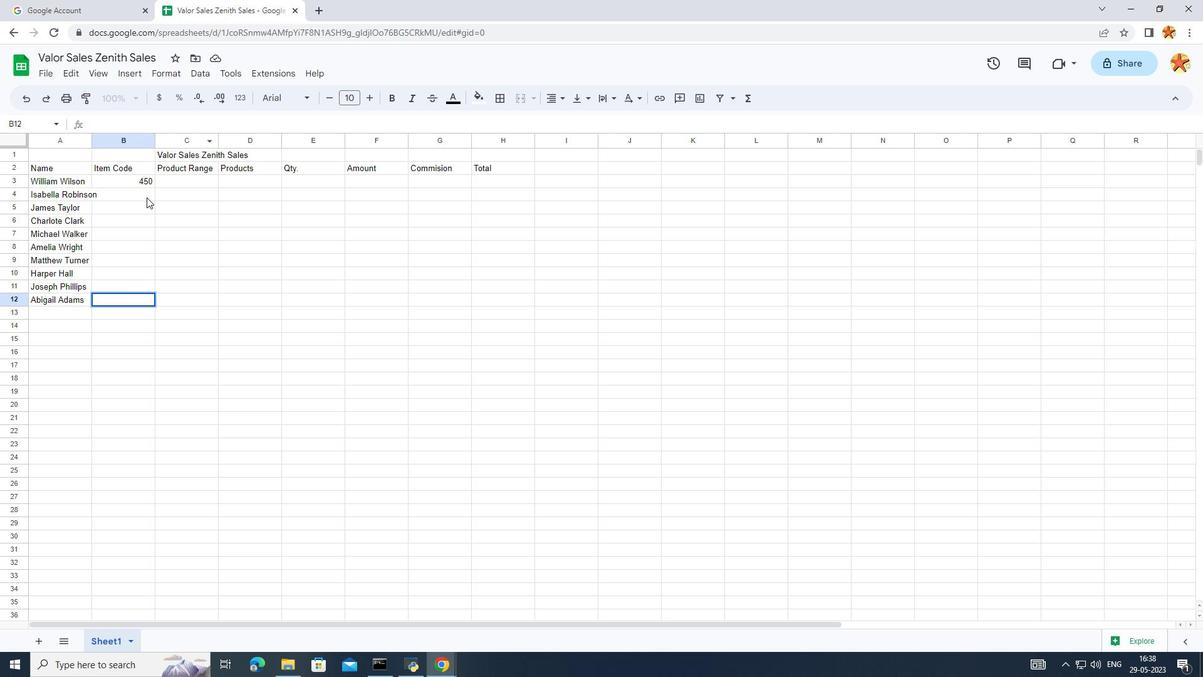 
Action: Mouse moved to (149, 194)
Screenshot: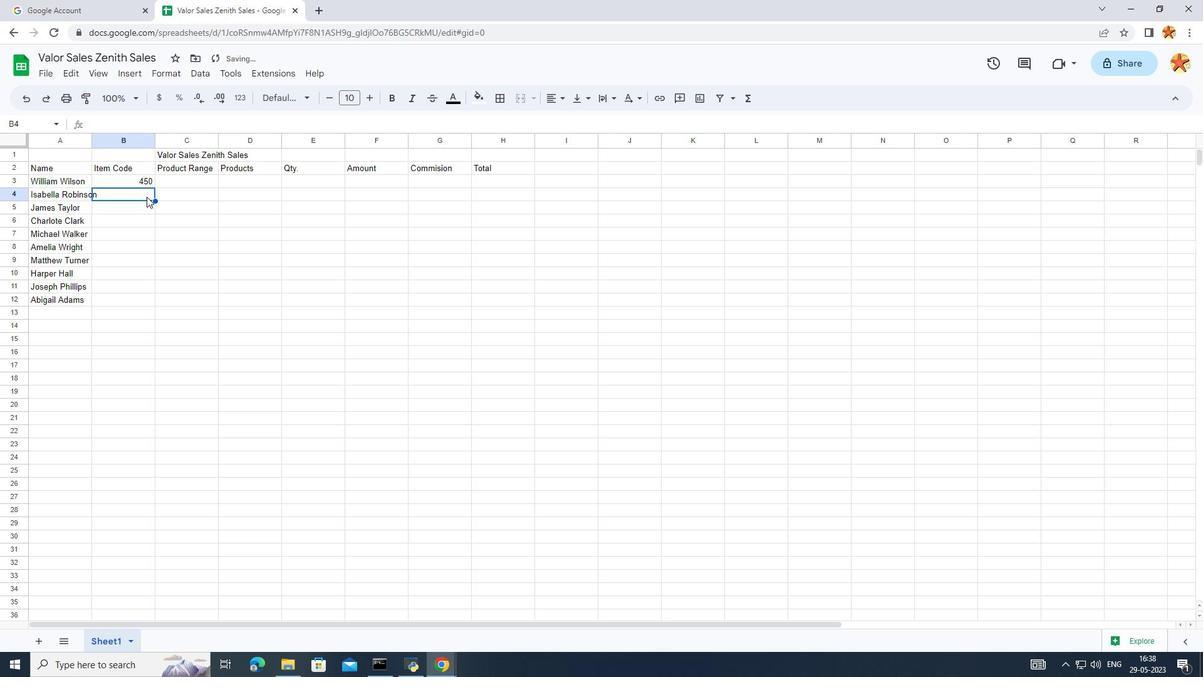 
Action: Key pressed 500<Key.enter>550<Key.enter>600<Key.enter>650<Key.shift_r><Key.enter>700<Key.enter>7650<Key.enter><Key.backspace><Key.backspace><Key.backspace>
Screenshot: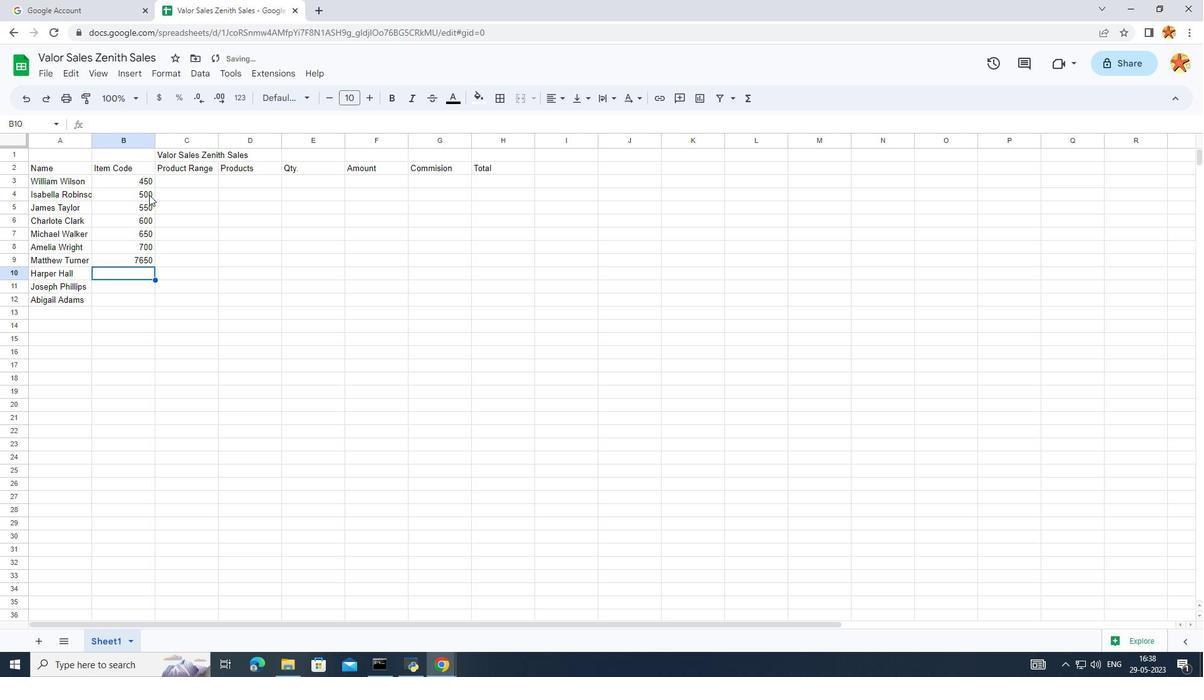 
Action: Mouse scrolled (149, 195) with delta (0, 0)
Screenshot: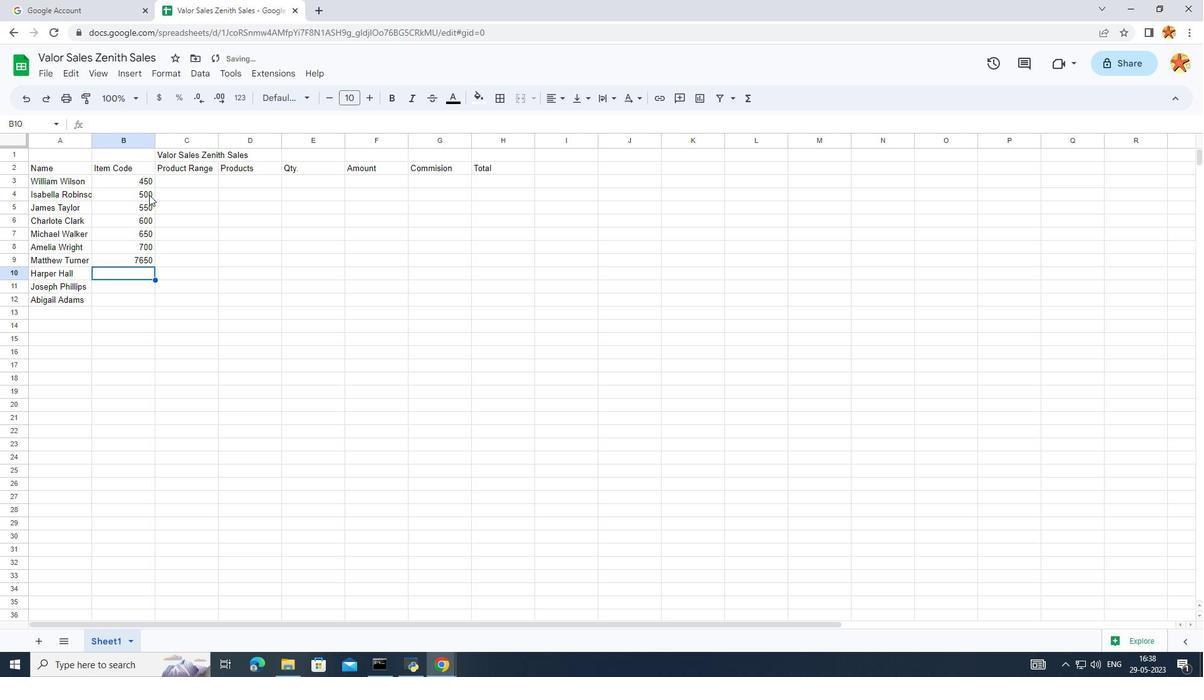 
Action: Mouse moved to (165, 173)
Screenshot: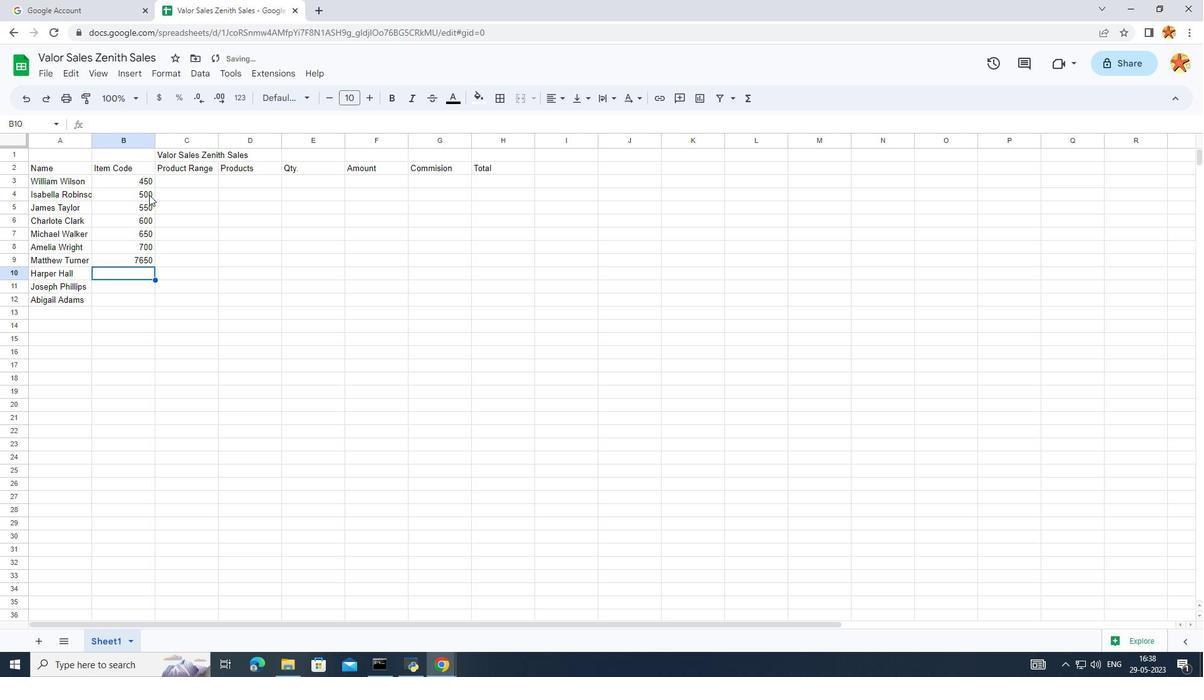 
Action: Mouse scrolled (163, 176) with delta (0, 0)
Screenshot: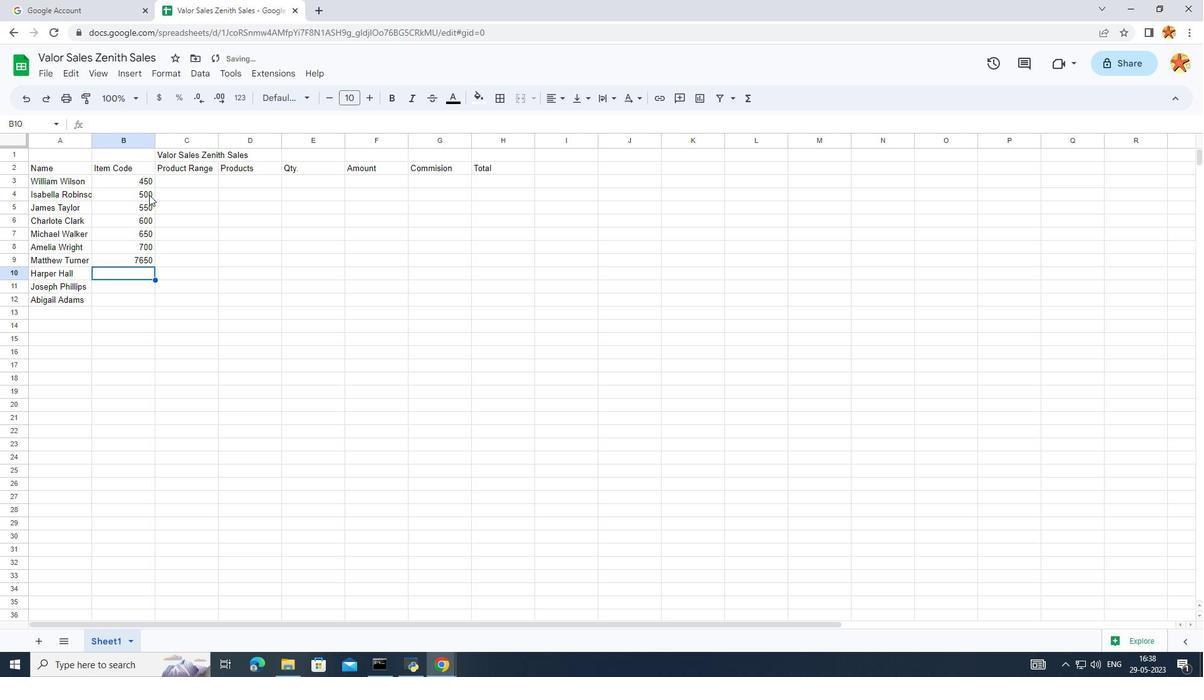 
Action: Mouse moved to (135, 257)
Screenshot: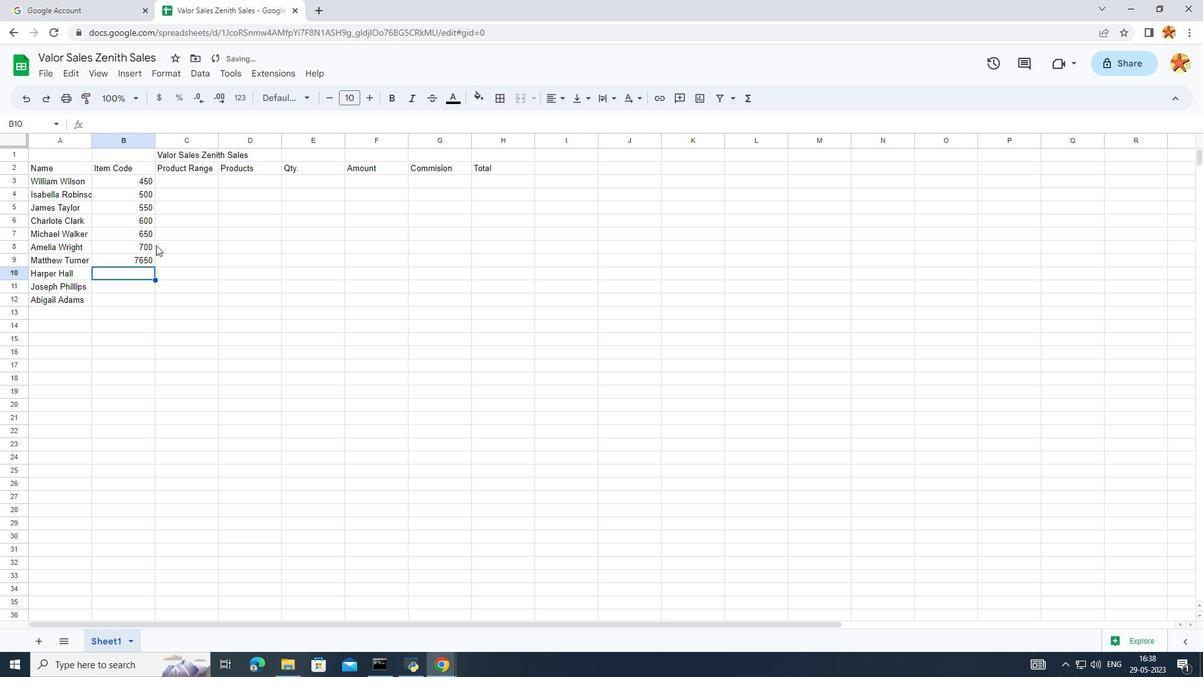 
Action: Mouse pressed left at (135, 257)
Screenshot: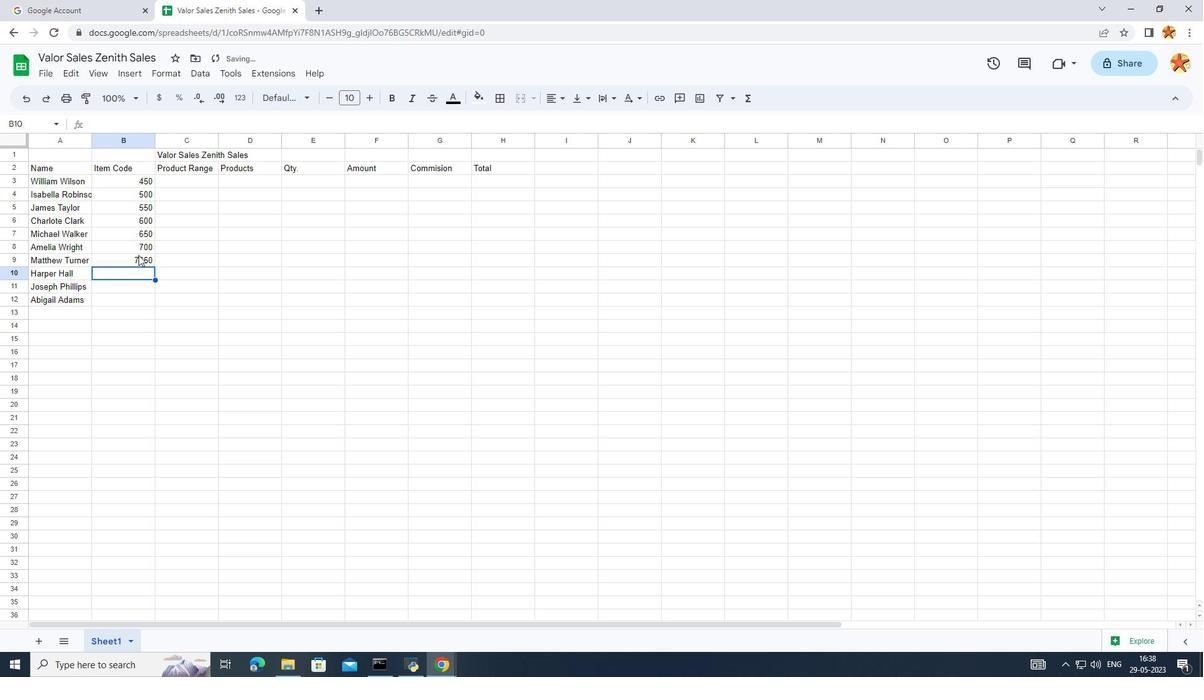 
Action: Mouse pressed left at (135, 257)
Screenshot: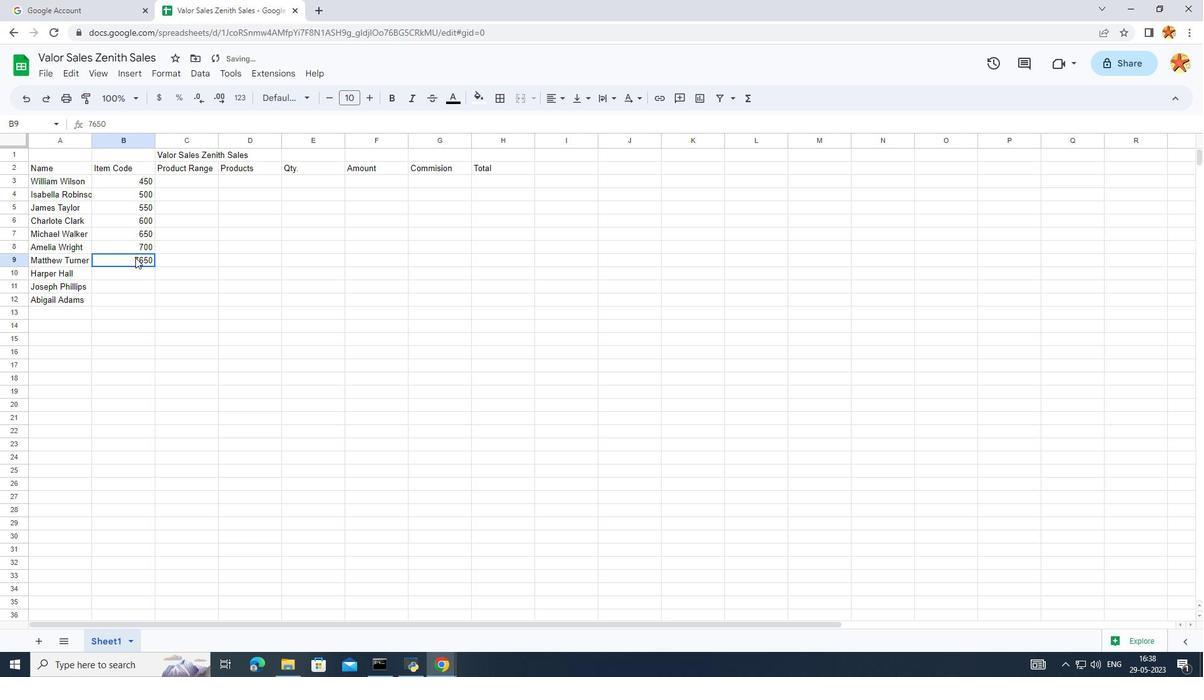 
Action: Mouse moved to (142, 263)
Screenshot: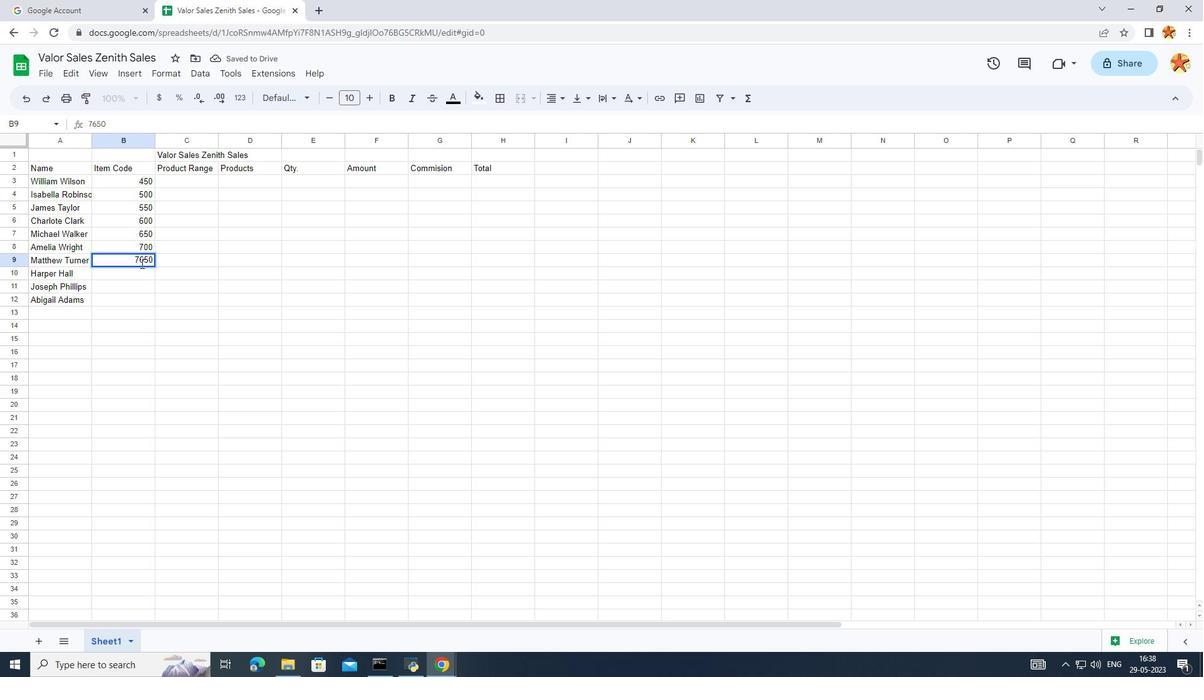 
Action: Mouse pressed left at (142, 263)
Screenshot: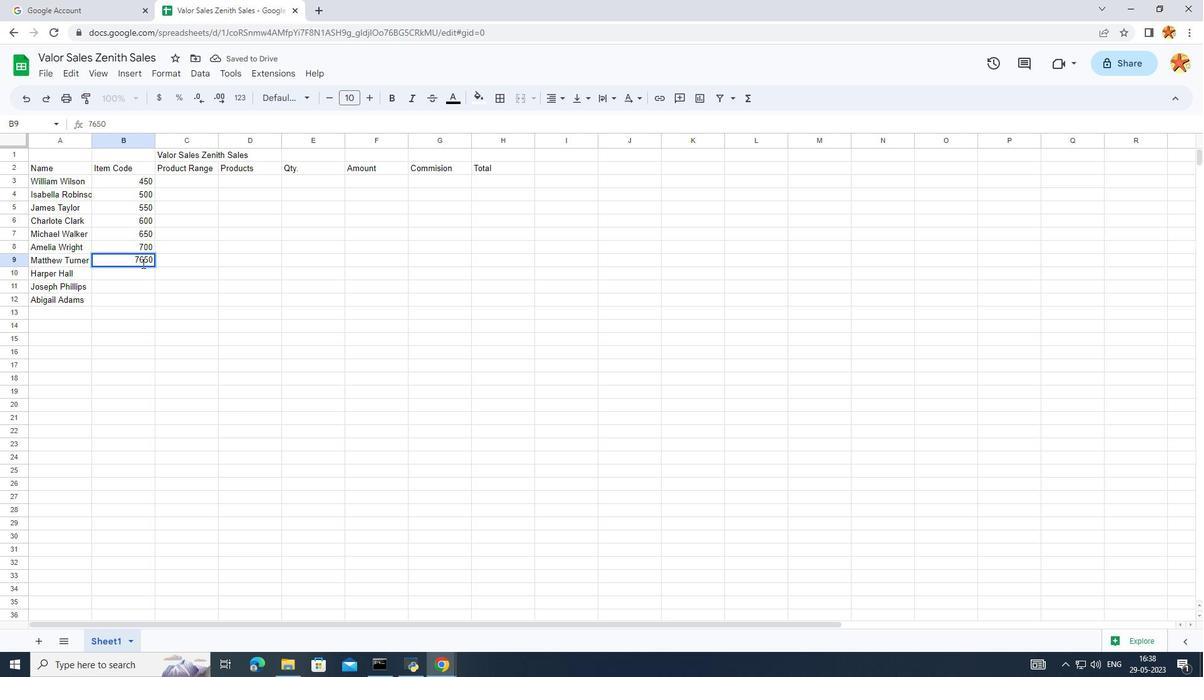 
Action: Mouse moved to (150, 262)
Screenshot: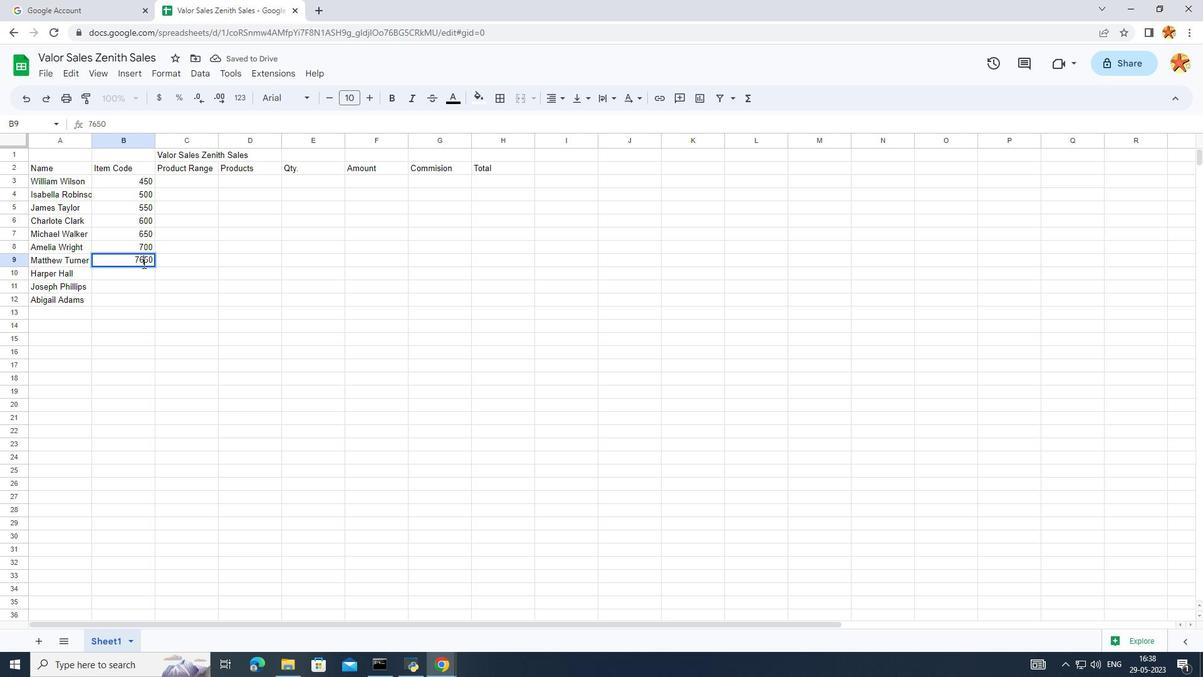 
Action: Key pressed <Key.backspace>
Screenshot: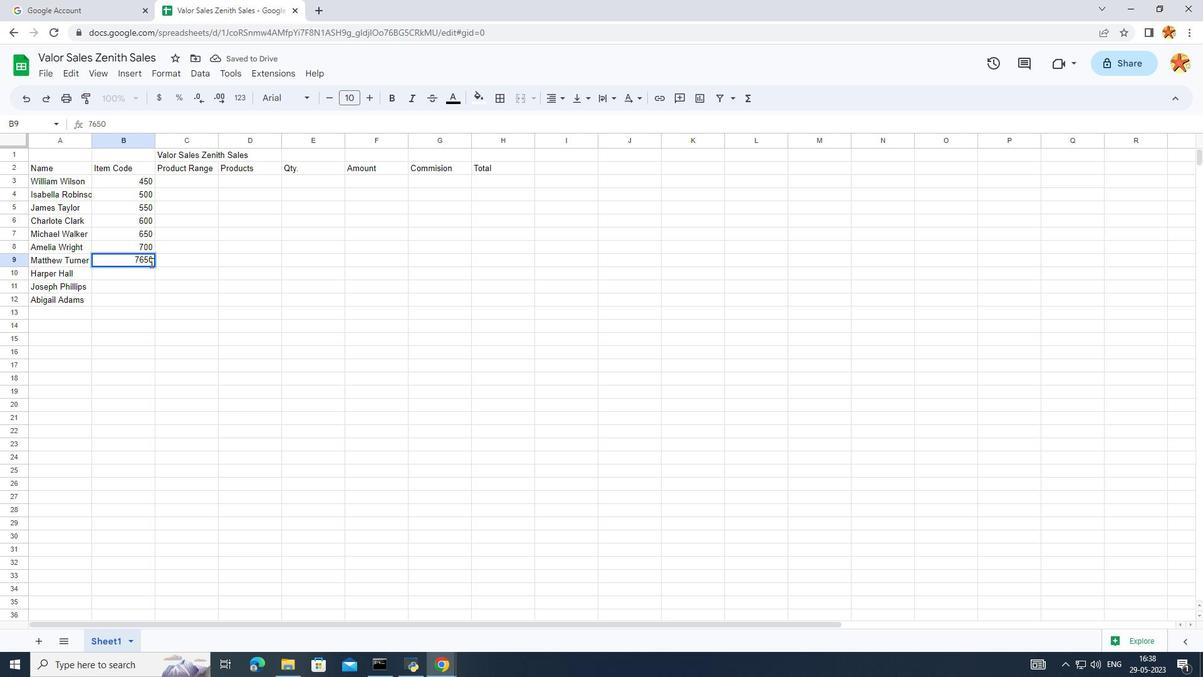
Action: Mouse moved to (136, 267)
Screenshot: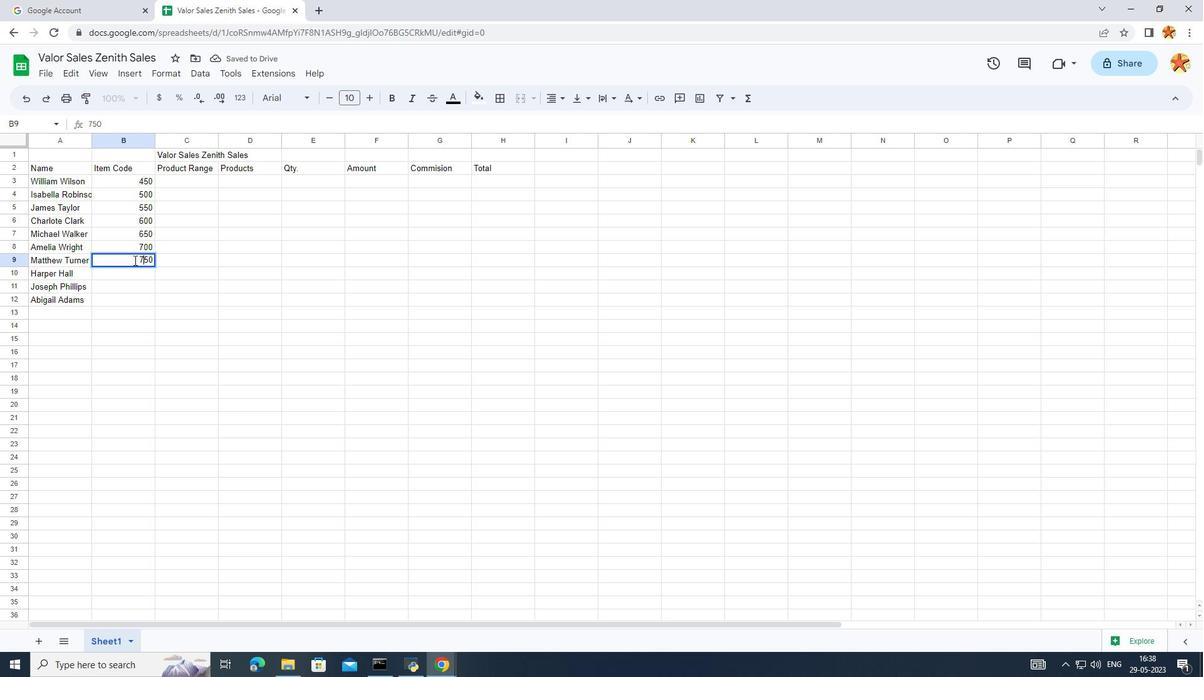 
Action: Mouse pressed left at (136, 267)
Screenshot: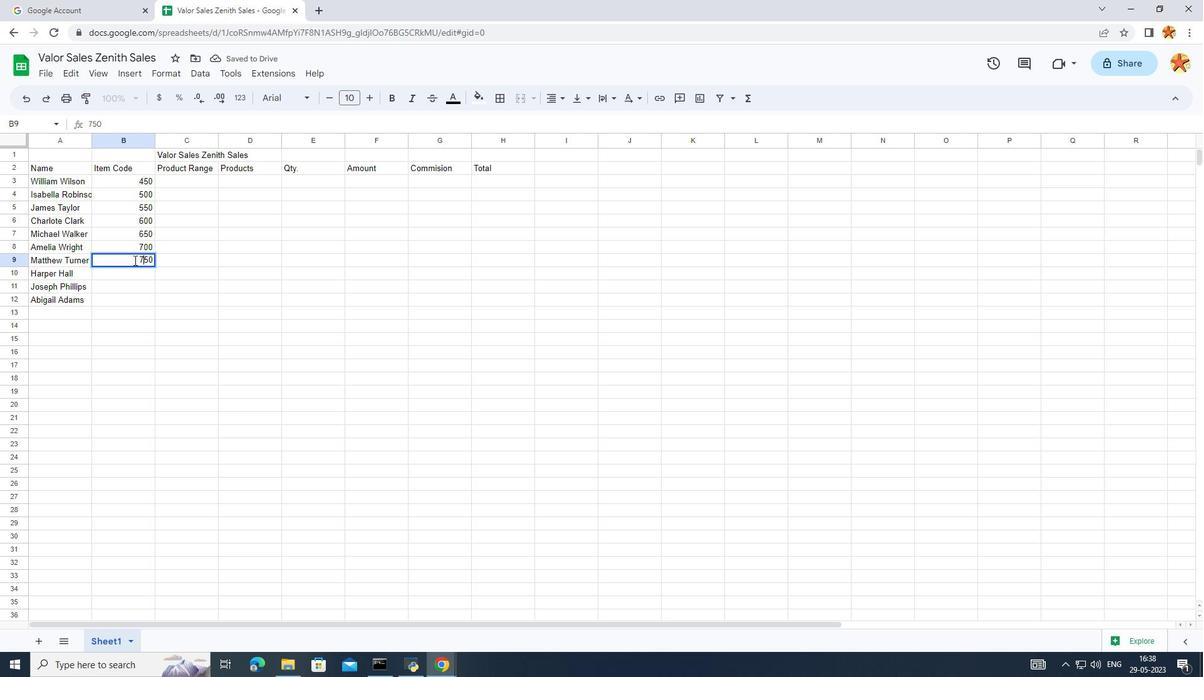 
Action: Mouse moved to (132, 277)
Screenshot: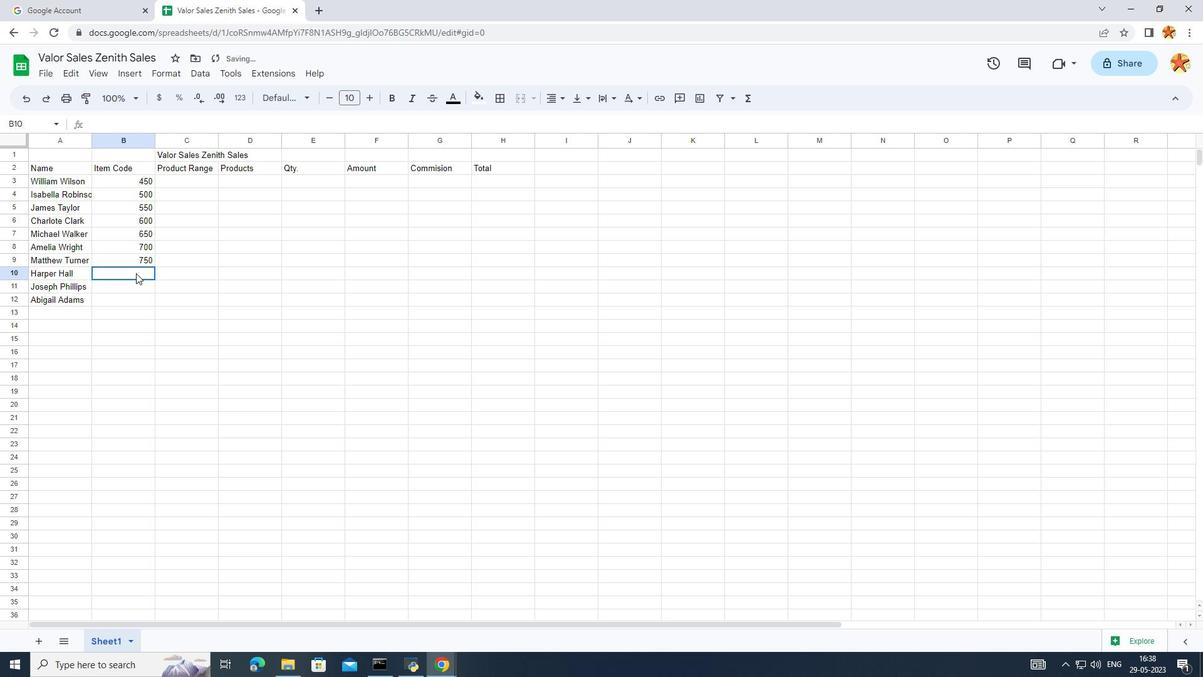 
Action: Mouse pressed left at (132, 277)
Screenshot: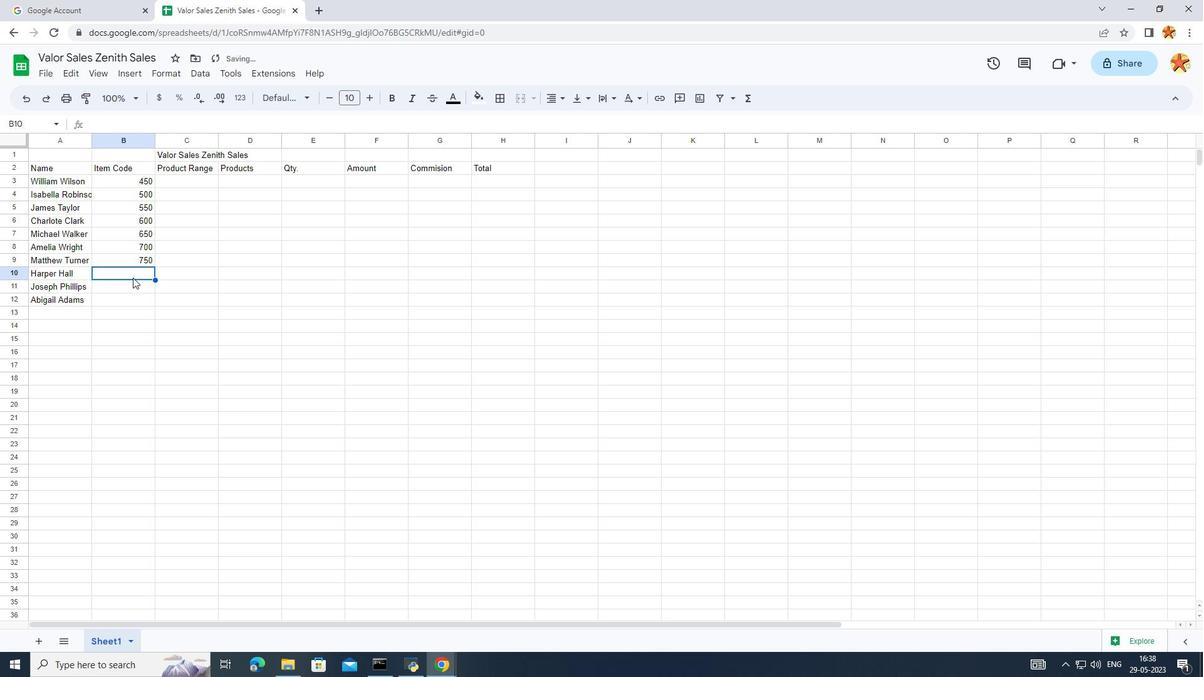 
Action: Mouse pressed left at (132, 277)
Screenshot: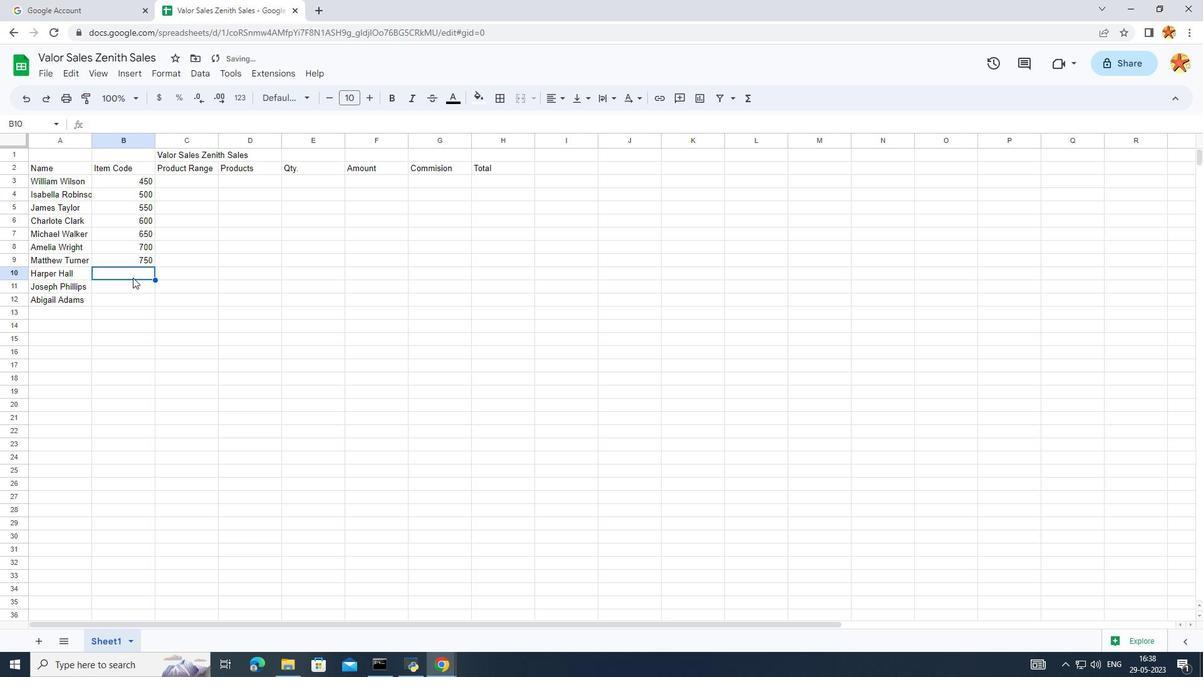 
Action: Key pressed 800<Key.enter>86<Key.backspace>50<Key.enter>900<Key.enter>
Screenshot: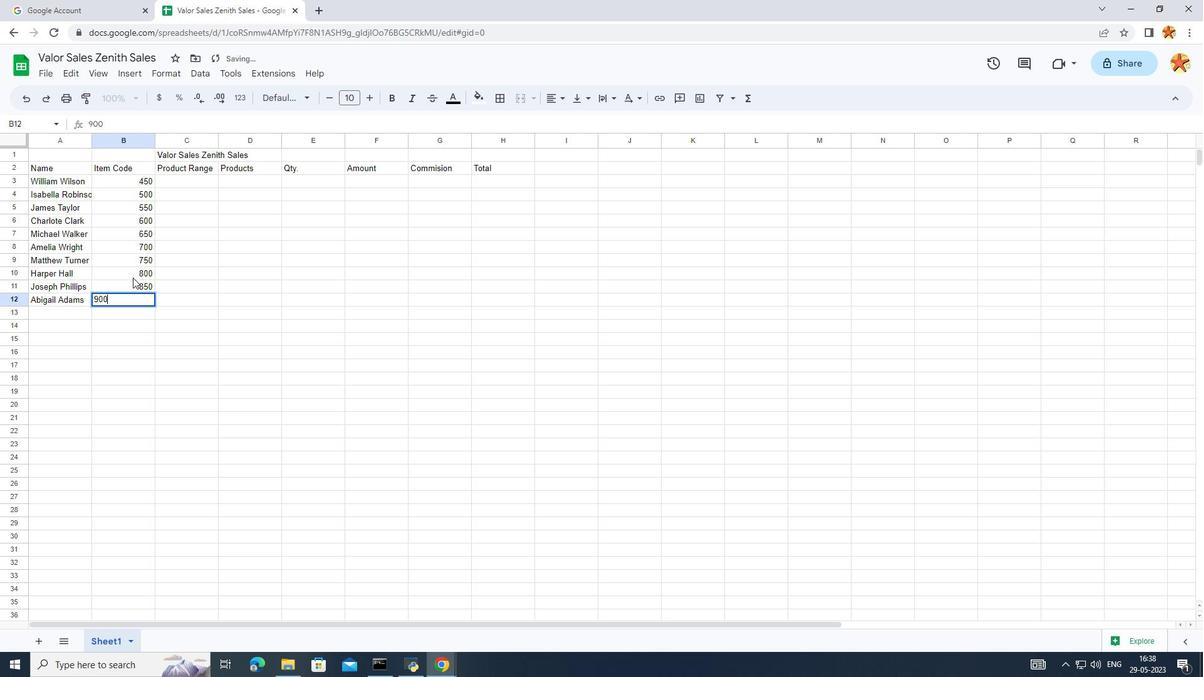 
Action: Mouse moved to (238, 250)
Screenshot: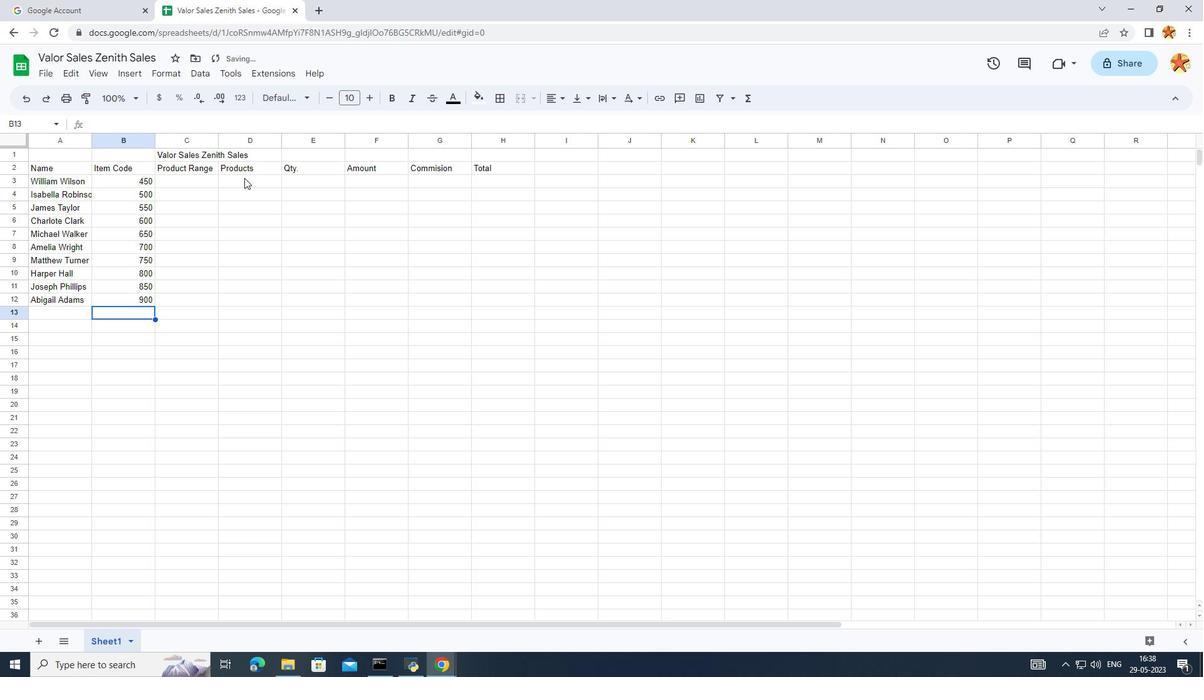 
Action: Mouse pressed left at (238, 250)
Screenshot: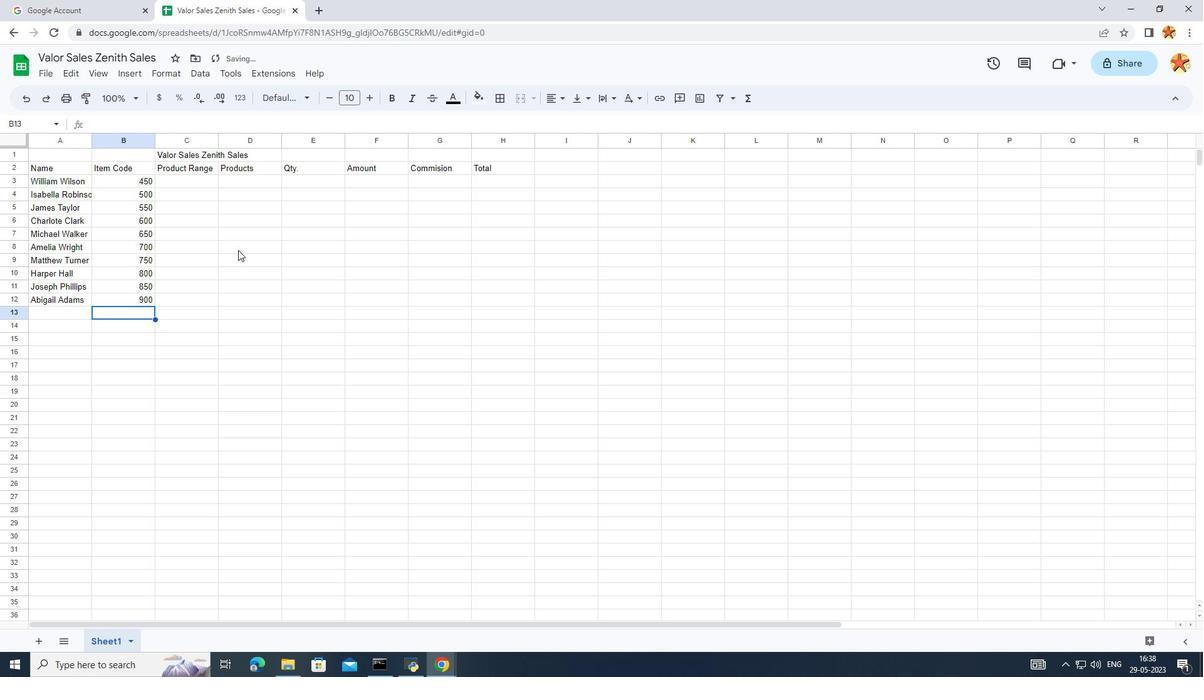 
Action: Mouse moved to (183, 179)
Screenshot: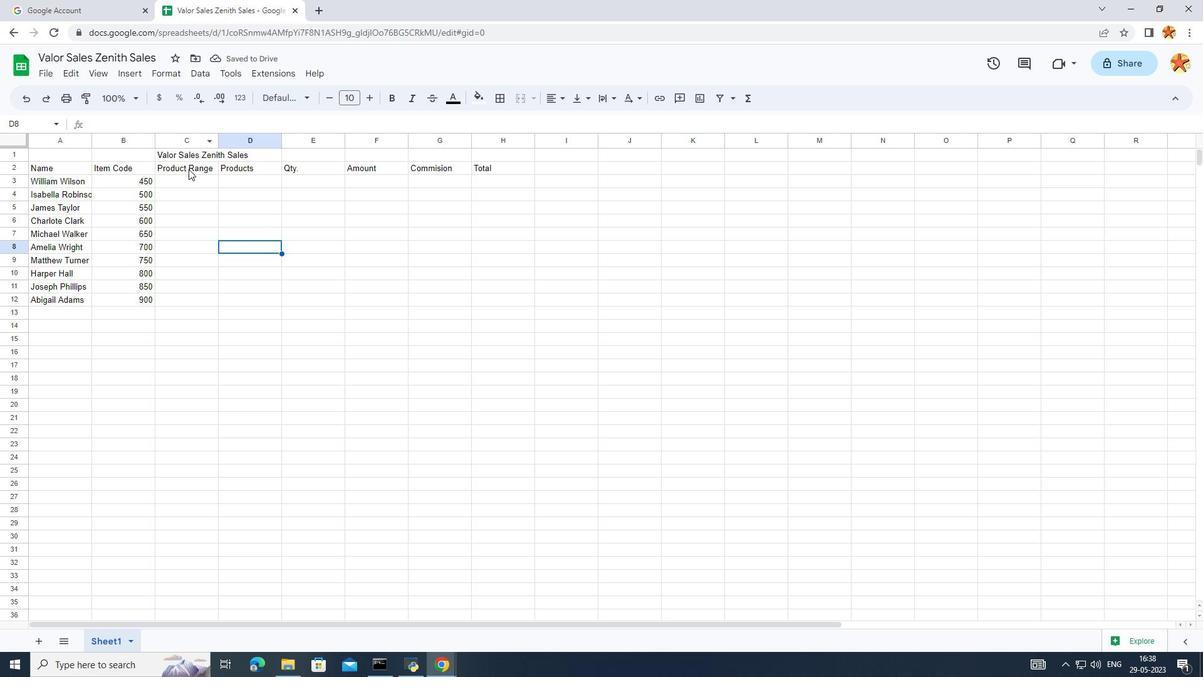 
Action: Mouse pressed left at (183, 179)
Screenshot: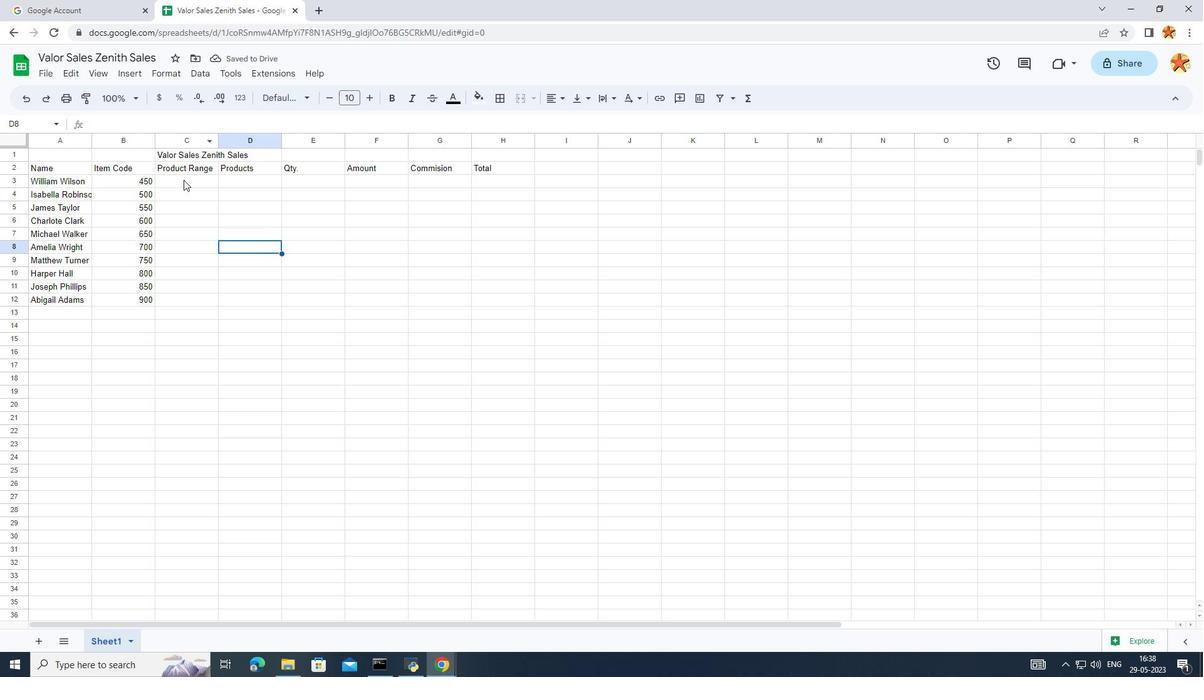 
Action: Mouse pressed left at (183, 179)
Screenshot: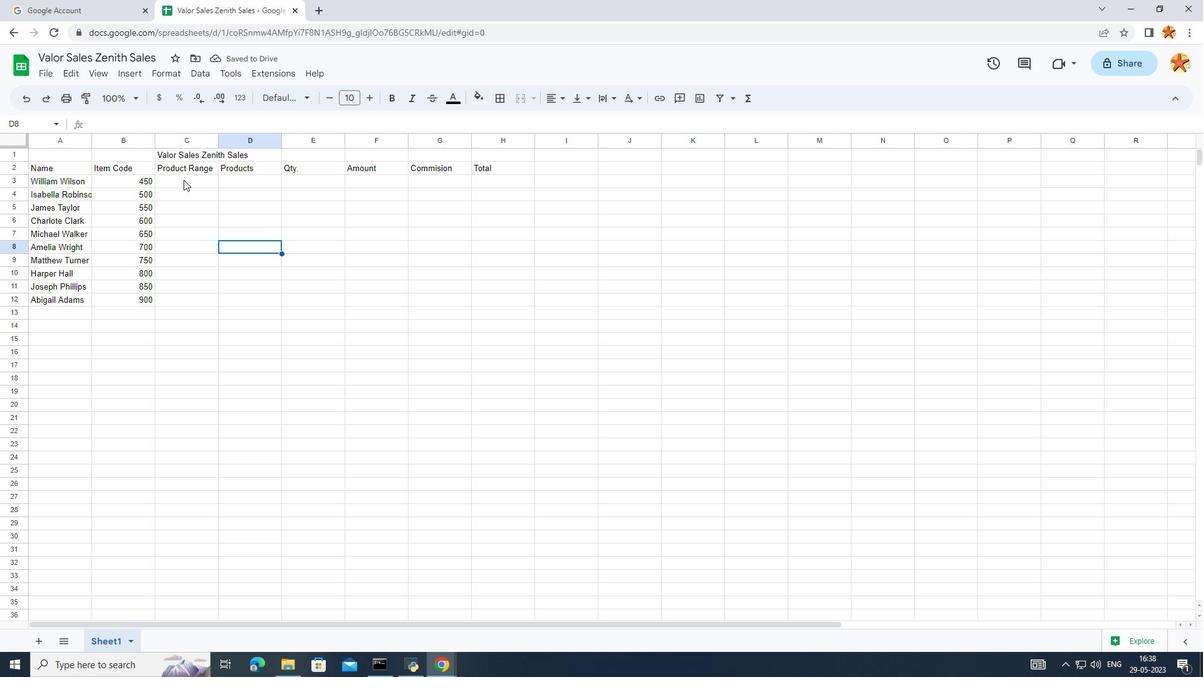 
Action: Mouse pressed left at (183, 179)
Screenshot: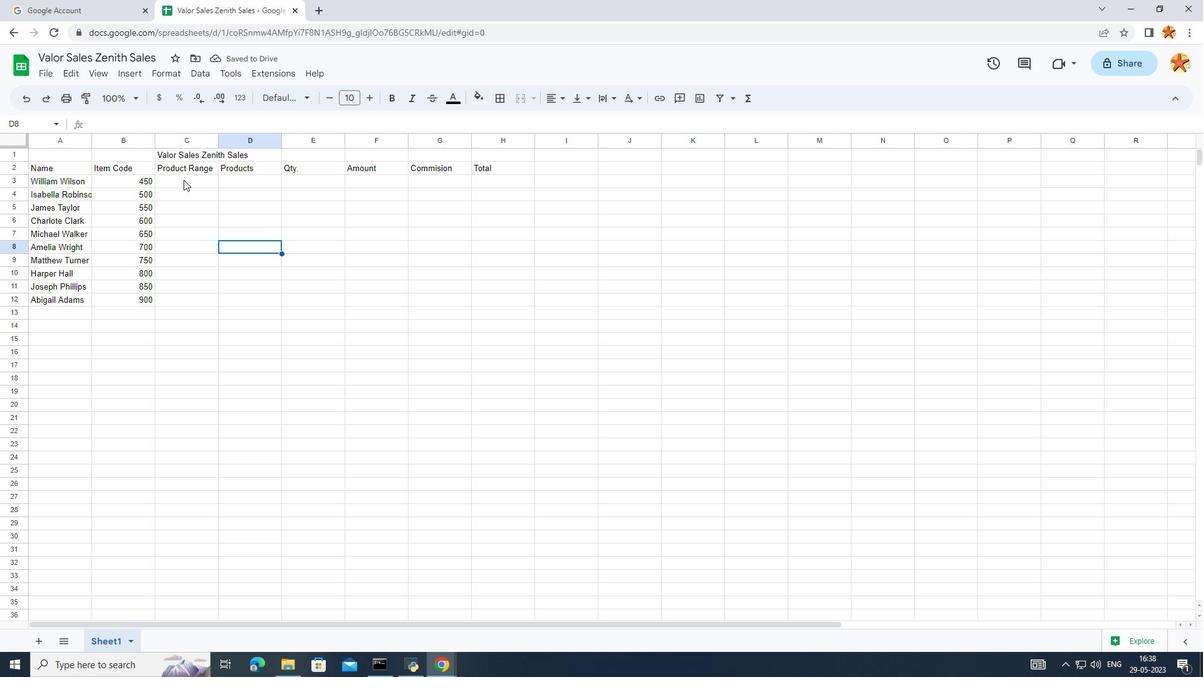 
Action: Mouse moved to (183, 180)
Screenshot: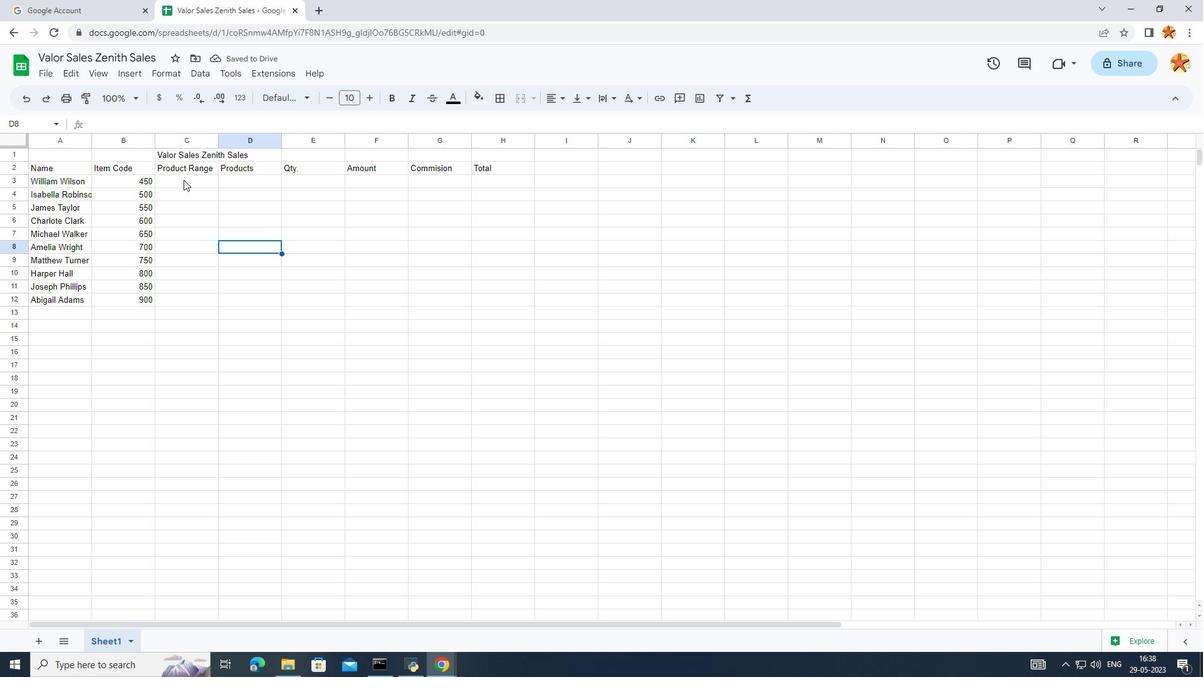
Action: Mouse pressed left at (183, 180)
Screenshot: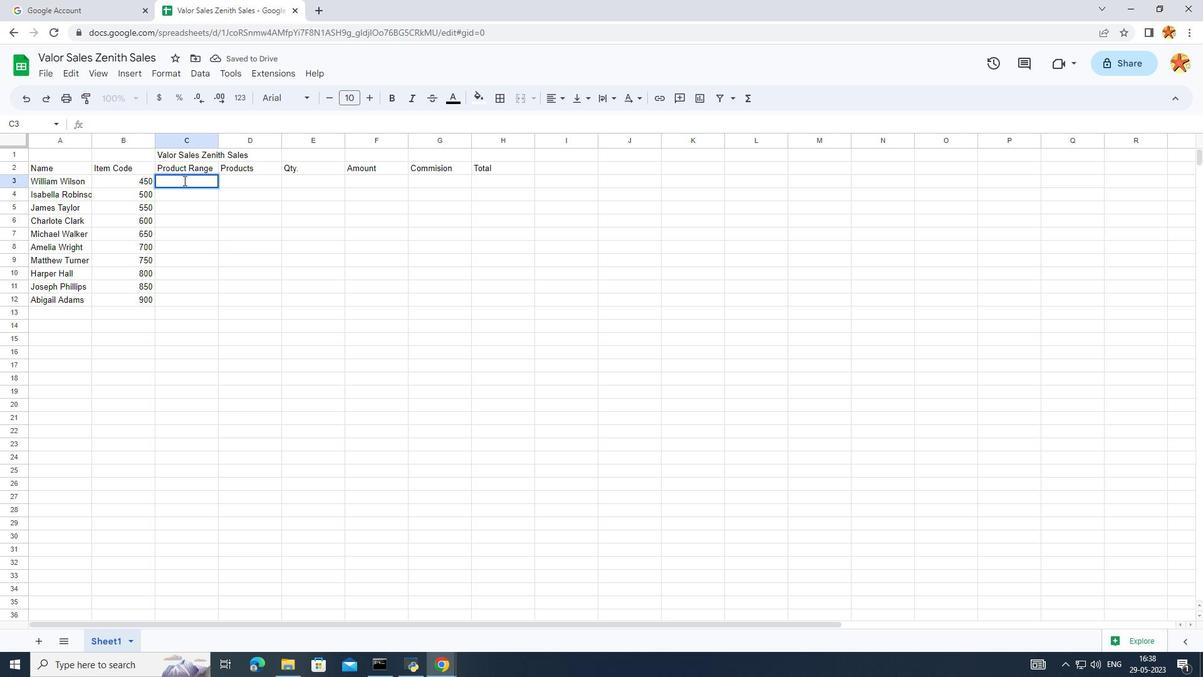 
Action: Mouse moved to (182, 181)
Screenshot: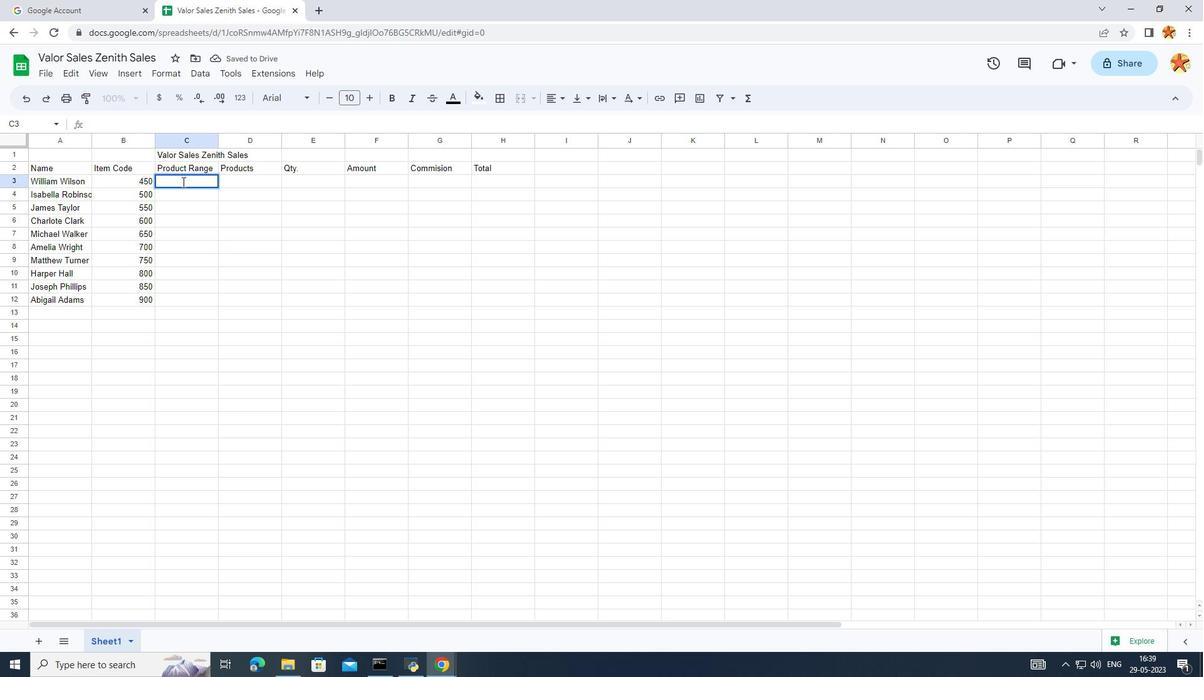 
Action: Key pressed 1000\<Key.backspace><Key.enter>2000<Key.enter>300<Key.enter><Key.backspace><Key.backspace>
Screenshot: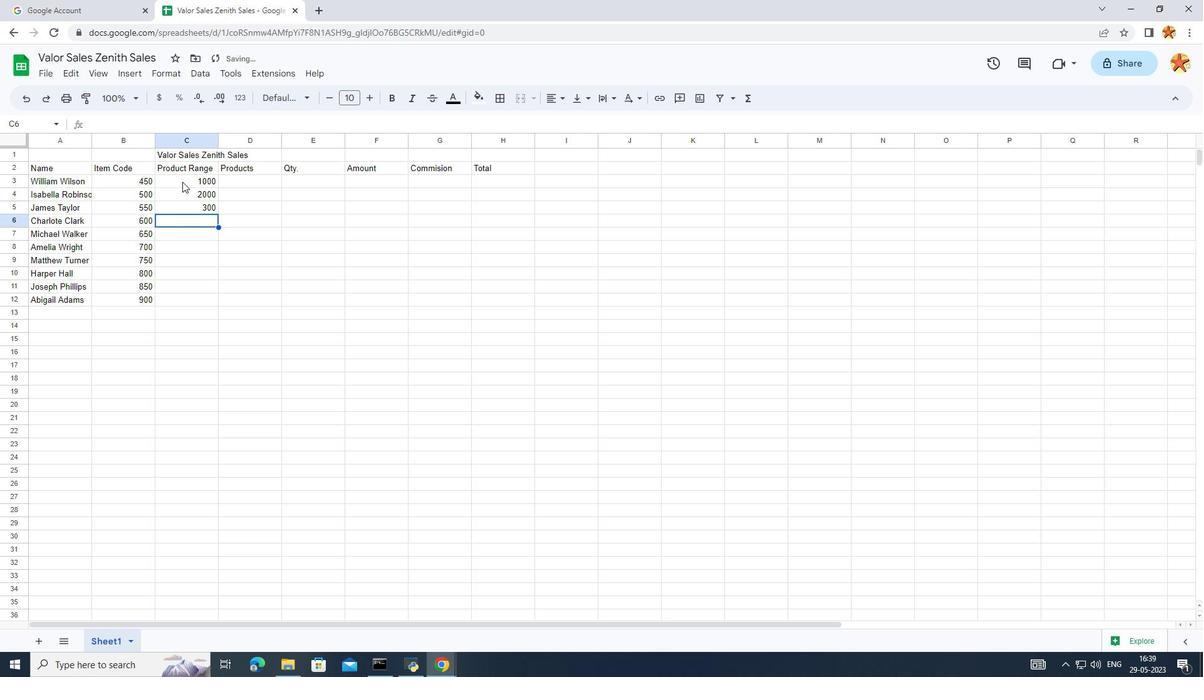 
Action: Mouse moved to (173, 201)
Screenshot: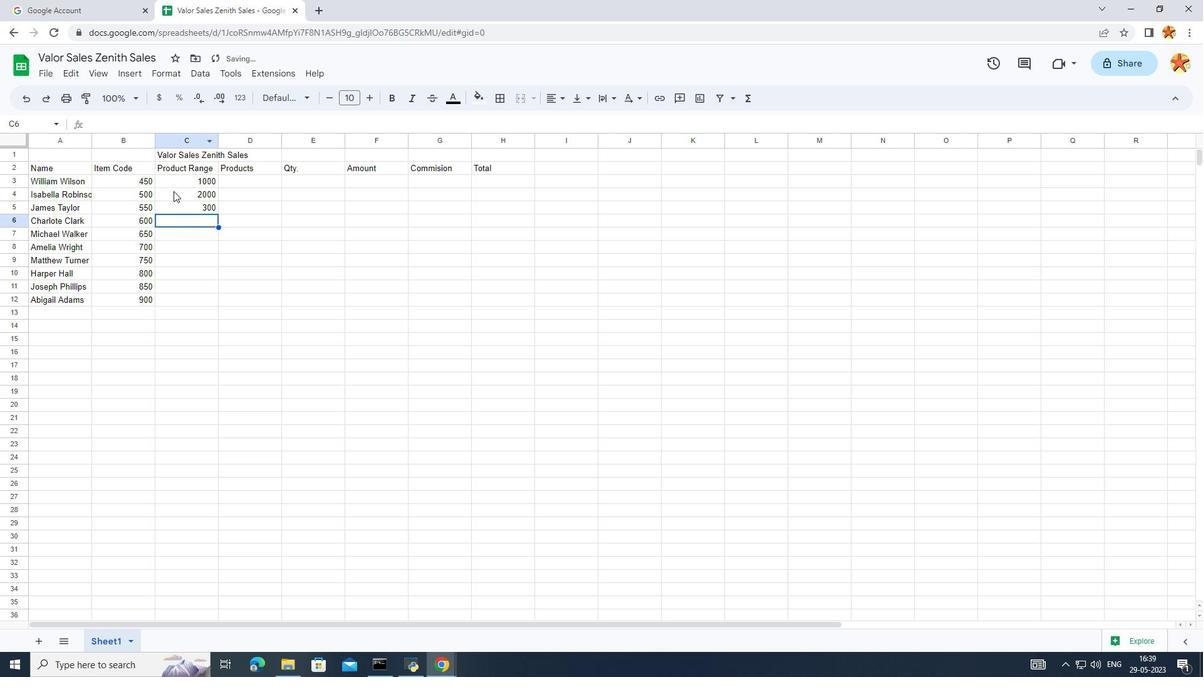 
Action: Mouse pressed left at (173, 201)
Screenshot: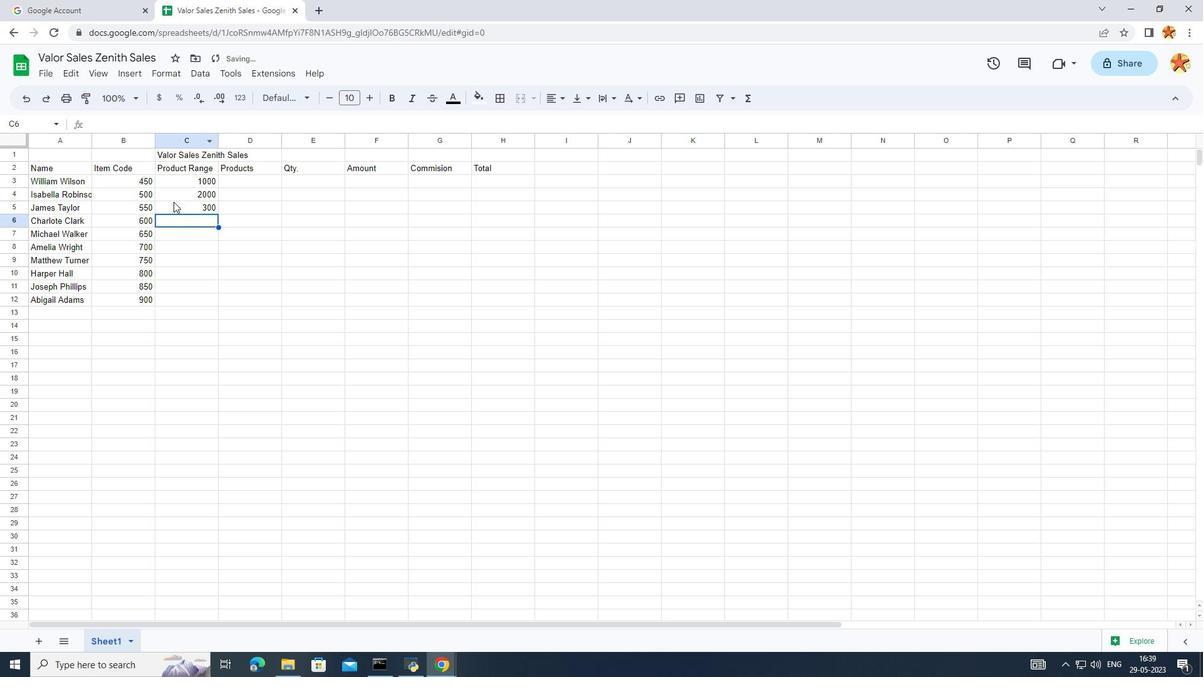
Action: Mouse pressed left at (173, 201)
Screenshot: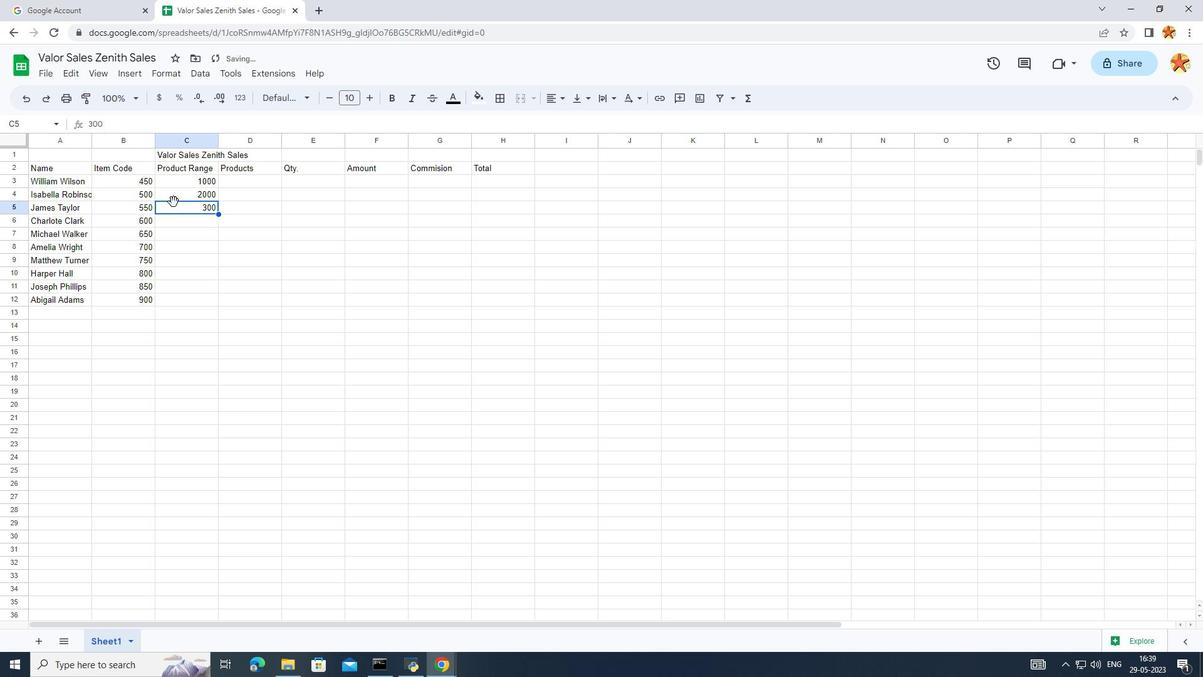 
Action: Mouse moved to (211, 204)
Screenshot: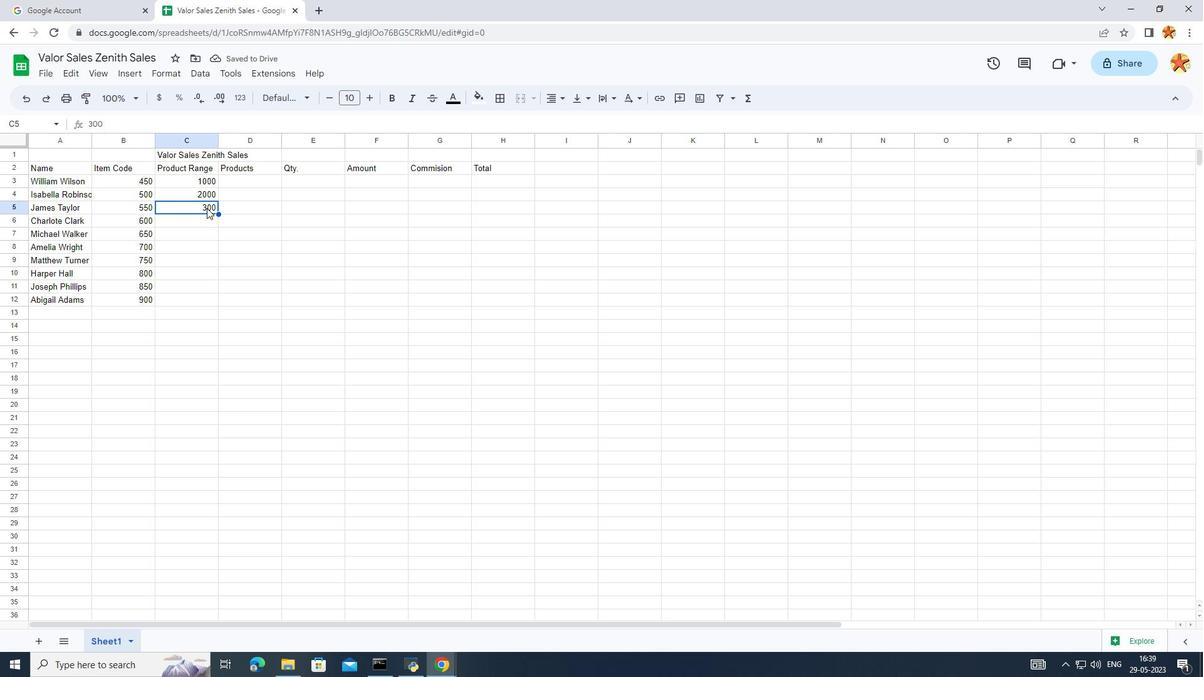 
Action: Mouse pressed left at (211, 204)
Screenshot: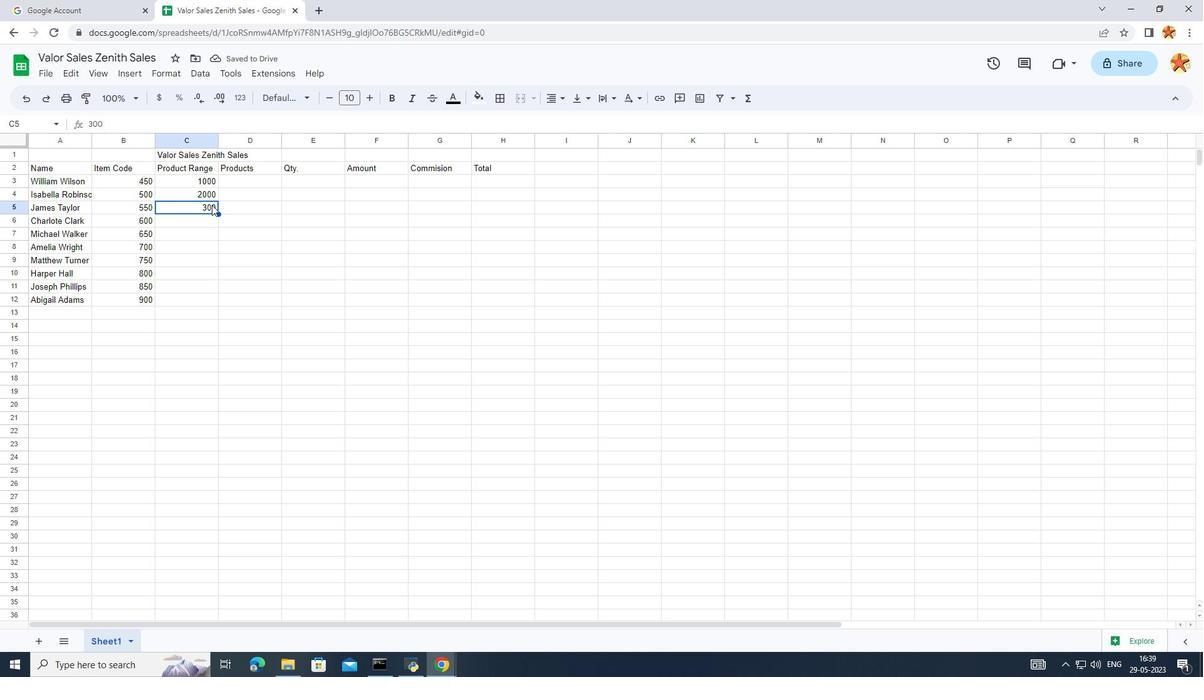 
Action: Mouse pressed left at (211, 204)
Screenshot: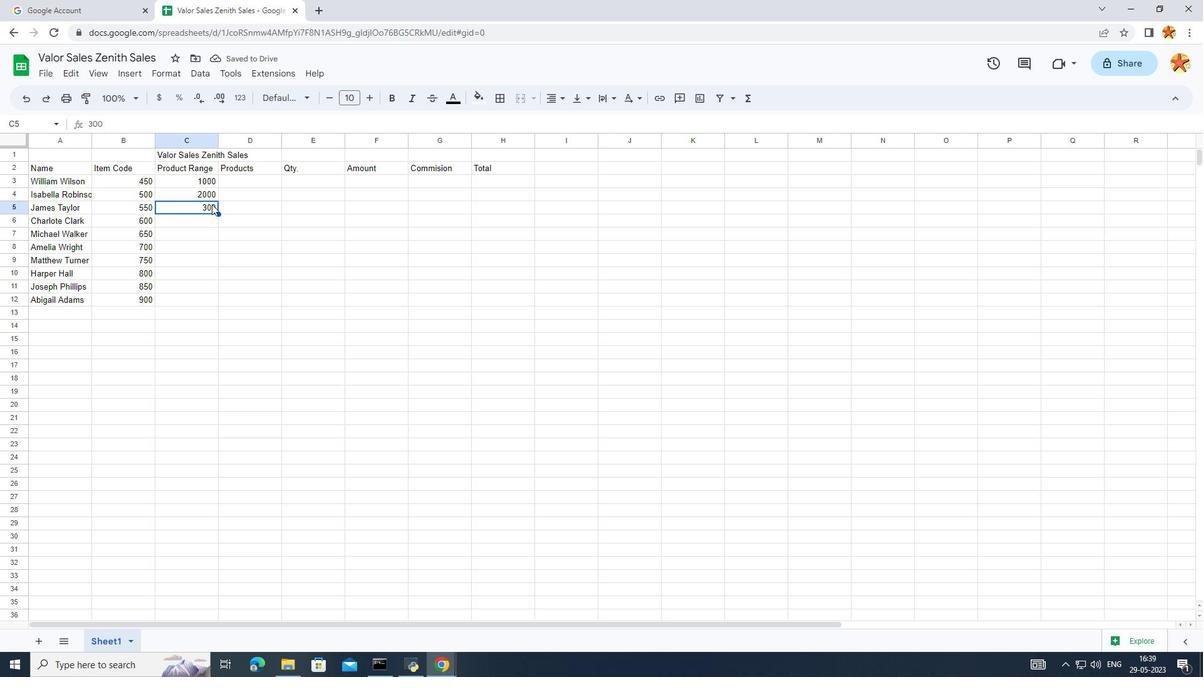 
Action: Mouse moved to (212, 207)
Screenshot: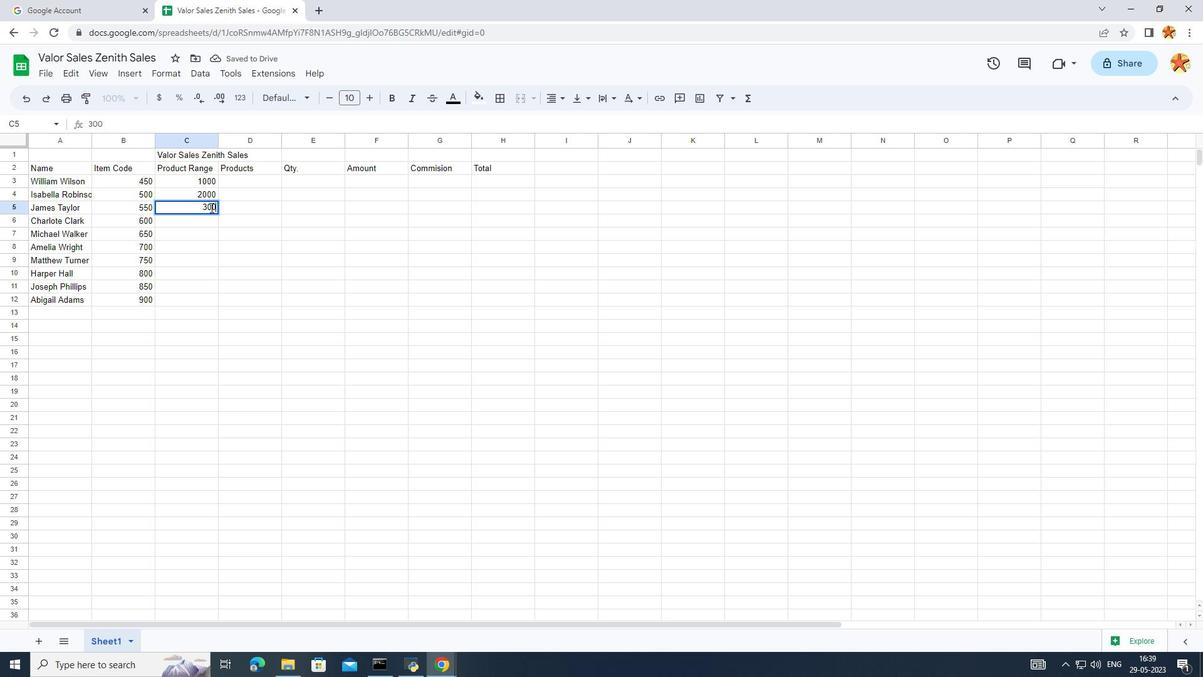 
Action: Key pressed 0<Key.enter>4000<Key.enter>5-00<Key.backspace><Key.backspace><Key.backspace>000<Key.enter>6-0000<Key.backspace><Key.backspace><Key.backspace><Key.backspace><Key.backspace>0000<Key.backspace><Key.backspace>0<Key.enter>7000<Key.enter>8000<Key.enter>9000<Key.enter>10-000<Key.backspace><Key.backspace><Key.backspace><Key.backspace>000<Key.enter>
Screenshot: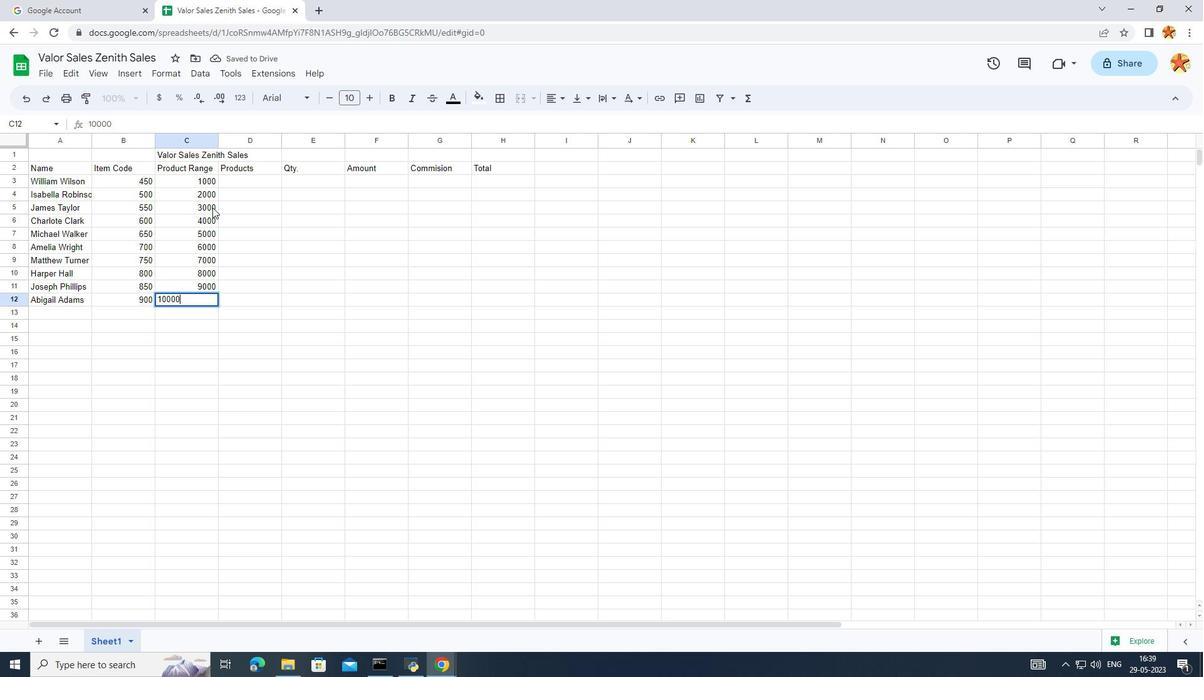 
Action: Mouse moved to (297, 189)
Screenshot: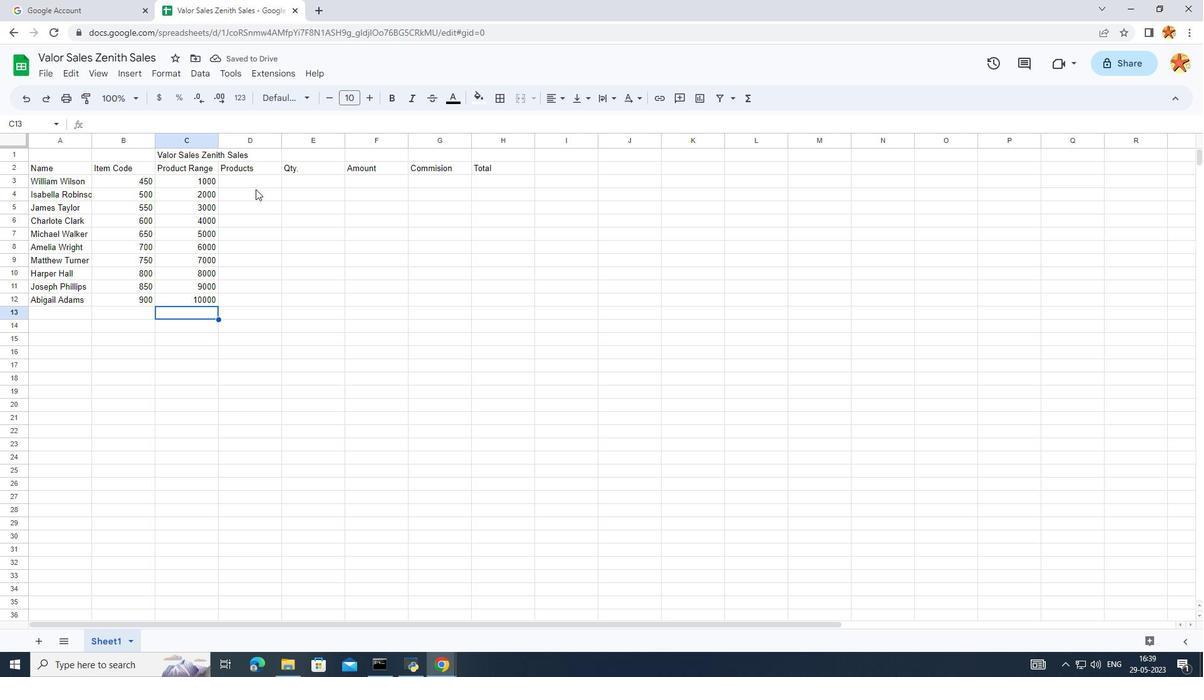 
Action: Mouse pressed left at (297, 189)
Screenshot: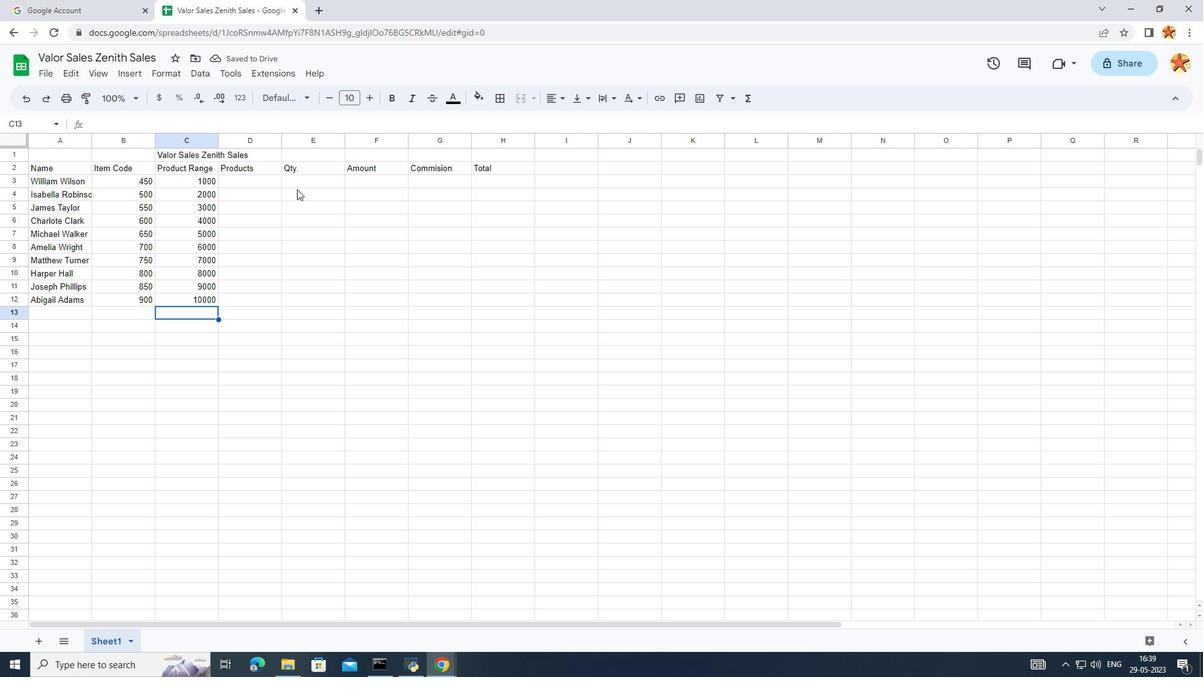 
Action: Mouse moved to (299, 183)
Screenshot: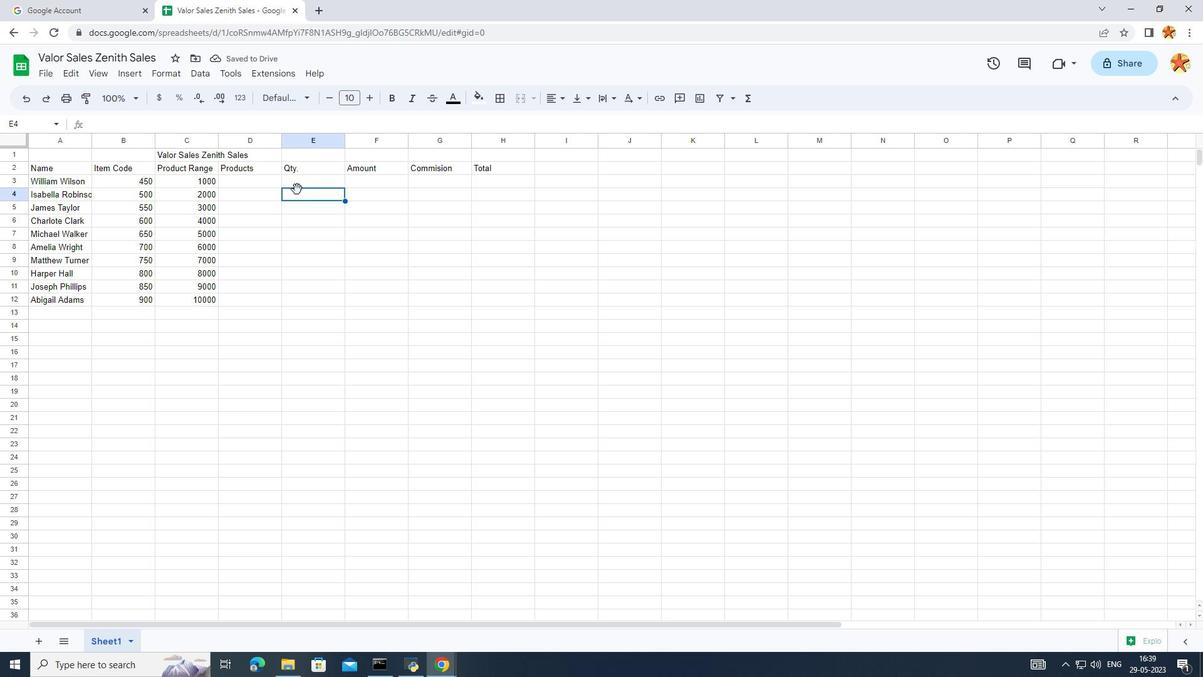 
Action: Mouse pressed left at (299, 183)
Screenshot: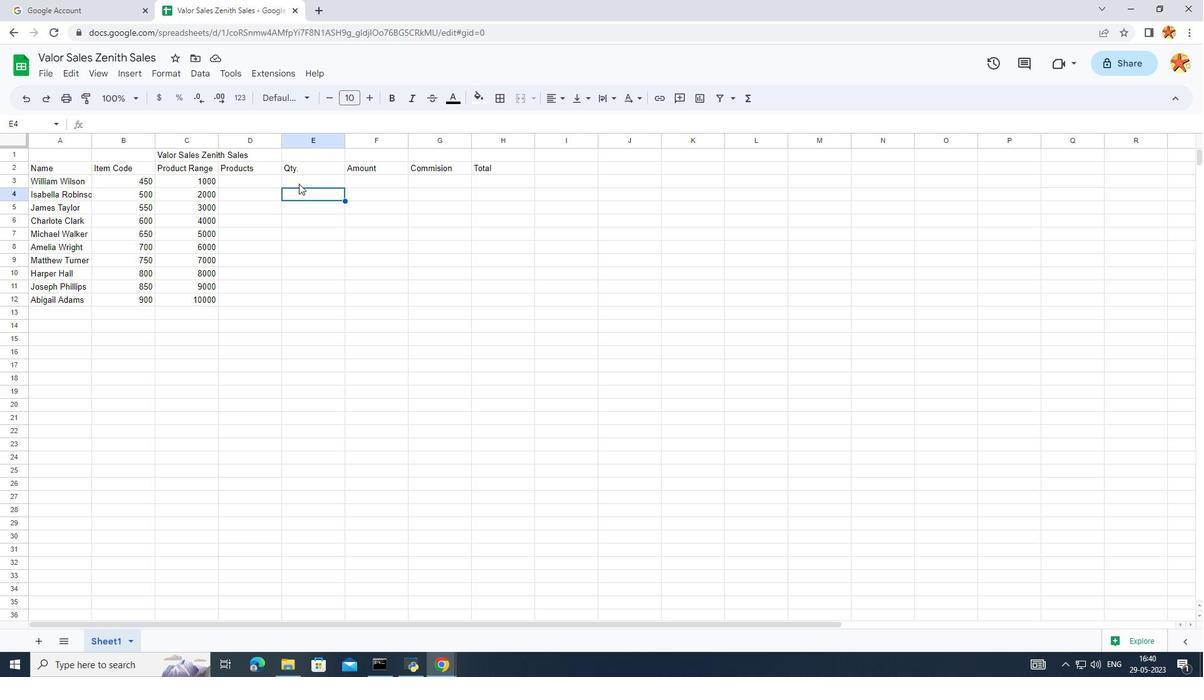 
Action: Key pressed 5
Screenshot: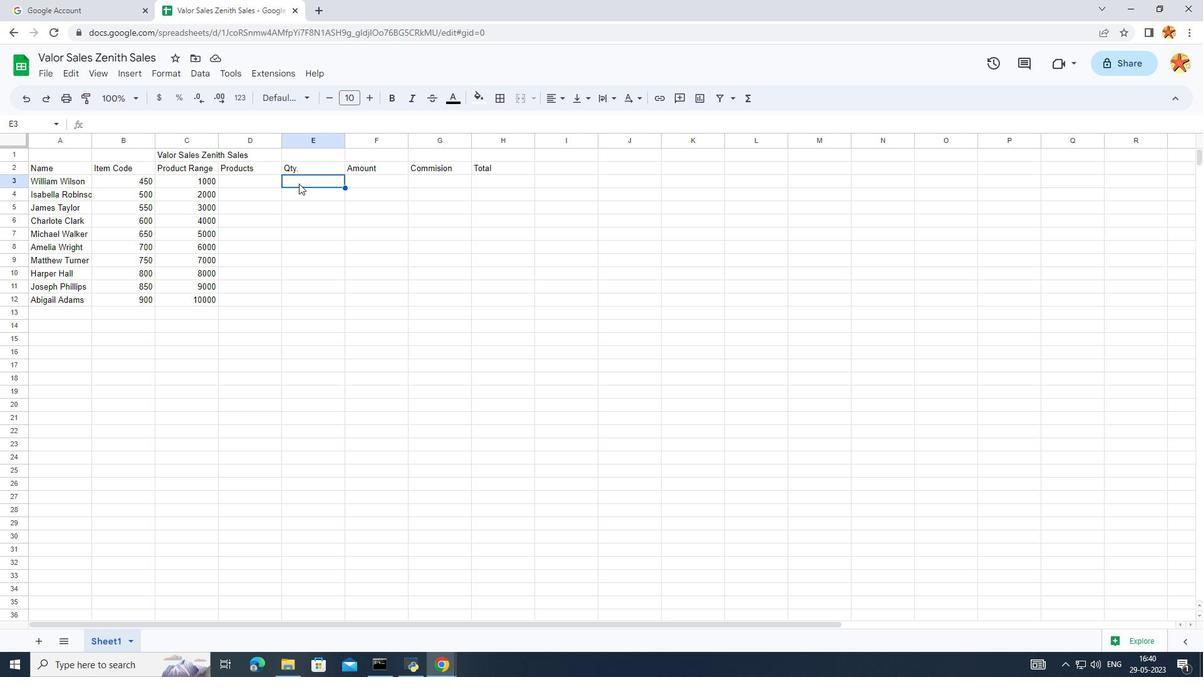 
Action: Mouse moved to (295, 189)
Screenshot: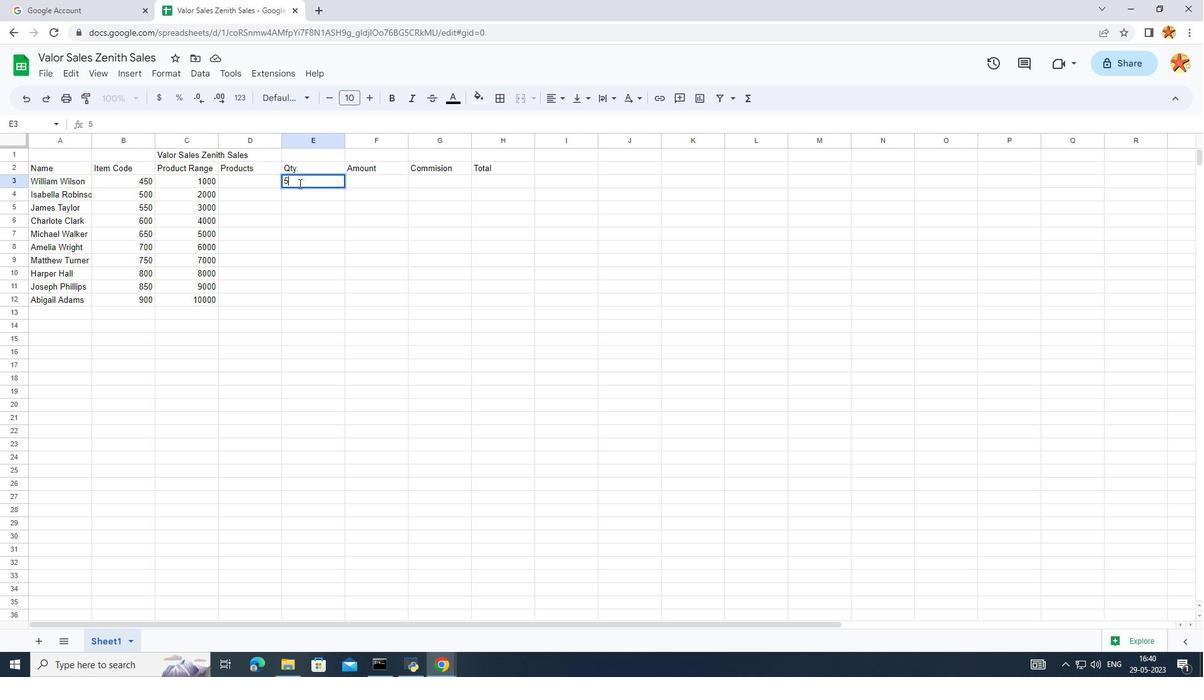 
Action: Mouse pressed left at (295, 189)
Screenshot: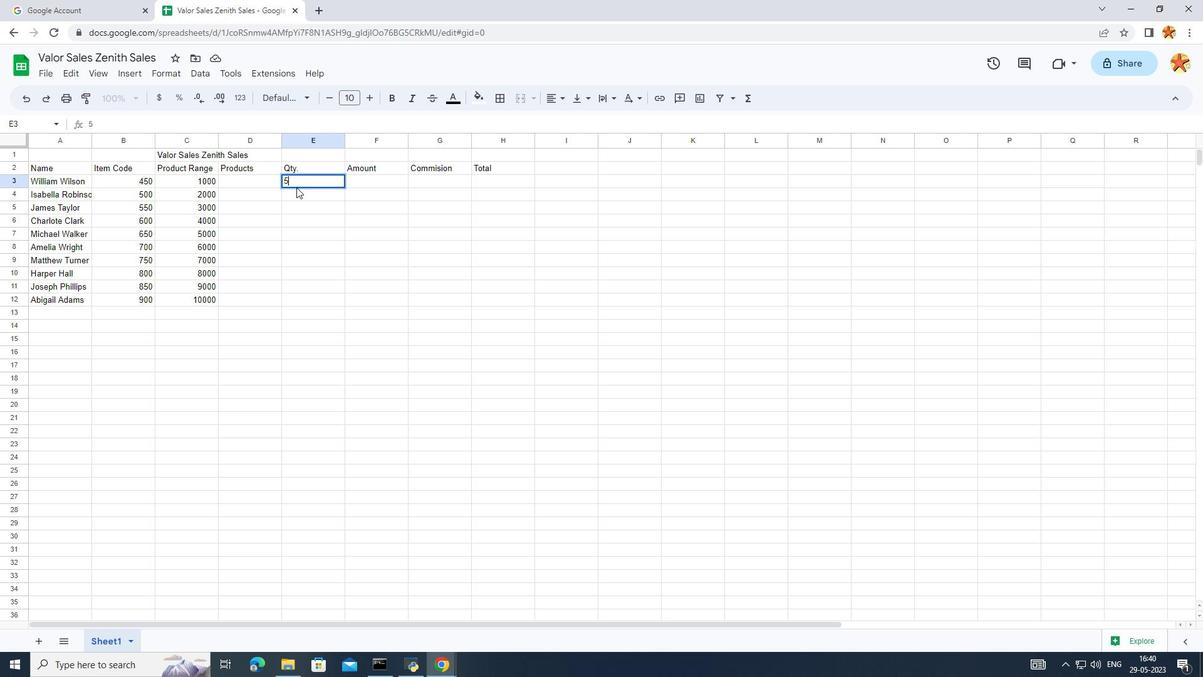 
Action: Mouse moved to (316, 193)
Screenshot: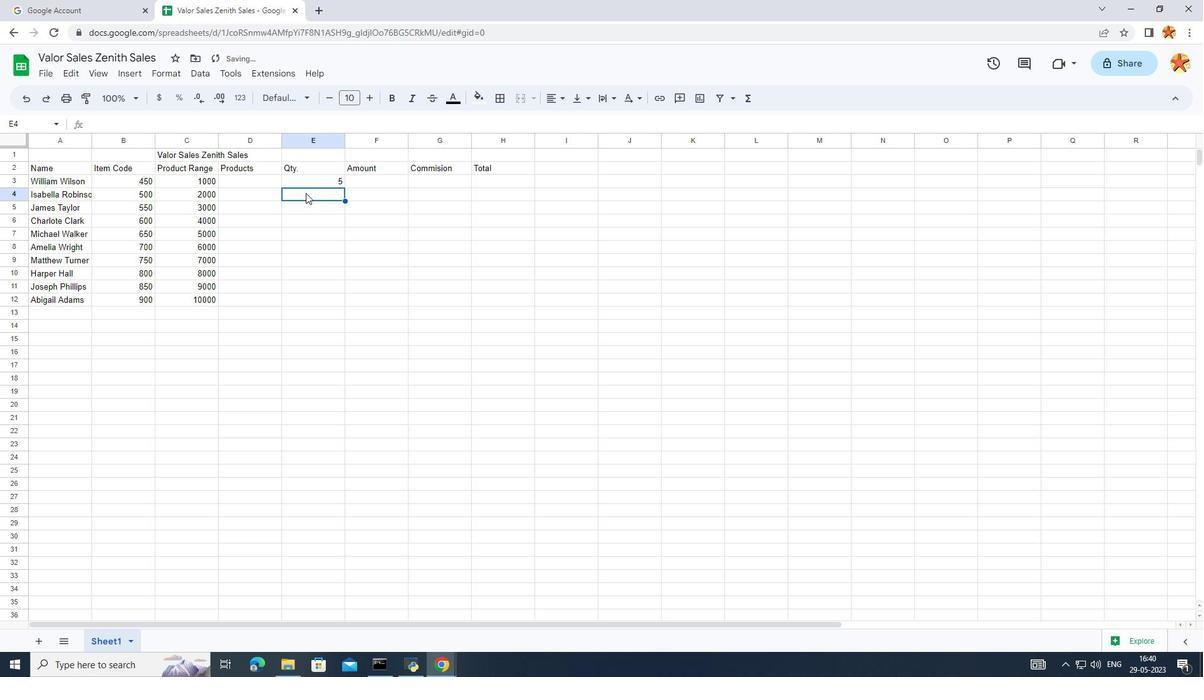 
Action: Key pressed 6'<Key.backspace><Key.backspace><Key.backspace>5<Key.enter>7<Key.enter>7<Key.enter>6<Key.enter>6<Key.enter>8<Key.enter>8<Key.enter>7<Key.enter>7<Key.enter>
Screenshot: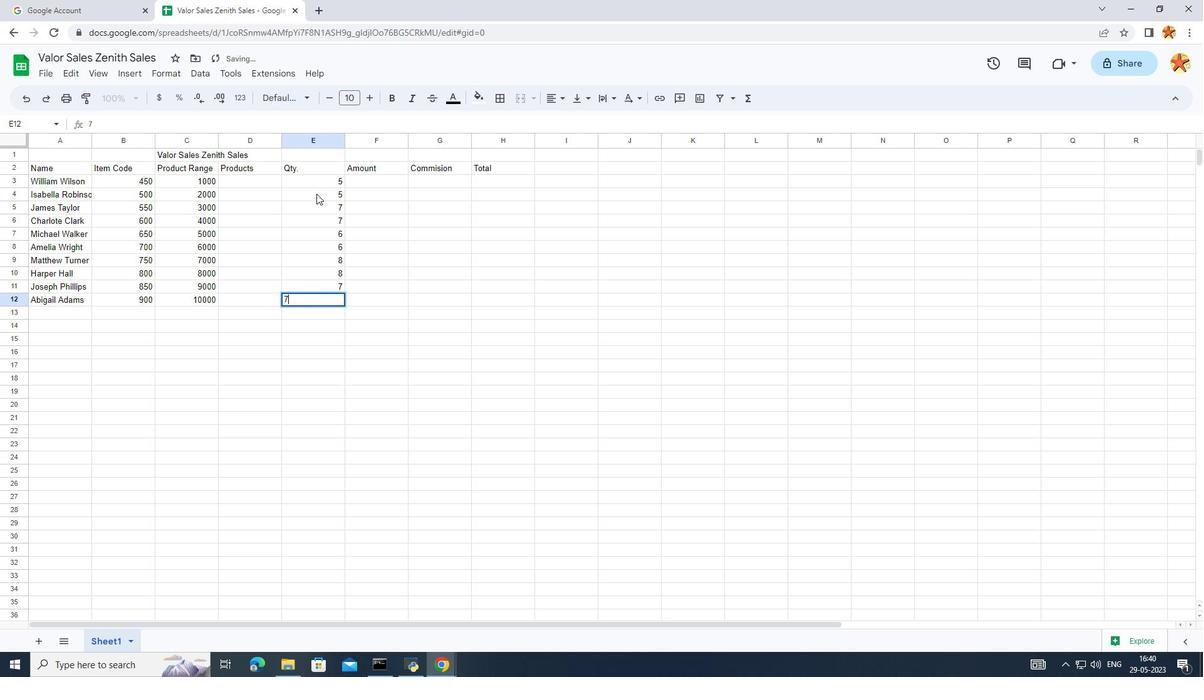 
Action: Mouse moved to (413, 217)
Screenshot: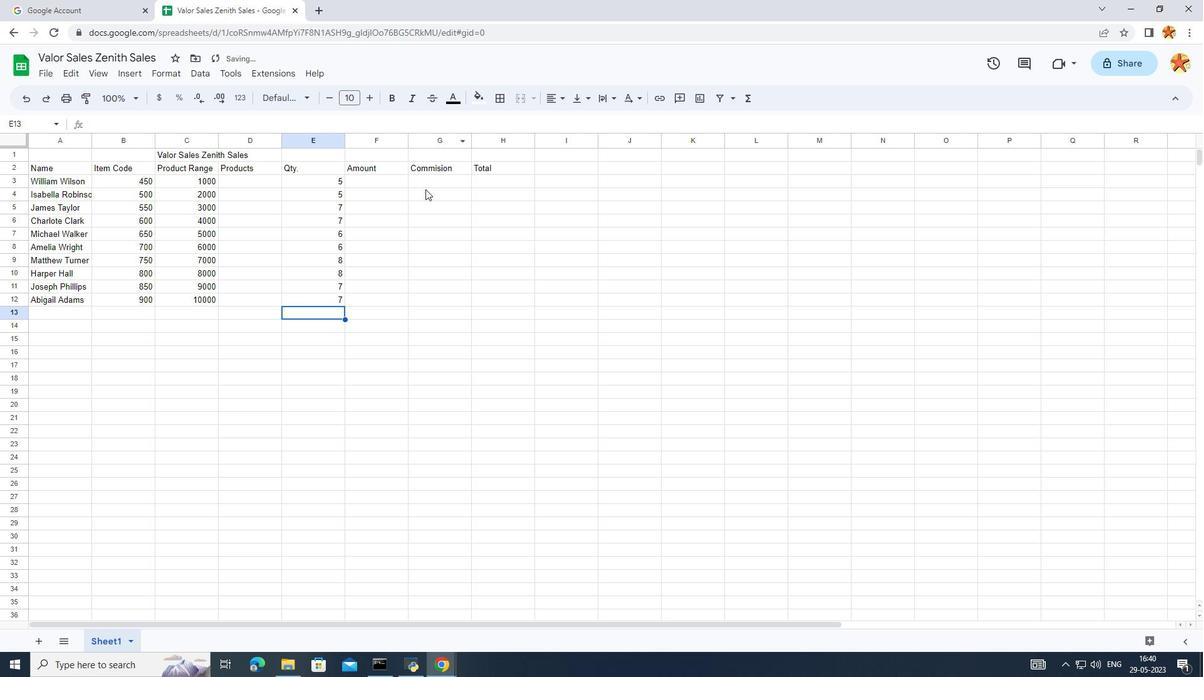 
Action: Mouse pressed left at (413, 217)
Screenshot: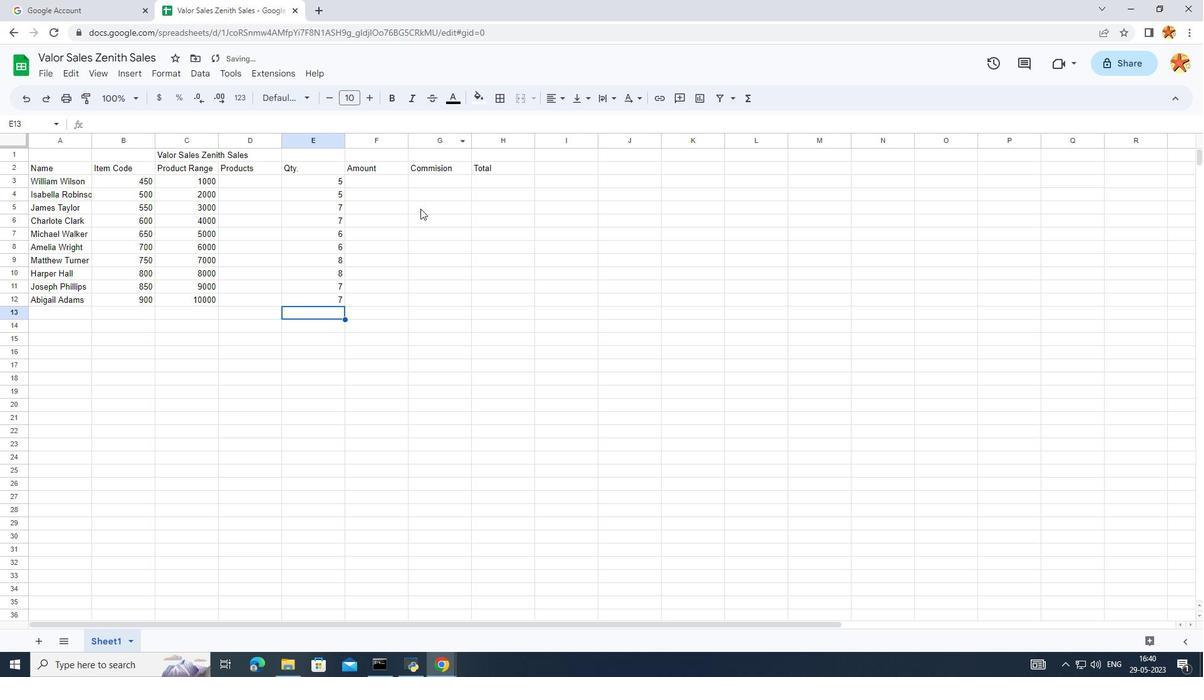 
Action: Mouse moved to (379, 181)
Screenshot: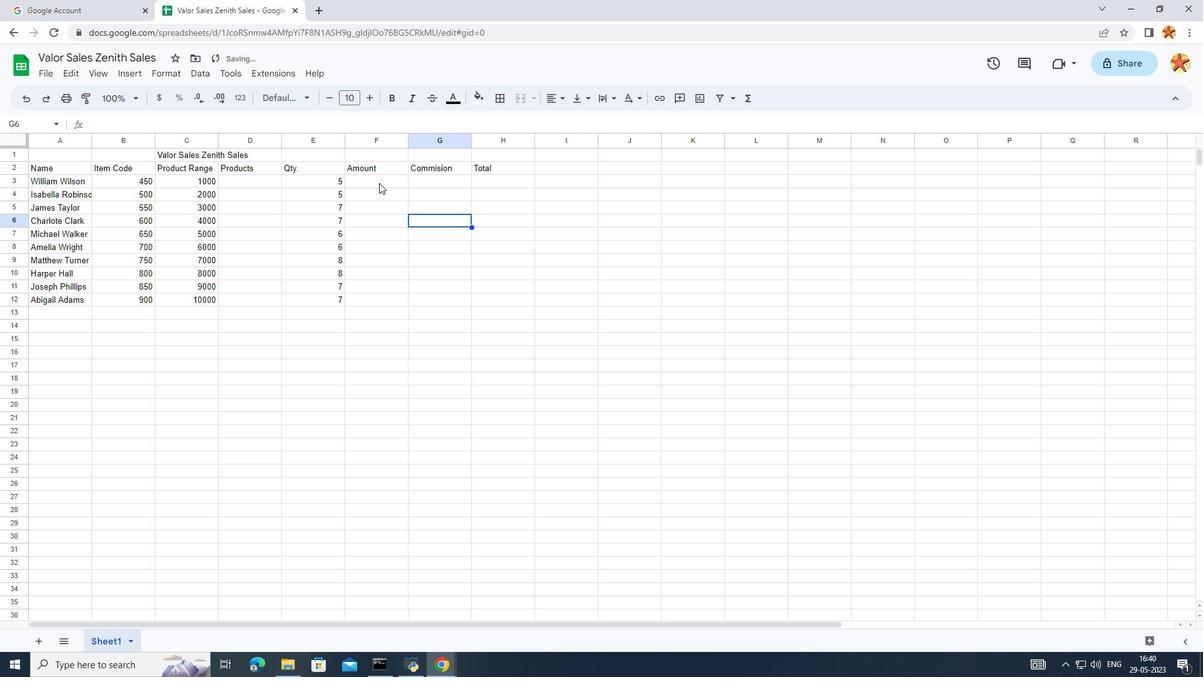 
Action: Mouse pressed left at (379, 181)
Screenshot: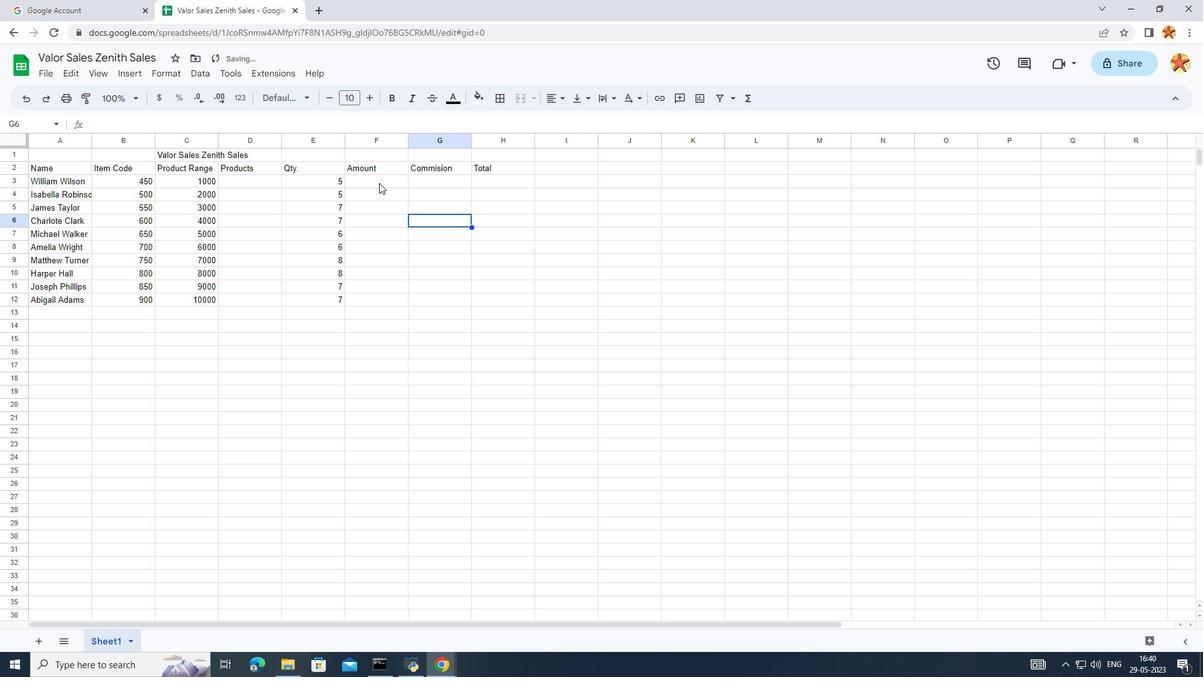 
Action: Mouse pressed left at (379, 181)
Screenshot: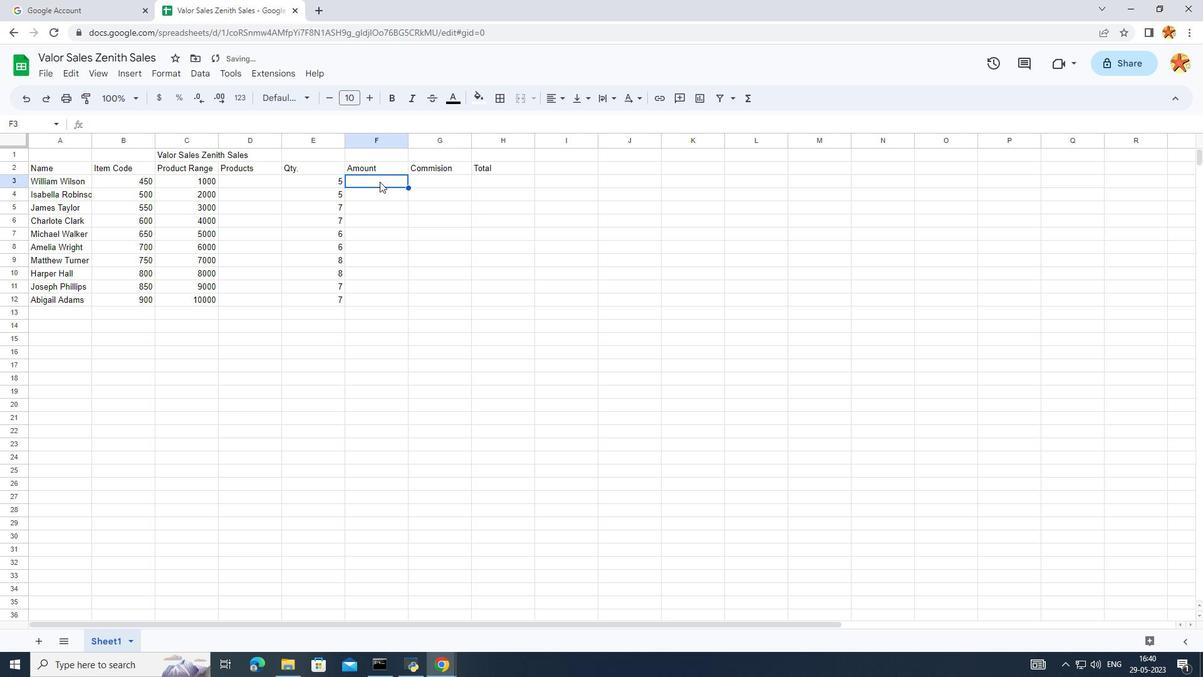 
Action: Mouse moved to (433, 184)
Screenshot: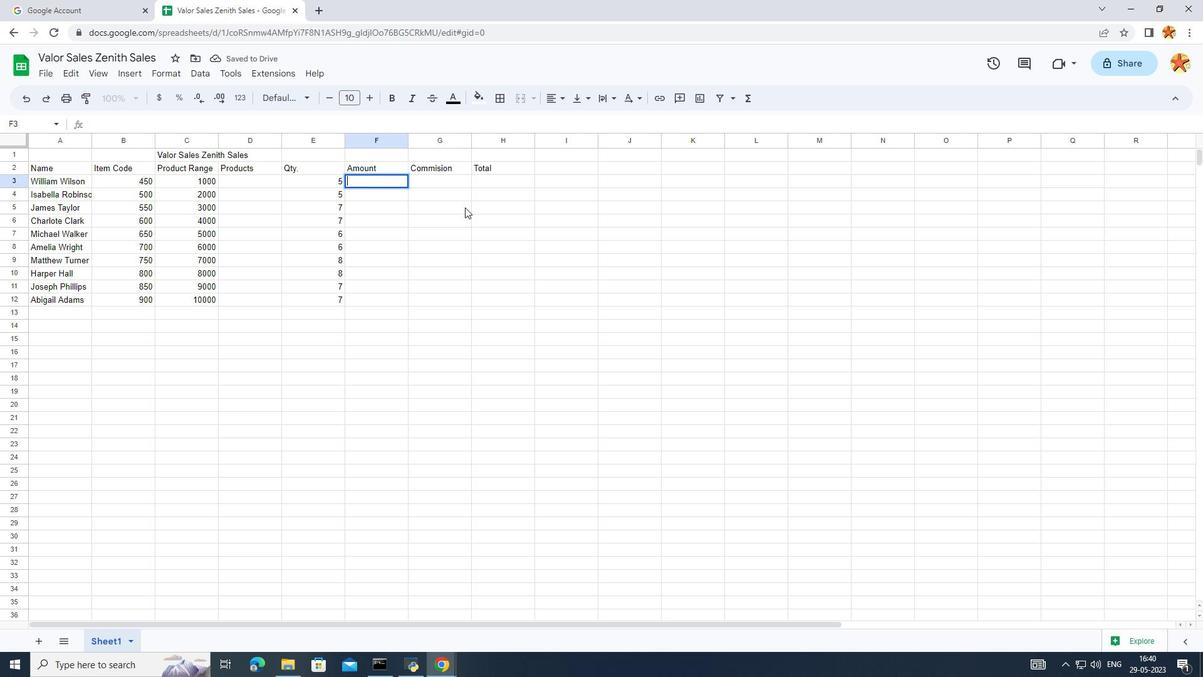 
Action: Mouse pressed left at (433, 184)
Screenshot: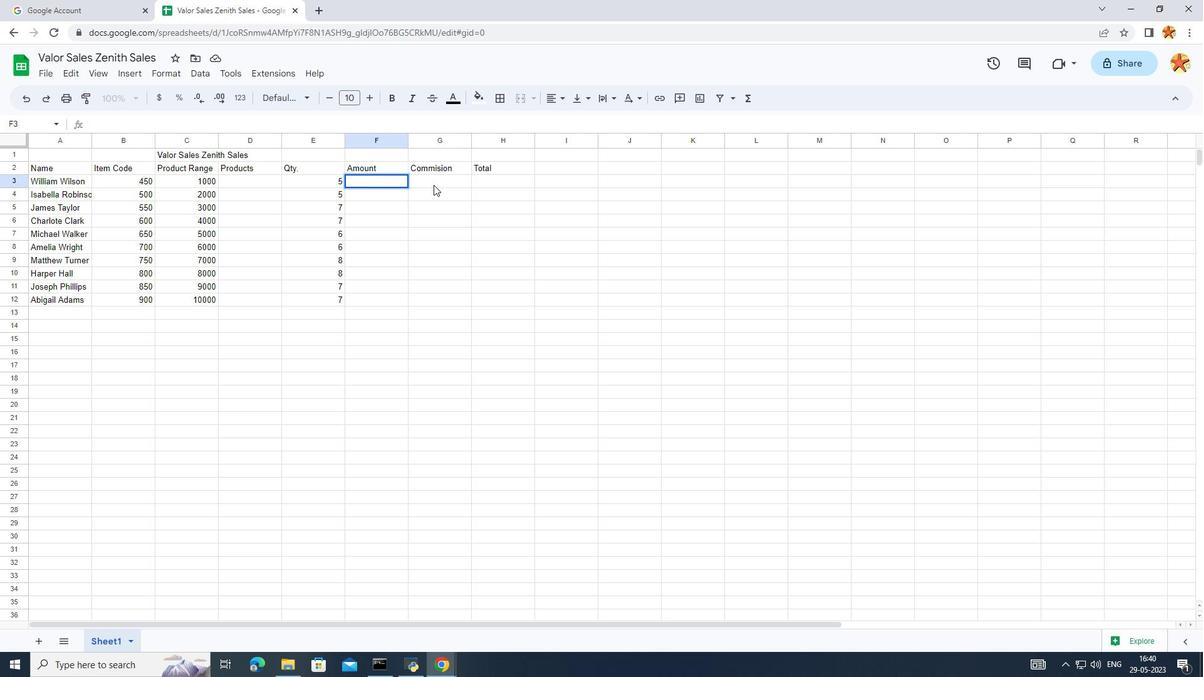 
Action: Mouse pressed left at (433, 184)
Screenshot: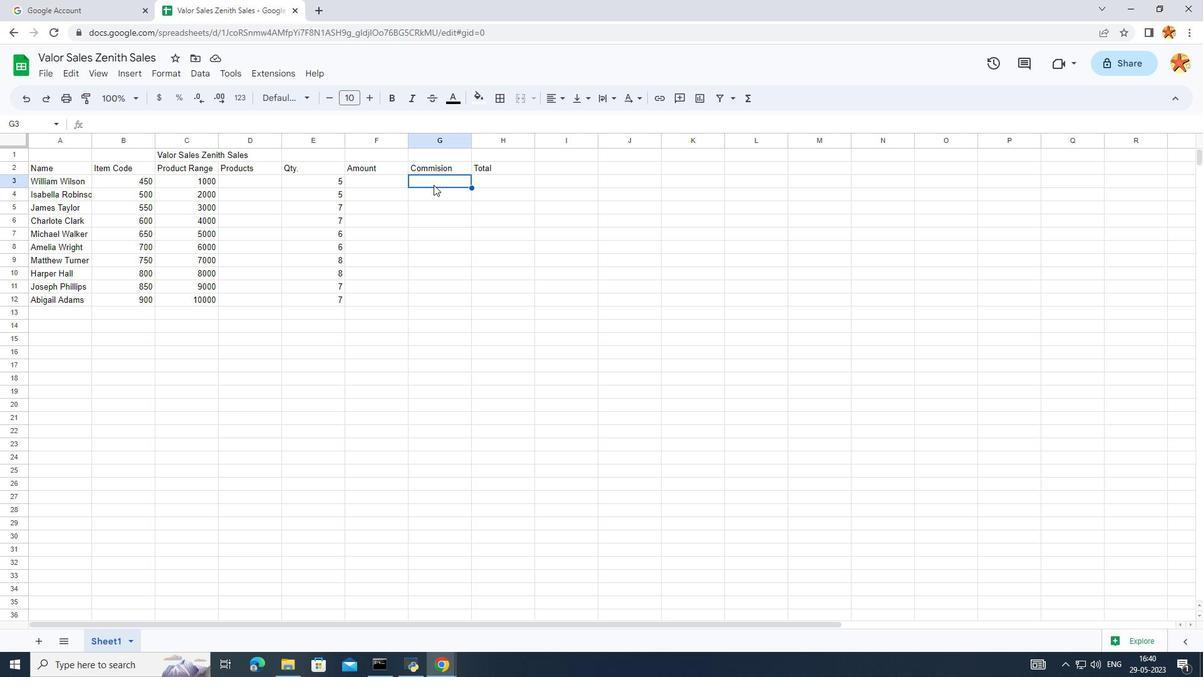 
Action: Mouse moved to (367, 311)
Screenshot: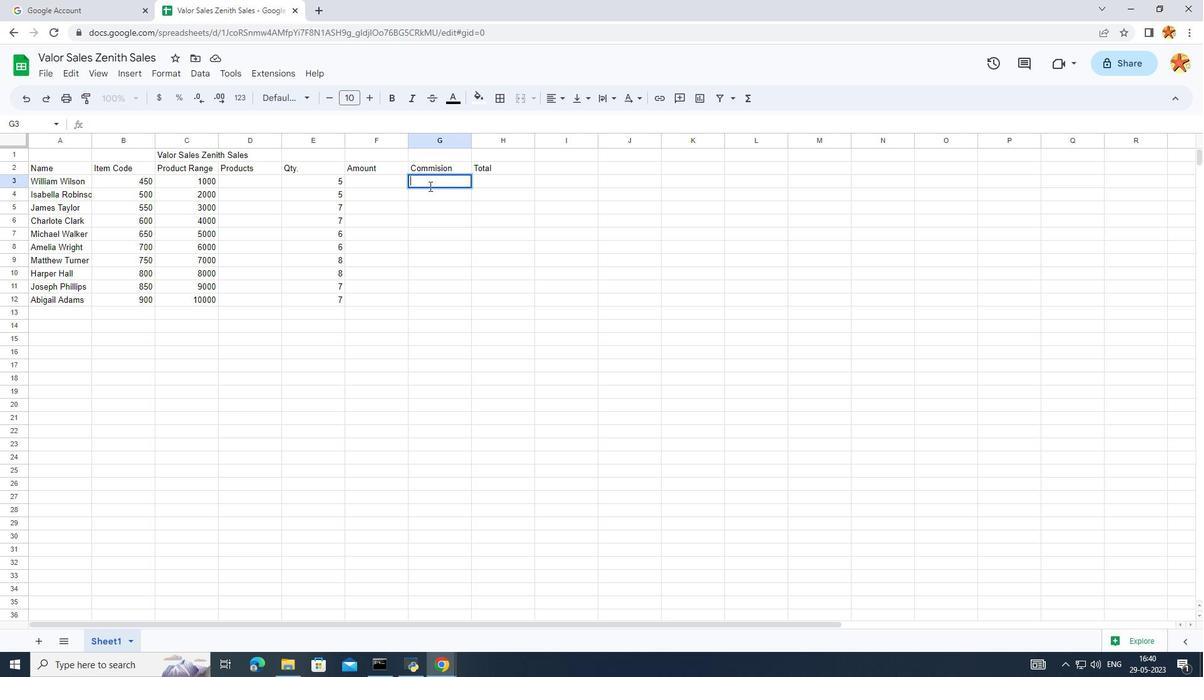 
Action: Mouse pressed left at (367, 311)
Screenshot: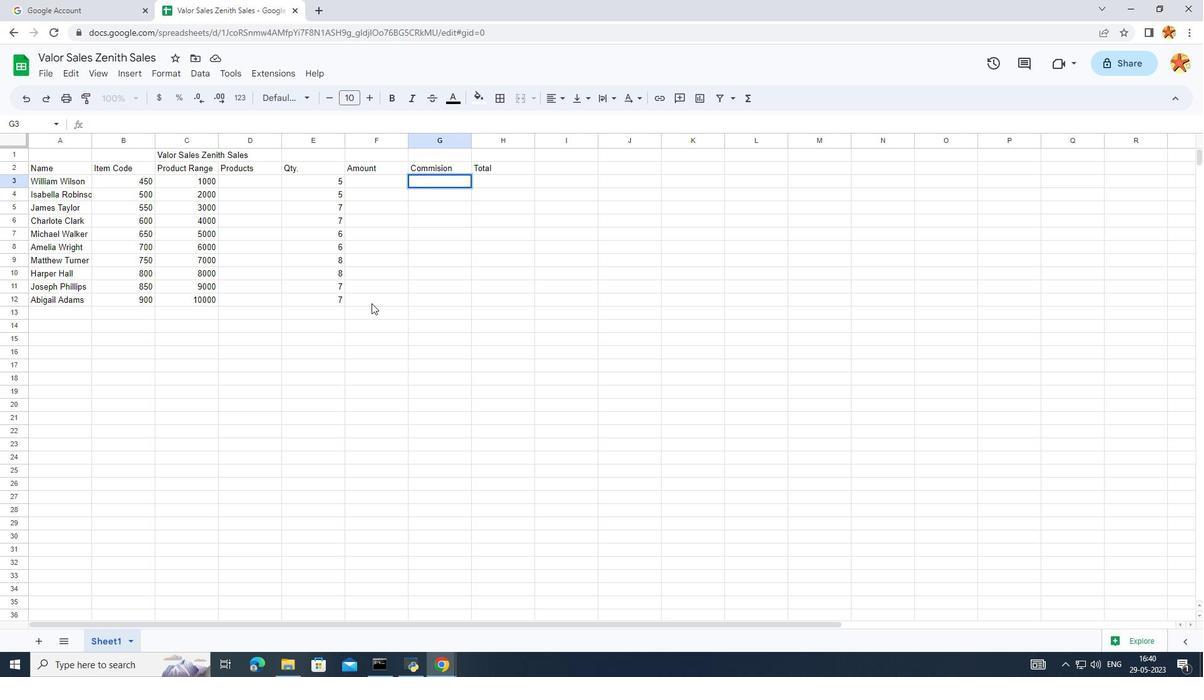 
Action: Mouse moved to (245, 172)
Screenshot: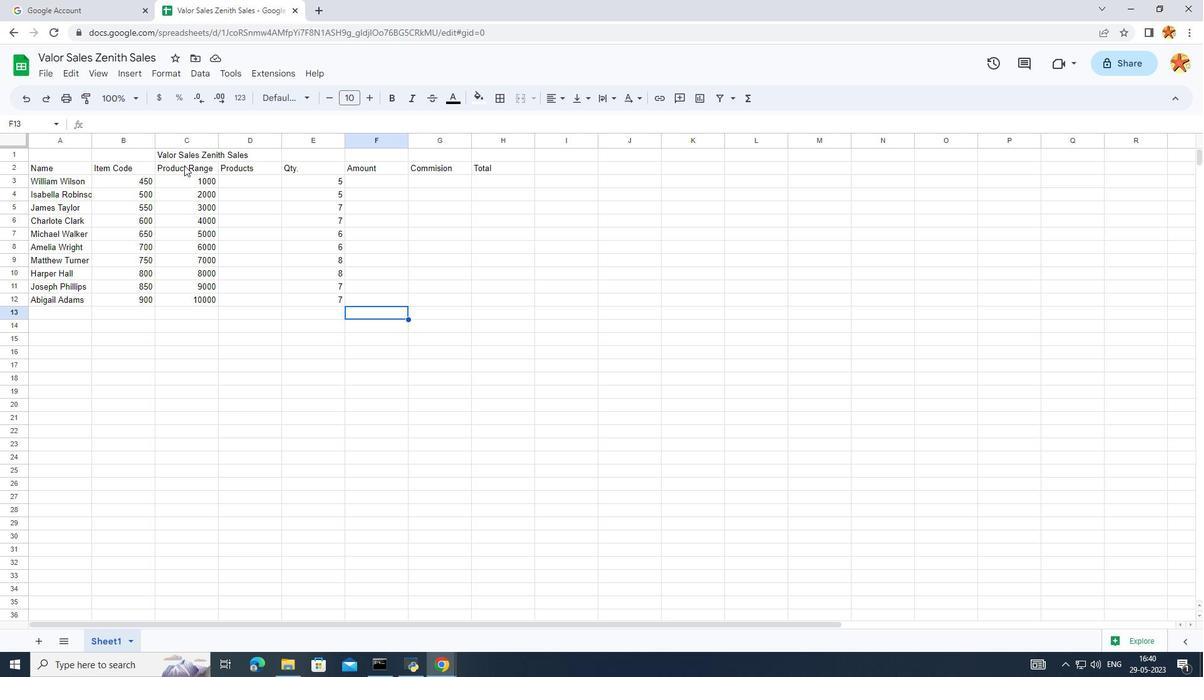 
Action: Mouse pressed left at (245, 172)
Screenshot: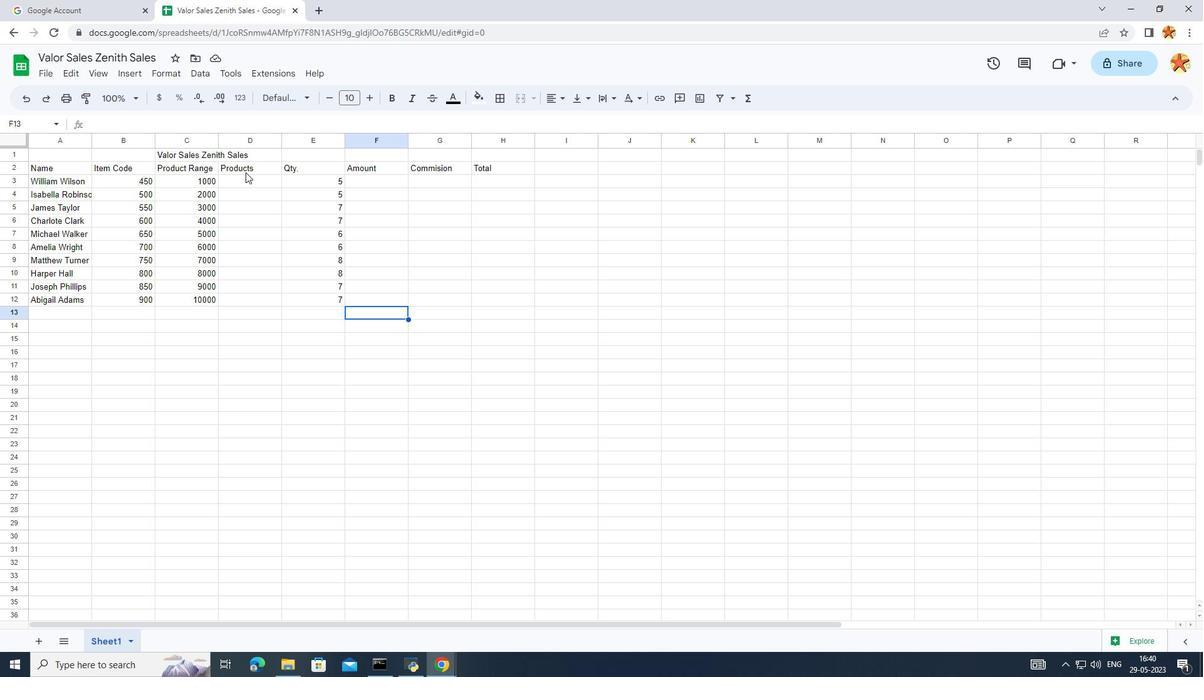 
Action: Mouse moved to (243, 183)
Screenshot: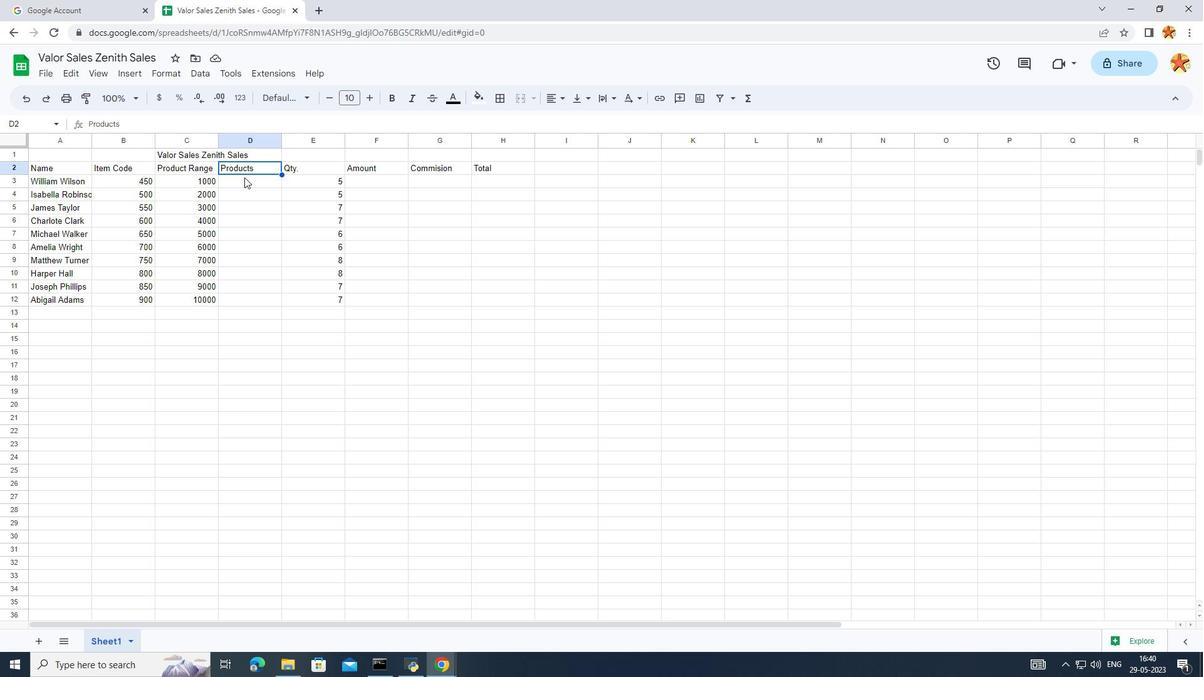 
Action: Mouse pressed left at (243, 183)
Screenshot: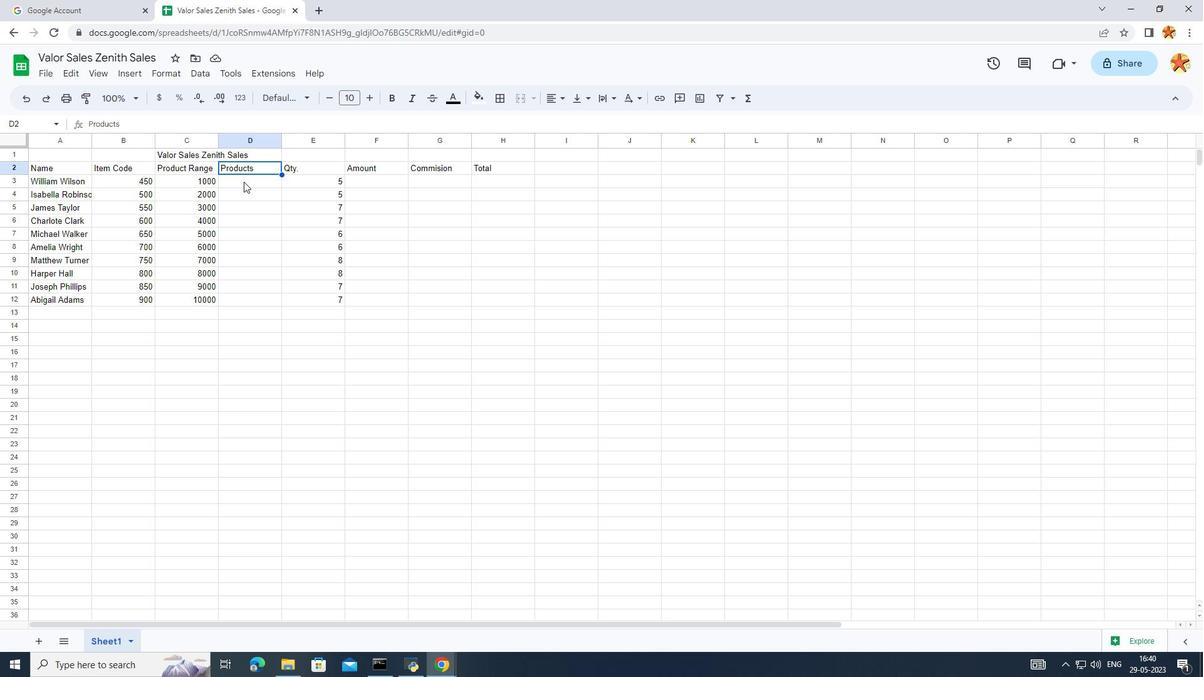 
Action: Mouse moved to (243, 183)
Screenshot: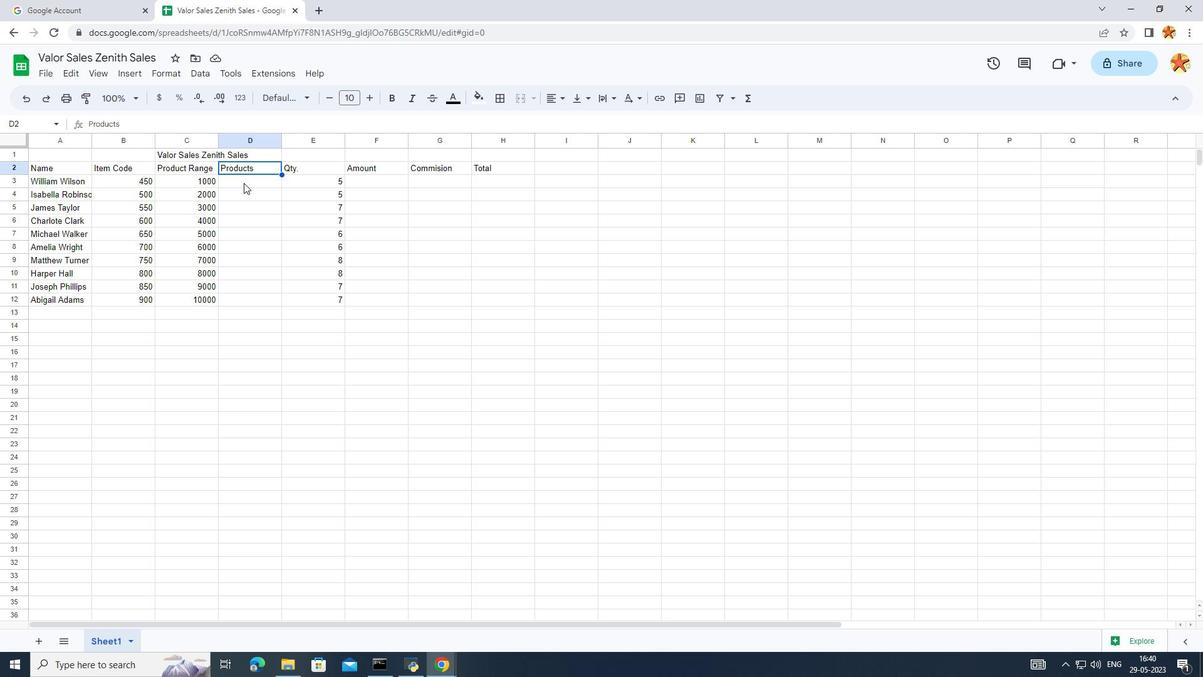 
Action: Mouse pressed left at (243, 183)
Screenshot: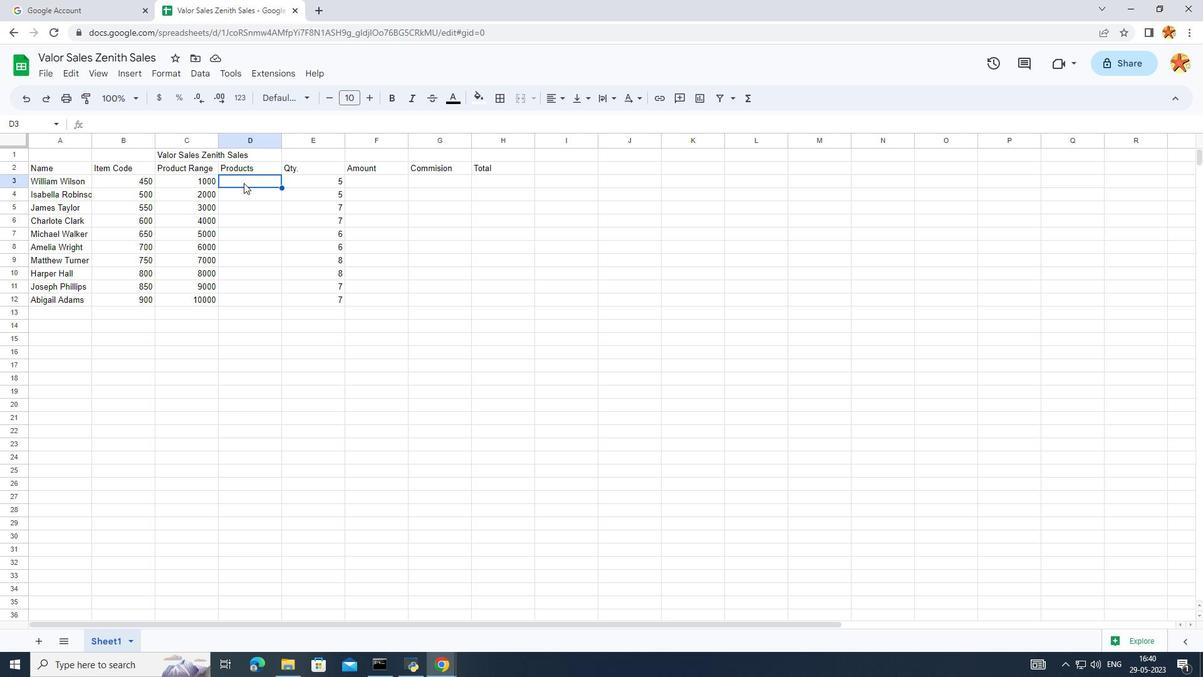 
Action: Mouse moved to (241, 183)
Screenshot: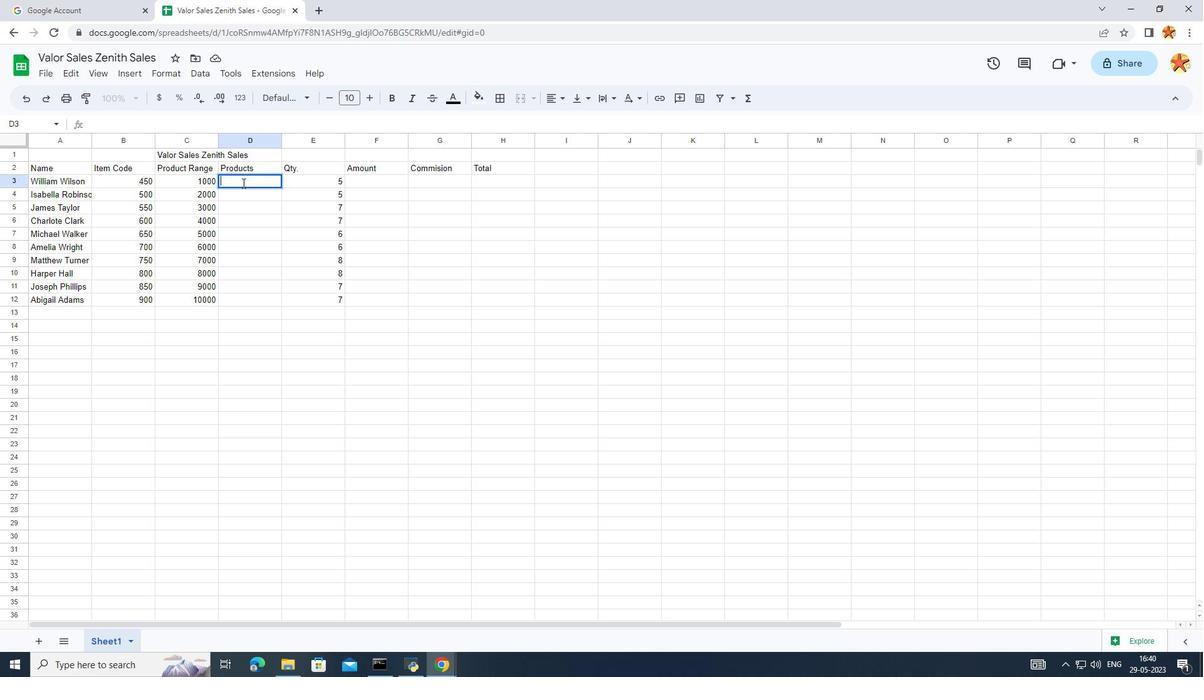 
Action: Key pressed NIKE<Key.space>SHOE<Key.enter>ADDIDAS<Key.space>SHOE<Key.enter>GUCCI<Key.space>SHIRT<Key.enter>LOIS<Key.space>VOYYOINI<Key.space>BAG<Key.enter>ZARA<Key.space>
Screenshot: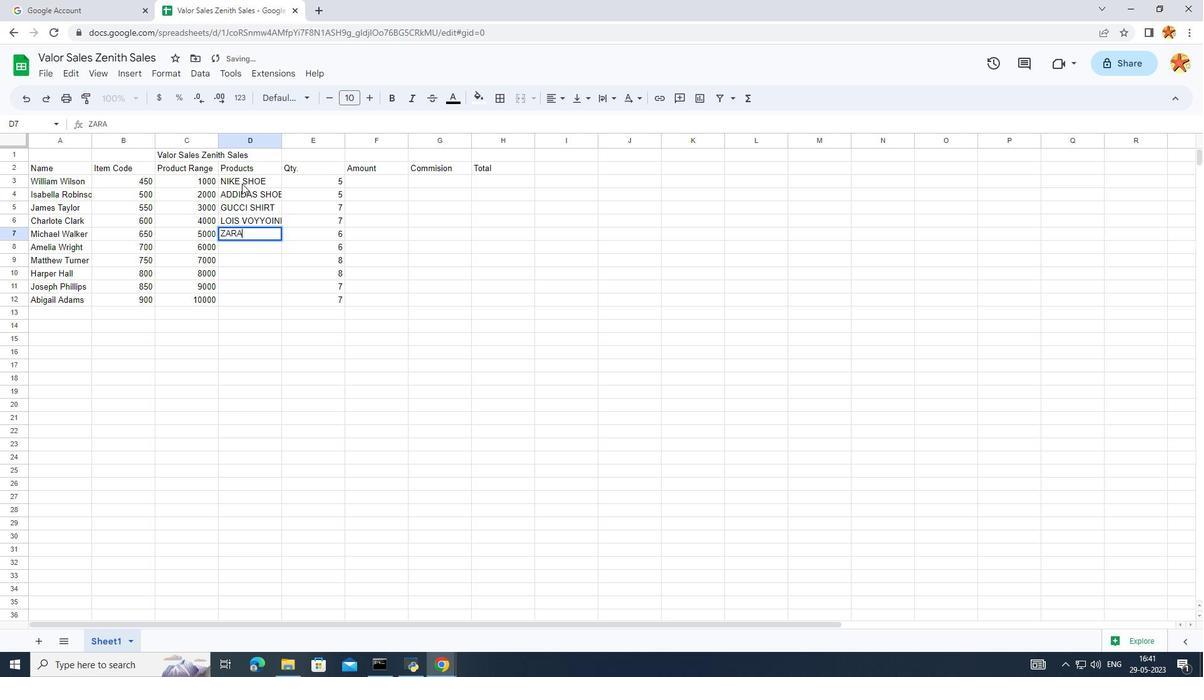 
Action: Mouse moved to (252, 204)
Screenshot: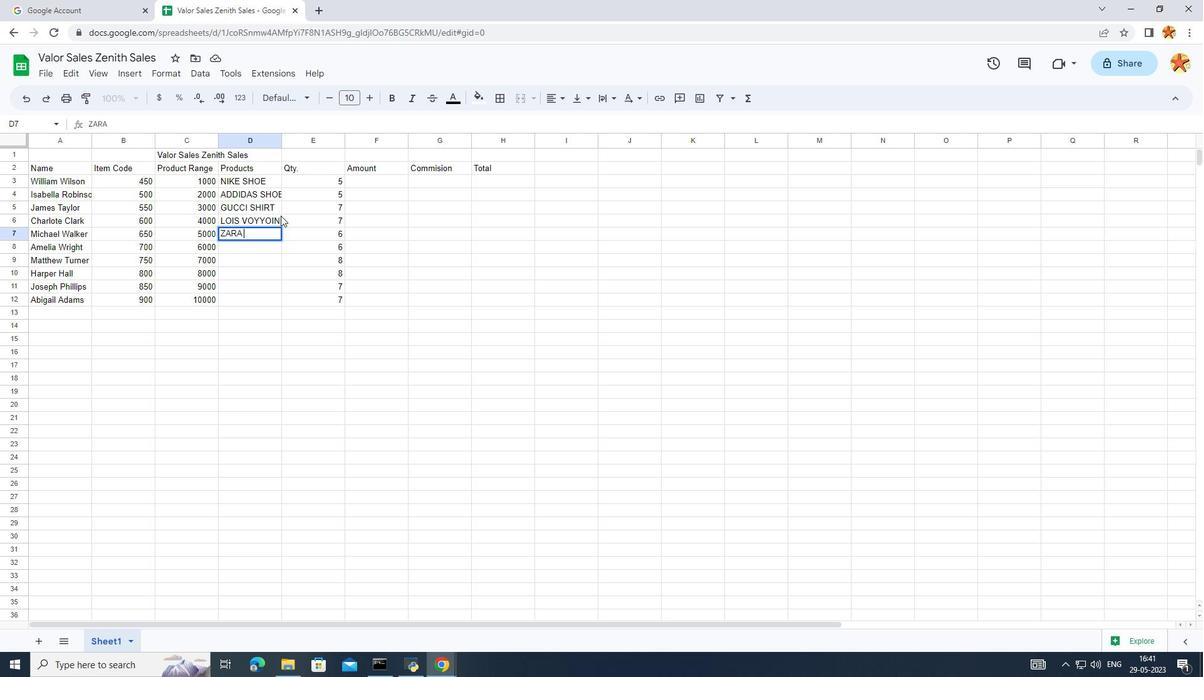 
Action: Mouse pressed left at (252, 204)
Screenshot: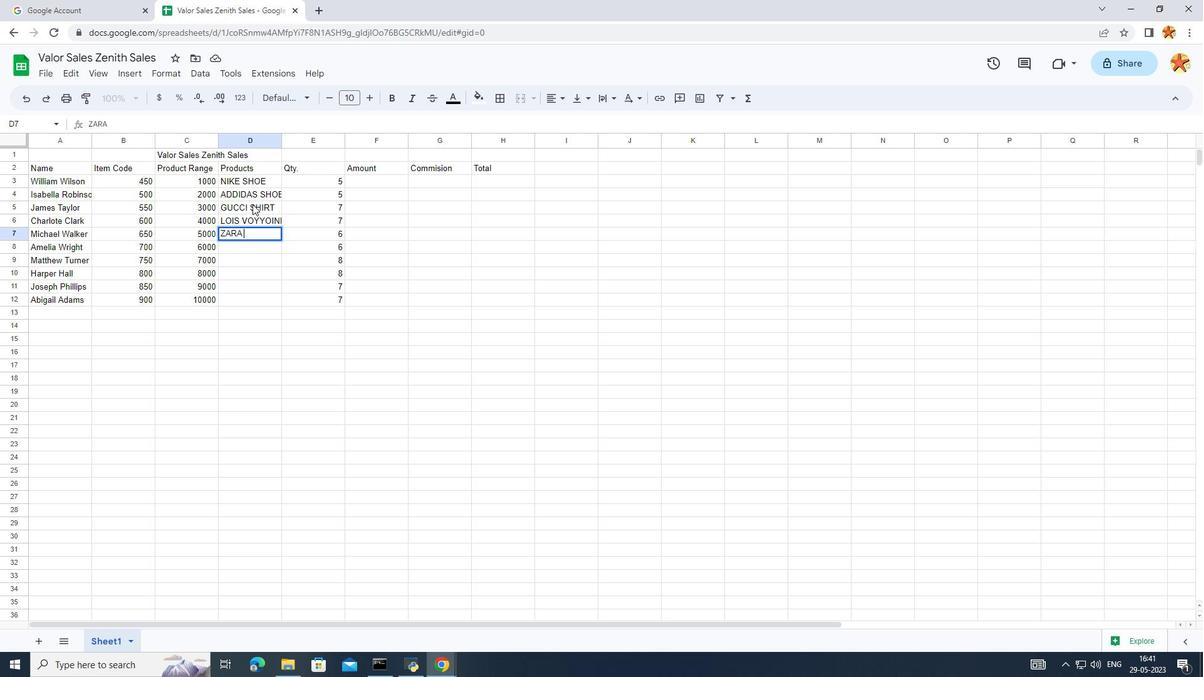 
Action: Mouse moved to (255, 216)
Screenshot: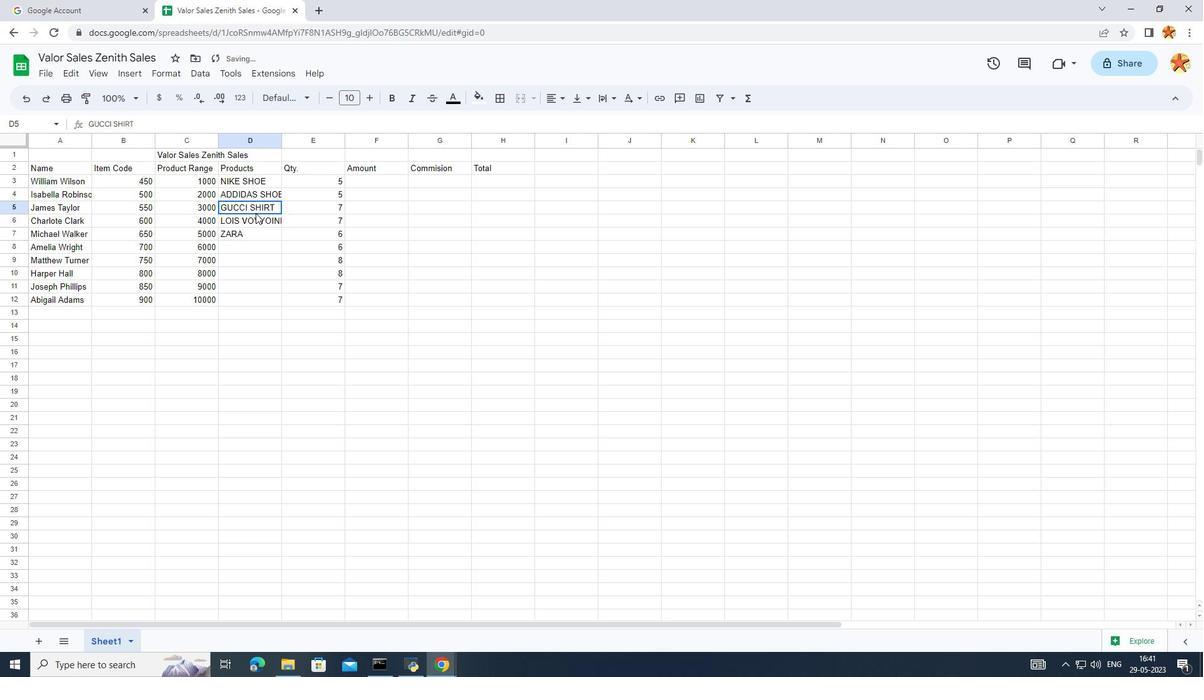 
Action: Mouse pressed left at (255, 216)
Screenshot: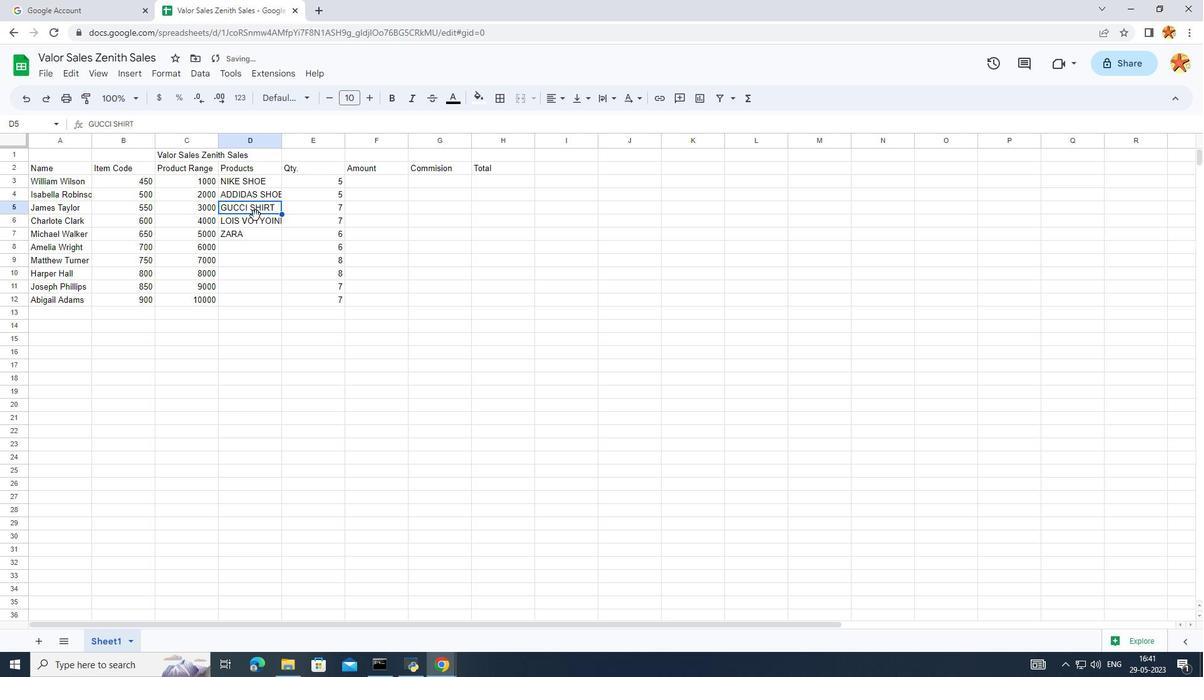 
Action: Mouse pressed left at (255, 216)
Screenshot: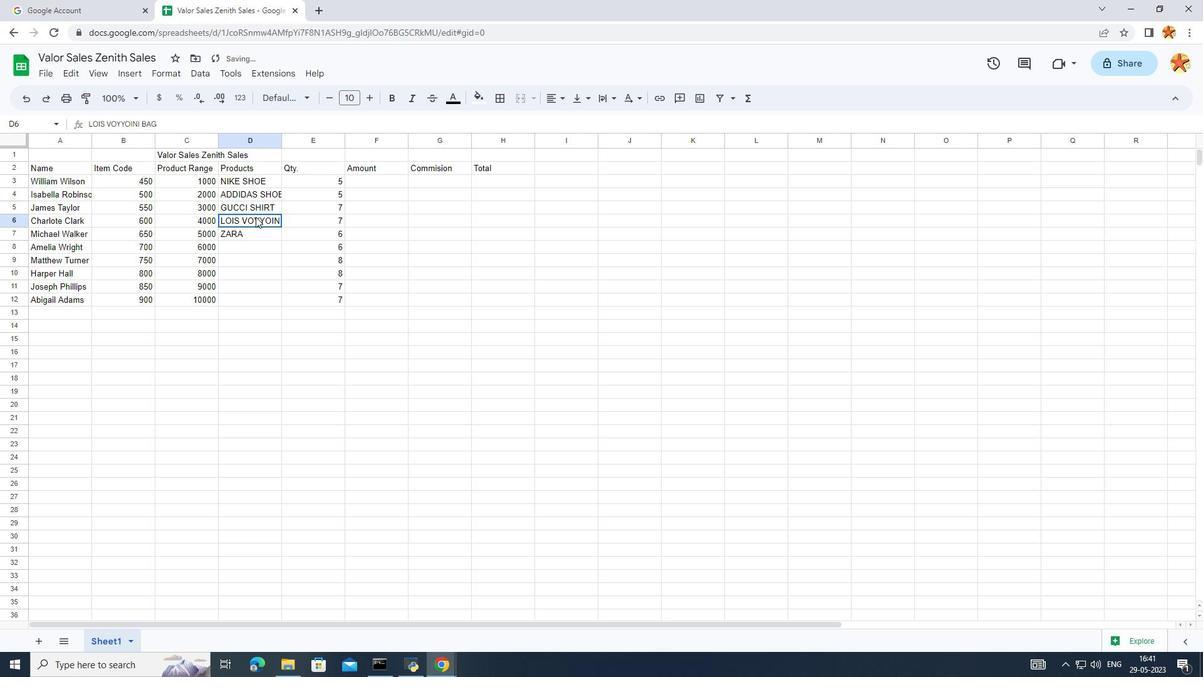 
Action: Mouse moved to (263, 220)
Screenshot: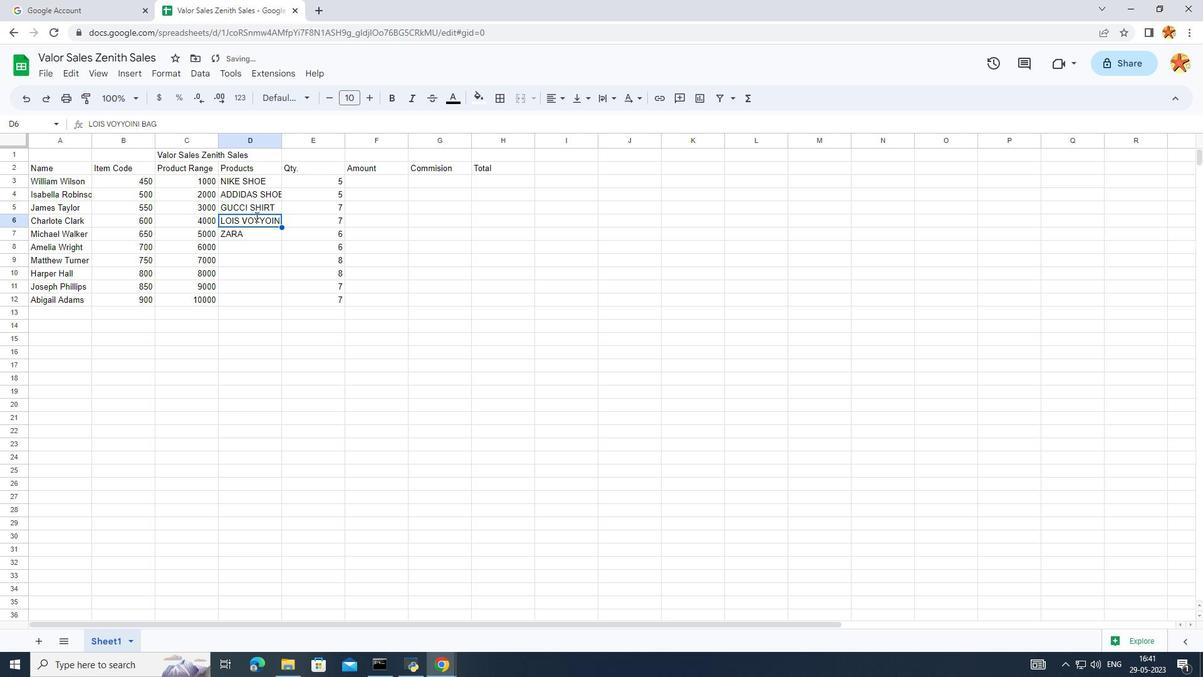 
Action: Mouse pressed left at (263, 220)
Screenshot: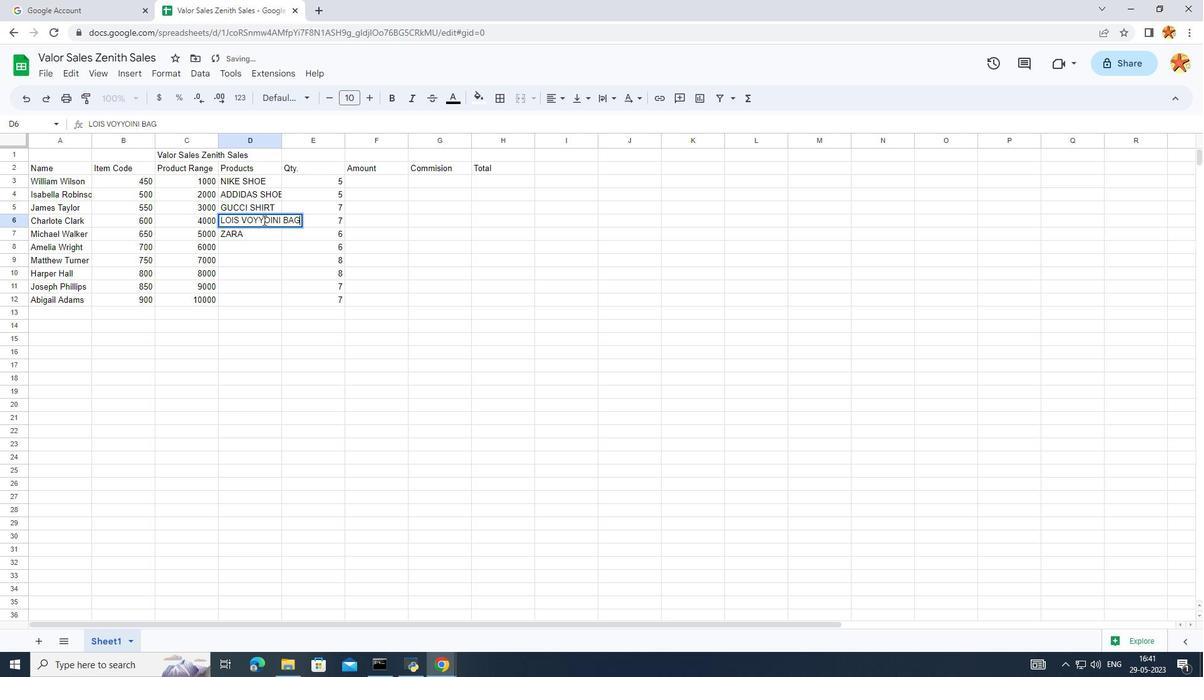 
Action: Mouse moved to (253, 224)
Screenshot: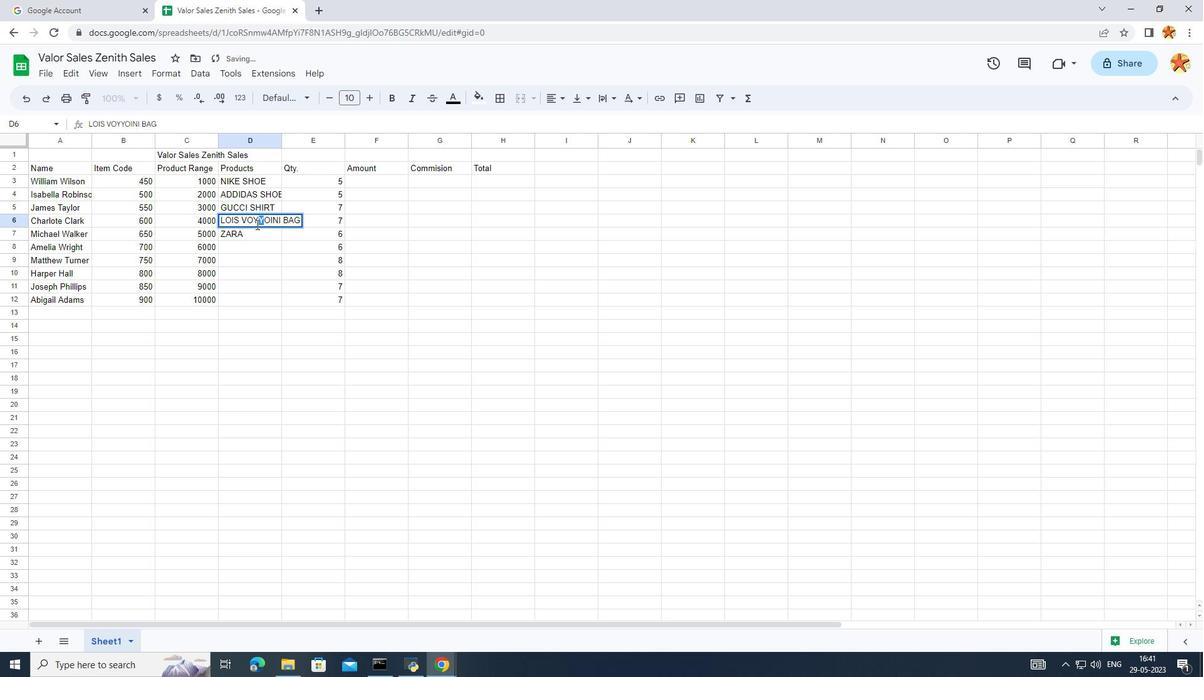 
Action: Key pressed TT
Screenshot: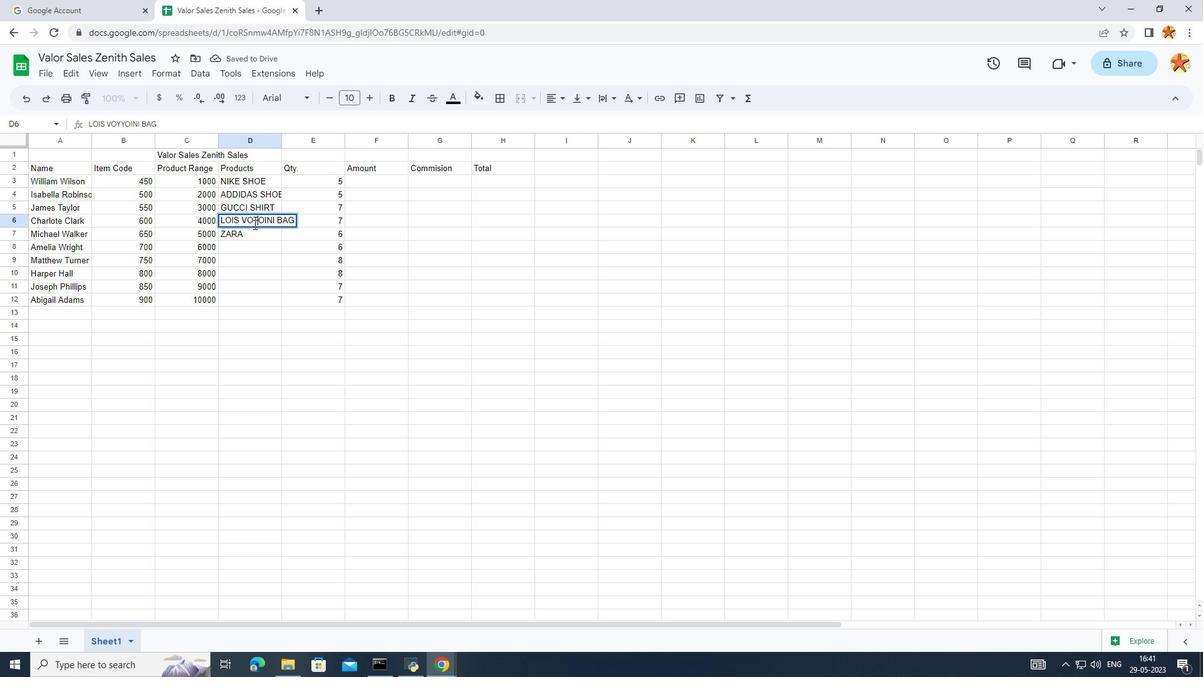 
Action: Mouse moved to (263, 241)
